 Task: Edit your repository's settings for customizations.
Action: Mouse moved to (1221, 80)
Screenshot: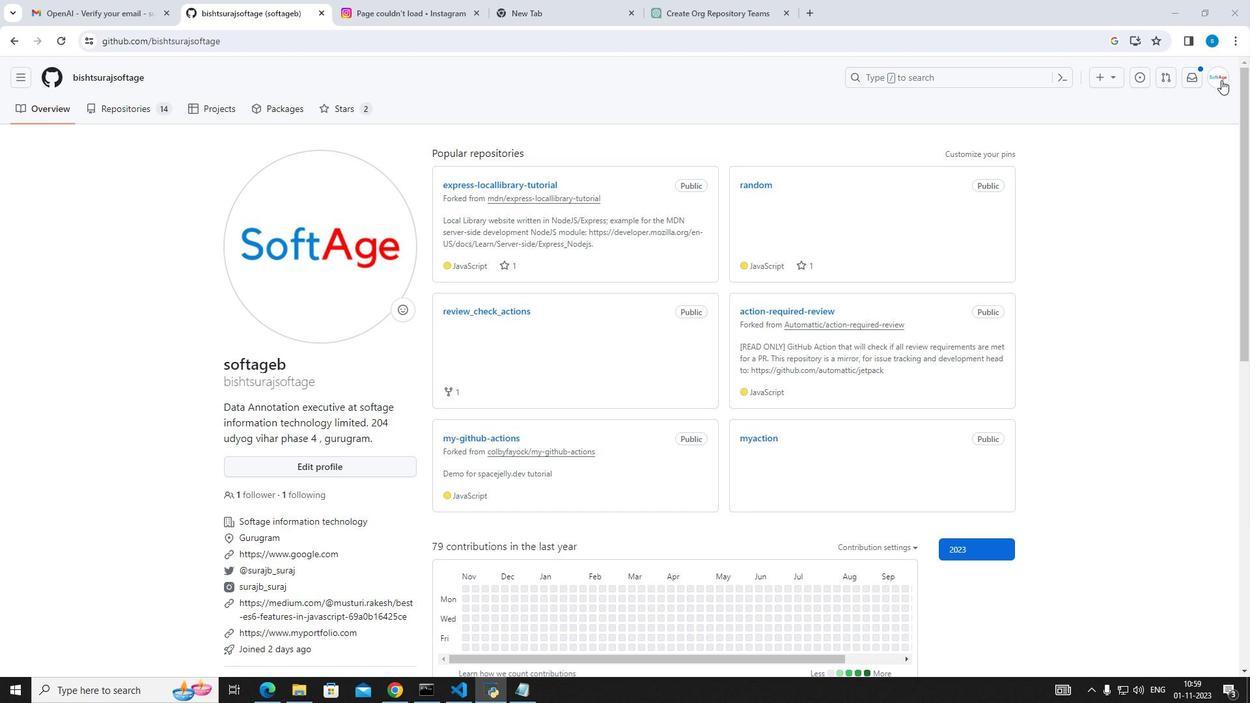 
Action: Mouse pressed left at (1221, 80)
Screenshot: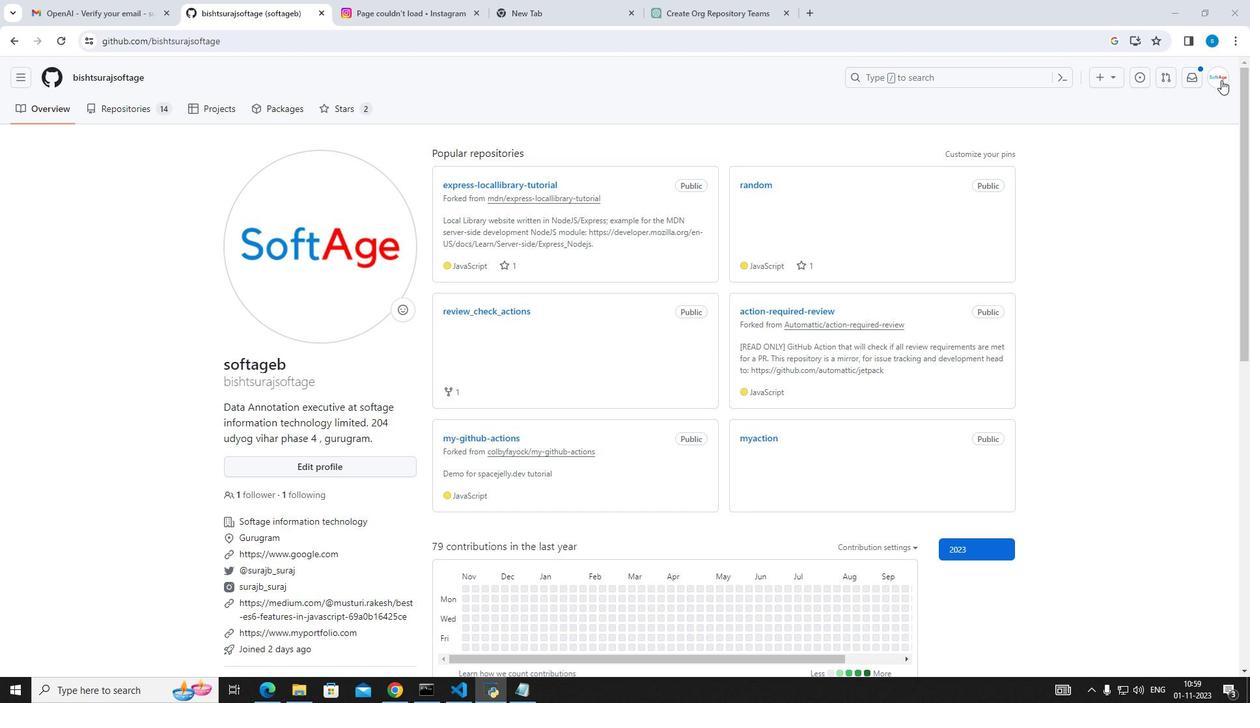 
Action: Mouse moved to (1135, 171)
Screenshot: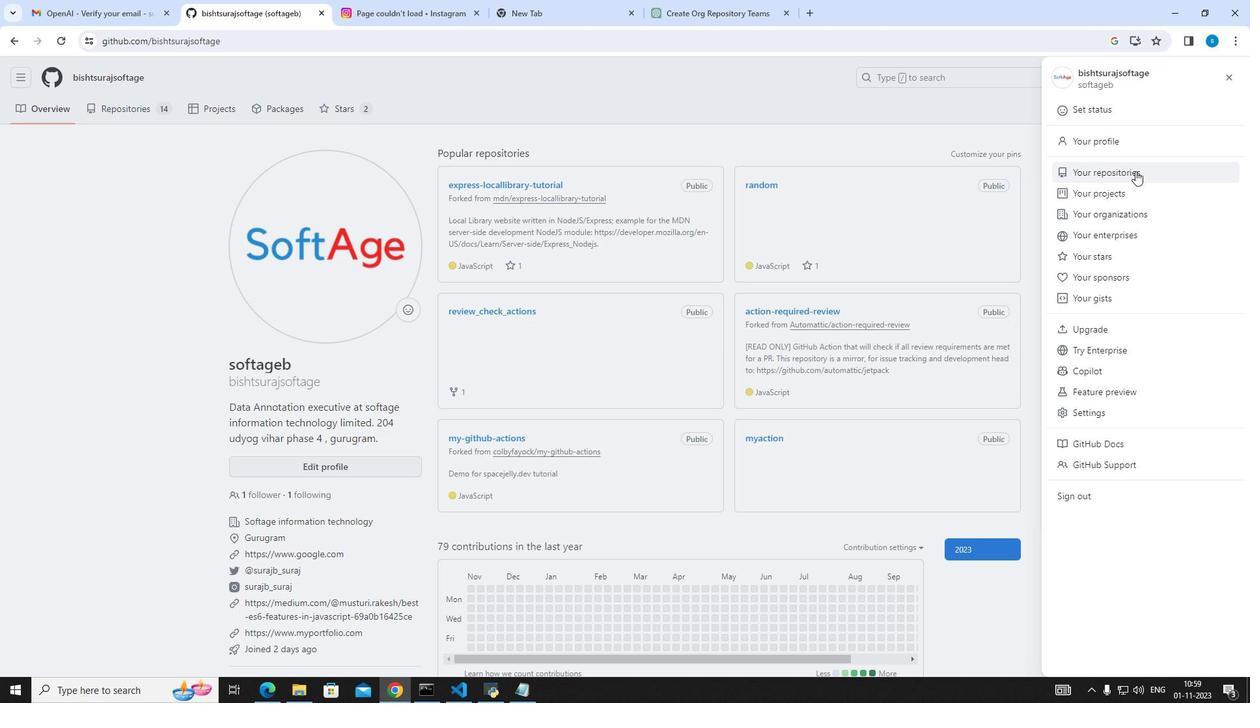 
Action: Mouse pressed left at (1135, 171)
Screenshot: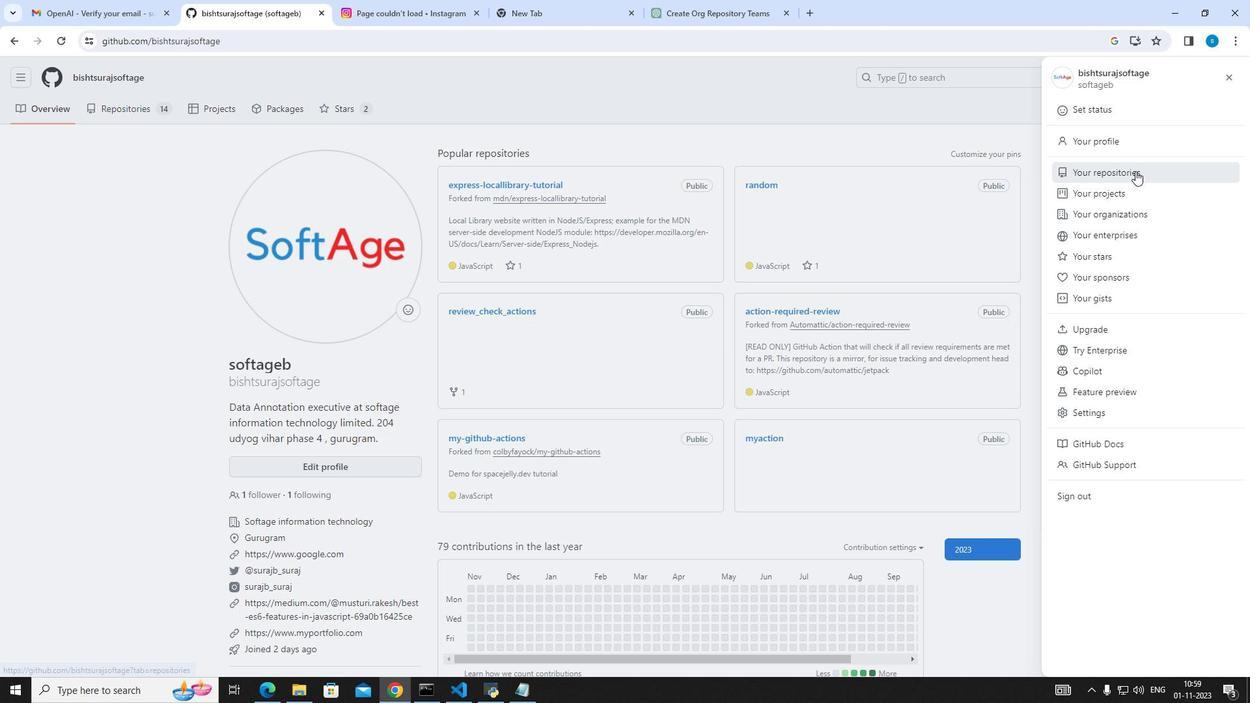 
Action: Mouse moved to (445, 350)
Screenshot: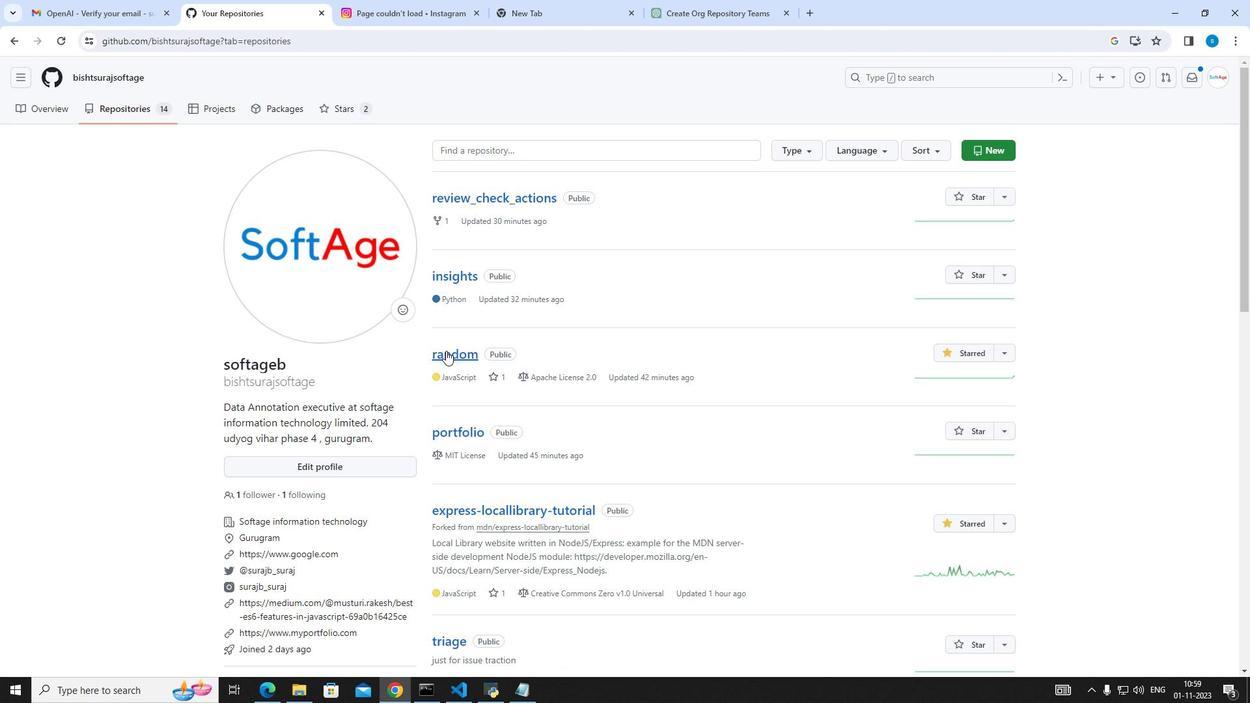 
Action: Mouse pressed left at (445, 350)
Screenshot: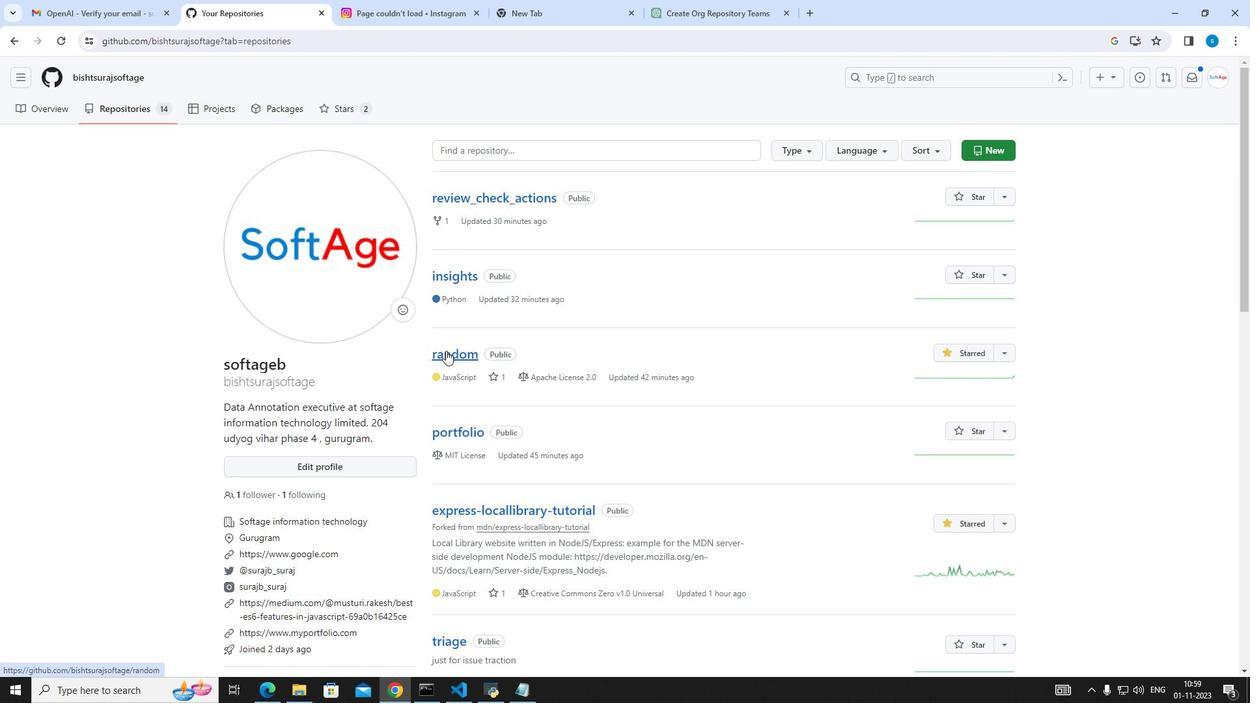 
Action: Mouse moved to (626, 117)
Screenshot: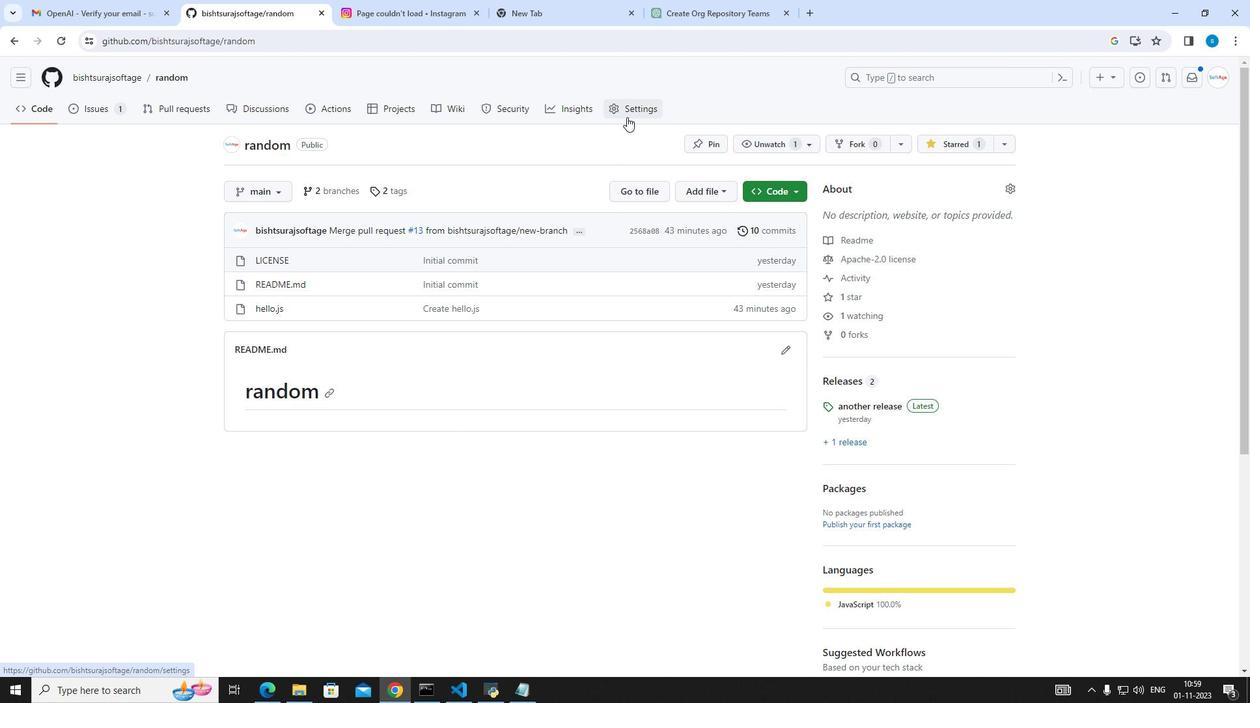 
Action: Mouse pressed left at (626, 117)
Screenshot: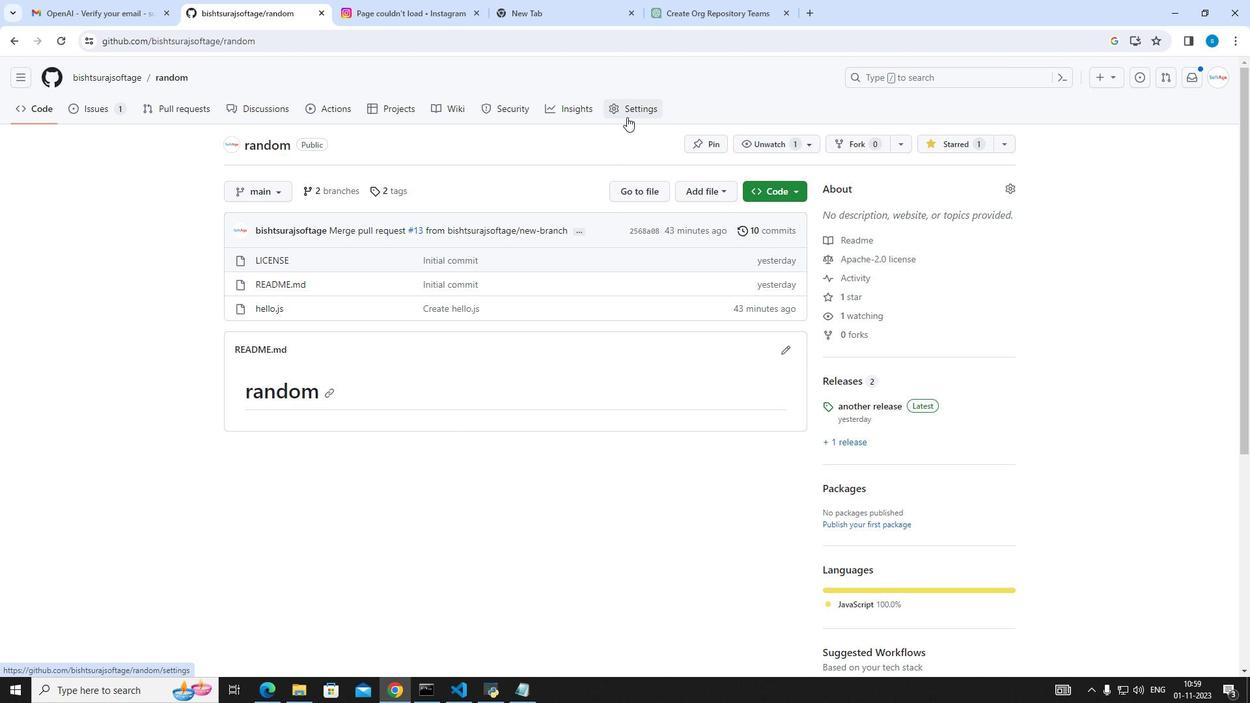 
Action: Mouse moved to (557, 204)
Screenshot: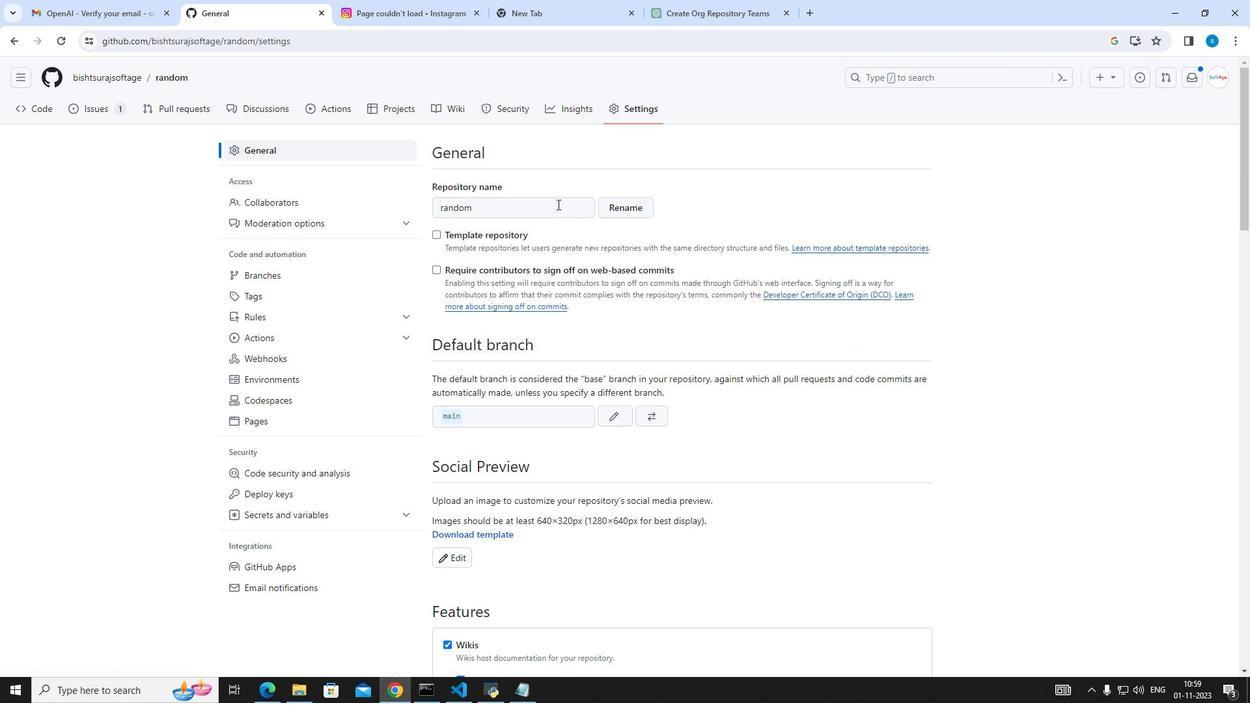 
Action: Mouse pressed left at (557, 204)
Screenshot: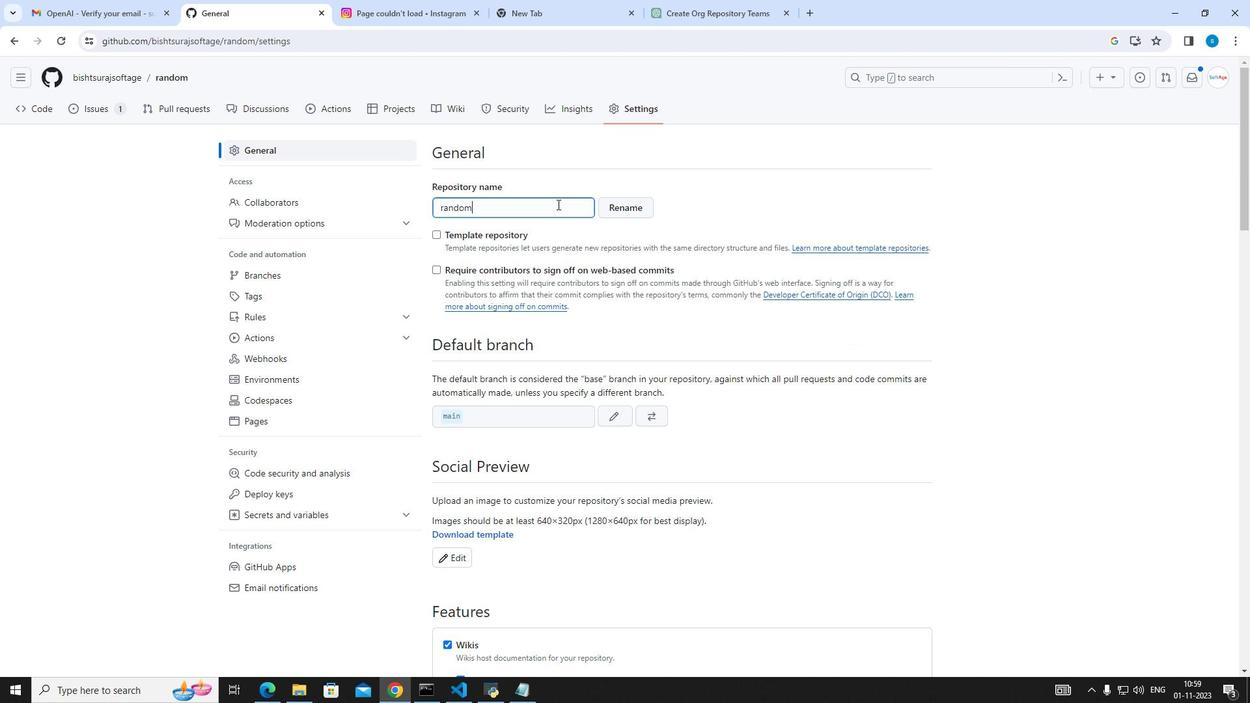 
Action: Key pressed <Key.shift_r>_updated
Screenshot: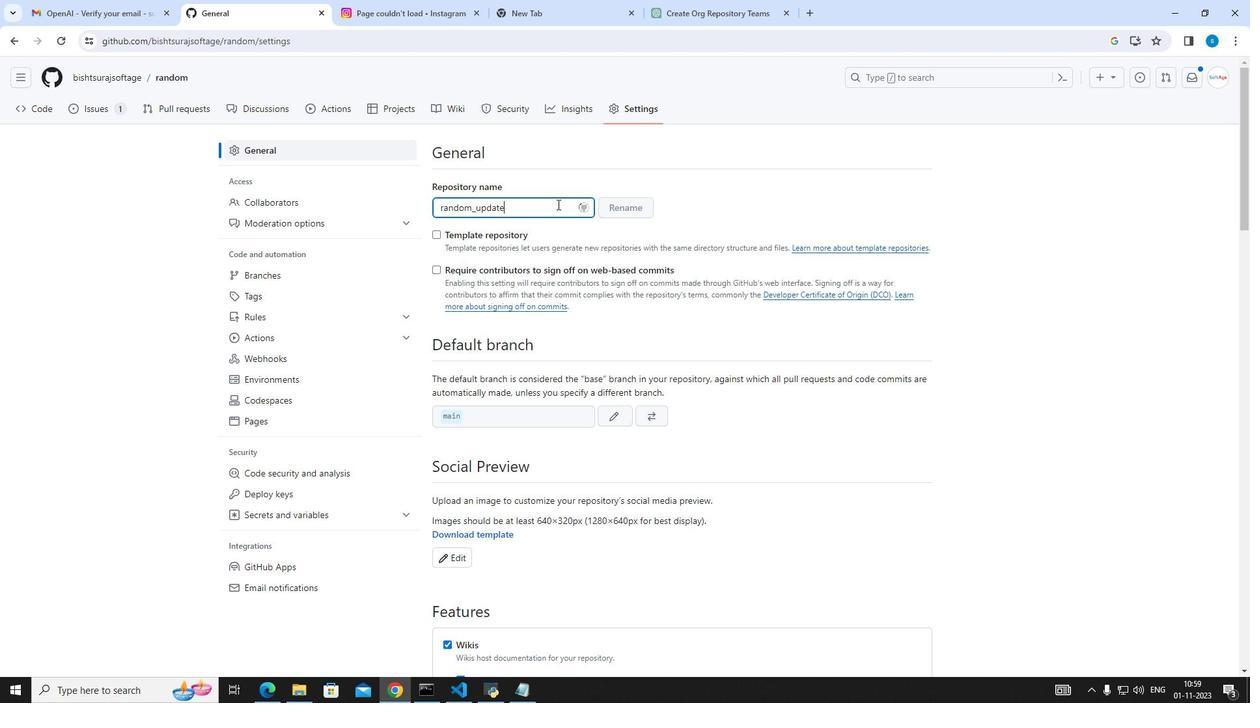 
Action: Mouse moved to (438, 273)
Screenshot: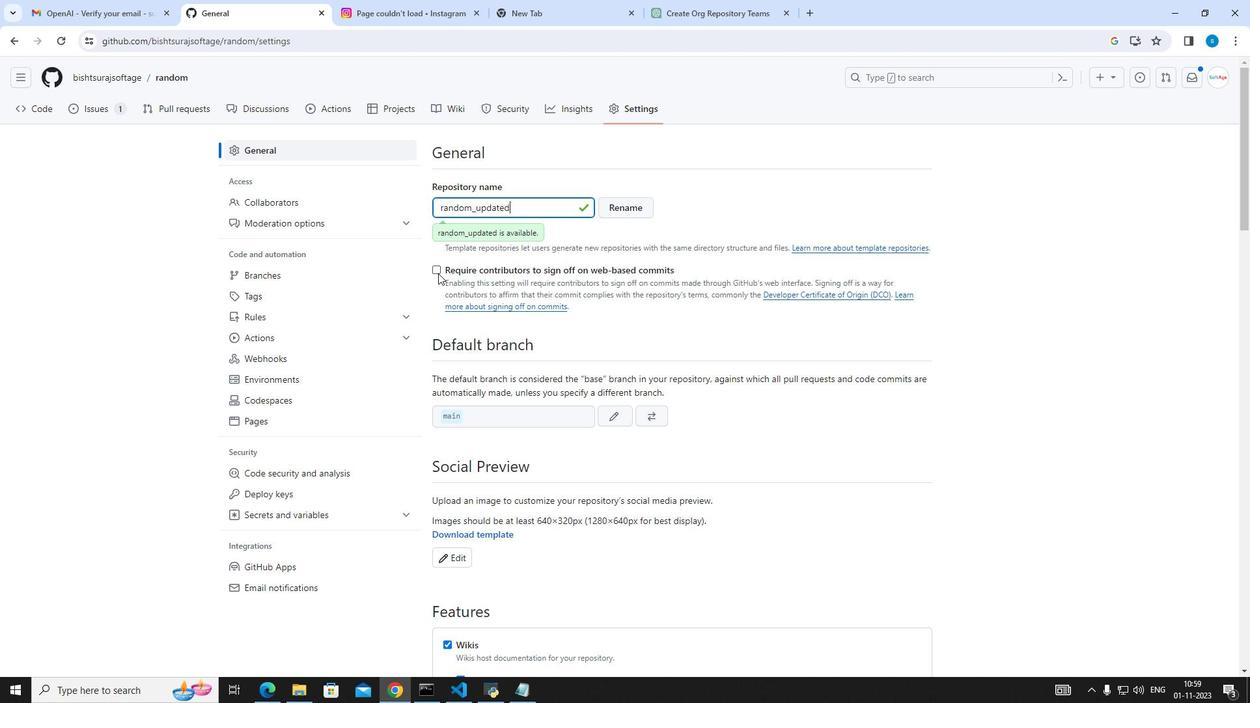 
Action: Mouse scrolled (438, 272) with delta (0, 0)
Screenshot: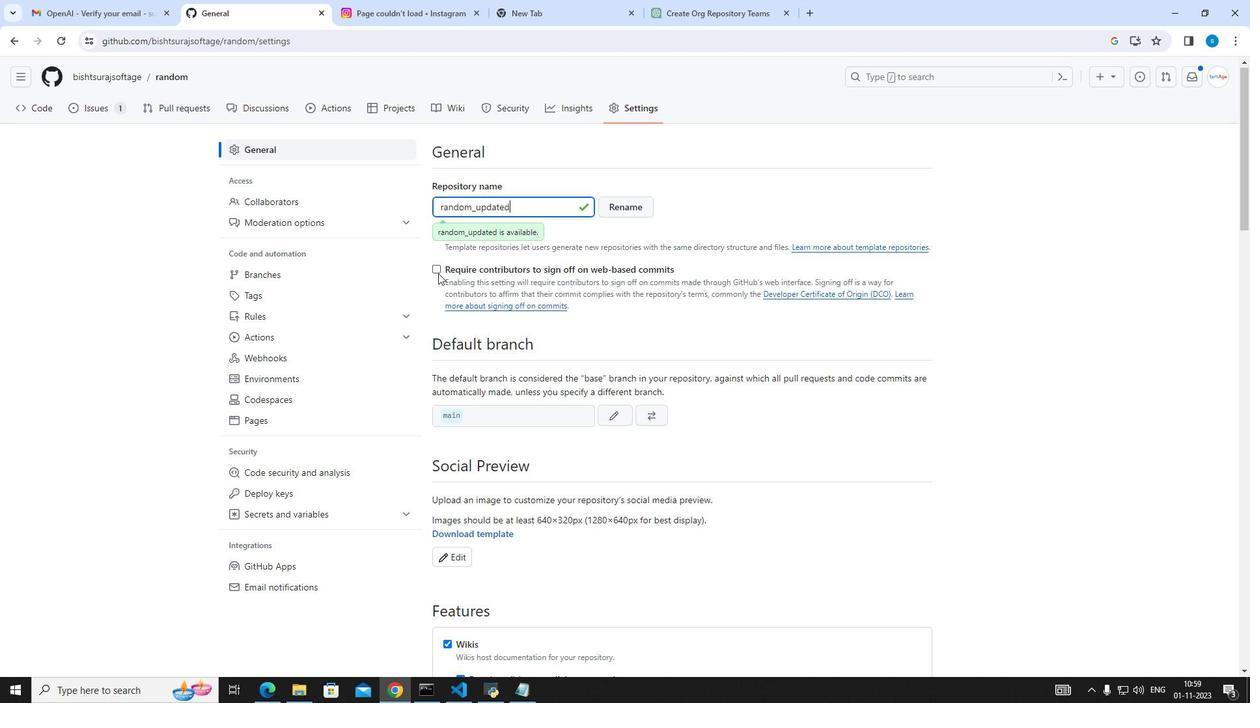 
Action: Mouse scrolled (438, 272) with delta (0, 0)
Screenshot: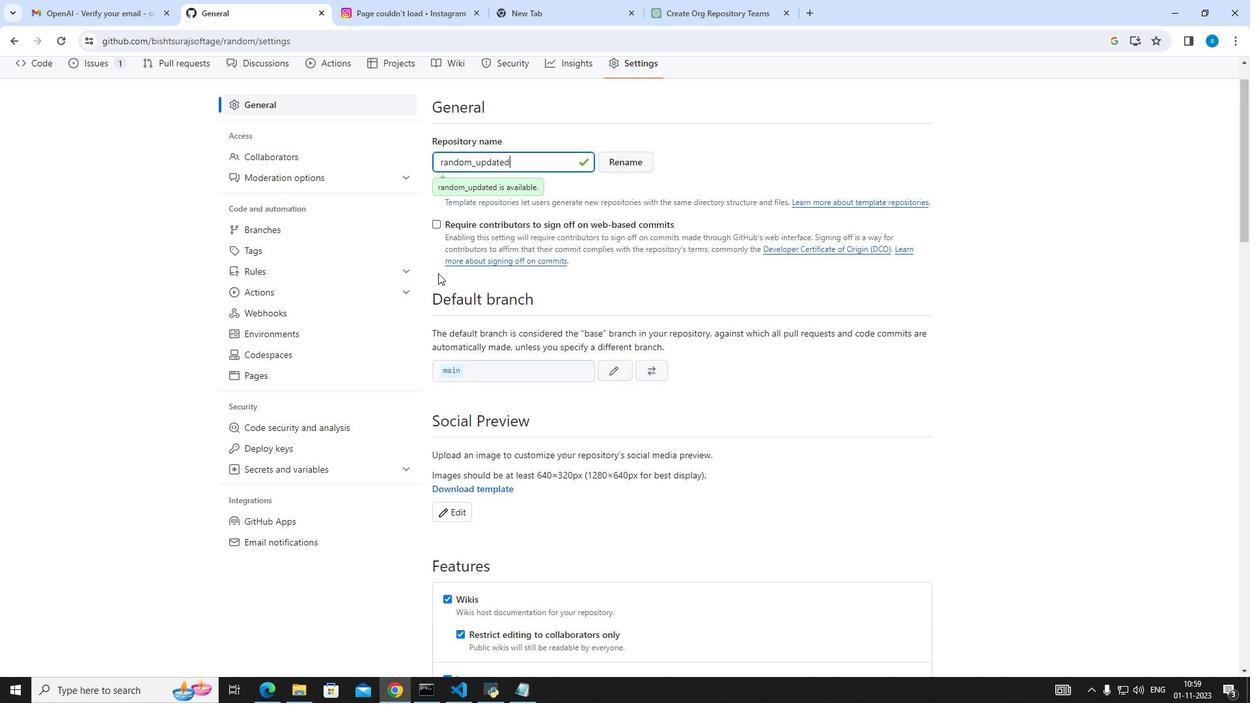 
Action: Mouse moved to (474, 379)
Screenshot: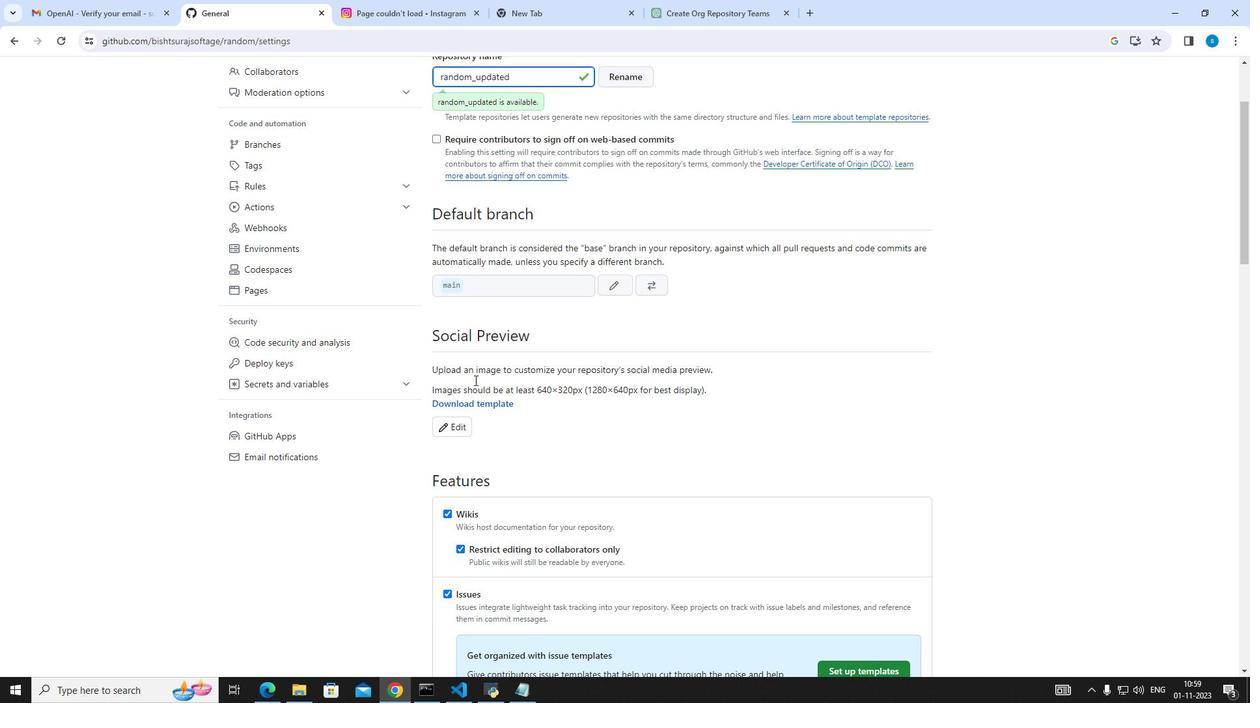 
Action: Mouse scrolled (474, 378) with delta (0, 0)
Screenshot: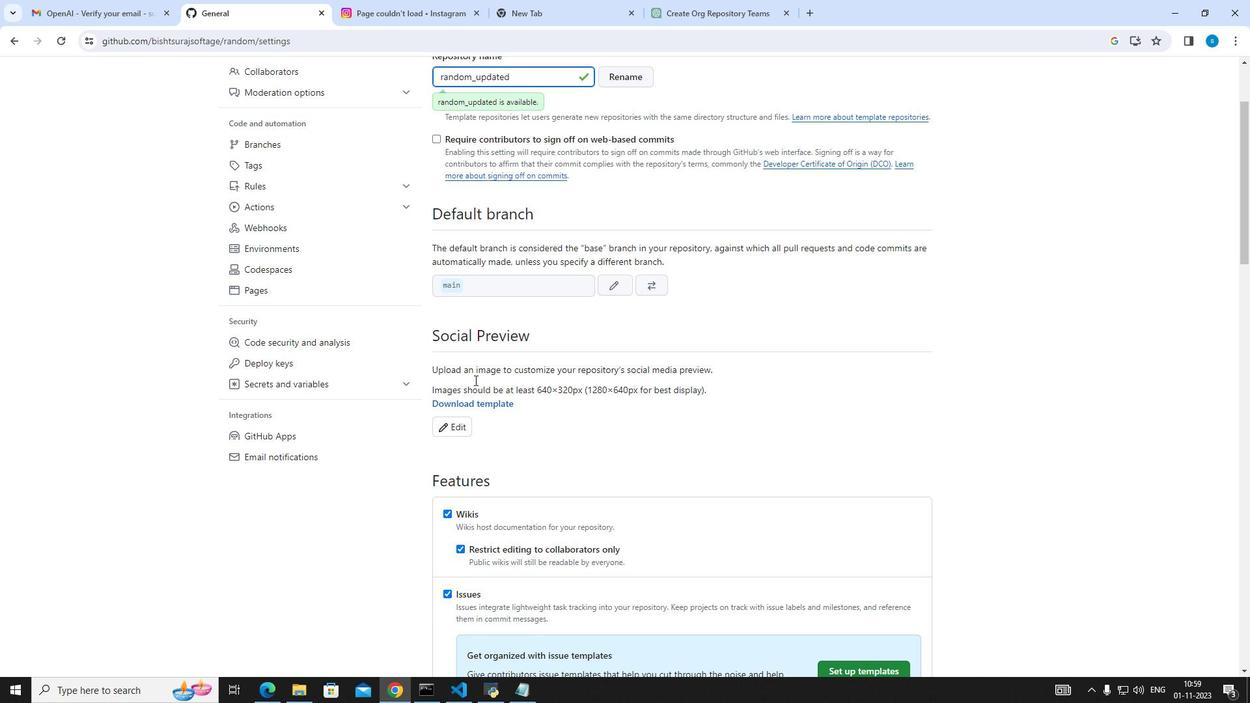 
Action: Mouse moved to (457, 372)
Screenshot: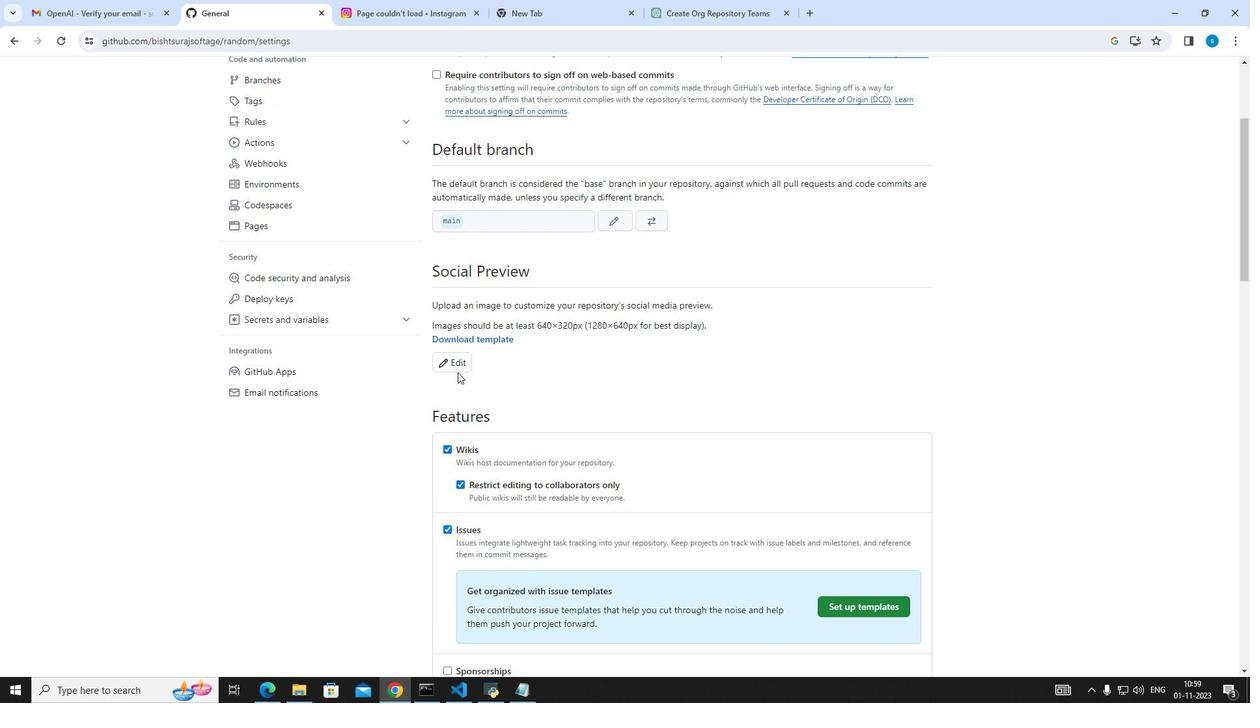 
Action: Mouse scrolled (457, 371) with delta (0, 0)
Screenshot: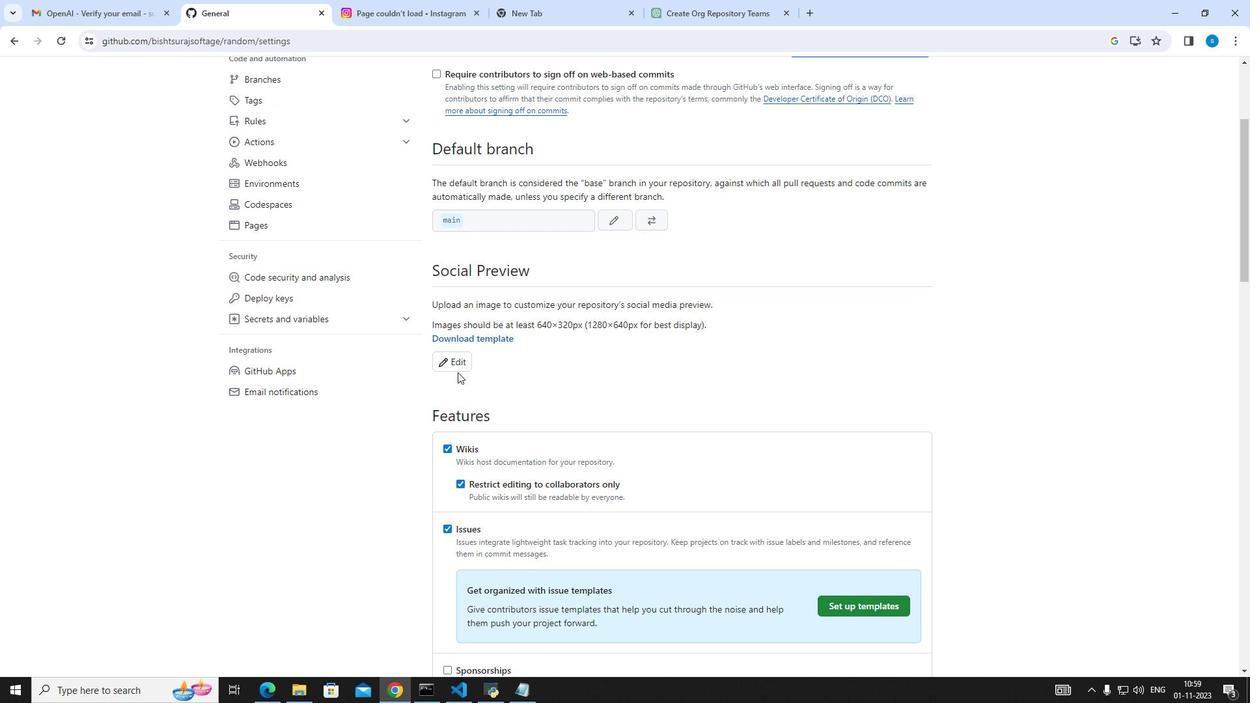 
Action: Mouse scrolled (457, 371) with delta (0, 0)
Screenshot: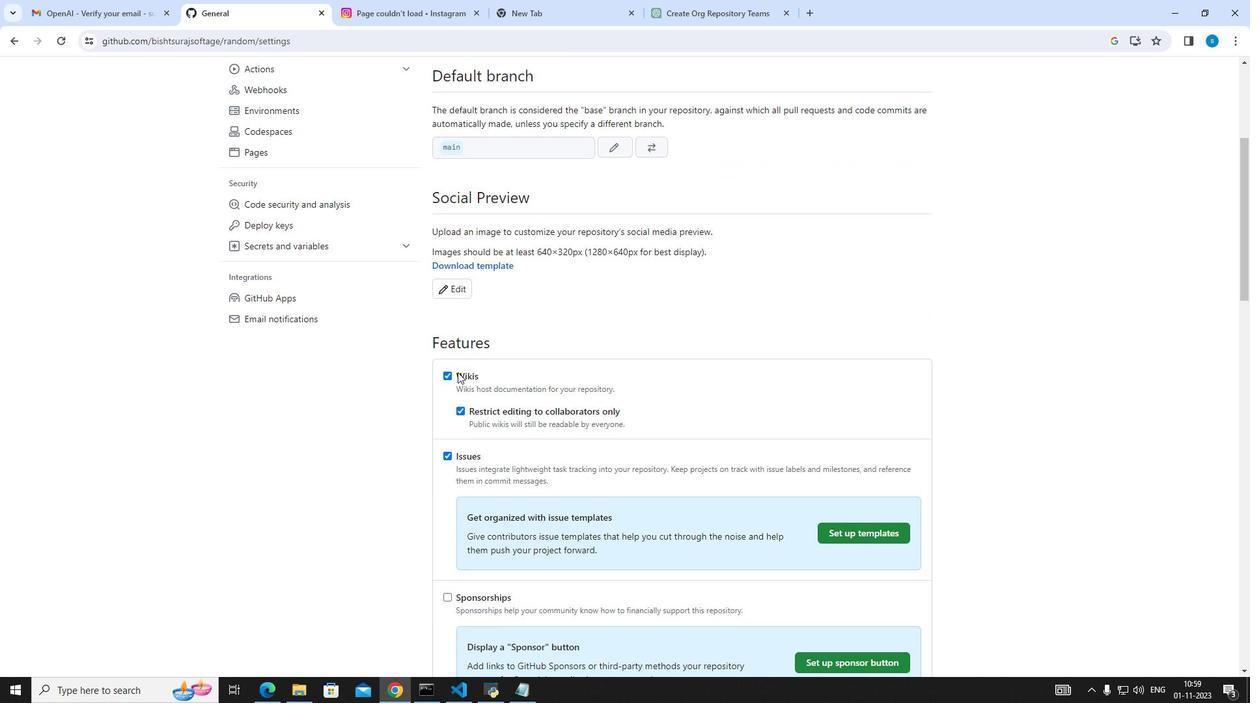 
Action: Mouse scrolled (457, 371) with delta (0, 0)
Screenshot: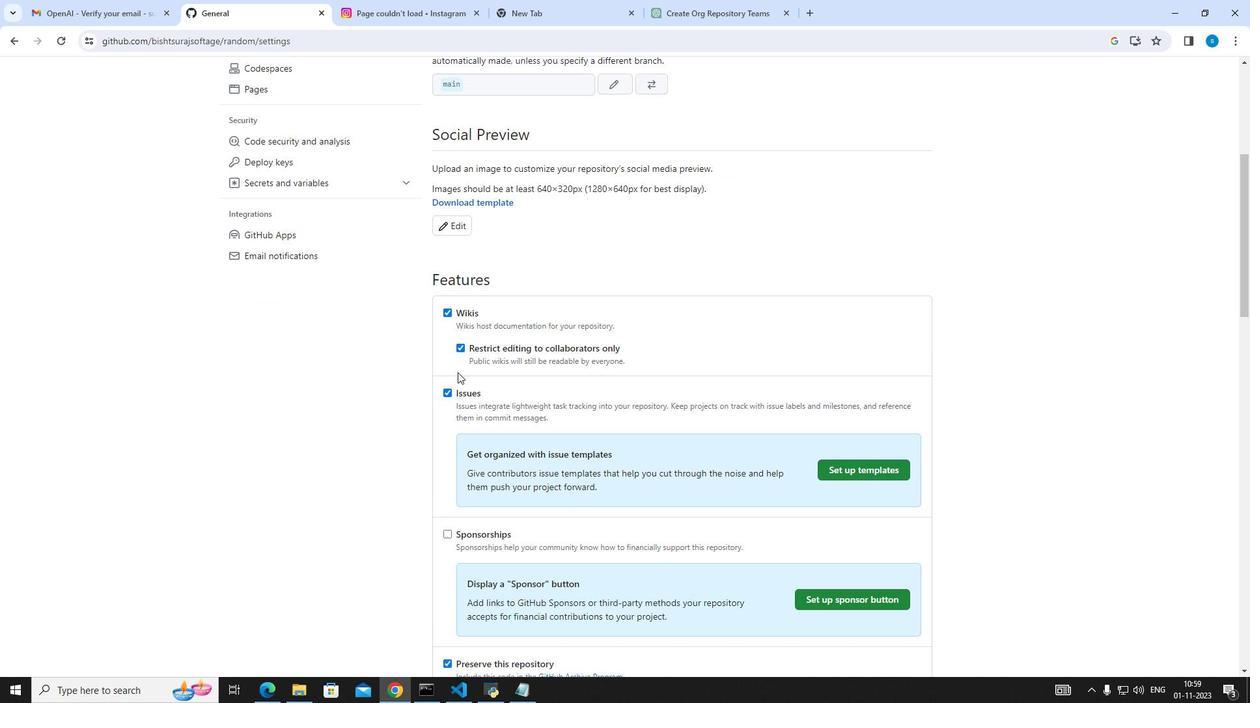 
Action: Mouse moved to (449, 253)
Screenshot: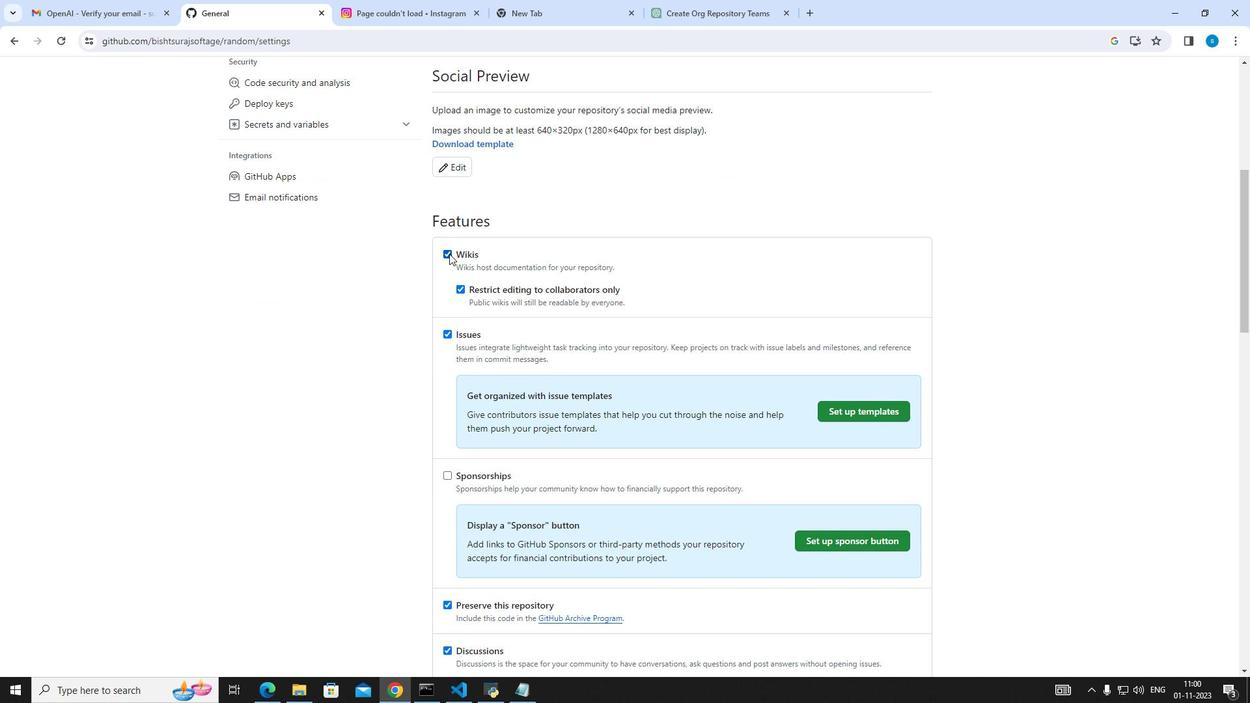
Action: Mouse pressed left at (449, 253)
Screenshot: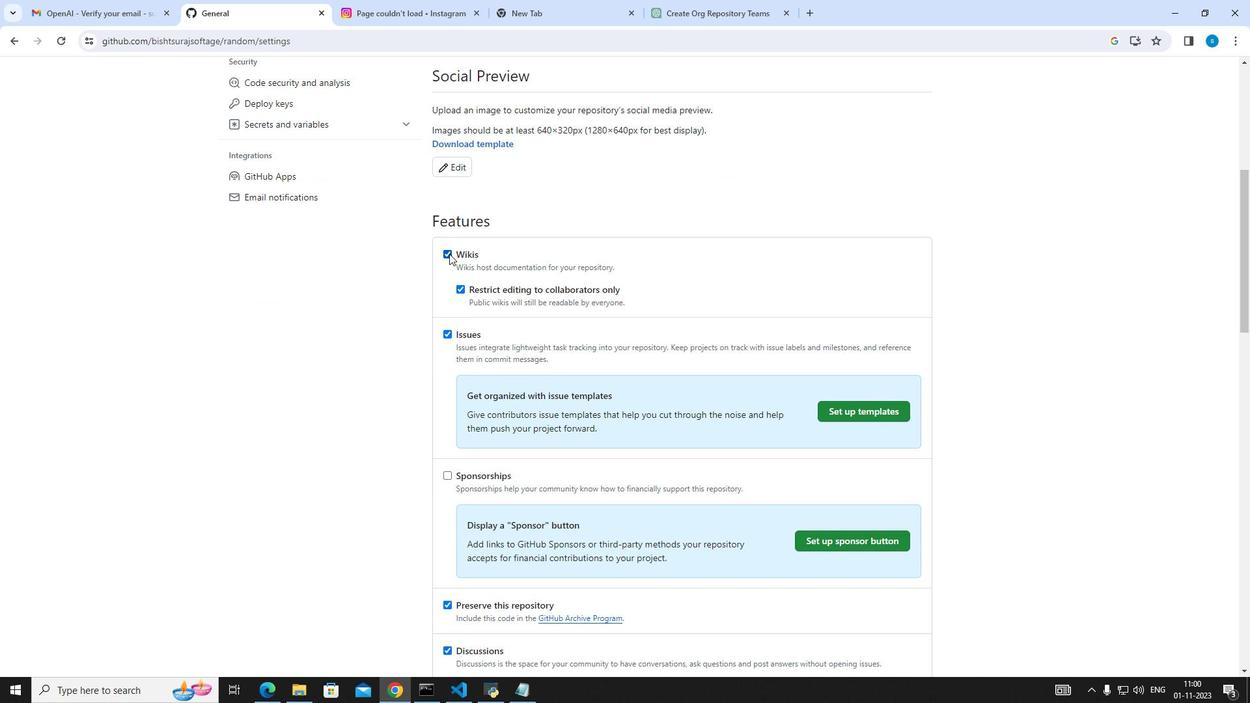 
Action: Mouse moved to (449, 302)
Screenshot: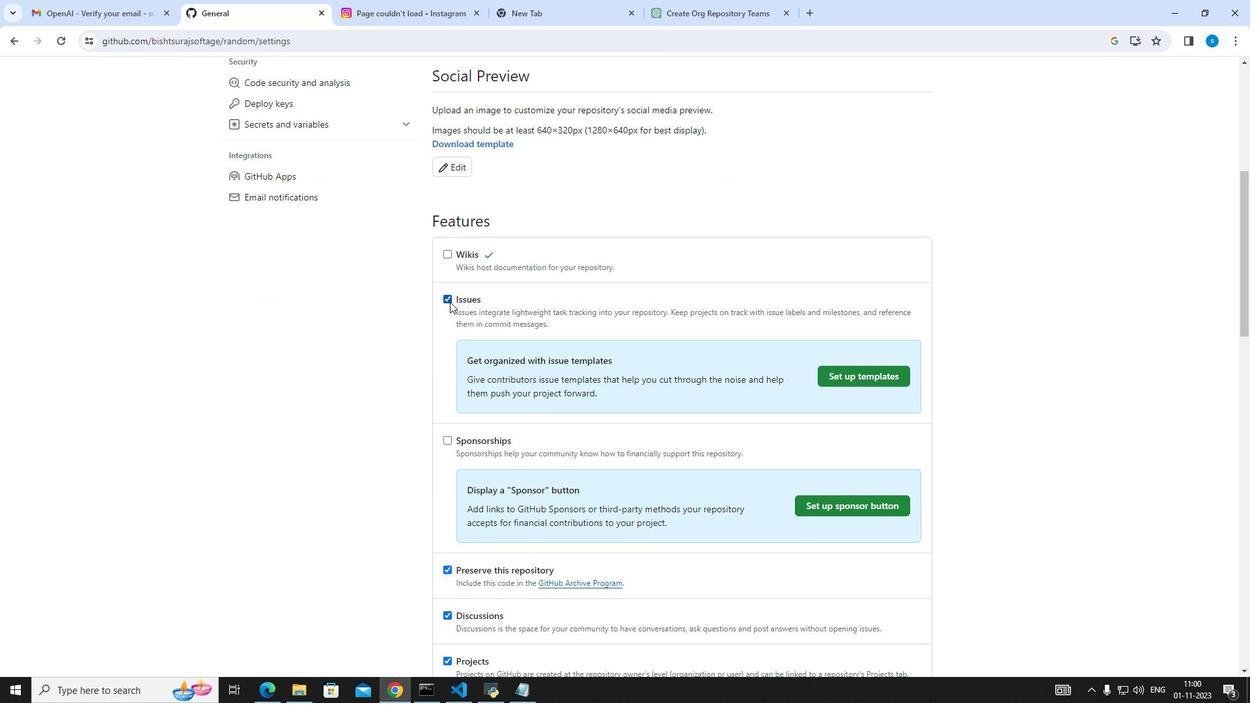 
Action: Mouse pressed left at (449, 302)
Screenshot: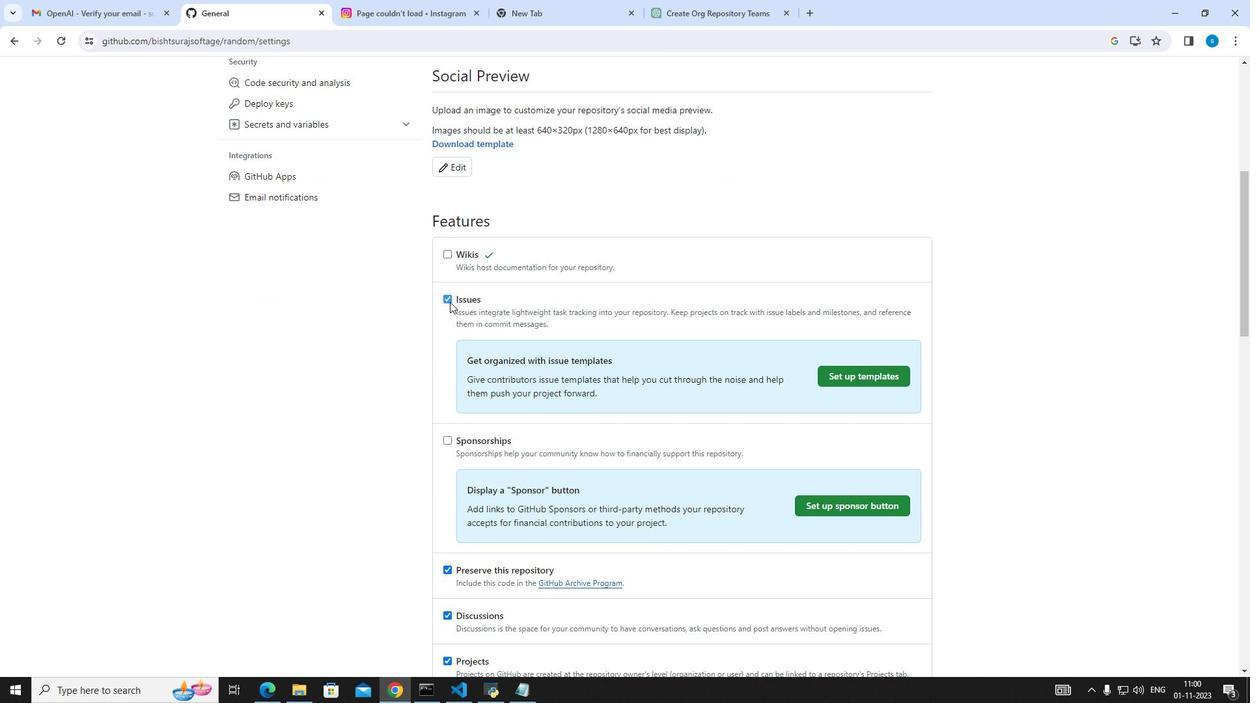 
Action: Mouse pressed left at (449, 302)
Screenshot: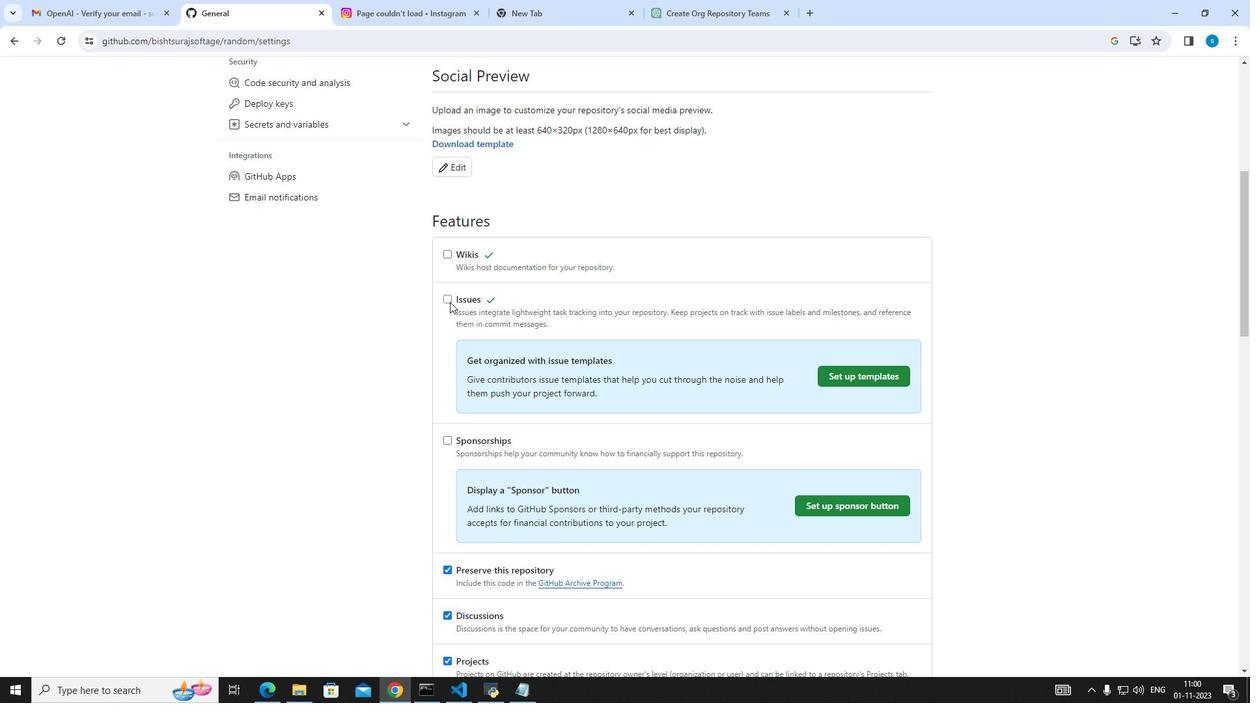 
Action: Mouse scrolled (449, 301) with delta (0, 0)
Screenshot: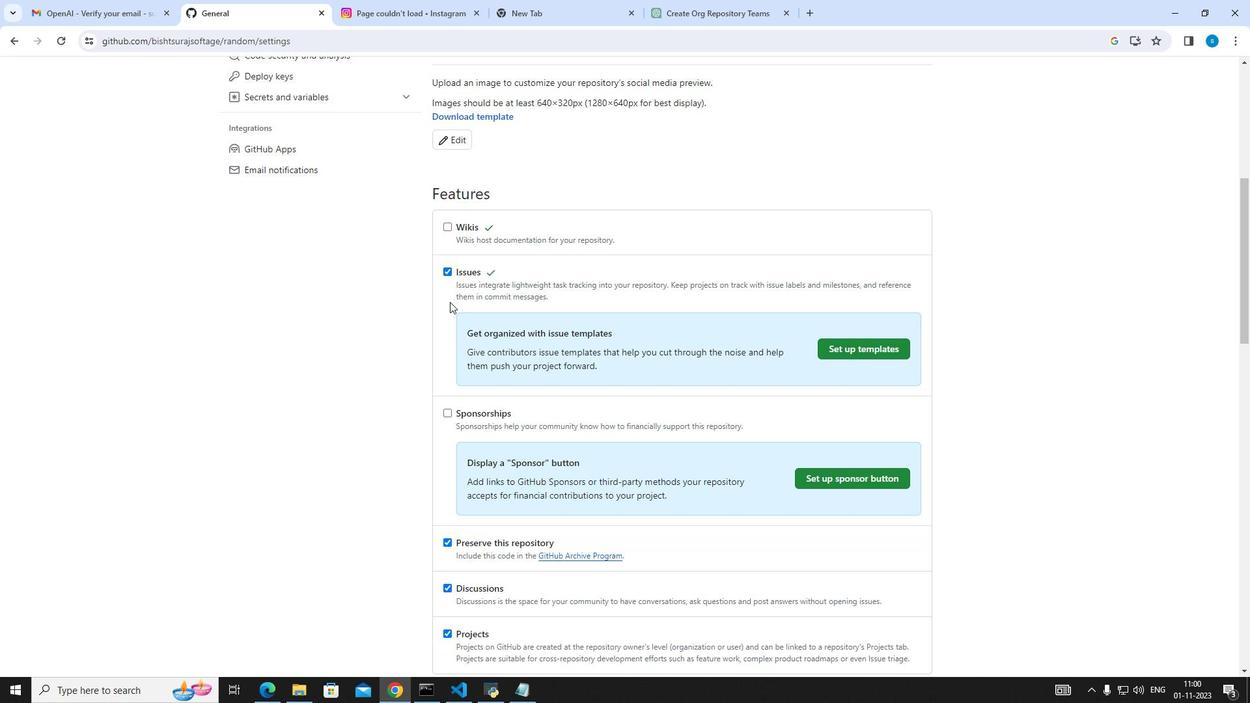 
Action: Mouse scrolled (449, 301) with delta (0, 0)
Screenshot: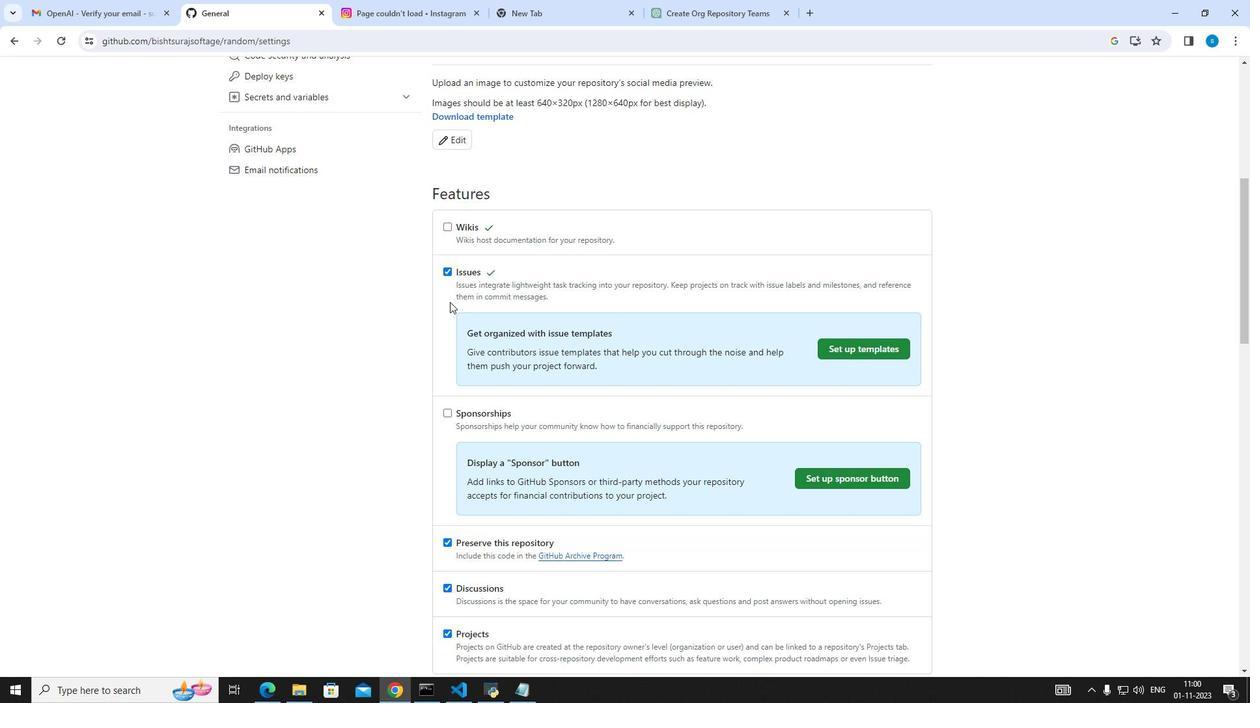 
Action: Mouse scrolled (449, 301) with delta (0, 0)
Screenshot: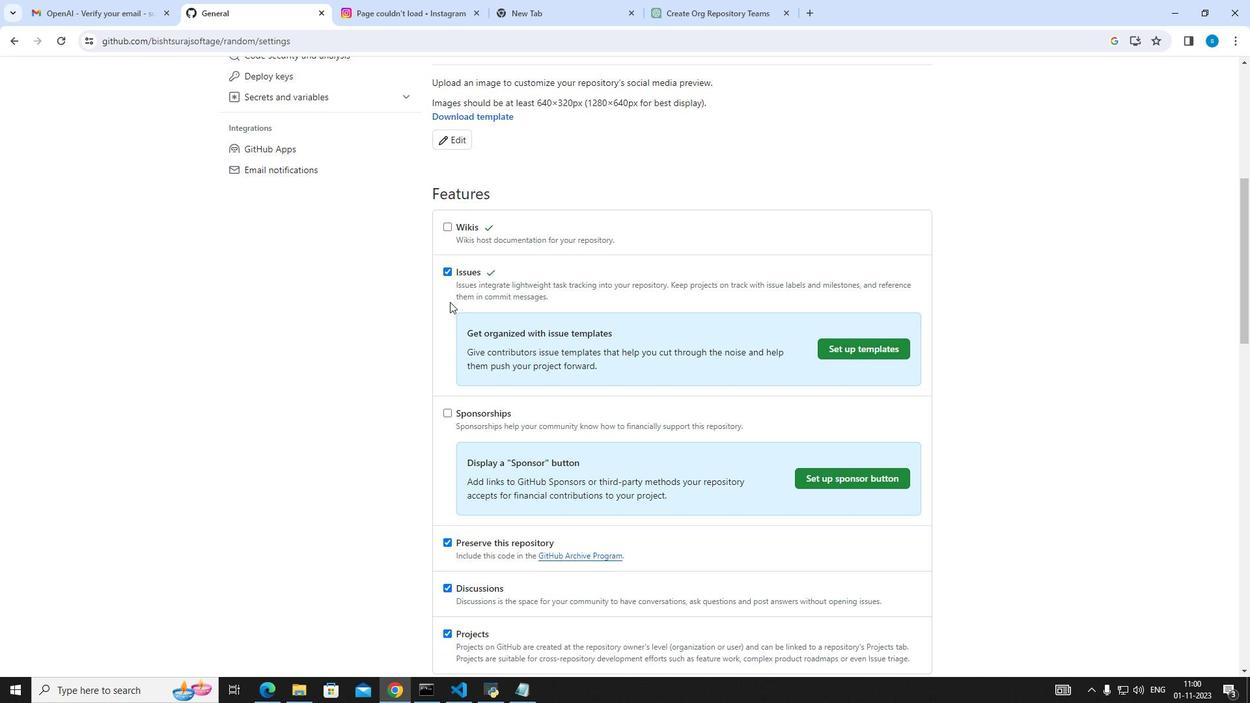 
Action: Mouse scrolled (449, 301) with delta (0, 0)
Screenshot: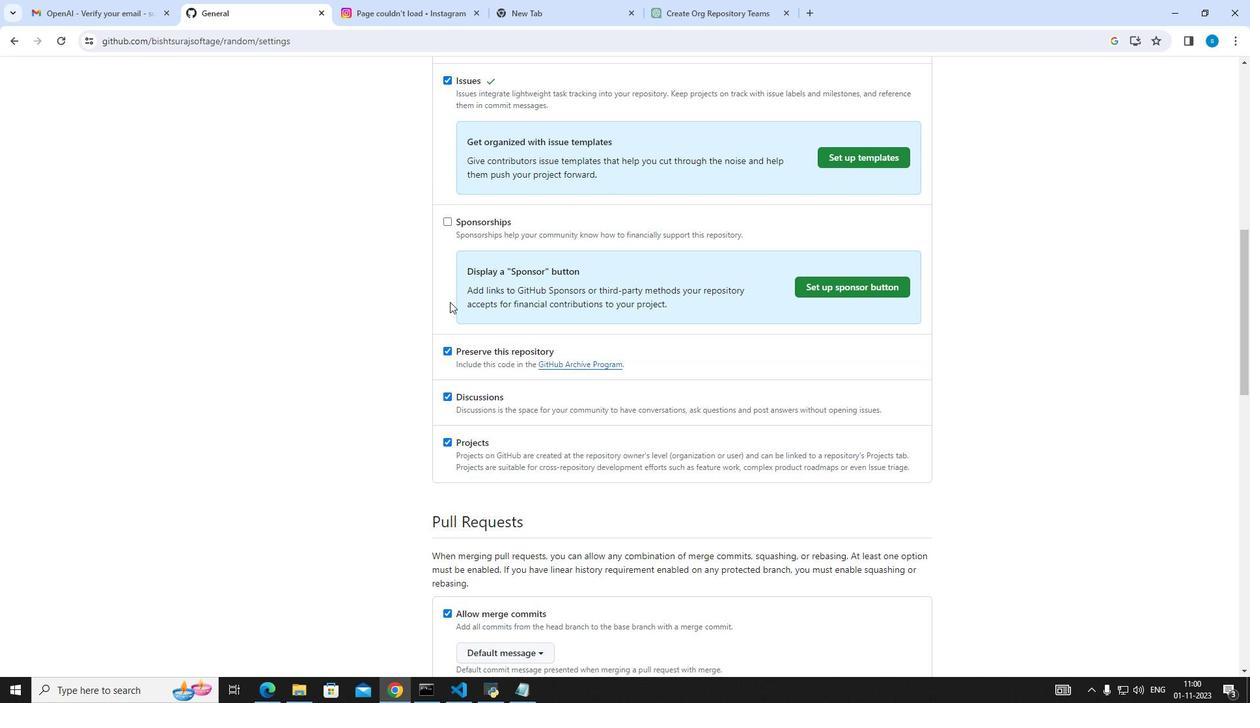 
Action: Mouse scrolled (449, 301) with delta (0, 0)
Screenshot: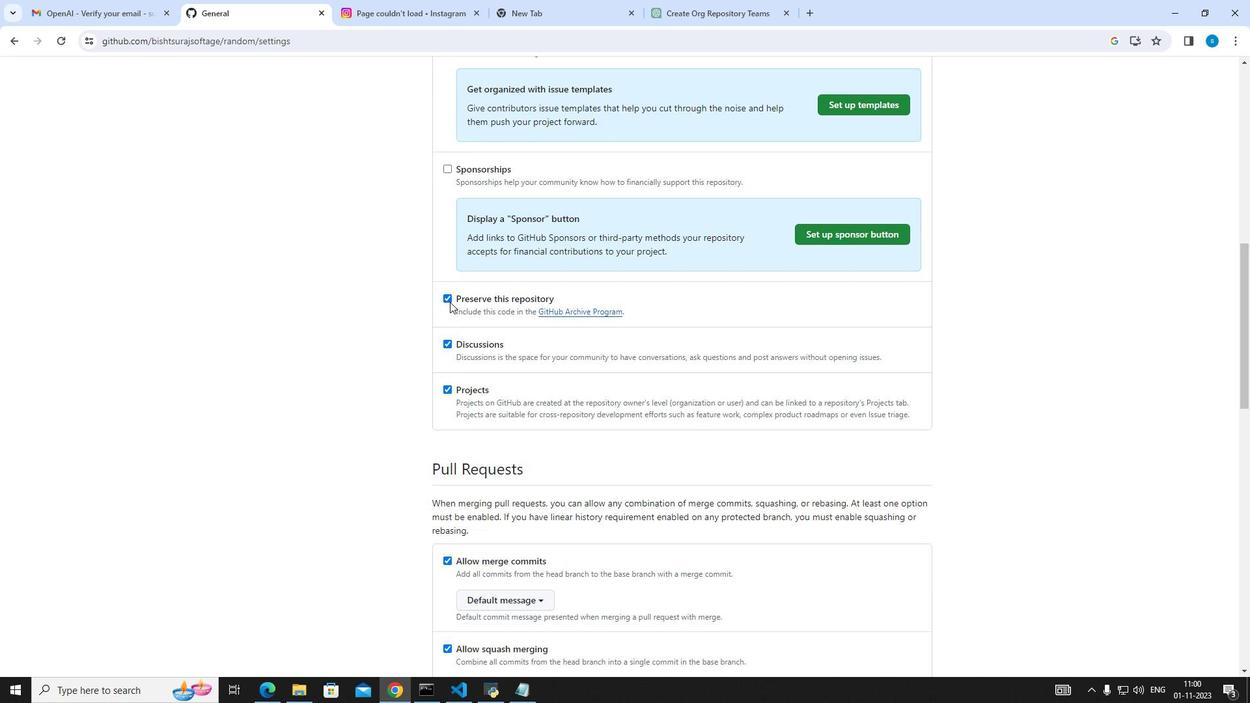 
Action: Mouse moved to (447, 289)
Screenshot: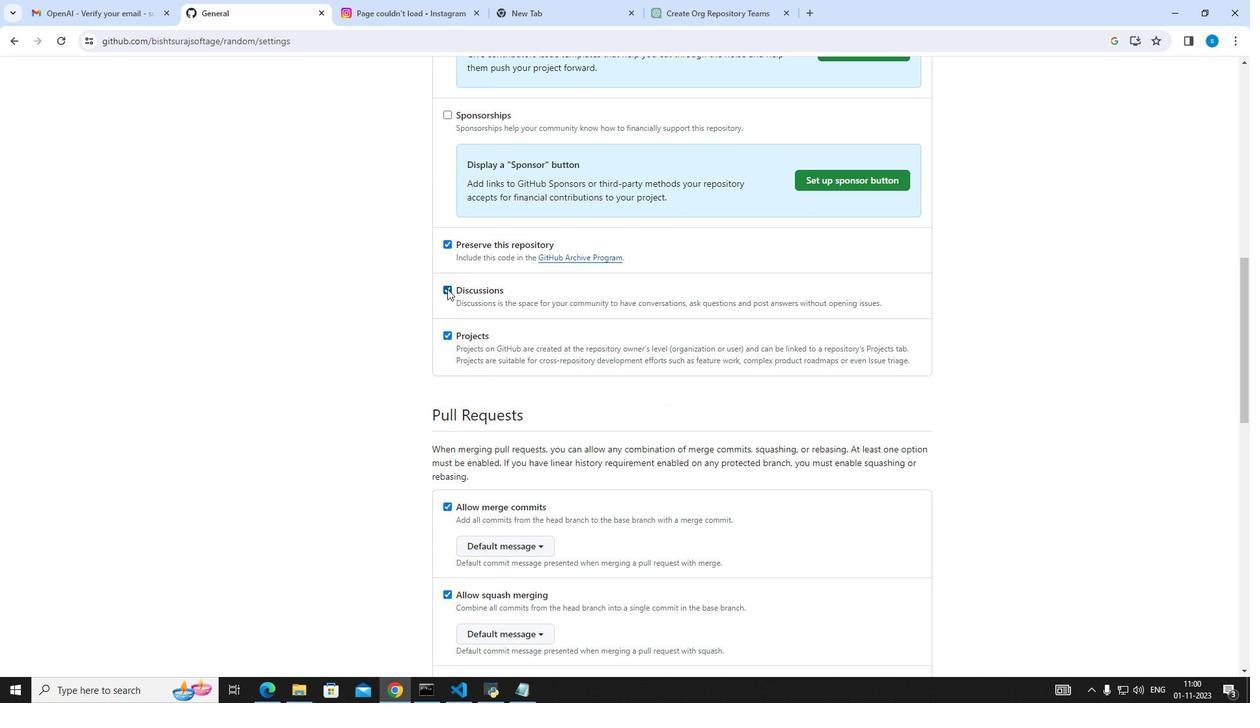 
Action: Mouse pressed left at (447, 289)
Screenshot: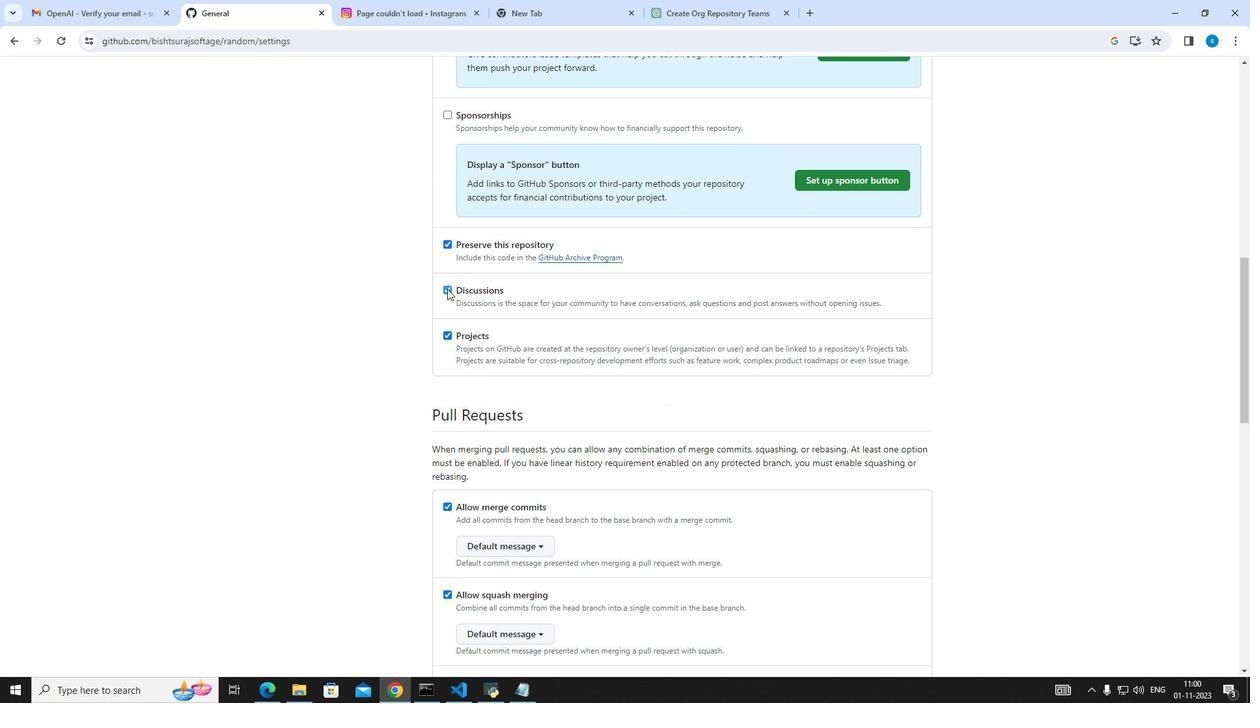 
Action: Mouse moved to (447, 332)
Screenshot: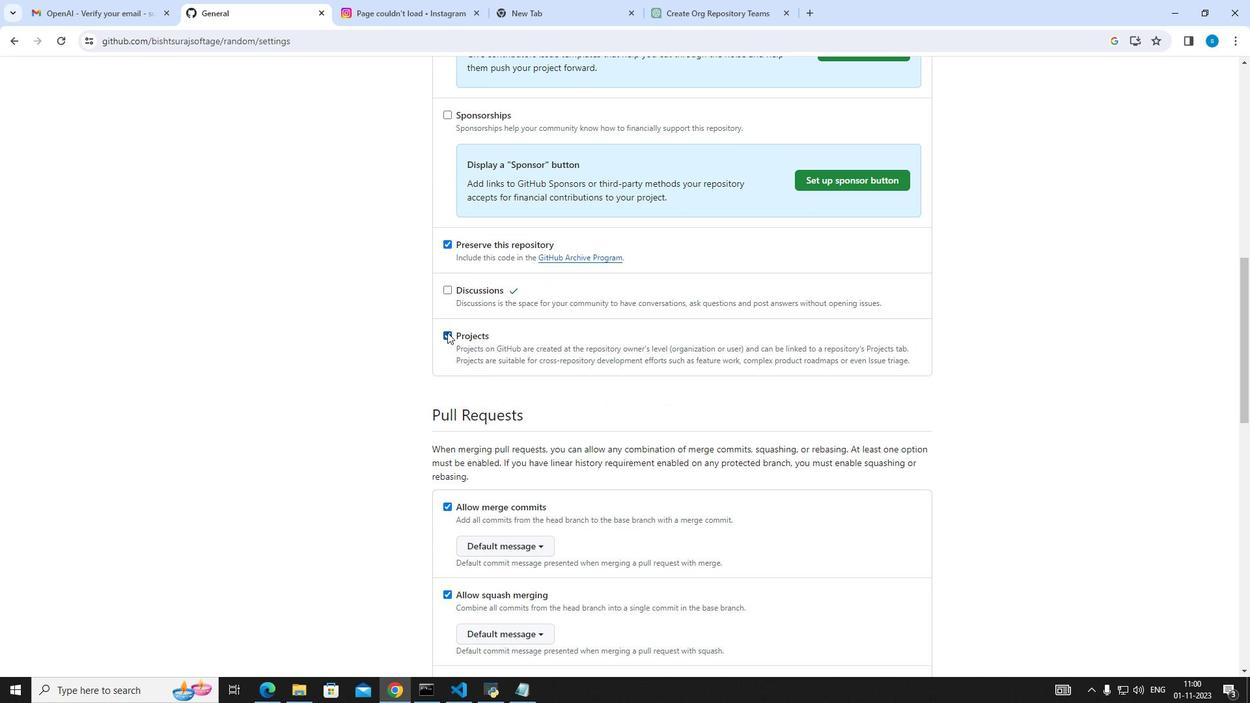 
Action: Mouse pressed left at (447, 332)
Screenshot: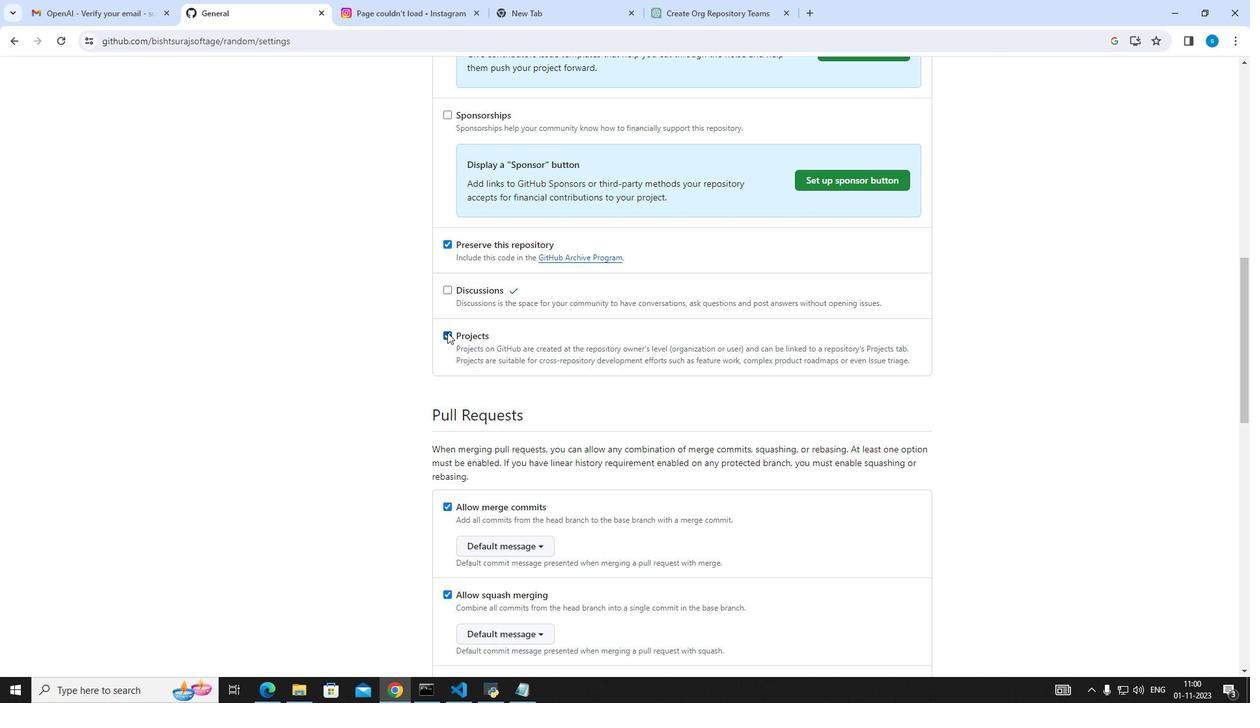 
Action: Mouse scrolled (447, 332) with delta (0, 0)
Screenshot: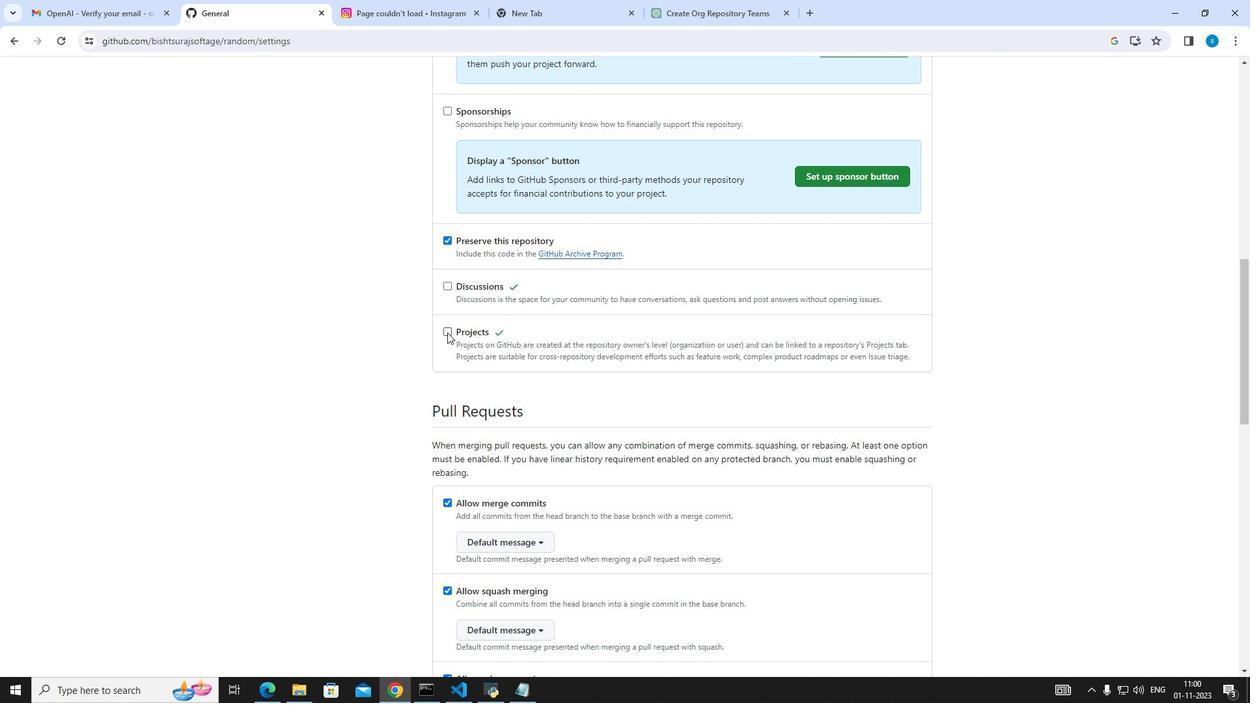 
Action: Mouse scrolled (447, 332) with delta (0, 0)
Screenshot: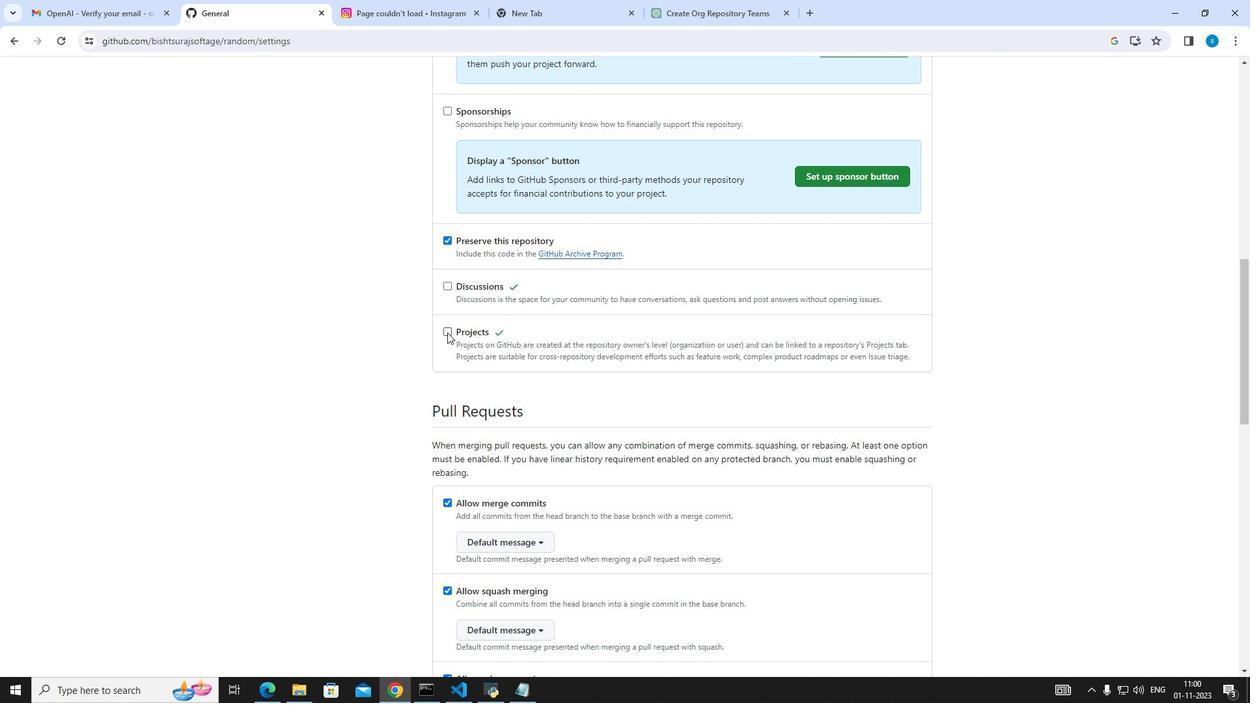 
Action: Mouse scrolled (447, 332) with delta (0, 0)
Screenshot: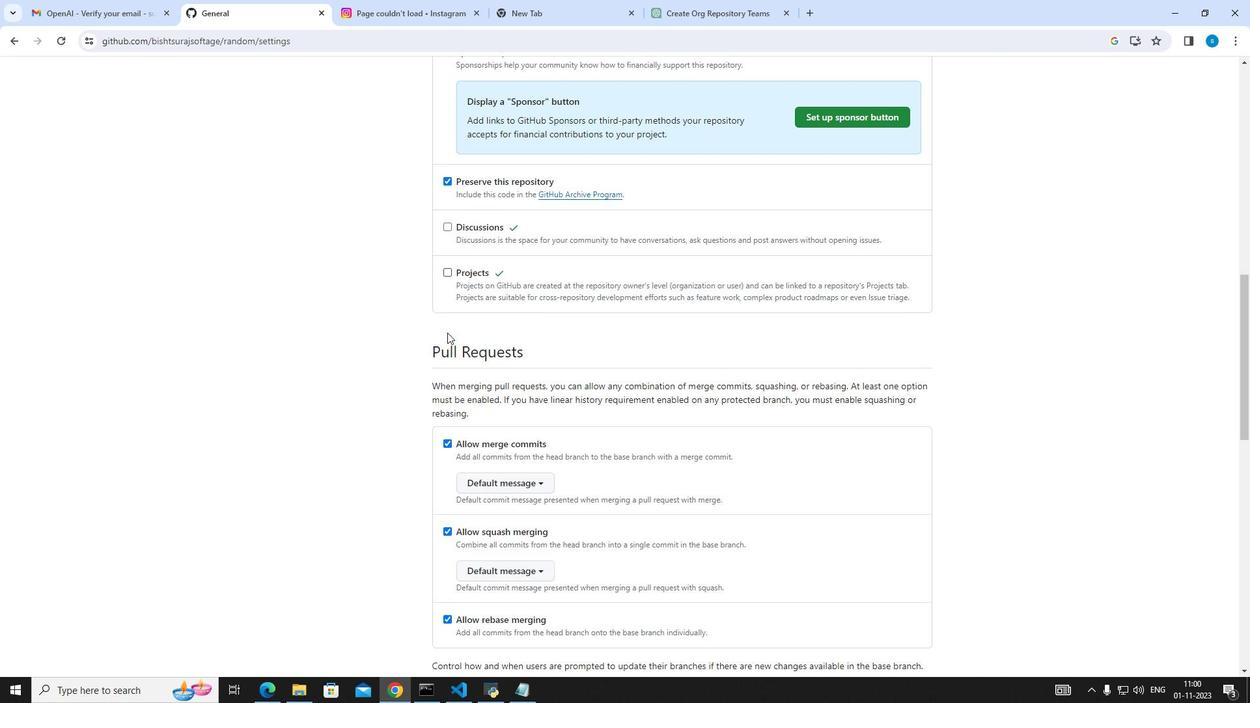 
Action: Mouse moved to (440, 139)
Screenshot: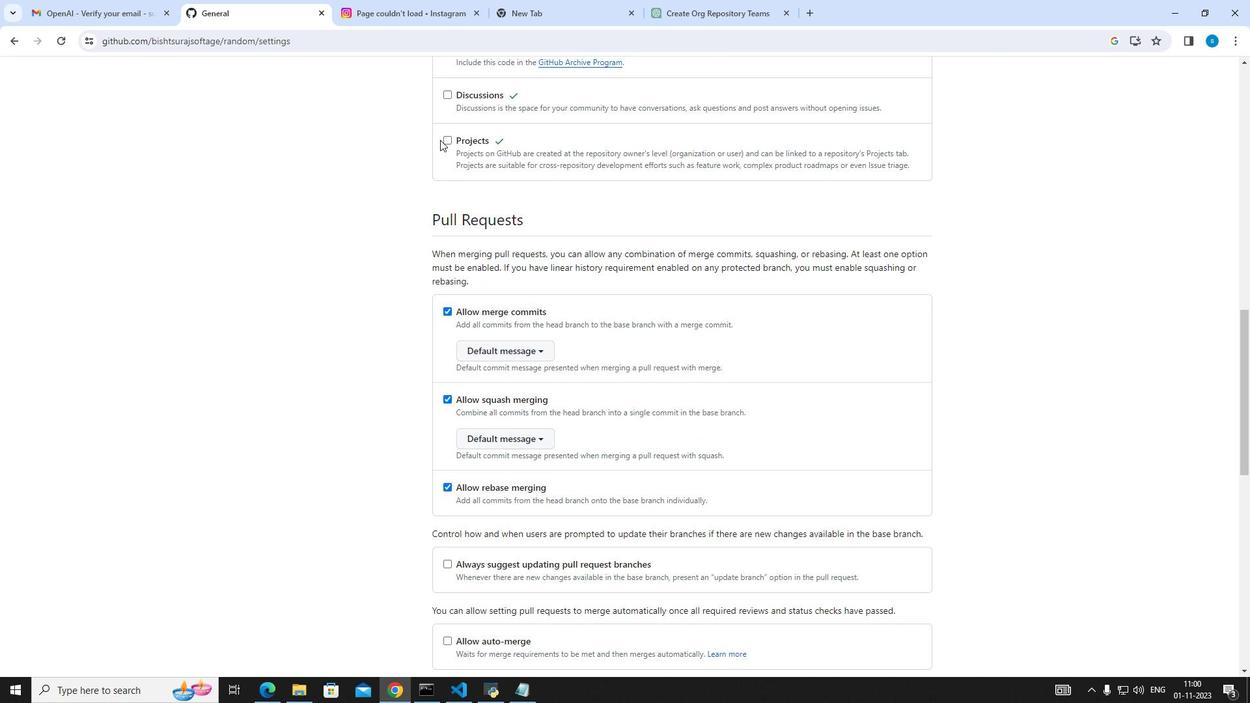 
Action: Mouse pressed left at (440, 139)
Screenshot: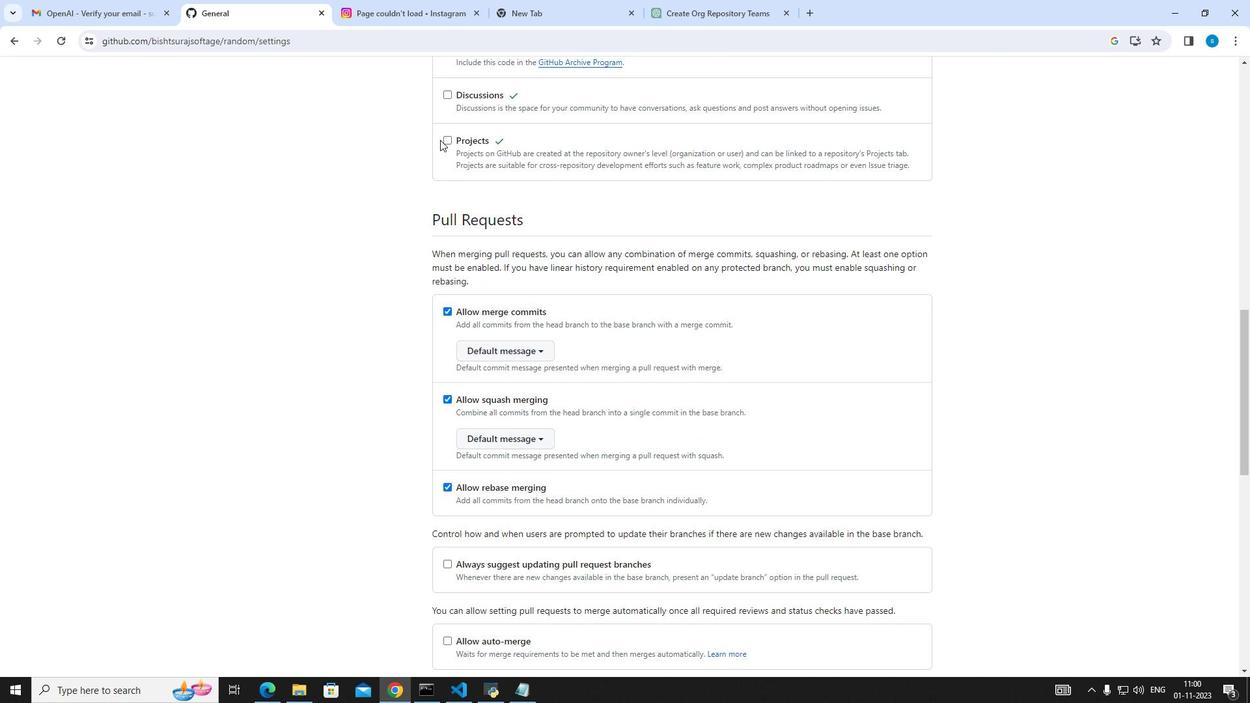 
Action: Mouse moved to (447, 140)
Screenshot: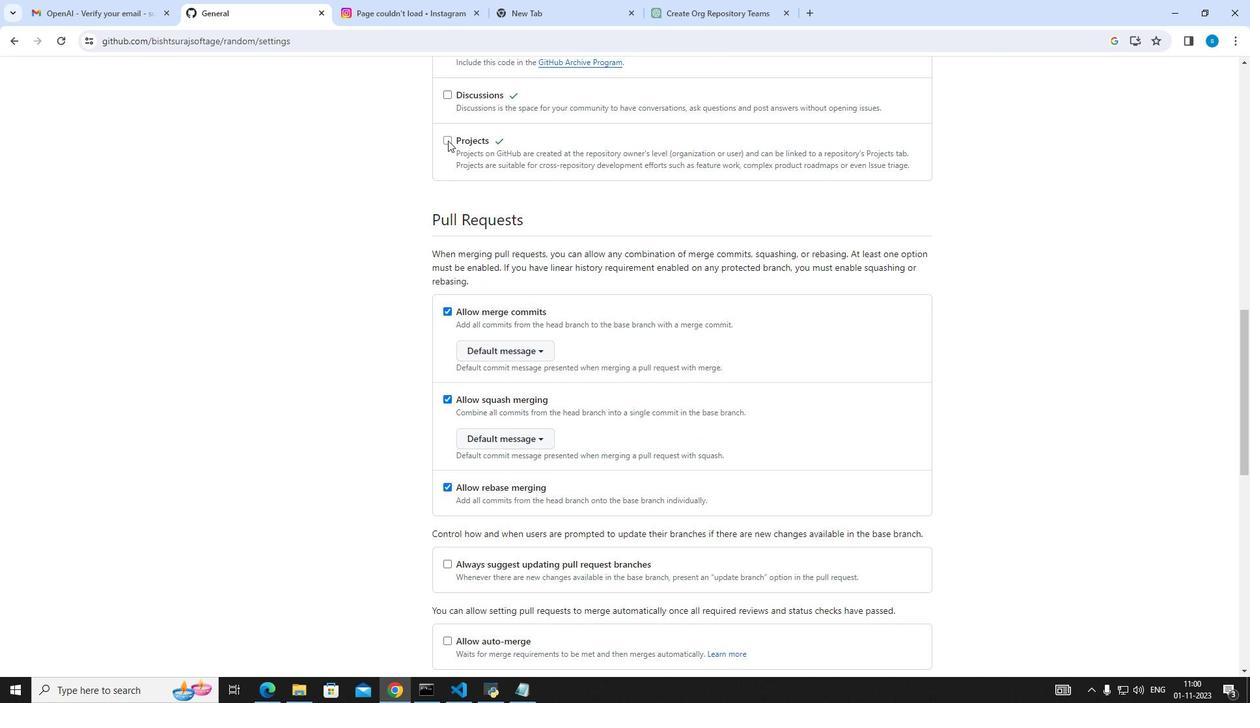 
Action: Mouse pressed left at (447, 140)
Screenshot: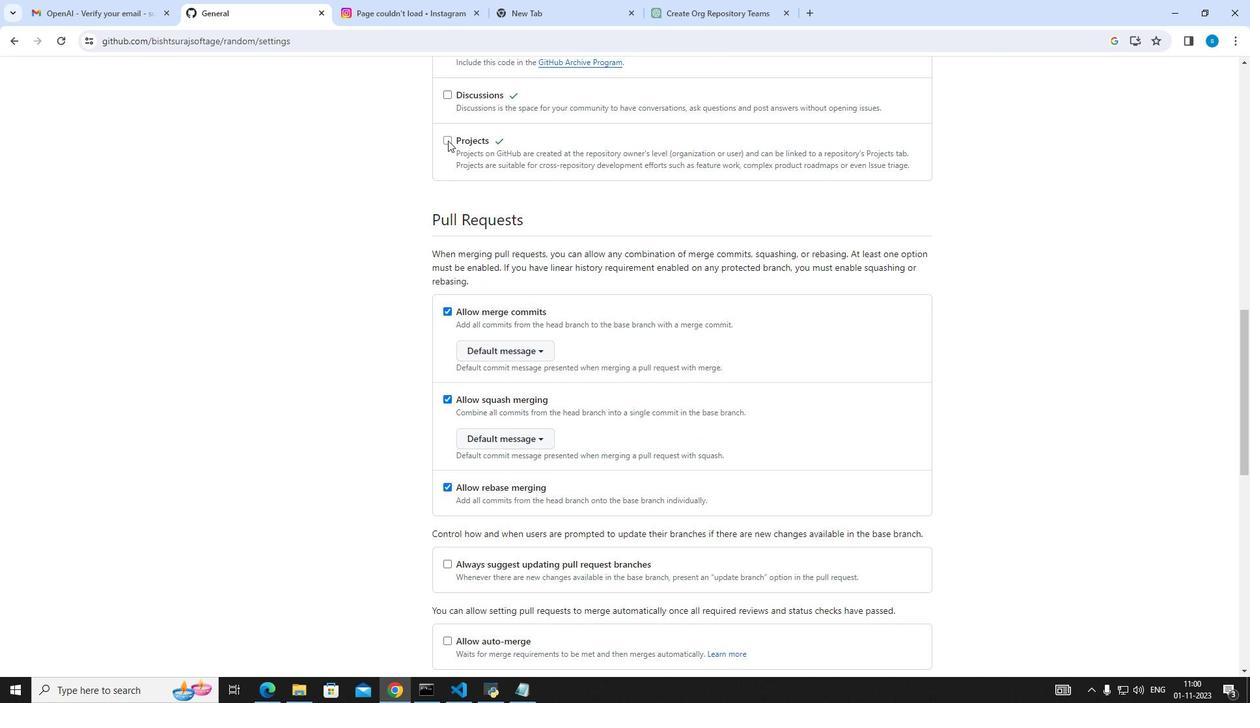 
Action: Mouse moved to (430, 317)
Screenshot: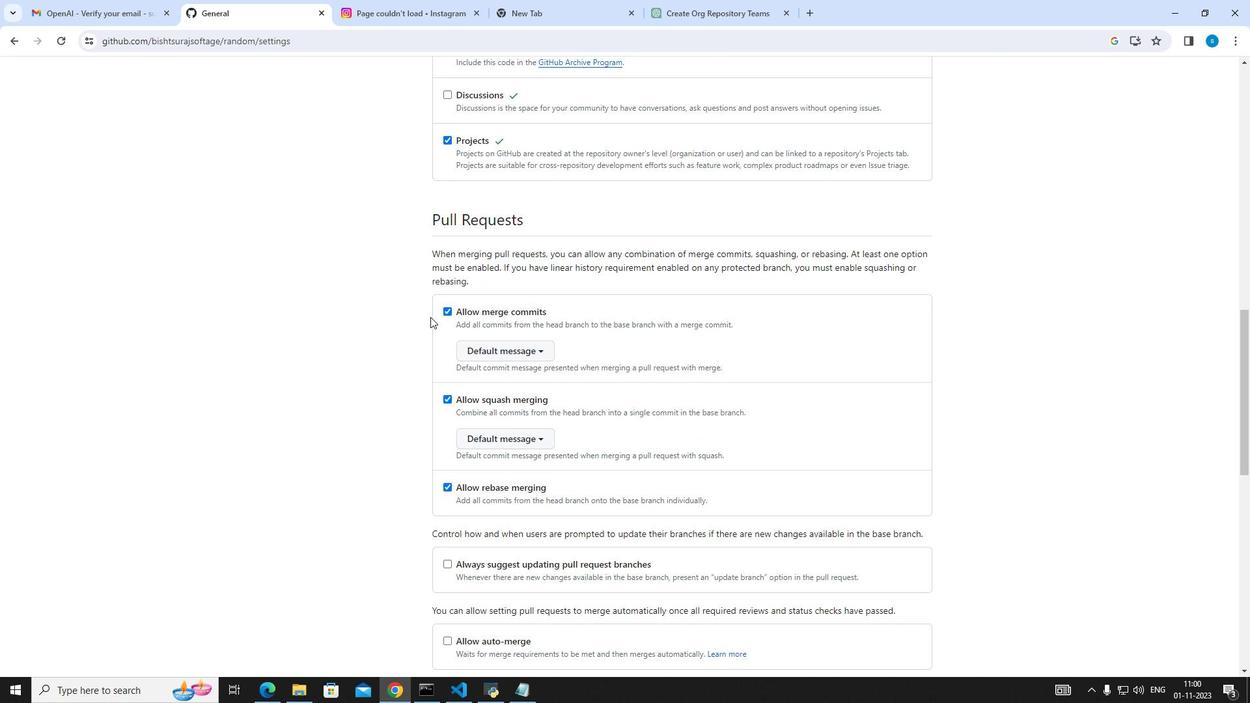 
Action: Mouse scrolled (430, 316) with delta (0, 0)
Screenshot: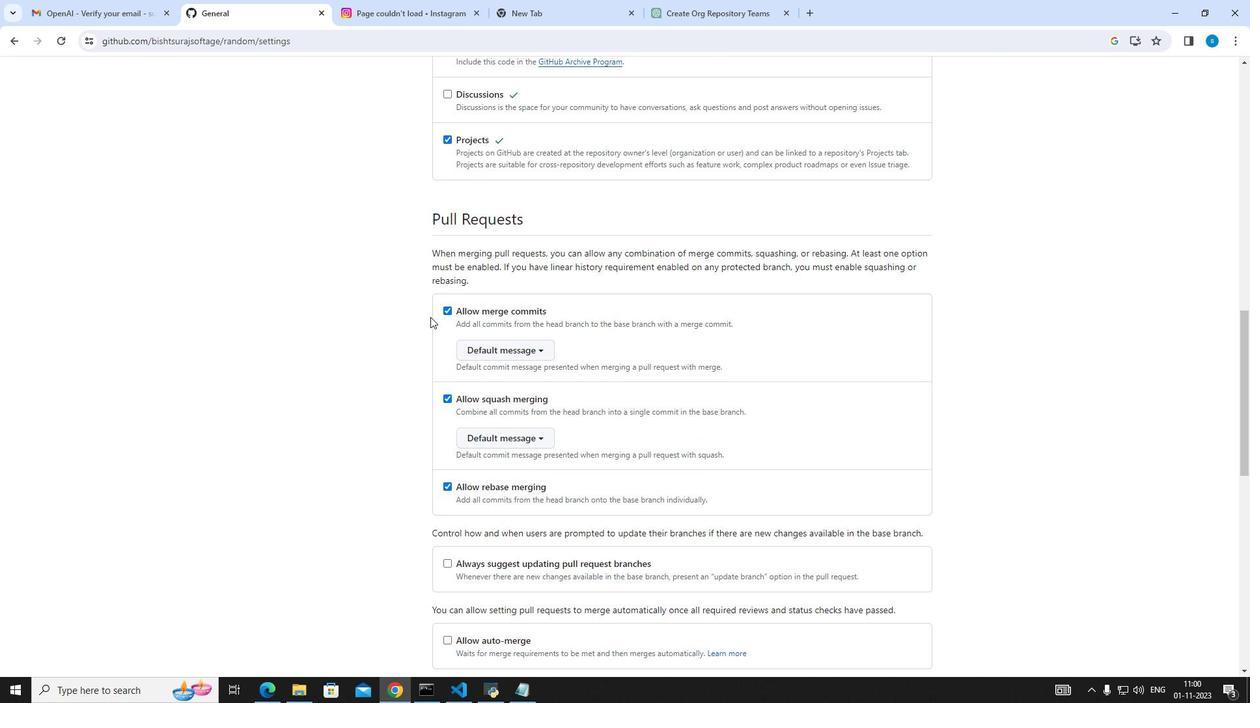 
Action: Mouse moved to (516, 292)
Screenshot: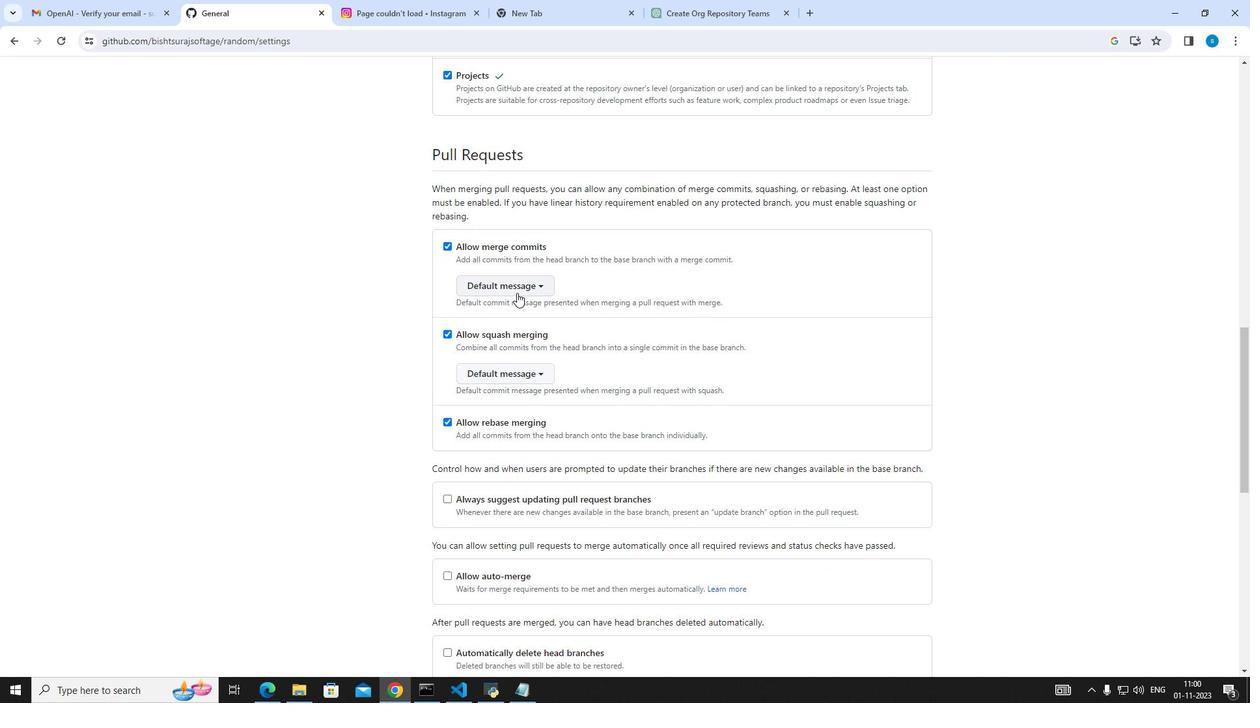 
Action: Mouse scrolled (516, 292) with delta (0, 0)
Screenshot: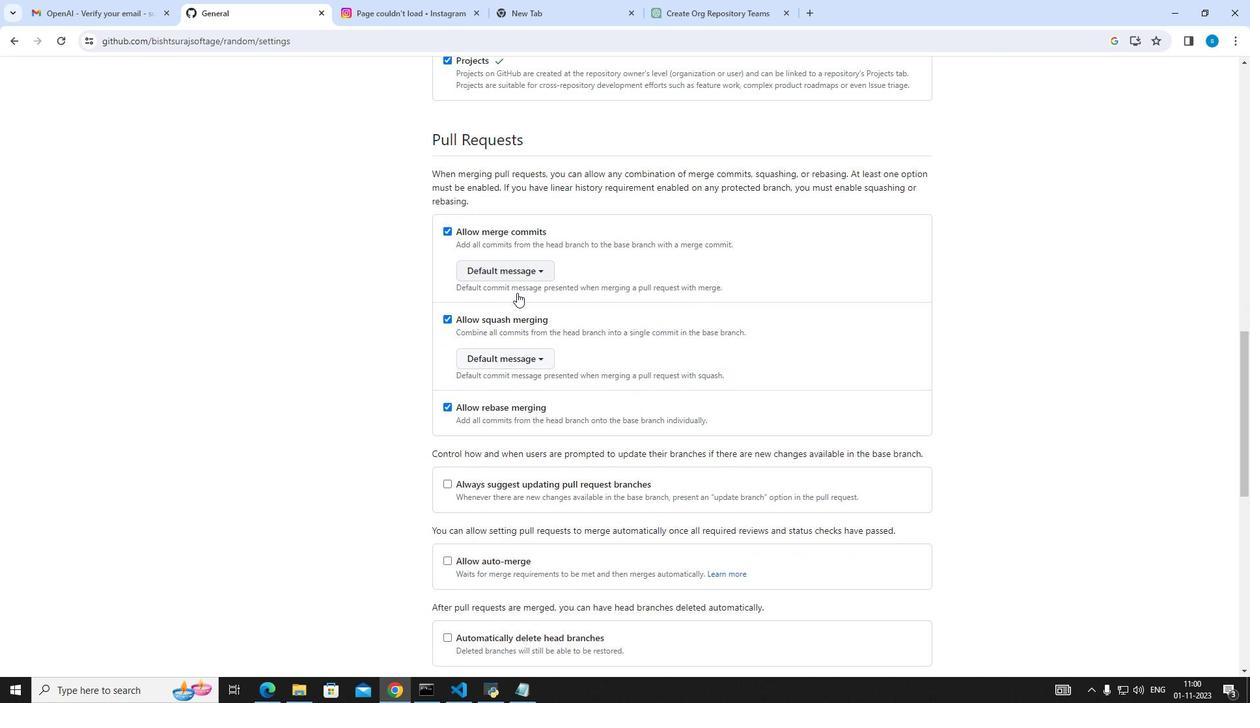 
Action: Mouse scrolled (516, 292) with delta (0, 0)
Screenshot: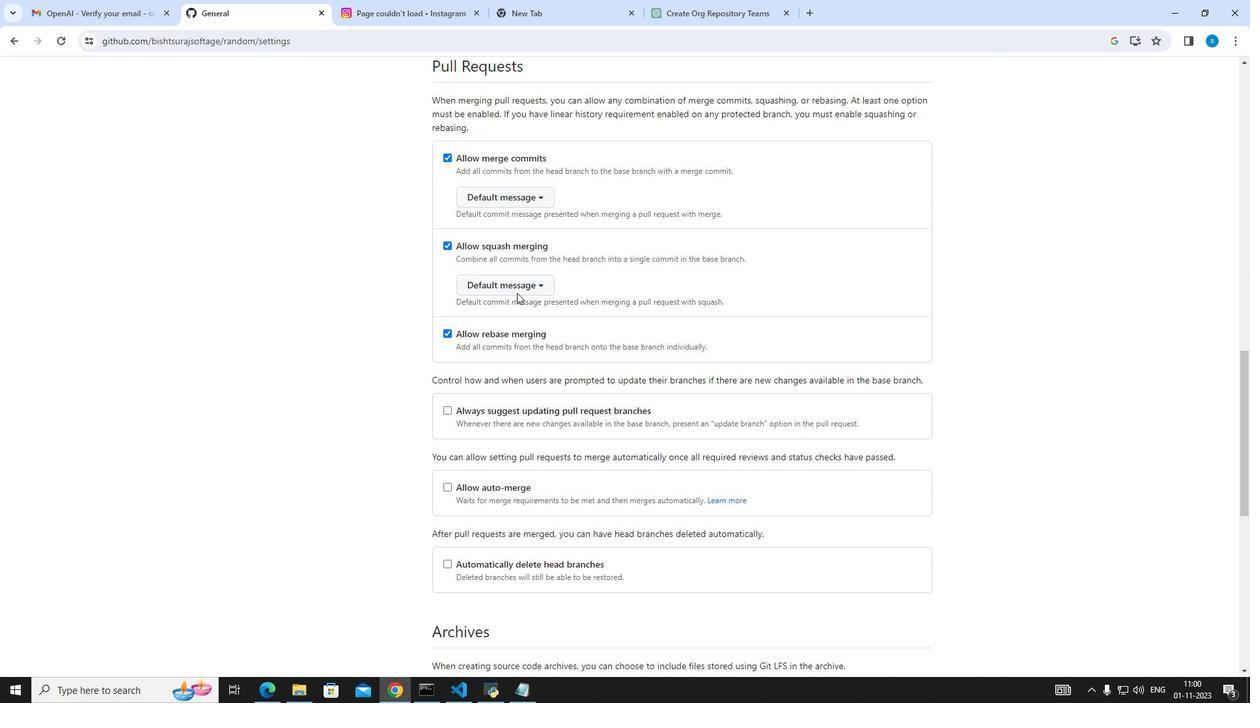 
Action: Mouse moved to (524, 152)
Screenshot: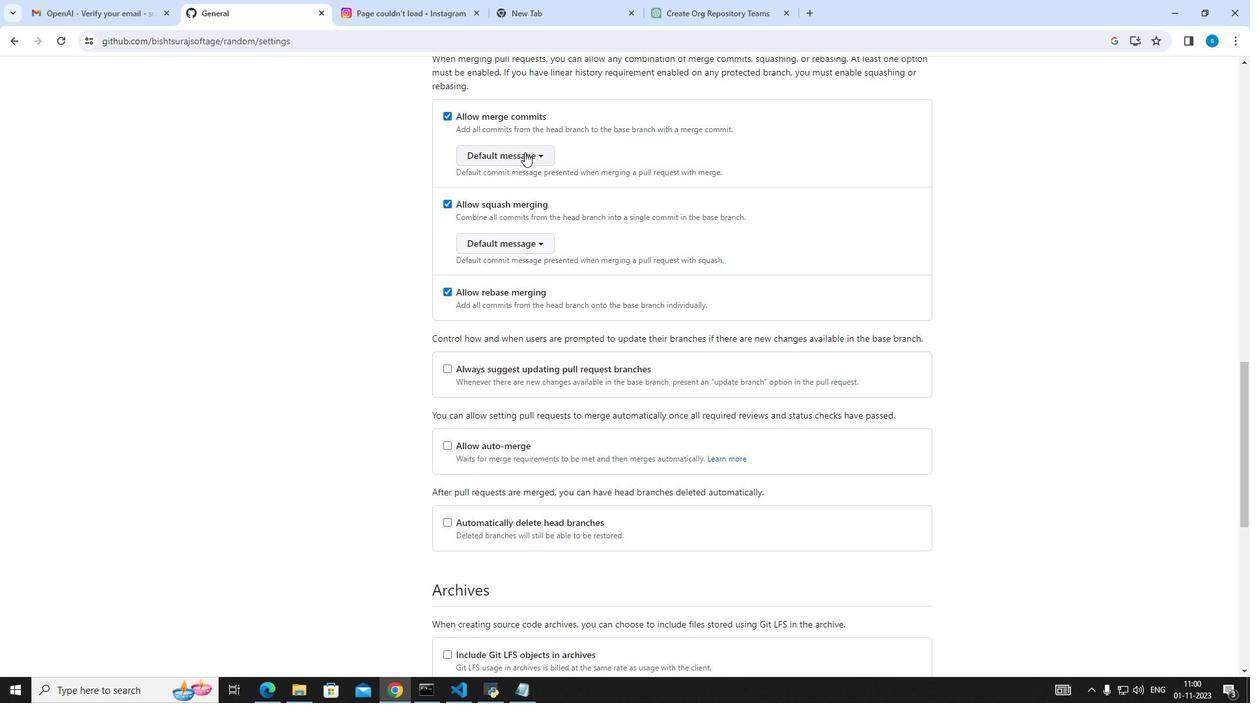 
Action: Mouse pressed left at (524, 152)
Screenshot: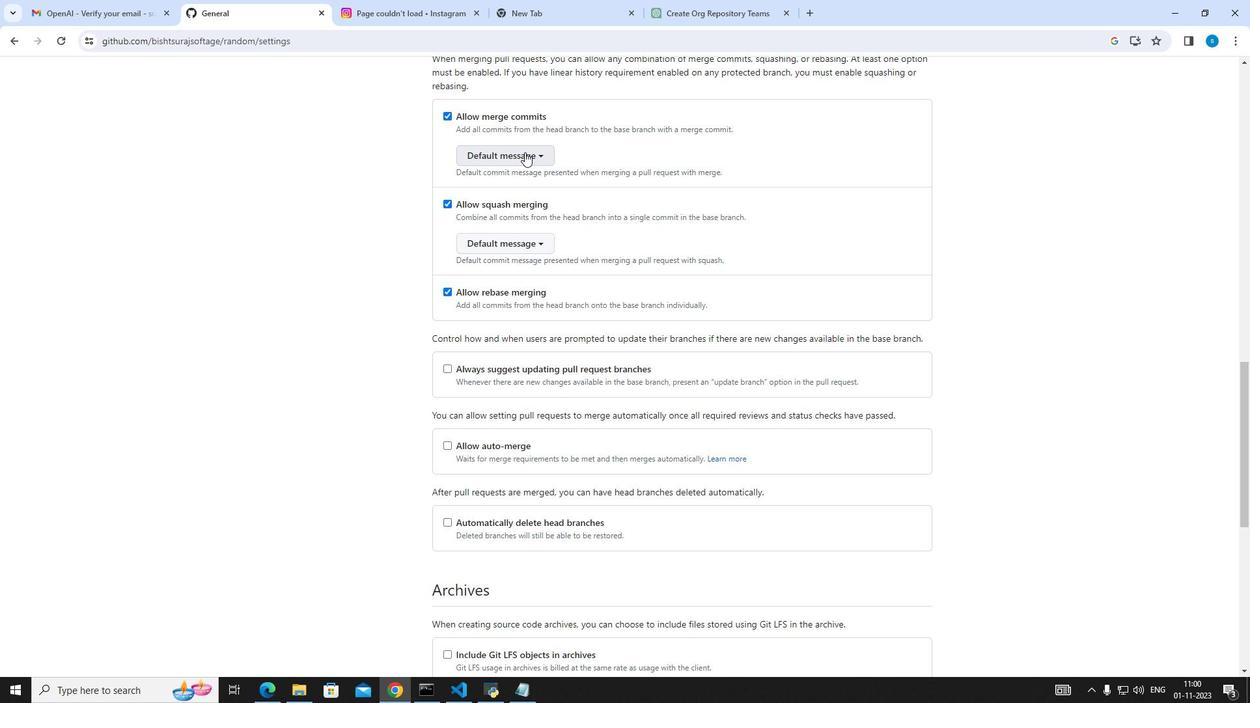 
Action: Mouse moved to (541, 224)
Screenshot: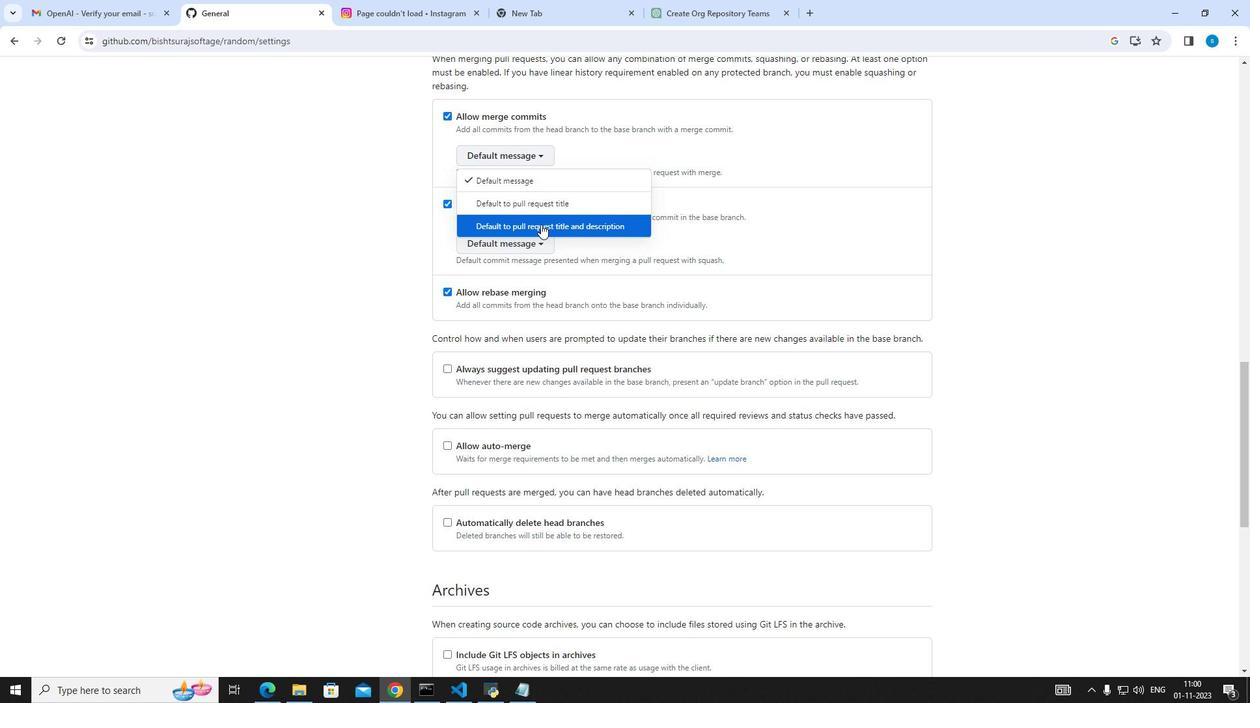 
Action: Mouse pressed left at (541, 224)
Screenshot: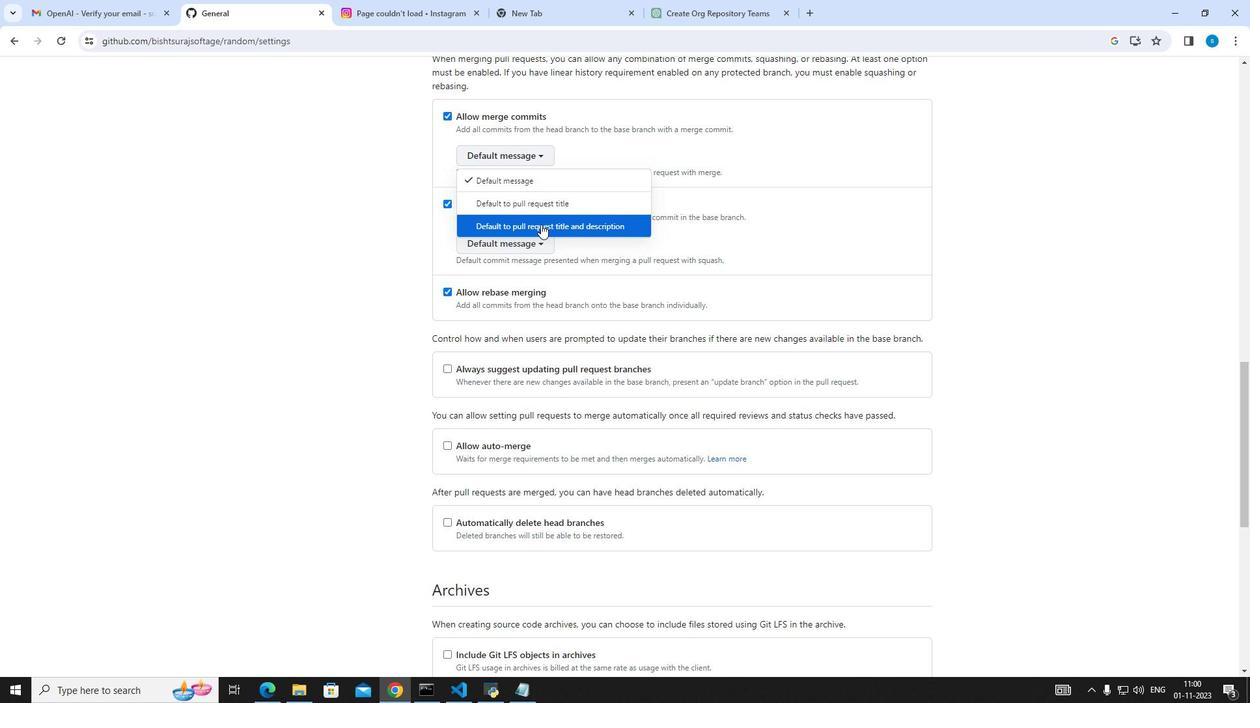 
Action: Mouse moved to (532, 240)
Screenshot: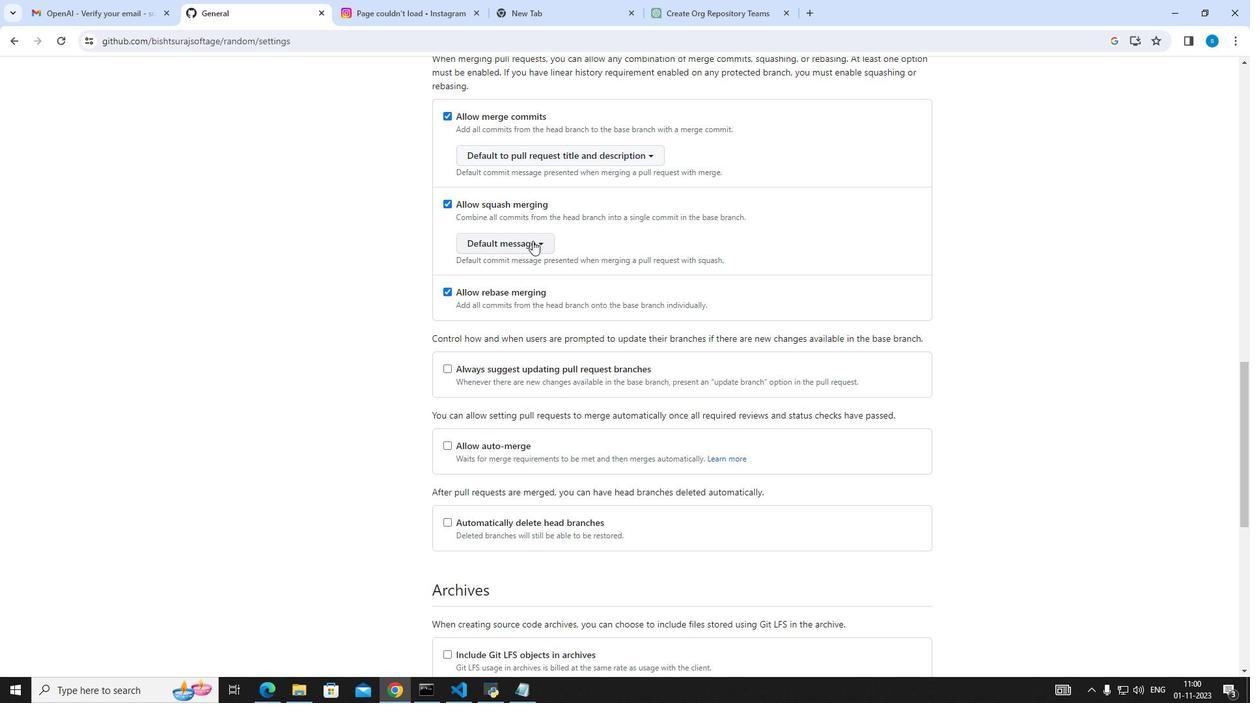 
Action: Mouse pressed left at (532, 240)
Screenshot: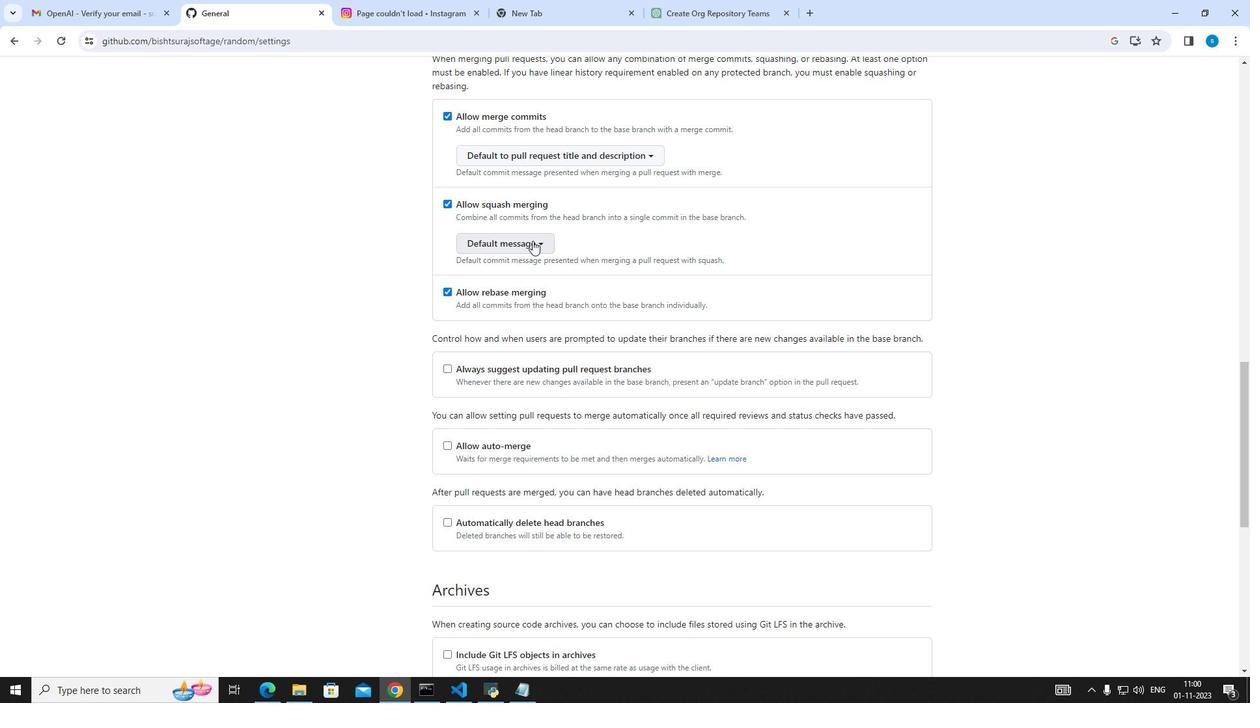 
Action: Mouse moved to (532, 310)
Screenshot: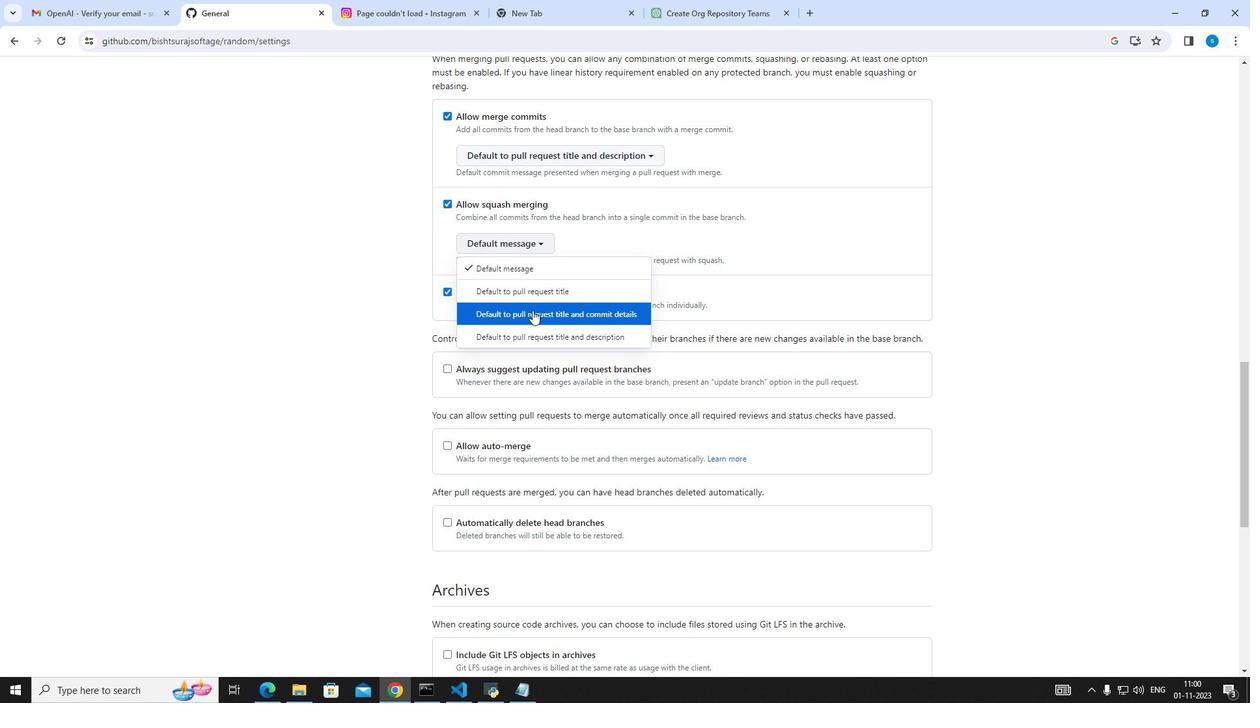 
Action: Mouse pressed left at (532, 310)
Screenshot: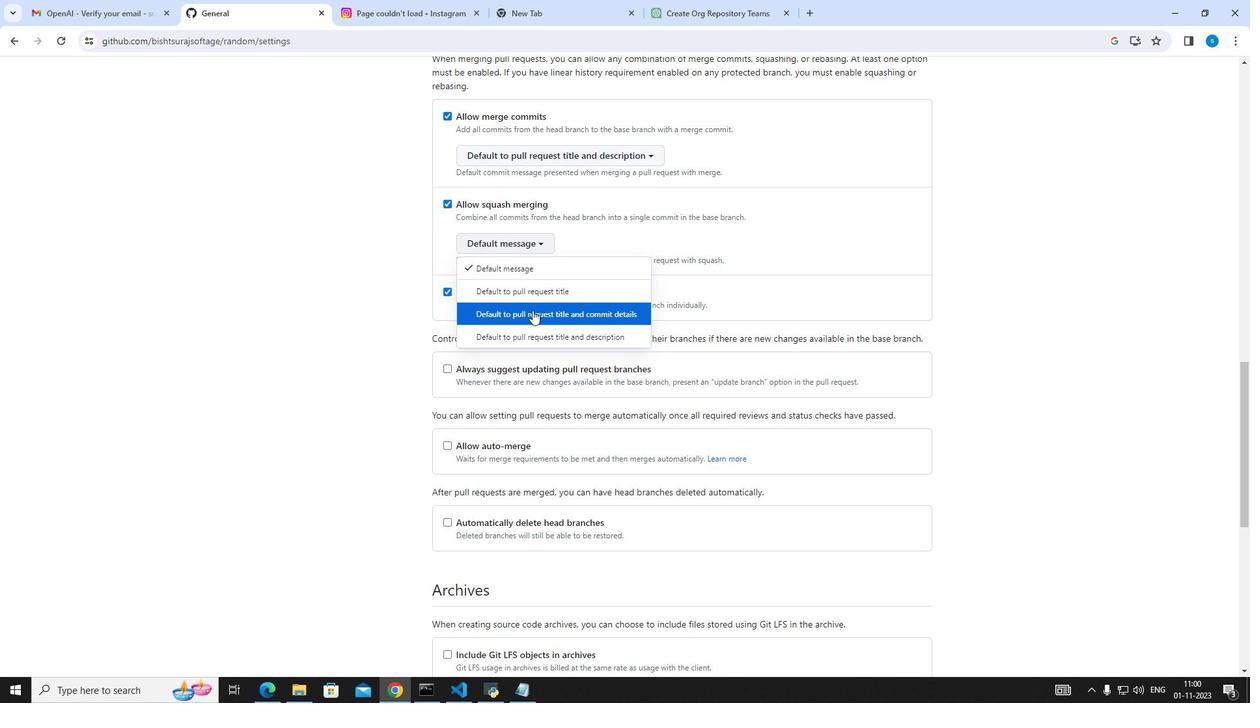 
Action: Mouse moved to (533, 310)
Screenshot: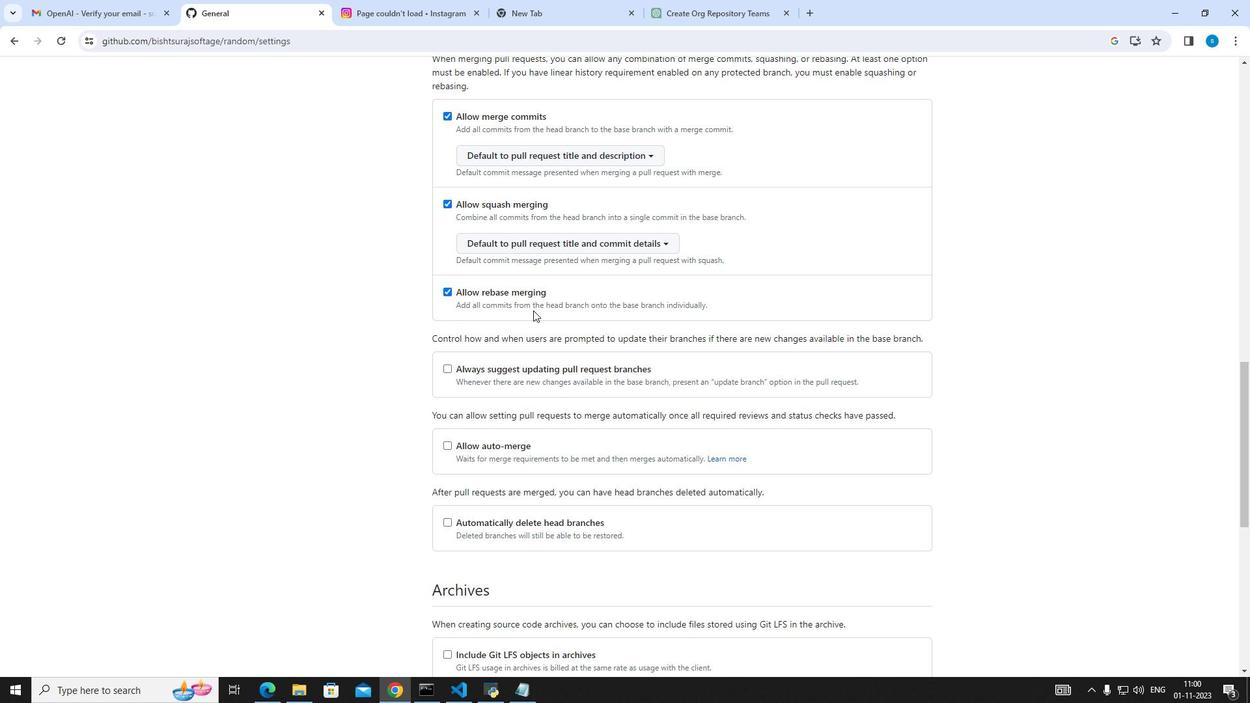 
Action: Mouse scrolled (533, 309) with delta (0, 0)
Screenshot: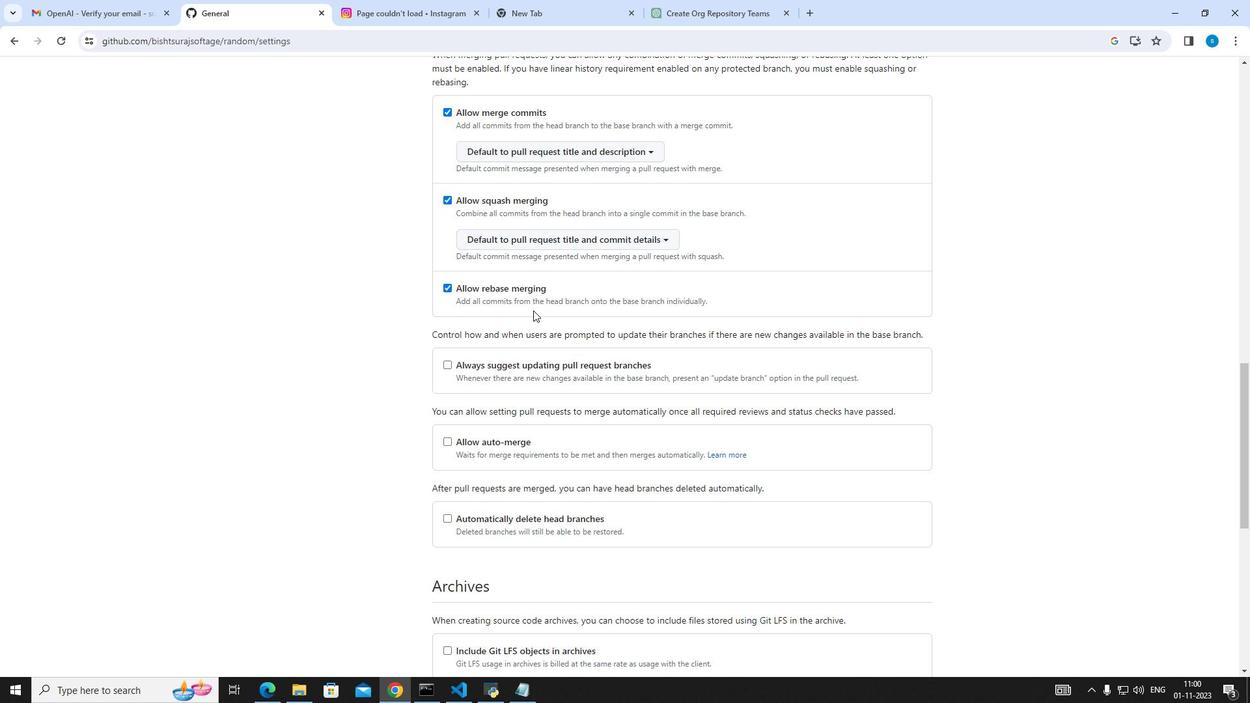 
Action: Mouse moved to (454, 382)
Screenshot: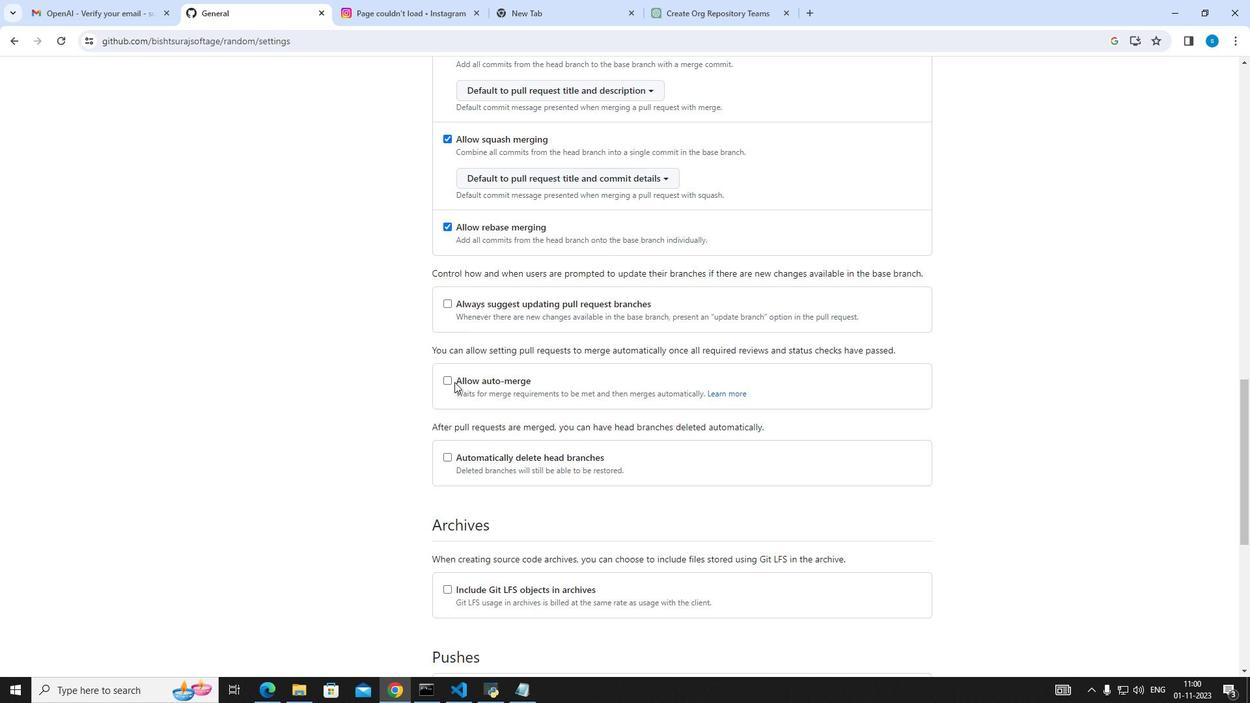 
Action: Mouse scrolled (454, 381) with delta (0, 0)
Screenshot: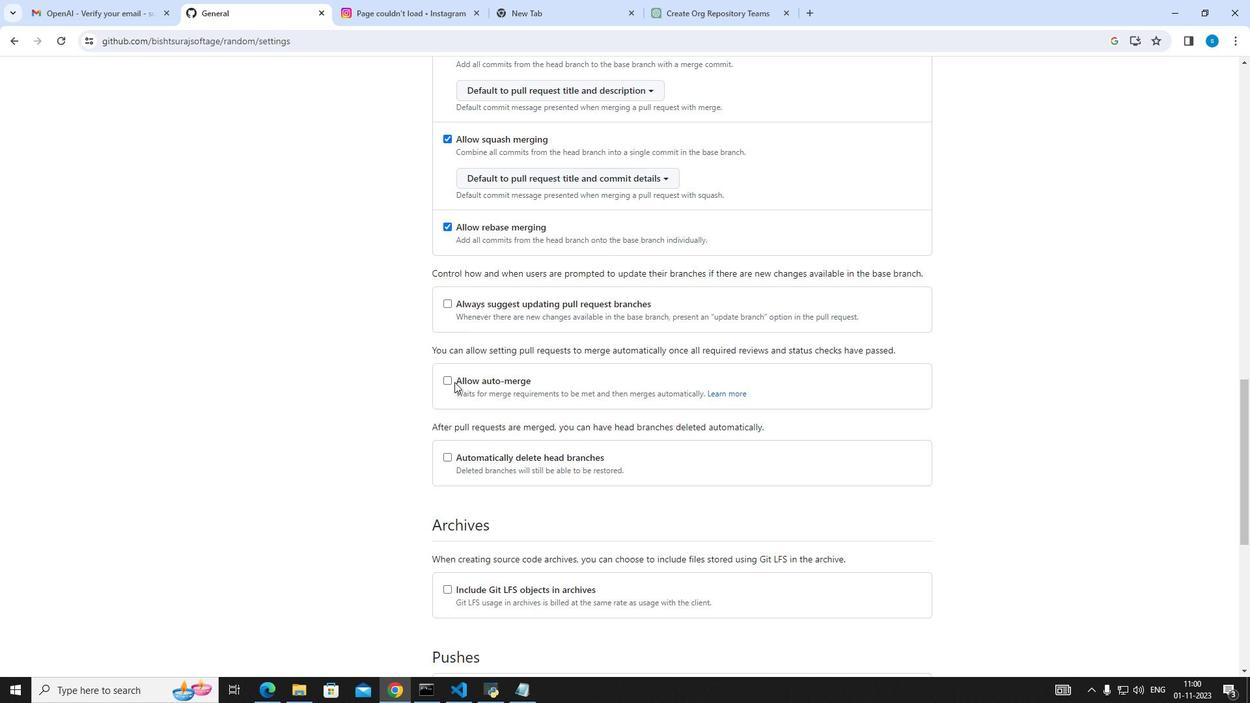 
Action: Mouse moved to (445, 395)
Screenshot: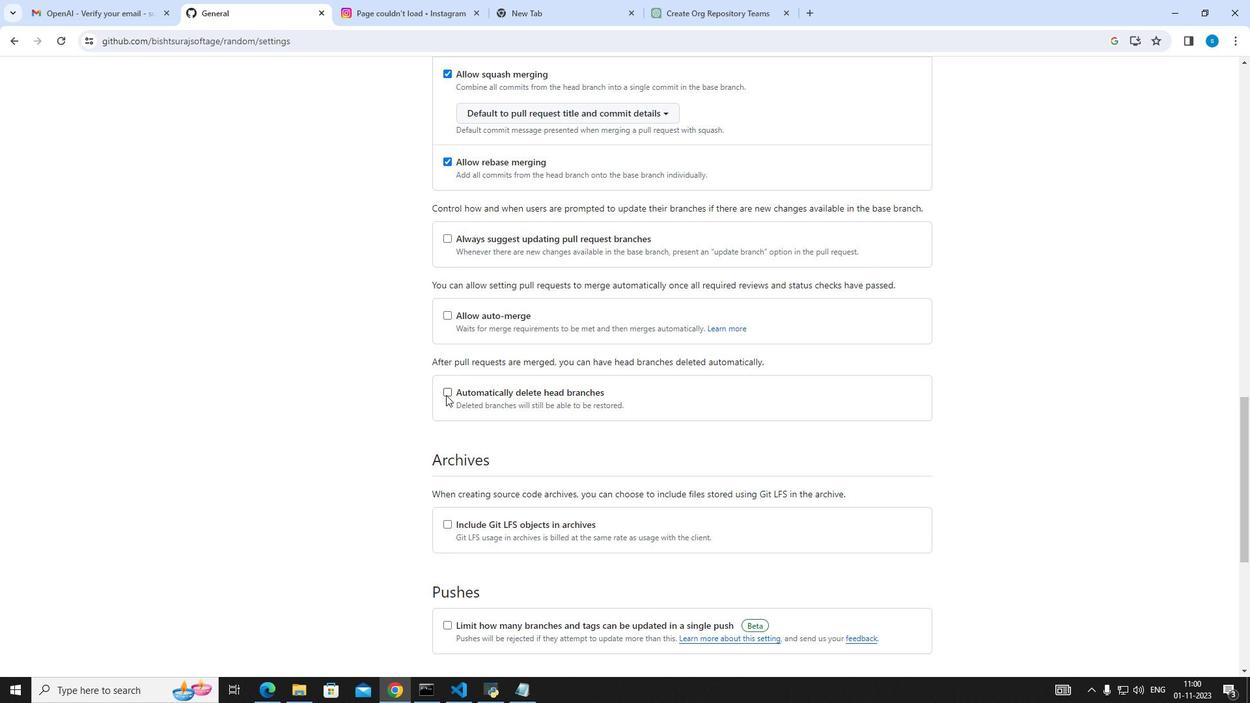 
Action: Mouse scrolled (445, 394) with delta (0, 0)
Screenshot: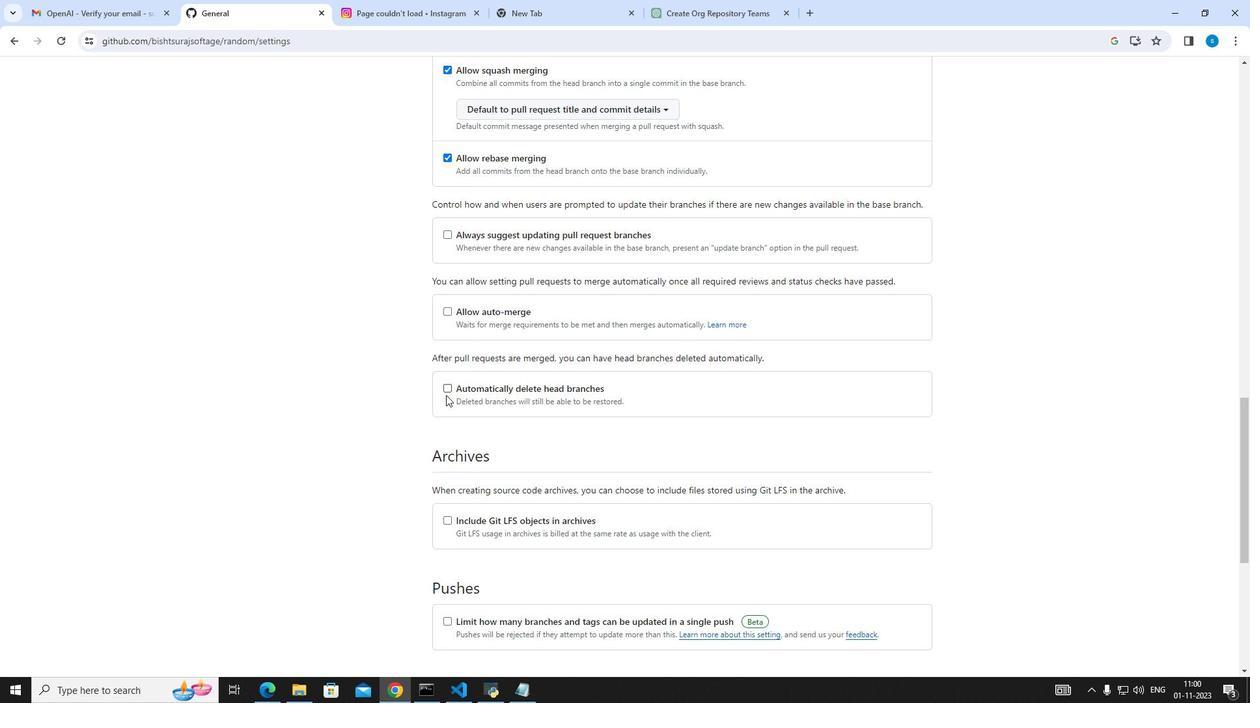 
Action: Mouse scrolled (445, 394) with delta (0, 0)
Screenshot: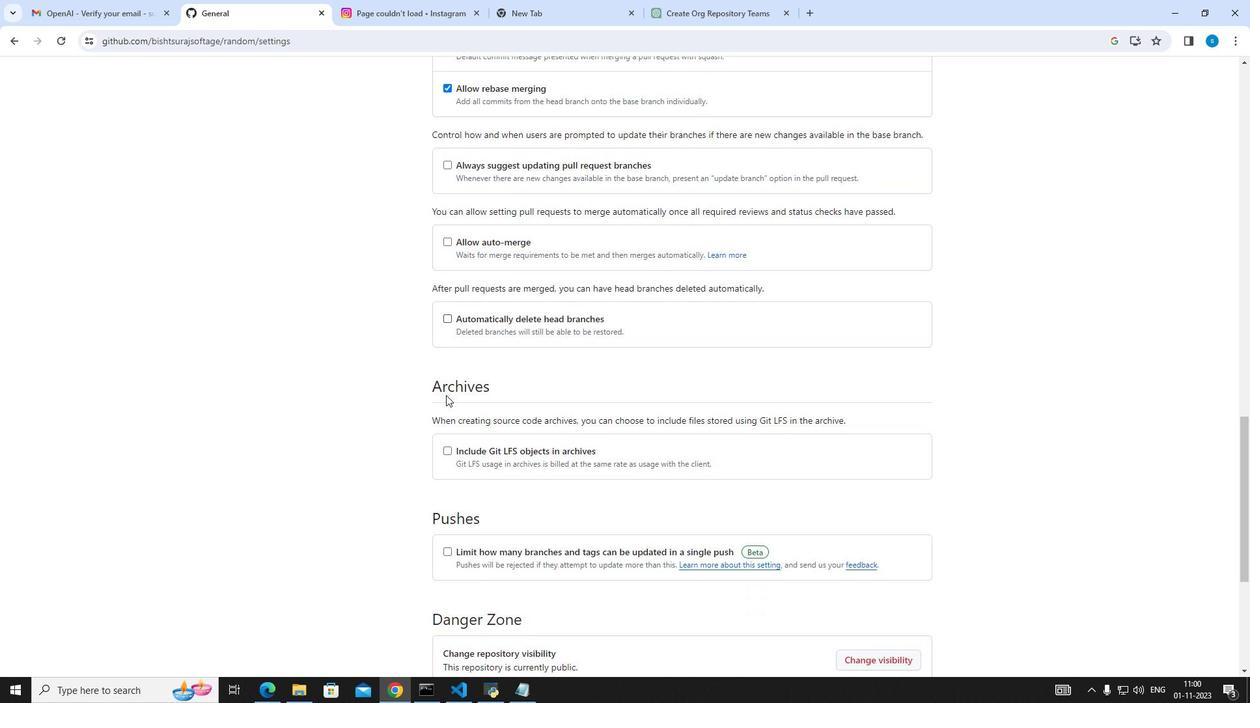 
Action: Mouse moved to (447, 391)
Screenshot: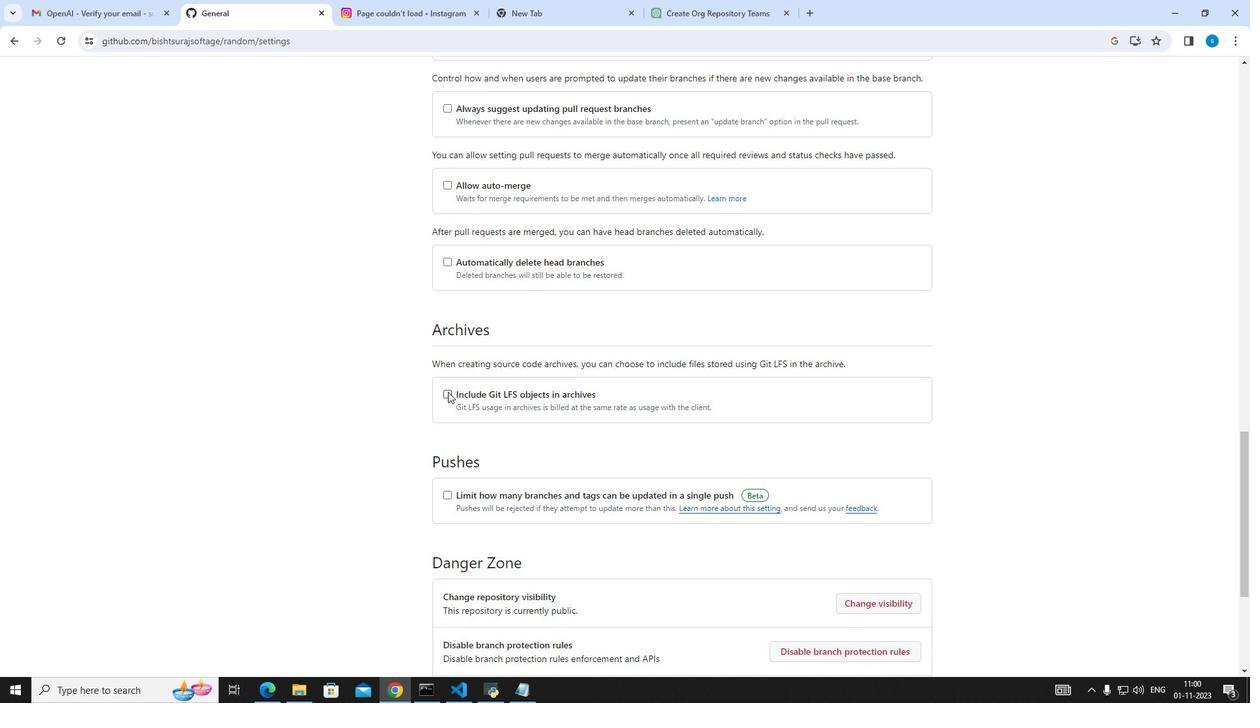 
Action: Mouse scrolled (447, 391) with delta (0, 0)
Screenshot: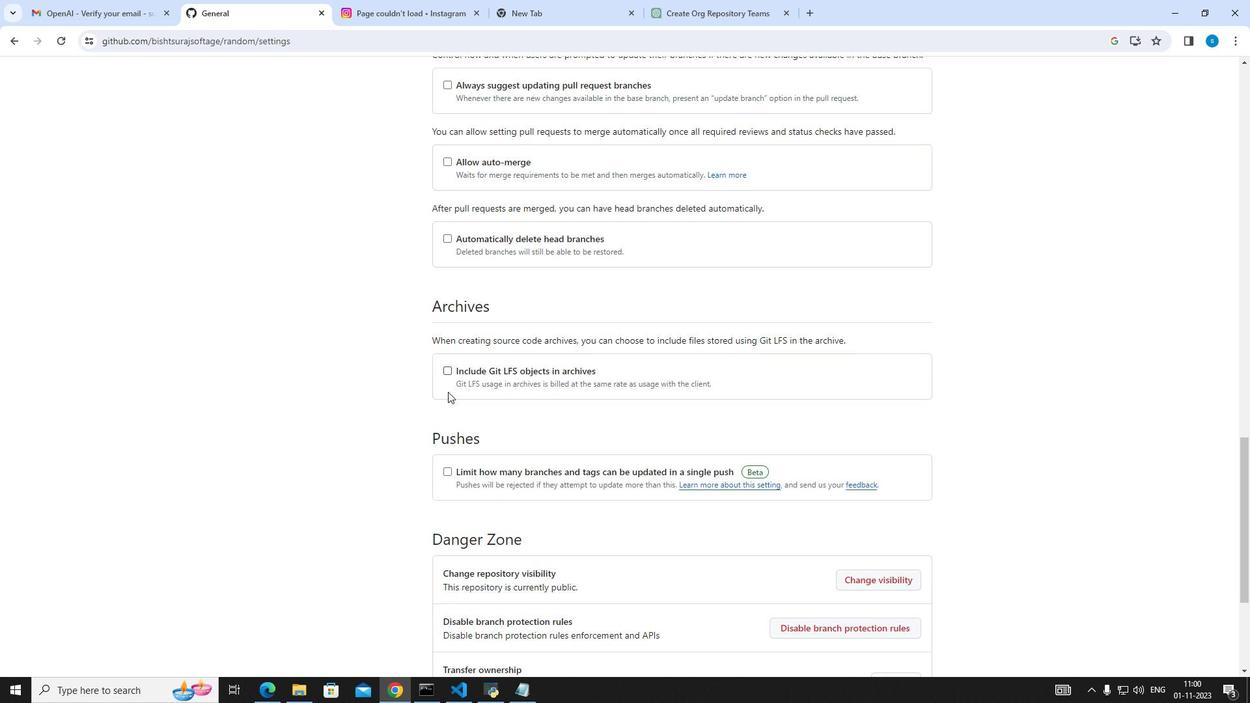 
Action: Mouse scrolled (447, 391) with delta (0, 0)
Screenshot: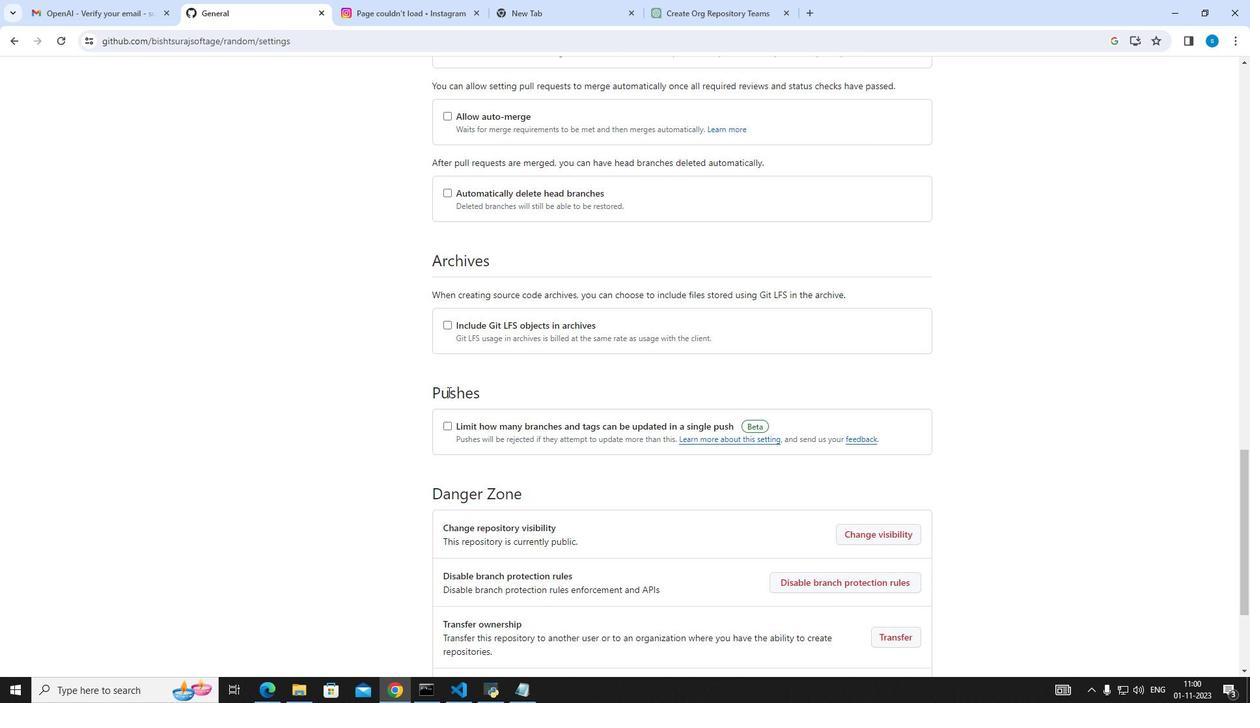 
Action: Mouse scrolled (447, 391) with delta (0, 0)
Screenshot: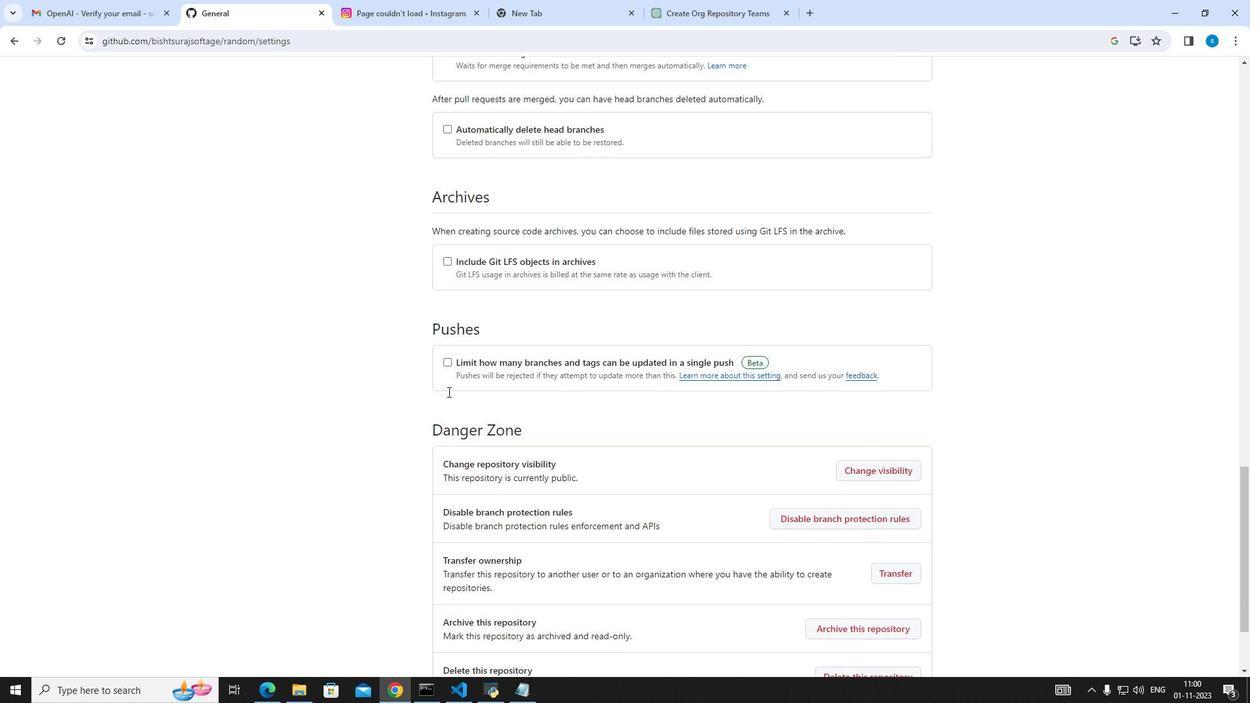 
Action: Mouse moved to (447, 302)
Screenshot: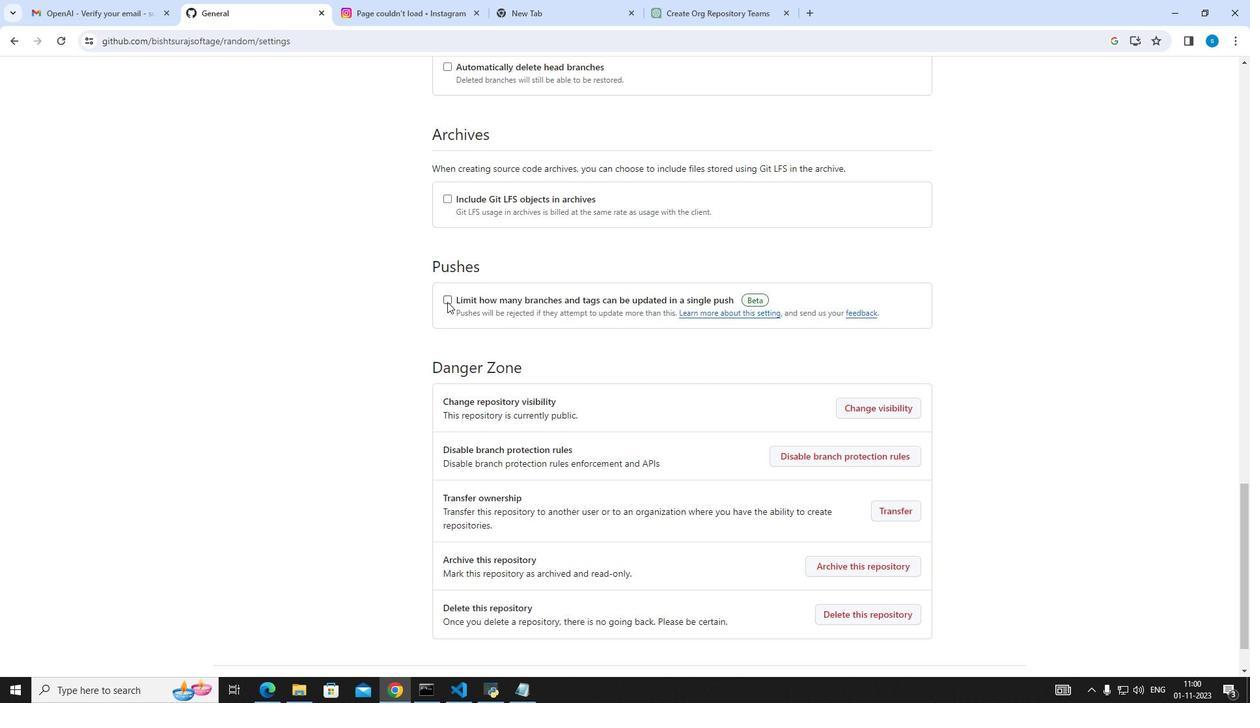
Action: Mouse pressed left at (447, 302)
Screenshot: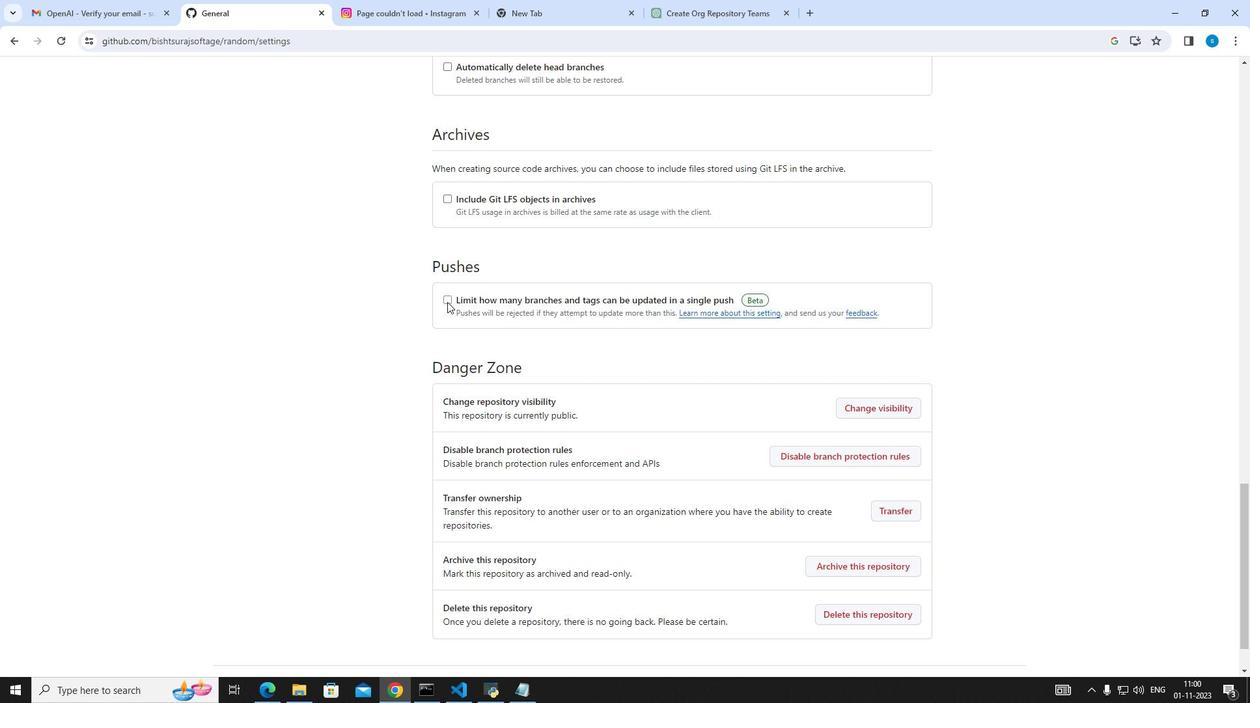 
Action: Mouse moved to (401, 360)
Screenshot: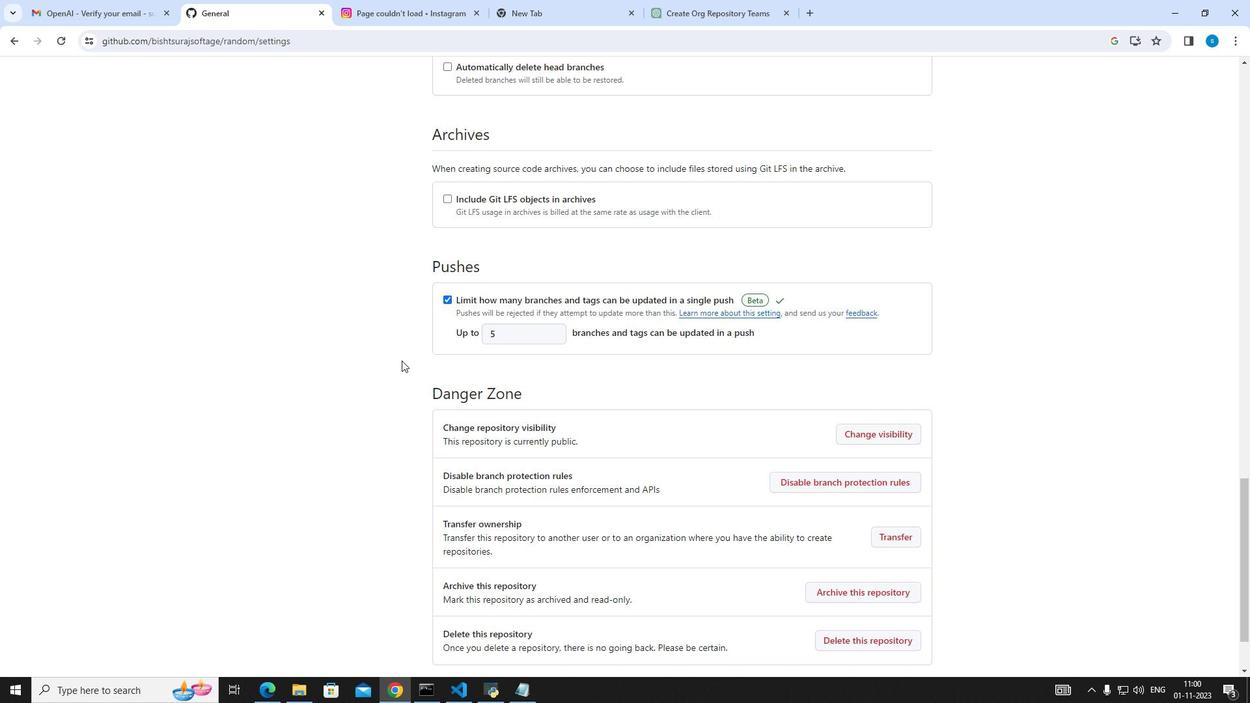 
Action: Mouse scrolled (401, 360) with delta (0, 0)
Screenshot: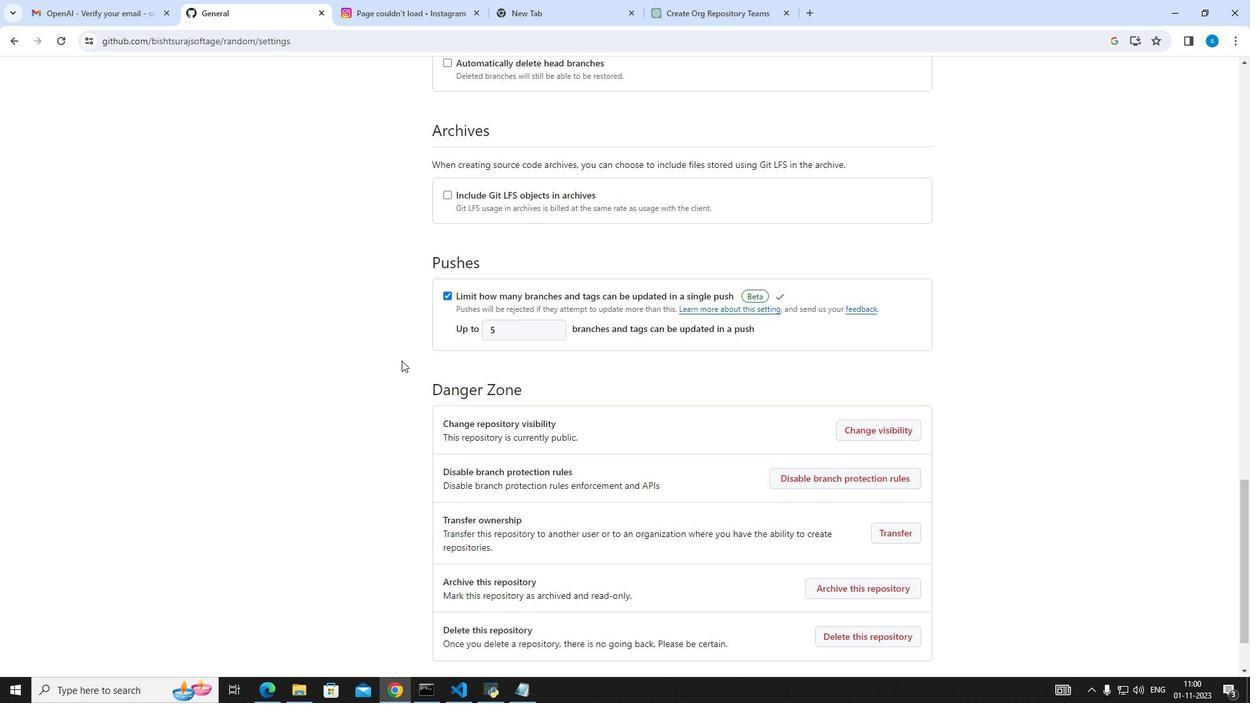 
Action: Mouse scrolled (401, 360) with delta (0, 0)
Screenshot: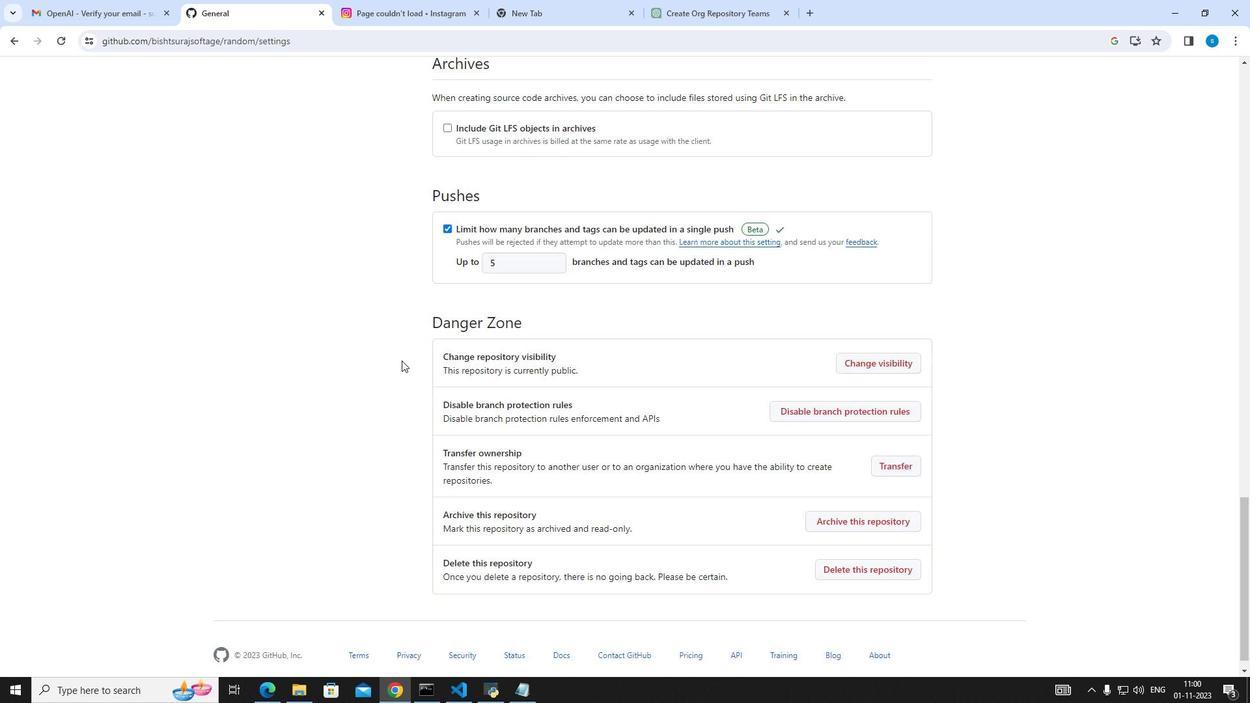 
Action: Mouse moved to (863, 345)
Screenshot: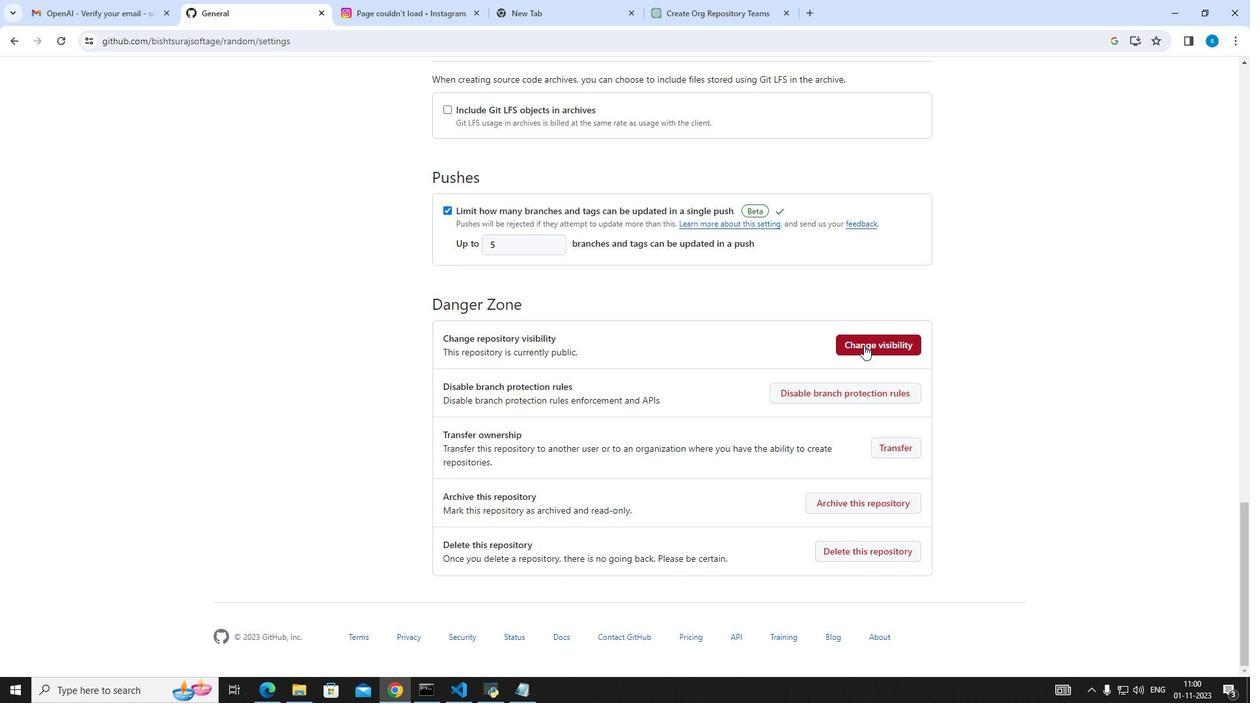 
Action: Mouse pressed left at (863, 345)
Screenshot: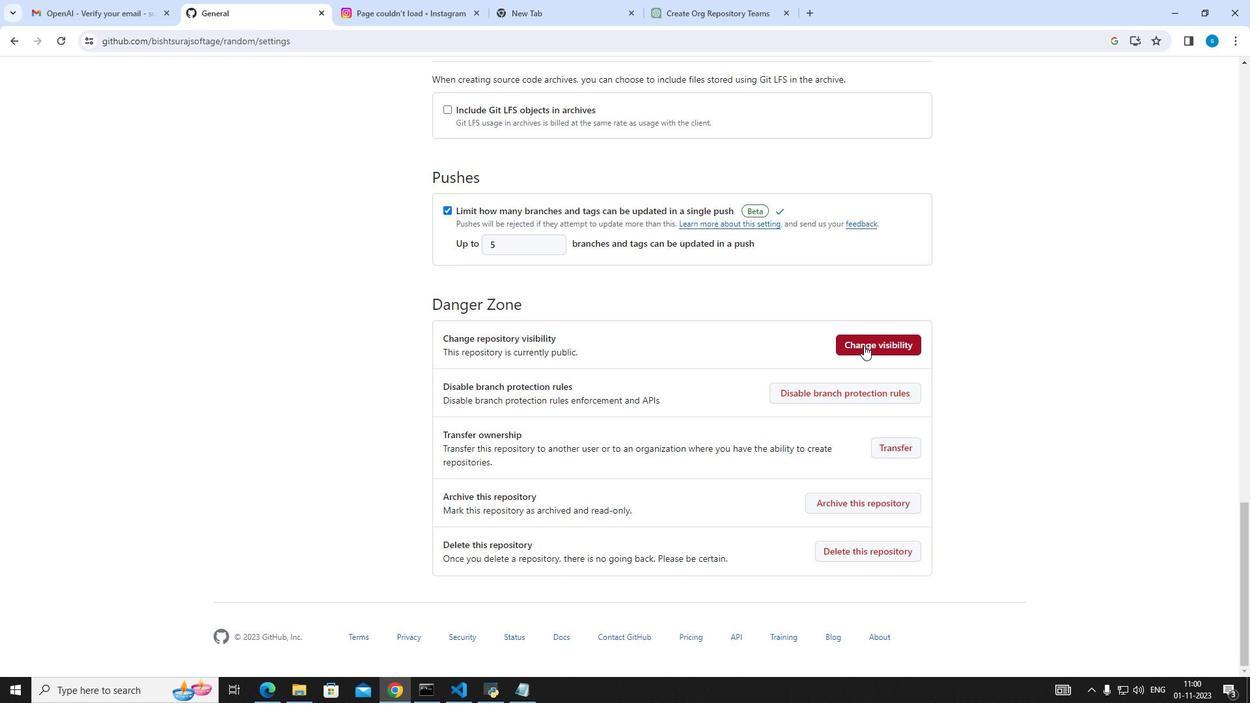 
Action: Mouse moved to (861, 363)
Screenshot: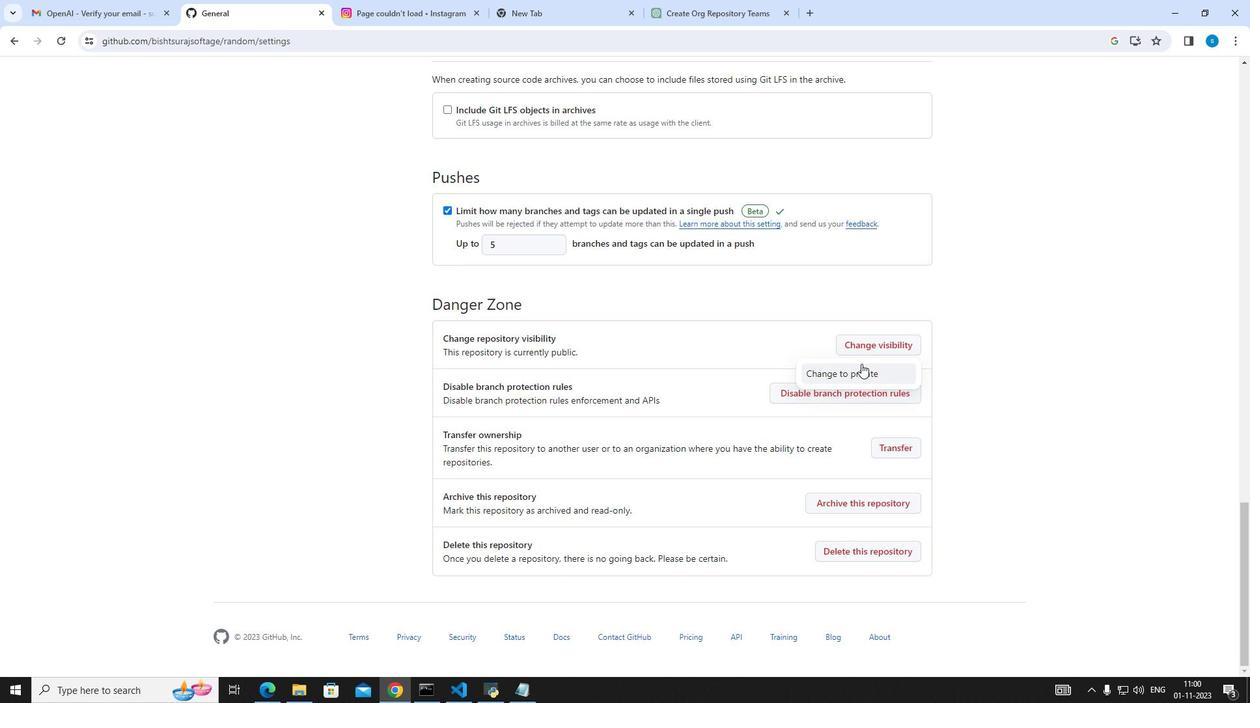 
Action: Mouse pressed left at (861, 363)
Screenshot: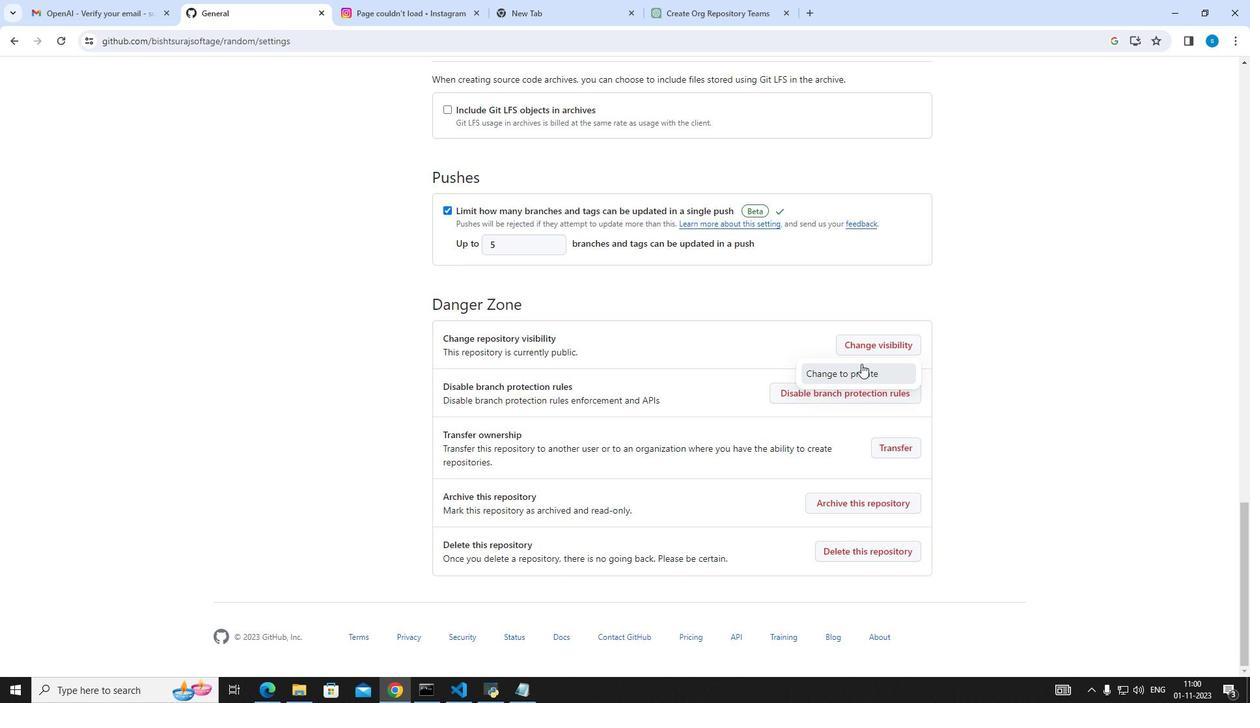 
Action: Mouse moved to (761, 302)
Screenshot: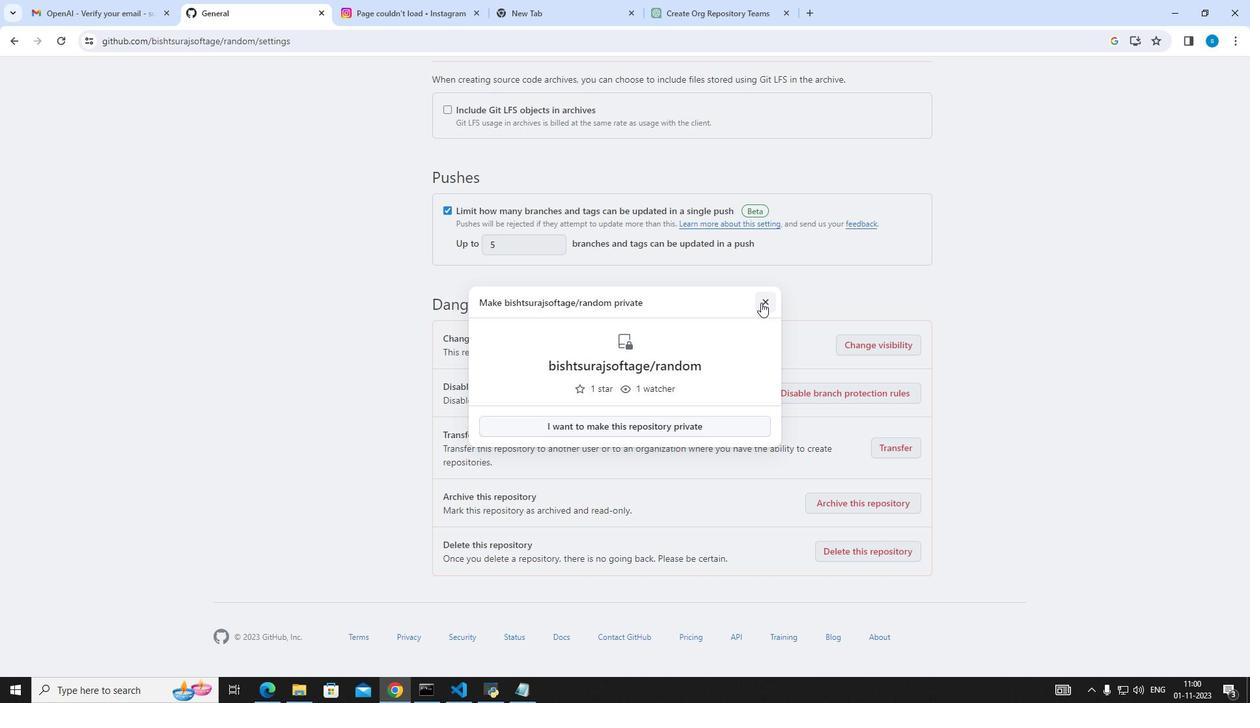 
Action: Mouse pressed left at (761, 302)
Screenshot: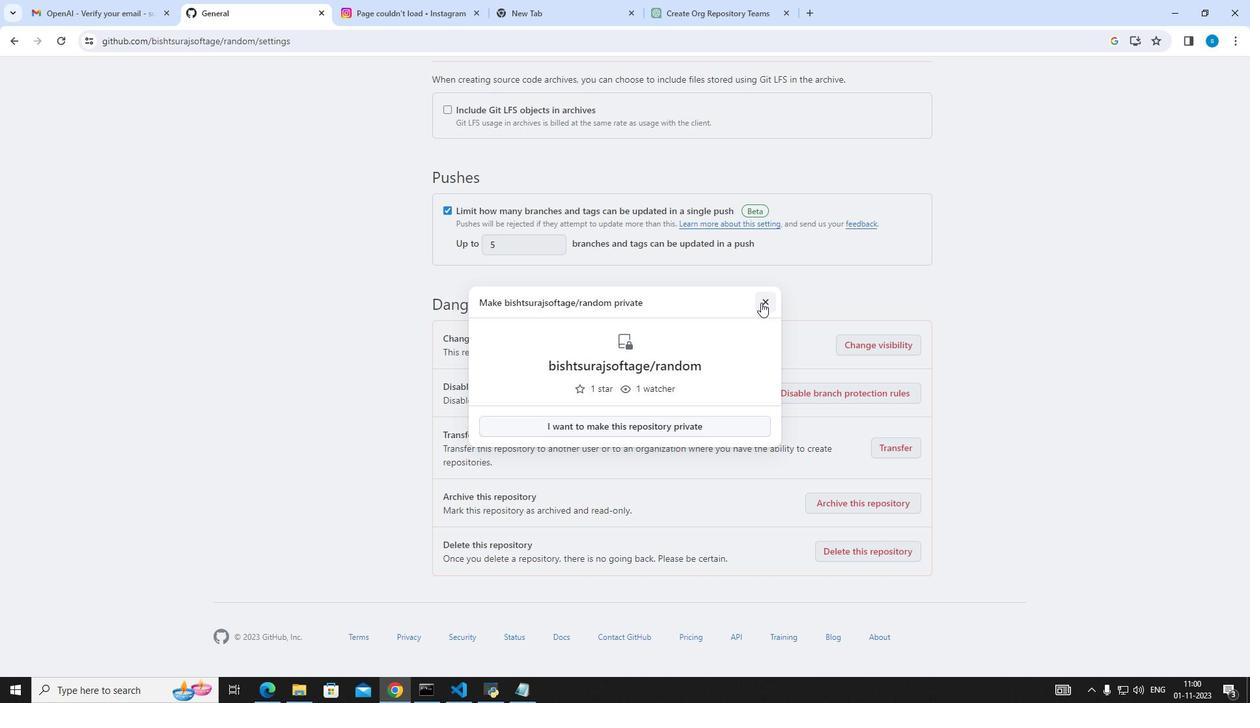 
Action: Mouse moved to (923, 403)
Screenshot: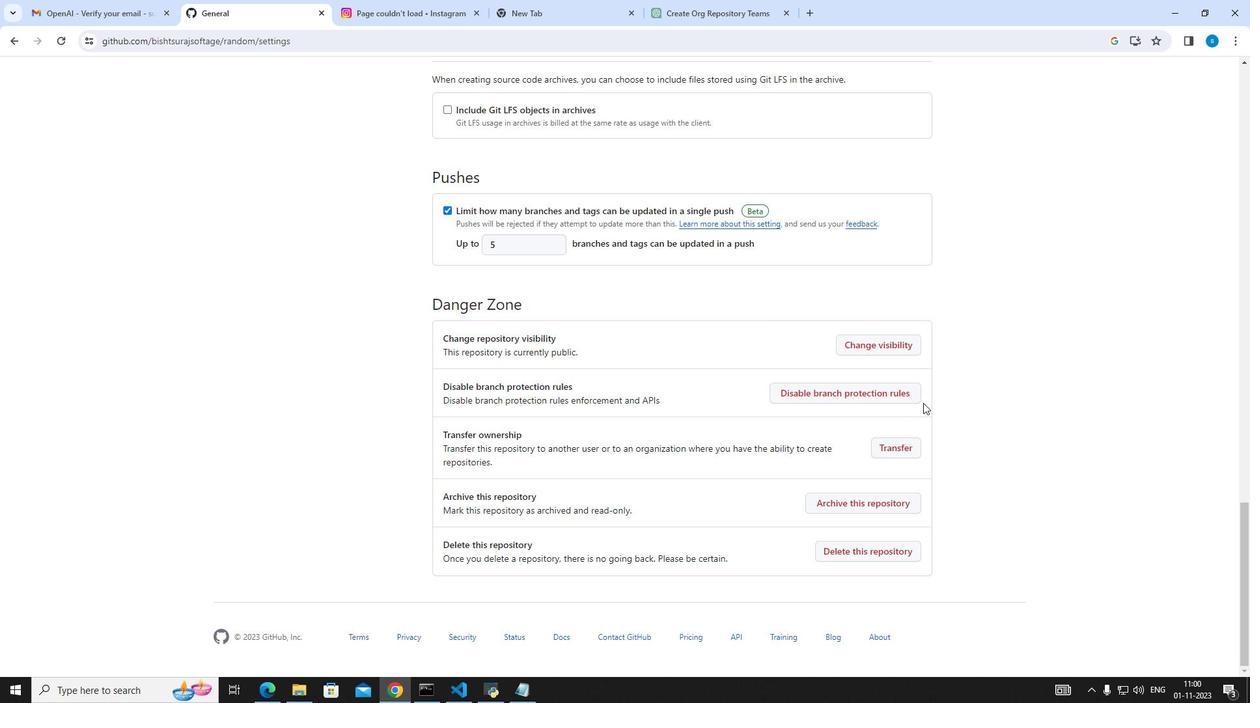 
Action: Mouse scrolled (923, 403) with delta (0, 0)
Screenshot: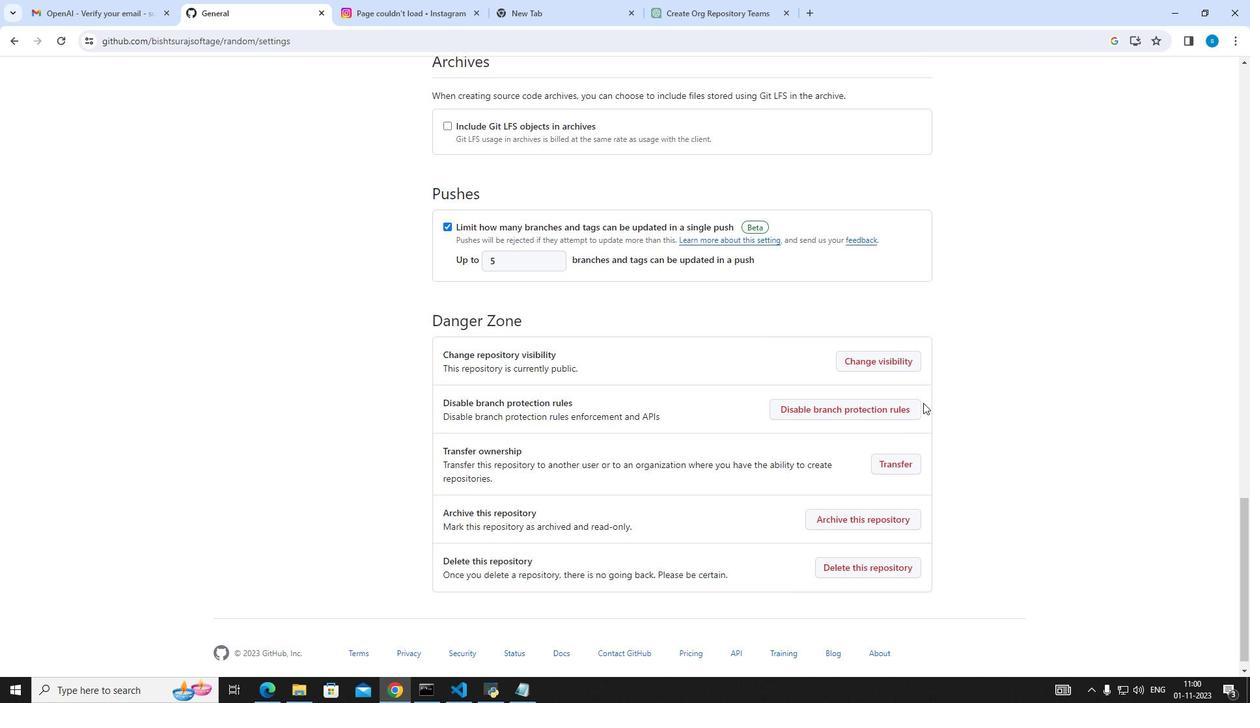 
Action: Mouse scrolled (923, 403) with delta (0, 0)
Screenshot: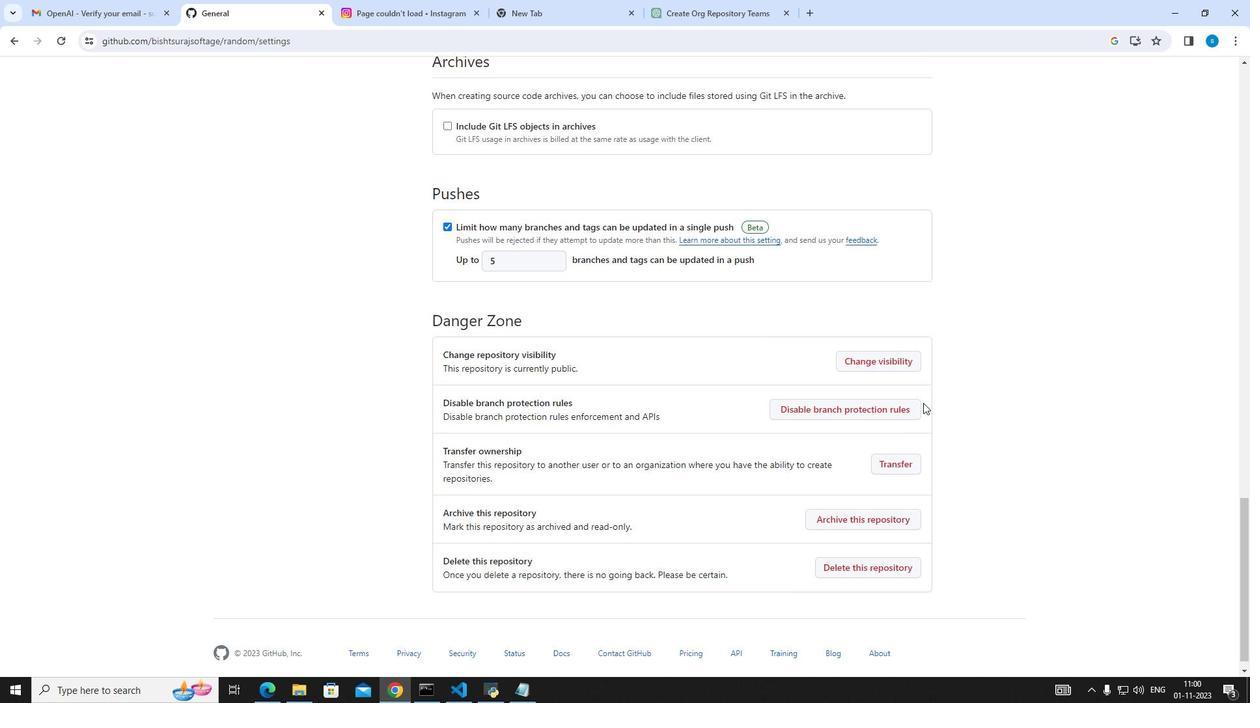 
Action: Mouse scrolled (923, 403) with delta (0, 0)
Screenshot: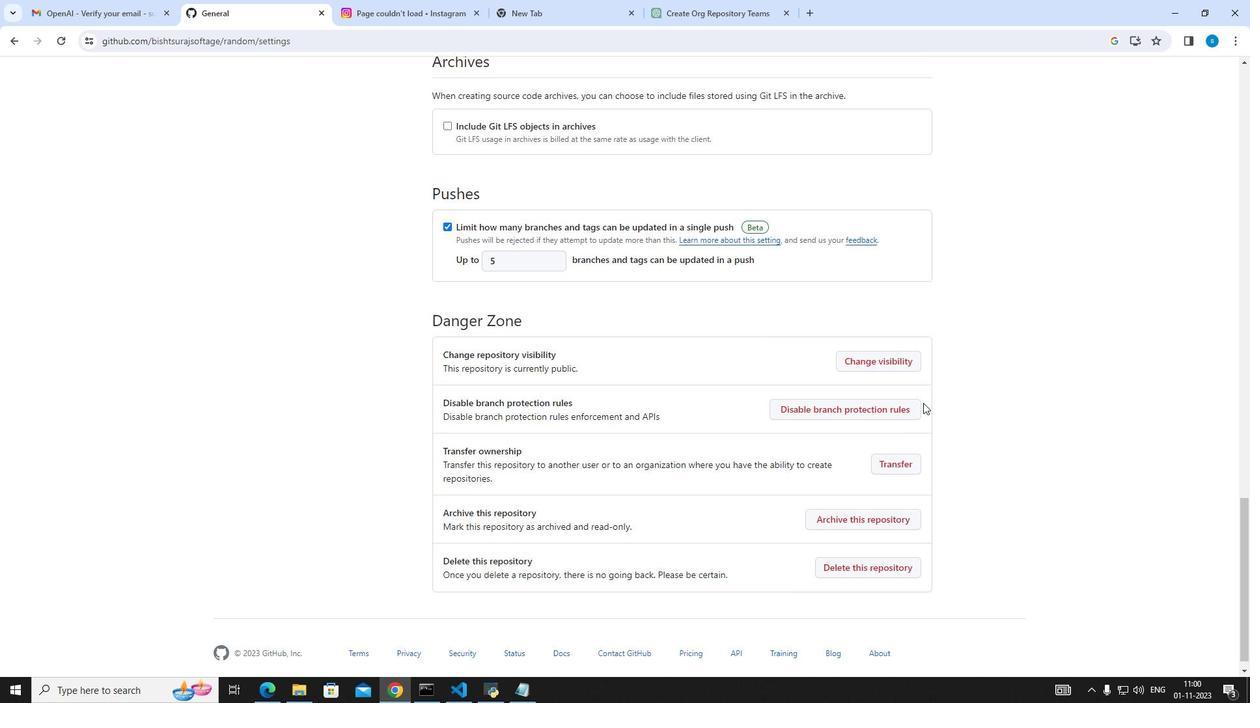 
Action: Mouse scrolled (923, 403) with delta (0, 0)
Screenshot: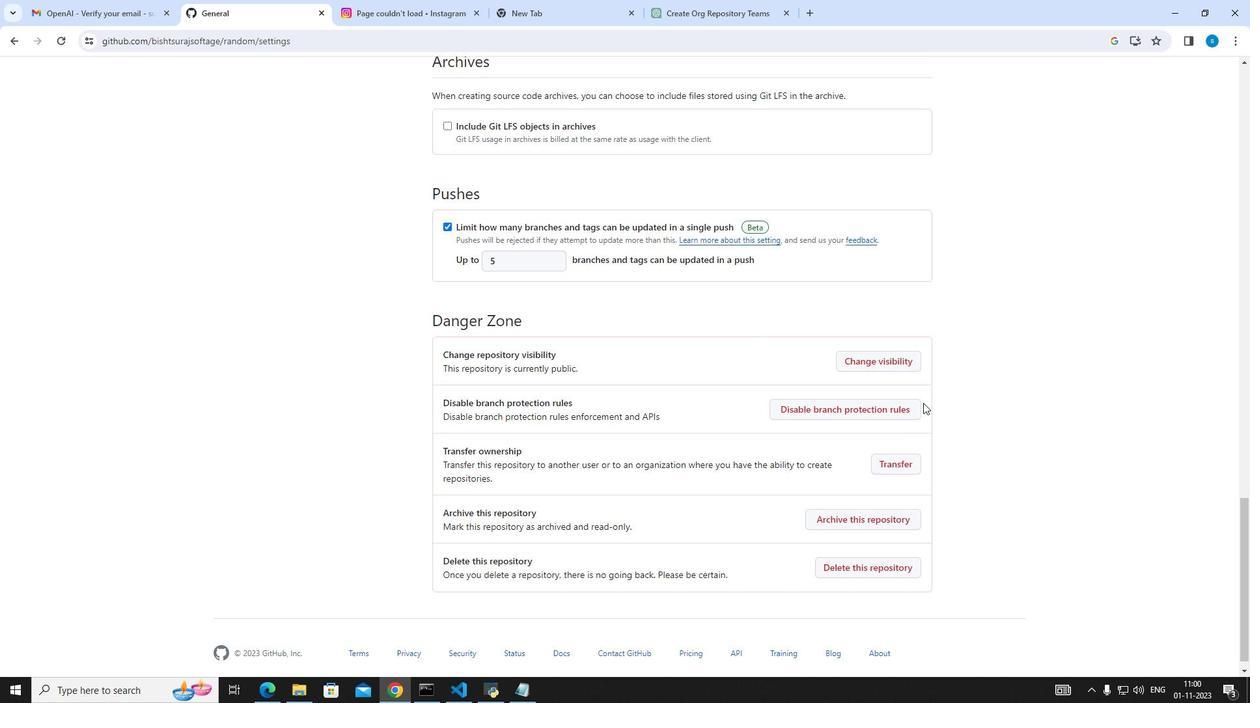 
Action: Mouse scrolled (923, 403) with delta (0, 0)
Screenshot: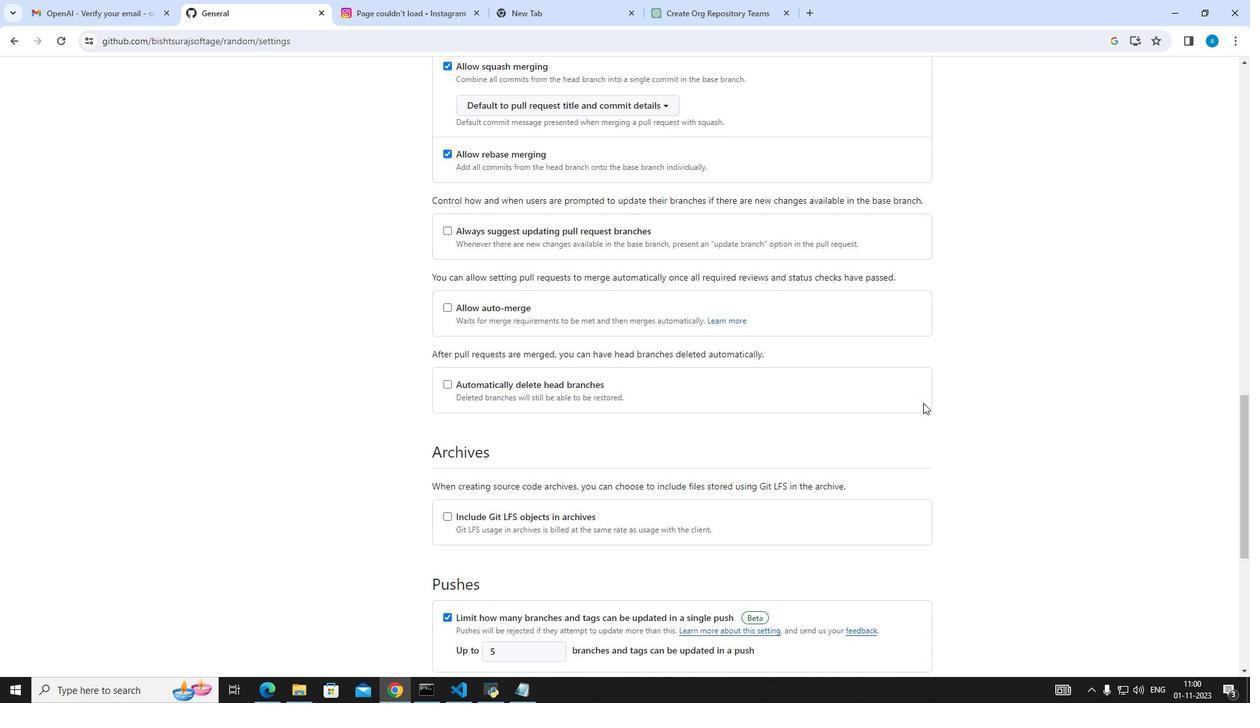 
Action: Mouse scrolled (923, 403) with delta (0, 0)
Screenshot: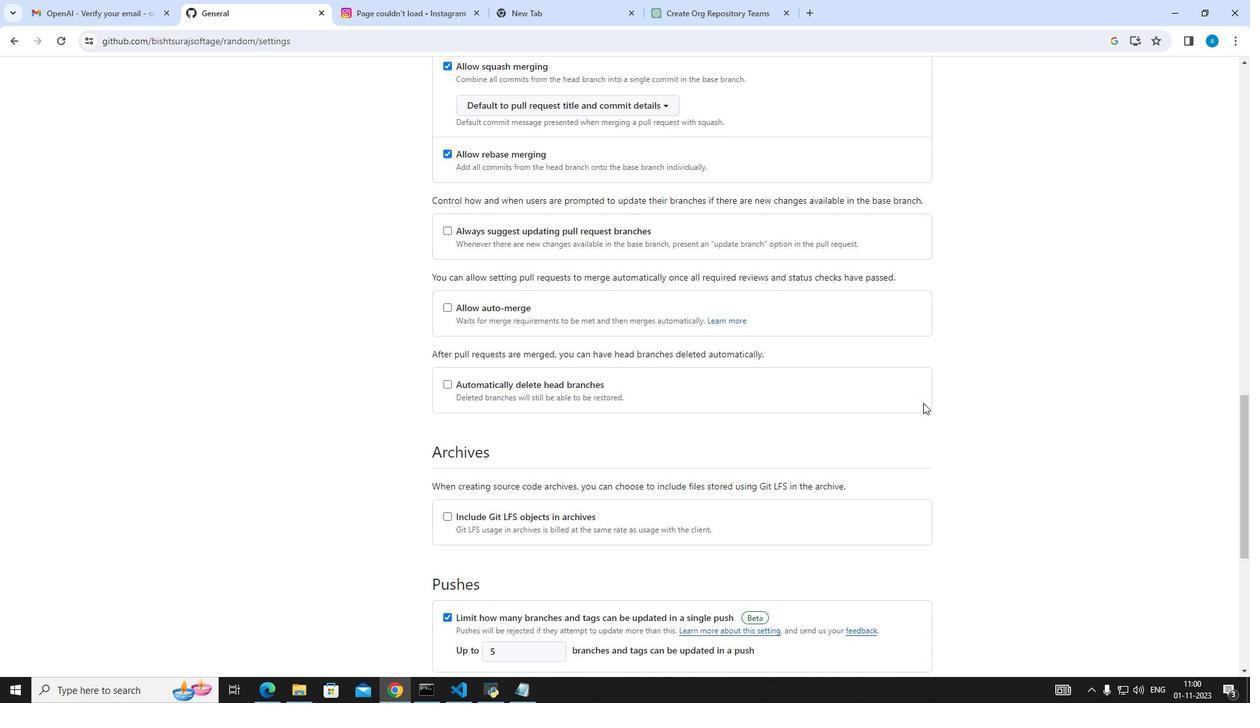 
Action: Mouse scrolled (923, 403) with delta (0, 0)
Screenshot: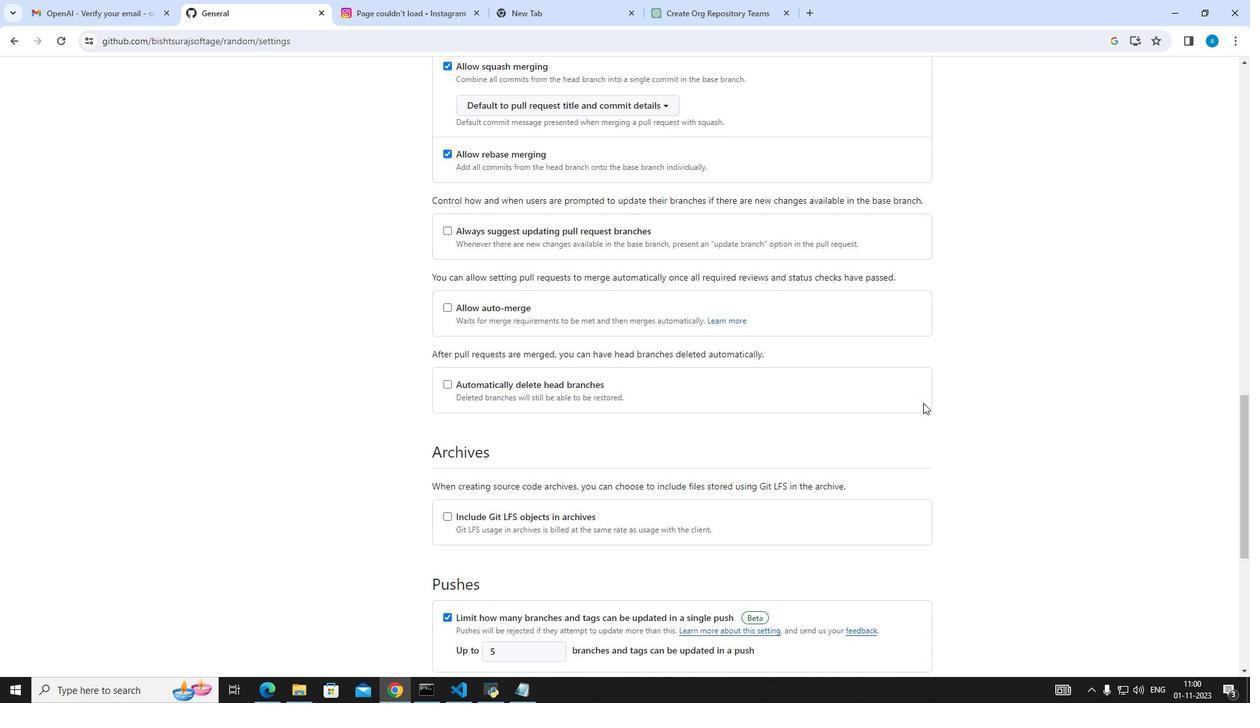 
Action: Mouse scrolled (923, 403) with delta (0, 0)
Screenshot: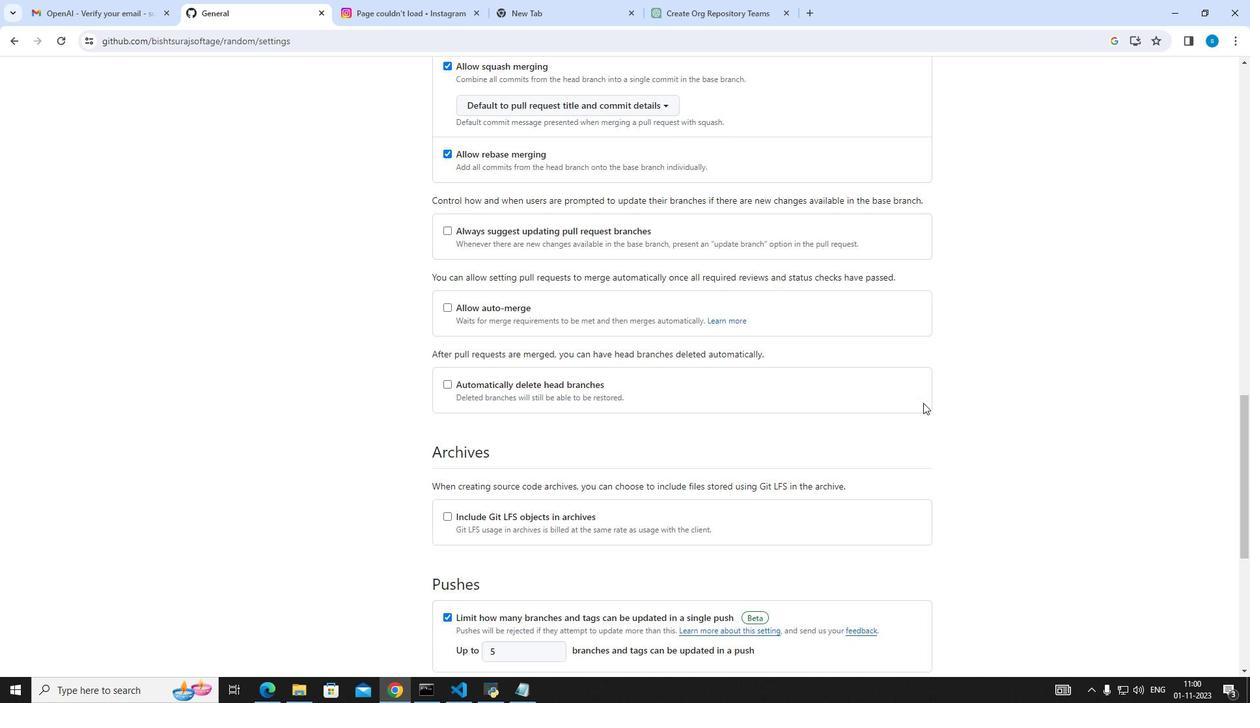 
Action: Mouse scrolled (923, 403) with delta (0, 0)
Screenshot: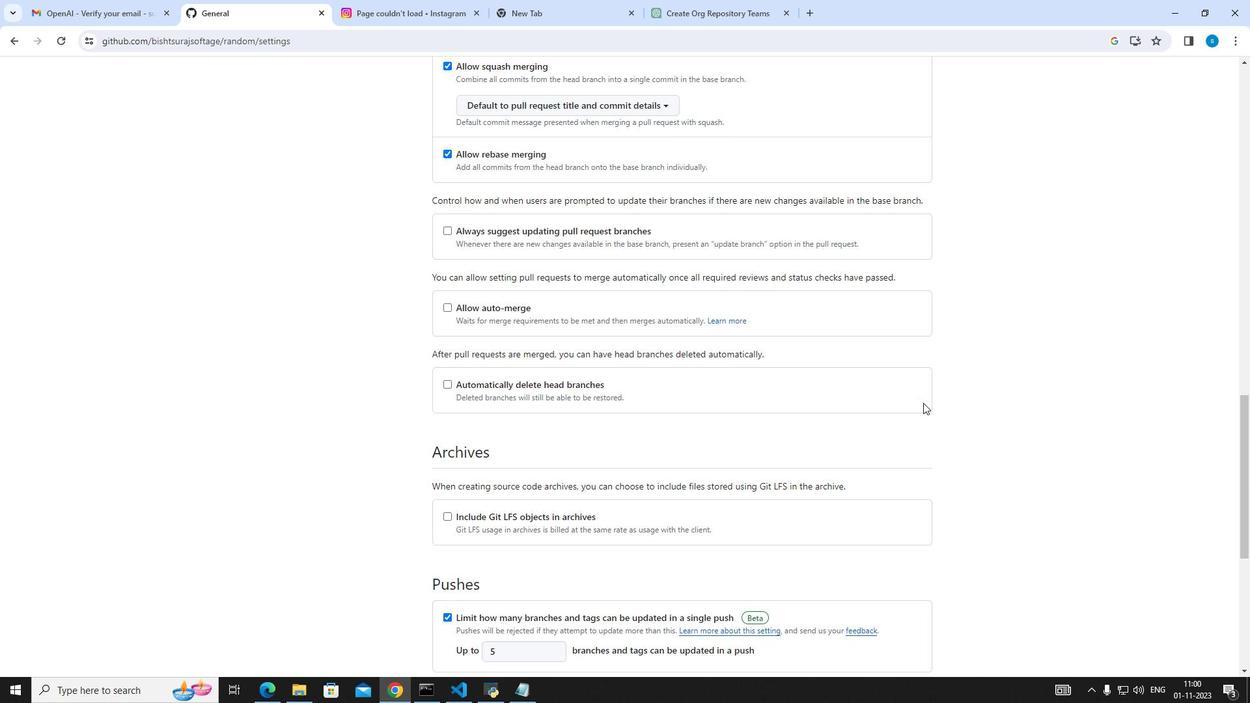 
Action: Mouse scrolled (923, 403) with delta (0, 0)
Screenshot: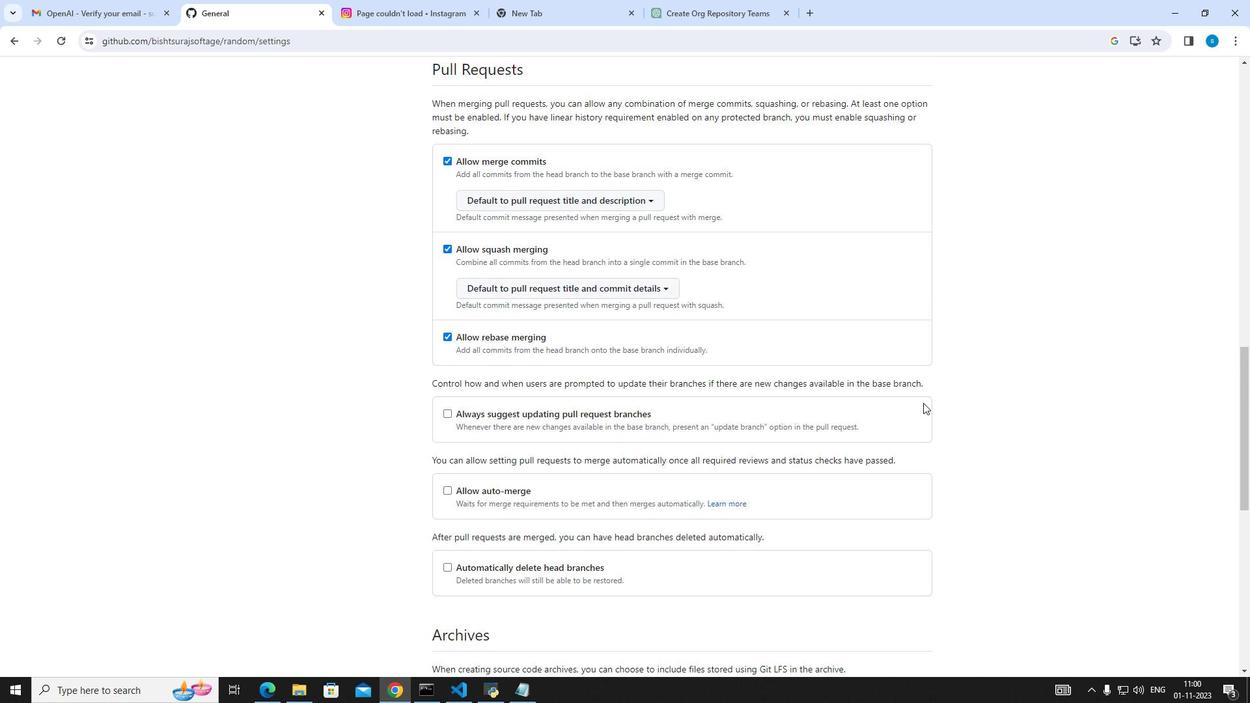 
Action: Mouse scrolled (923, 403) with delta (0, 0)
Screenshot: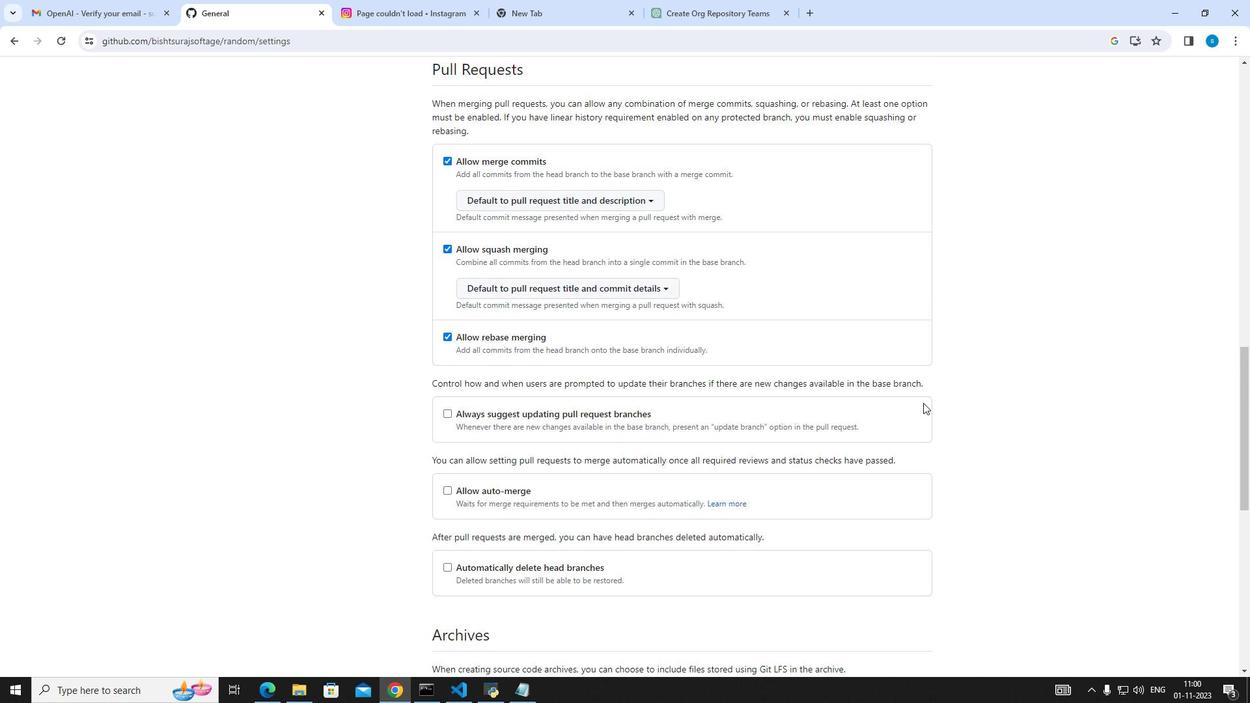 
Action: Mouse scrolled (923, 403) with delta (0, 0)
Screenshot: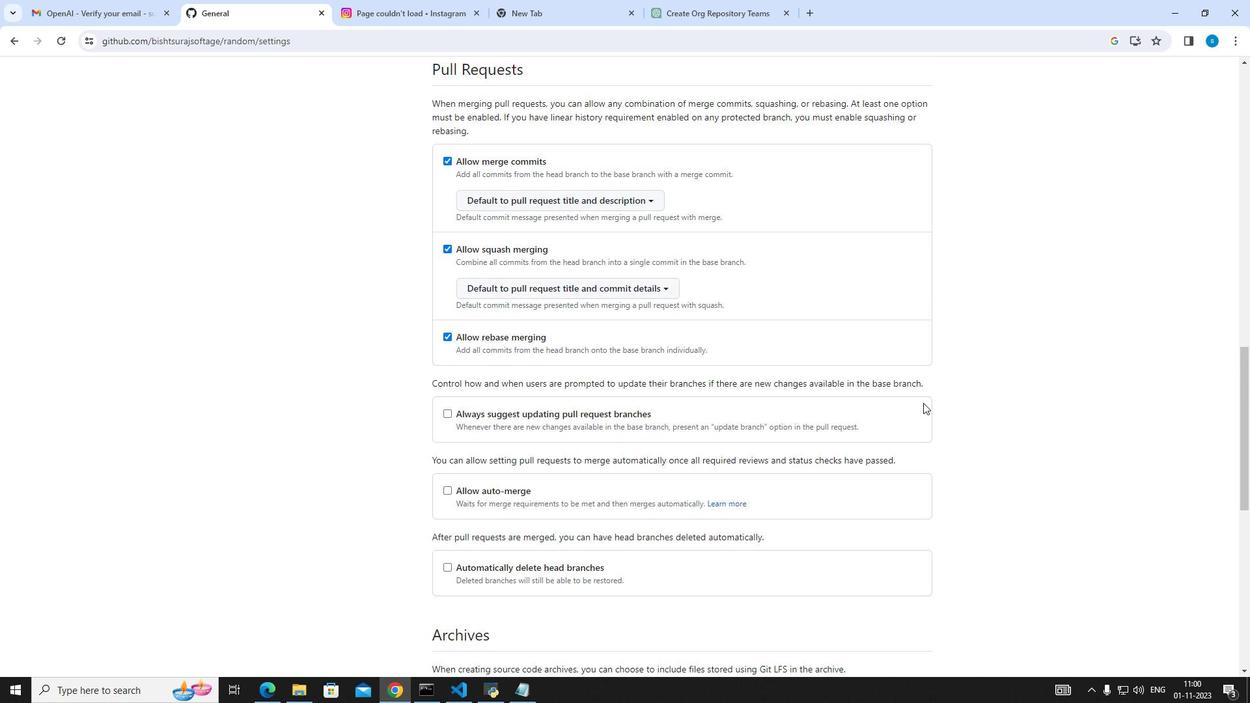 
Action: Mouse scrolled (923, 403) with delta (0, 0)
Screenshot: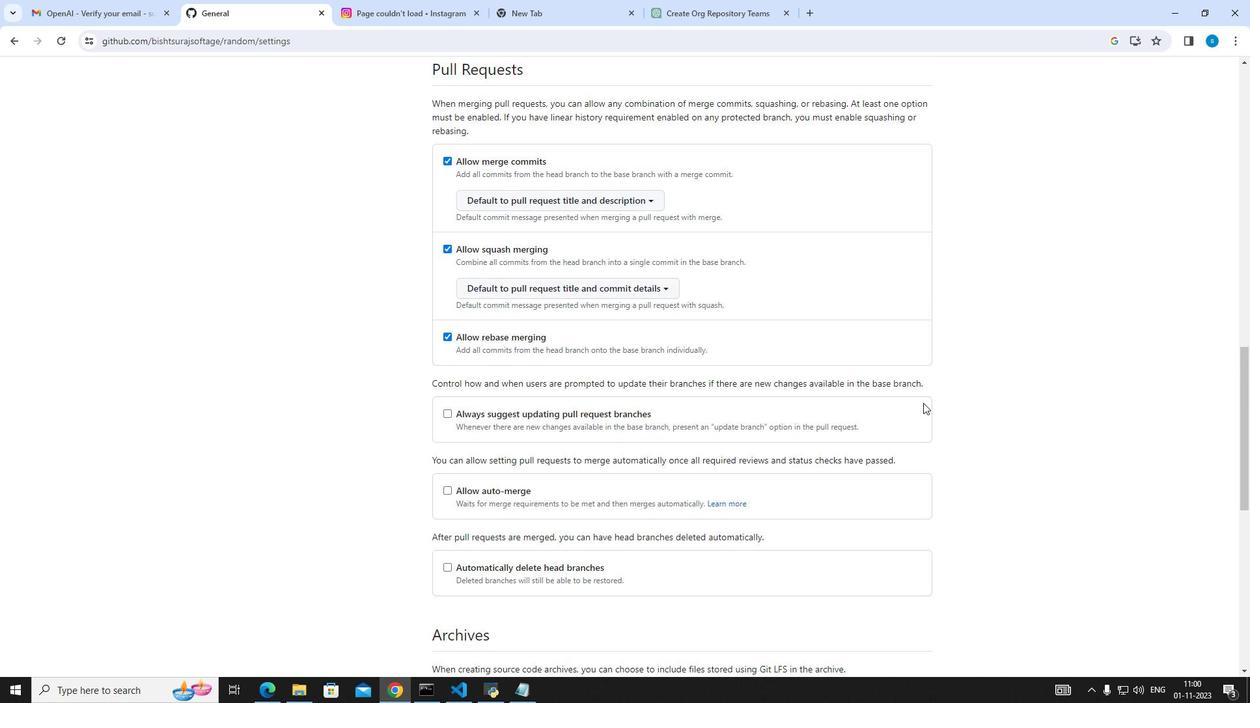 
Action: Mouse scrolled (923, 403) with delta (0, 0)
Screenshot: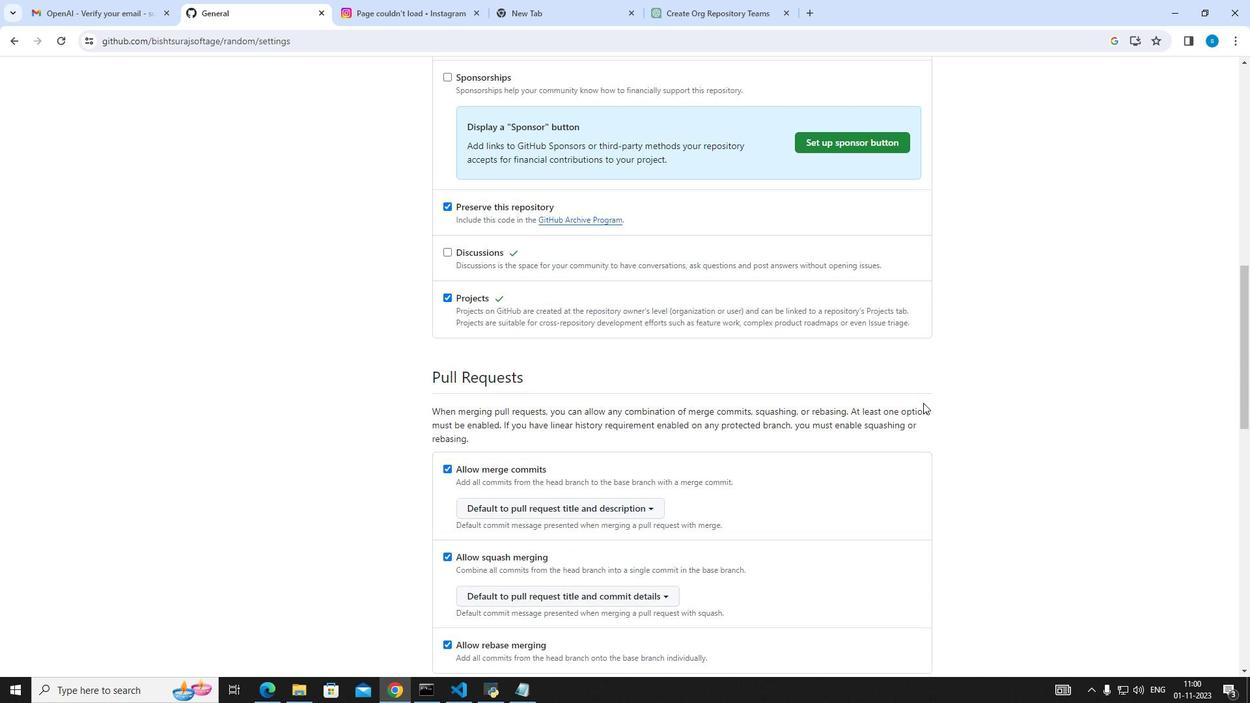 
Action: Mouse scrolled (923, 403) with delta (0, 0)
Screenshot: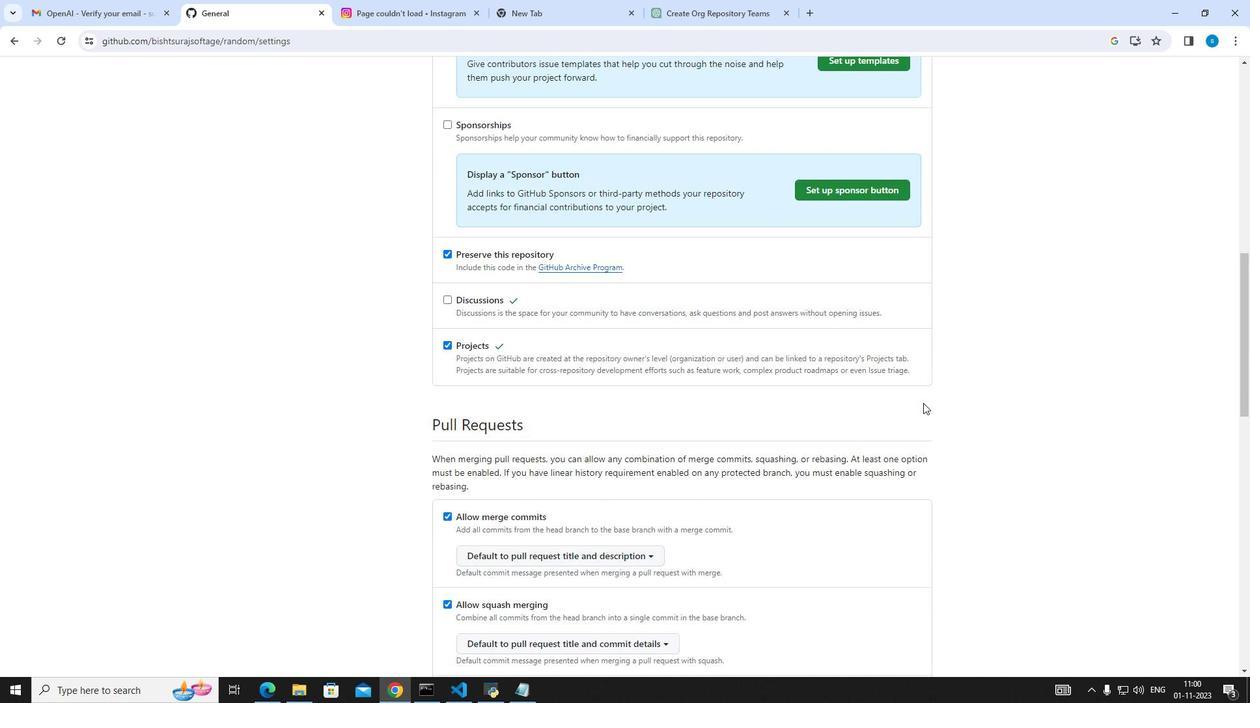
Action: Mouse scrolled (923, 403) with delta (0, 0)
Screenshot: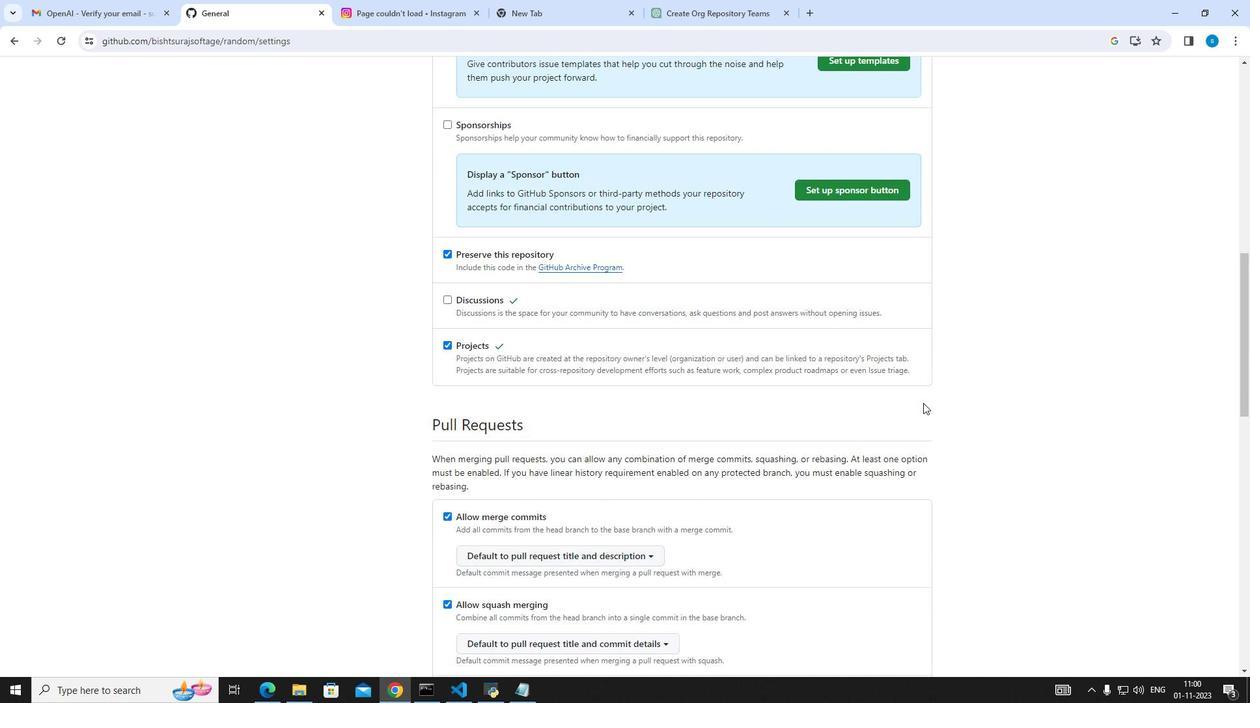 
Action: Mouse scrolled (923, 403) with delta (0, 0)
Screenshot: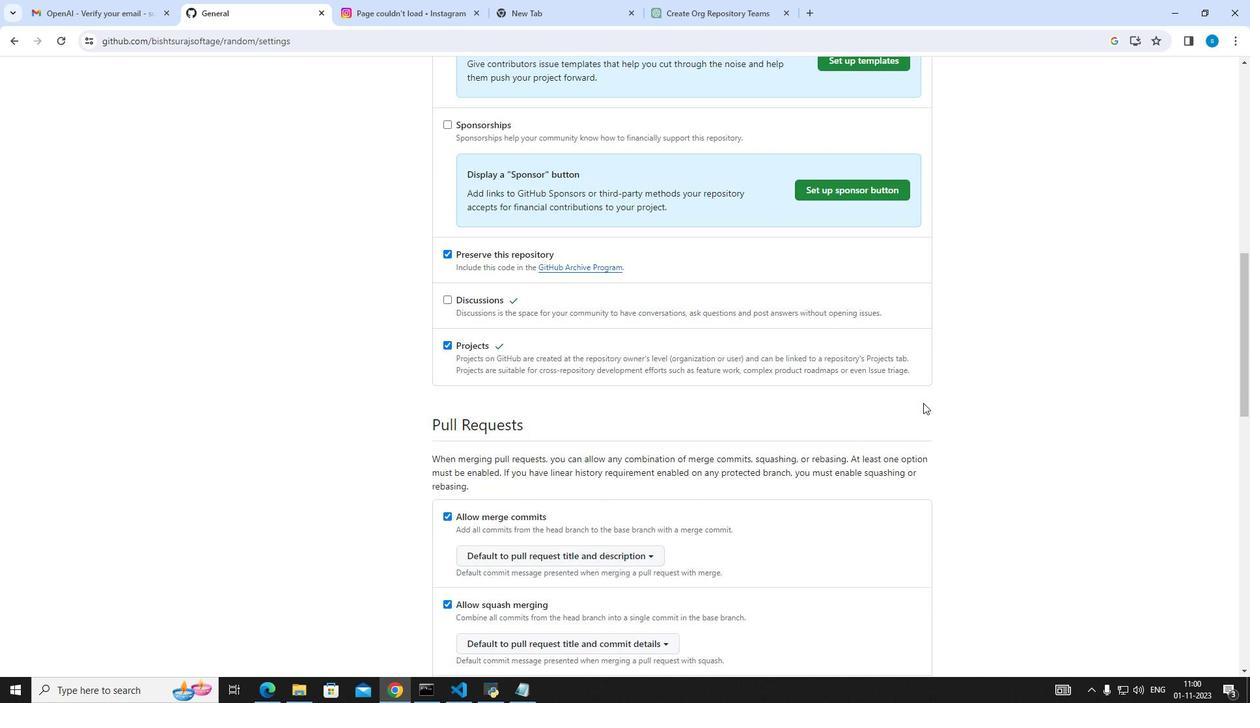 
Action: Mouse scrolled (923, 403) with delta (0, 0)
Screenshot: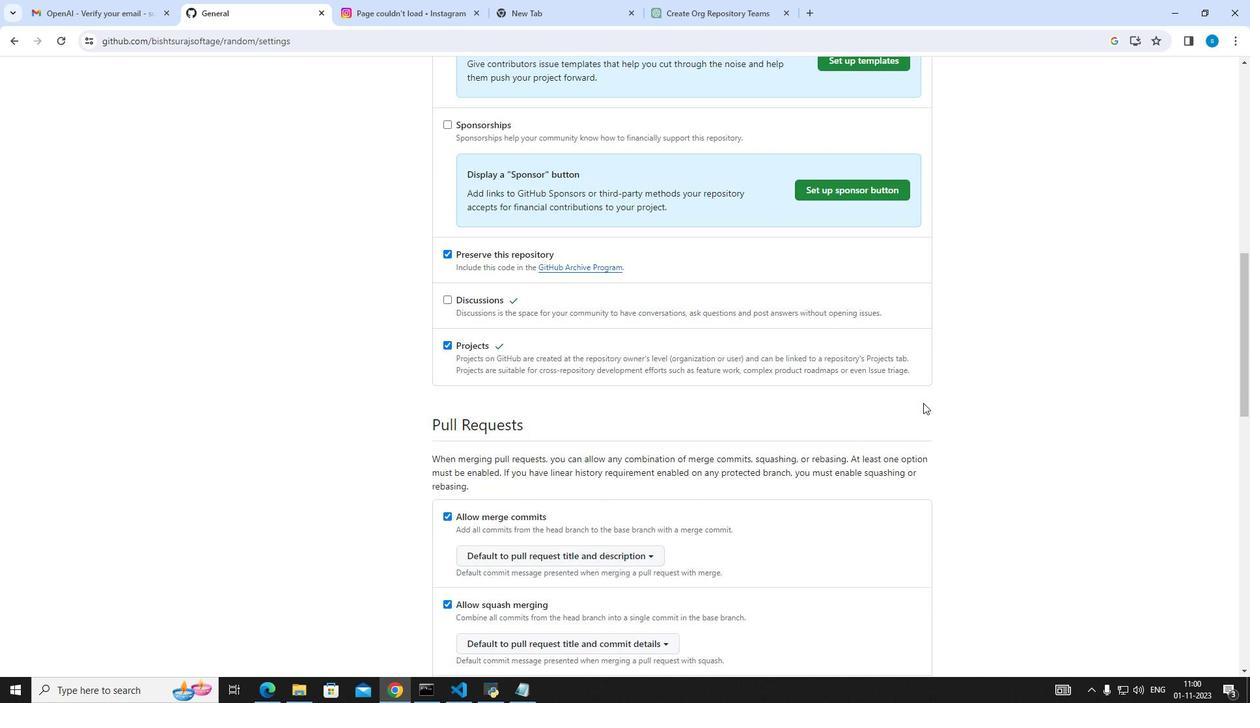 
Action: Mouse scrolled (923, 403) with delta (0, 0)
Screenshot: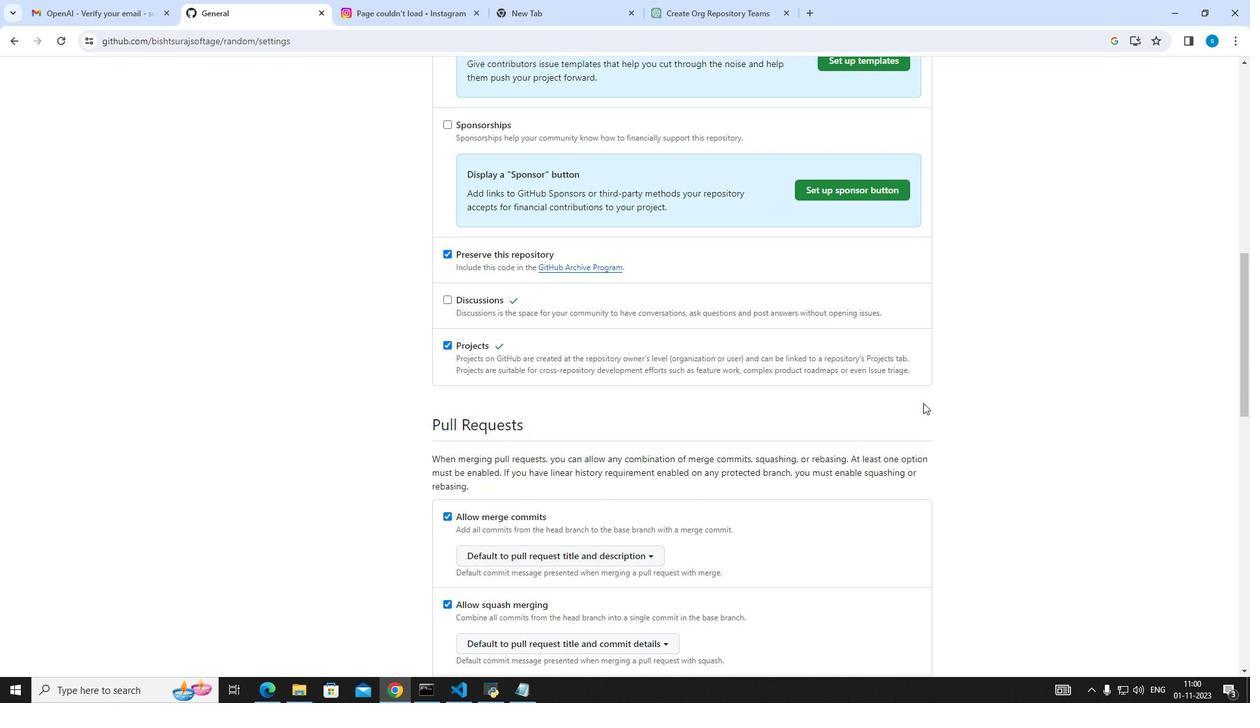 
Action: Mouse scrolled (923, 403) with delta (0, 0)
Screenshot: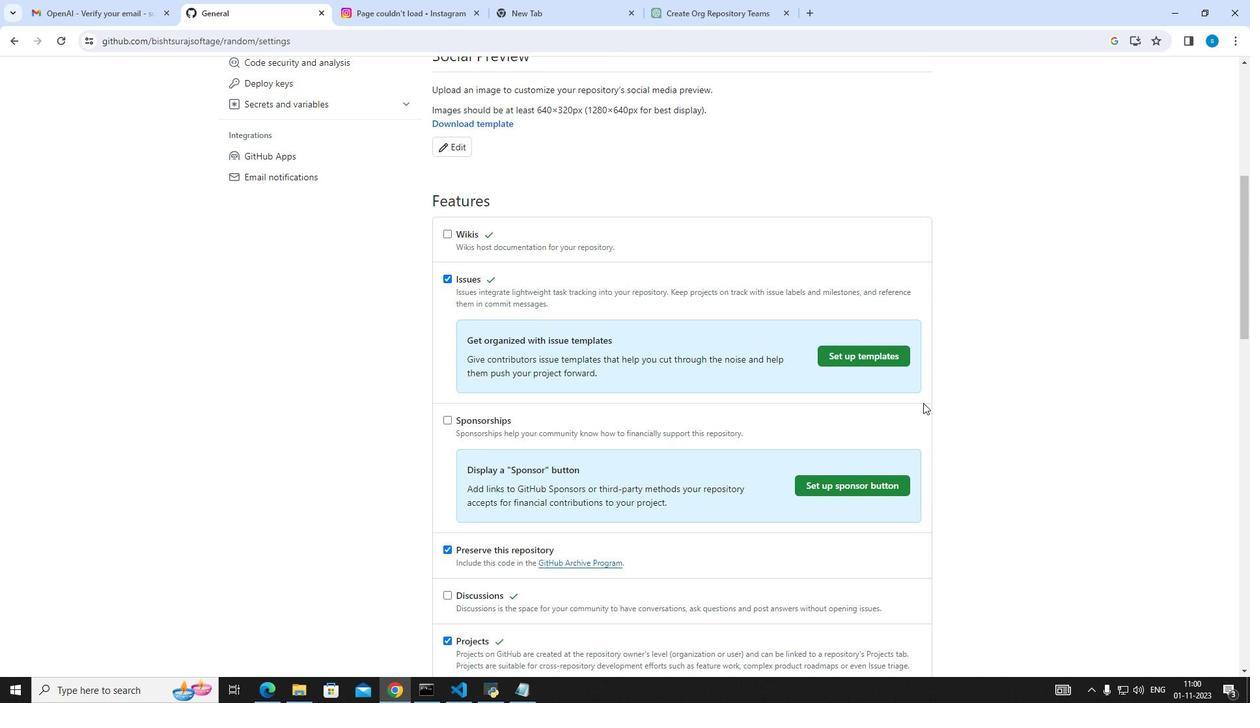 
Action: Mouse scrolled (923, 403) with delta (0, 0)
Screenshot: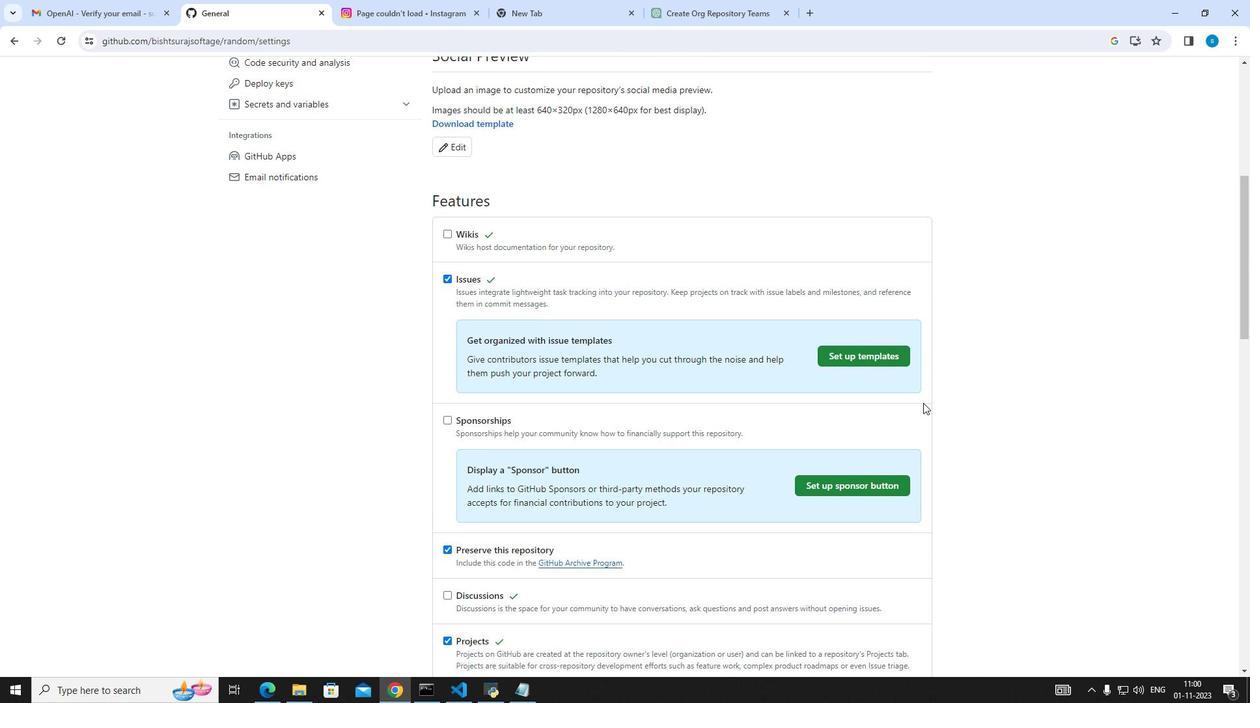 
Action: Mouse scrolled (923, 403) with delta (0, 0)
Screenshot: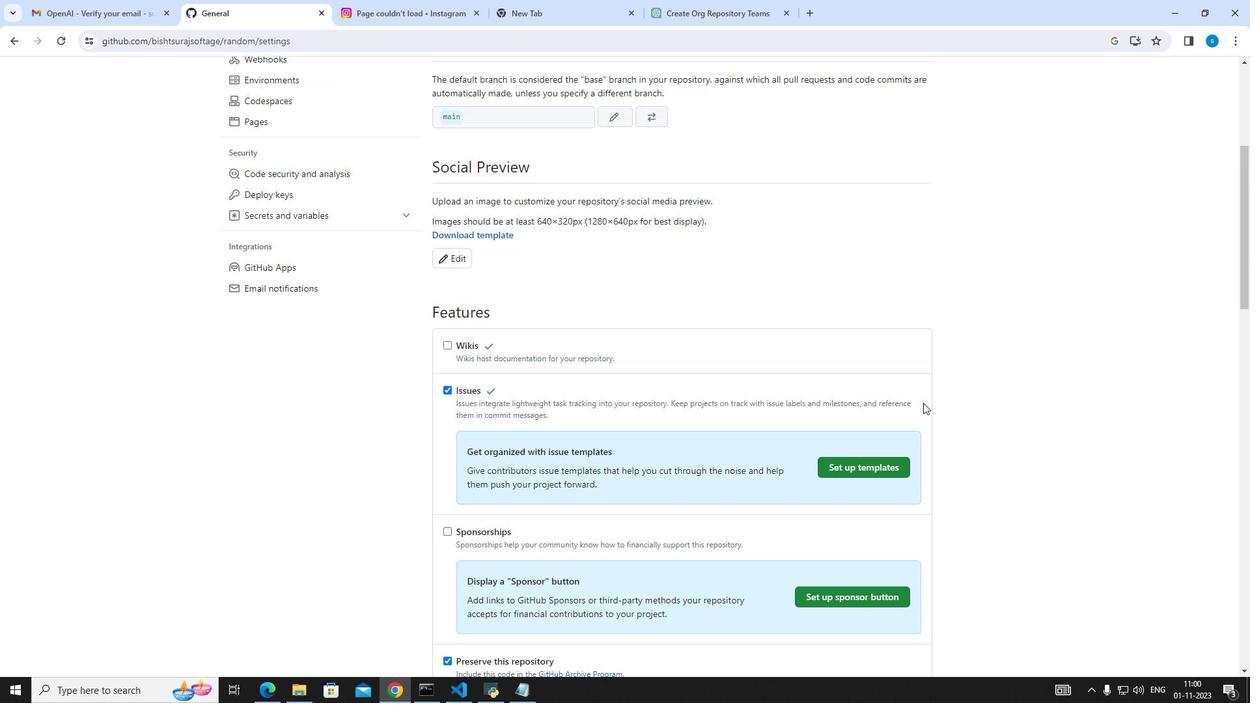 
Action: Mouse scrolled (923, 403) with delta (0, 0)
Screenshot: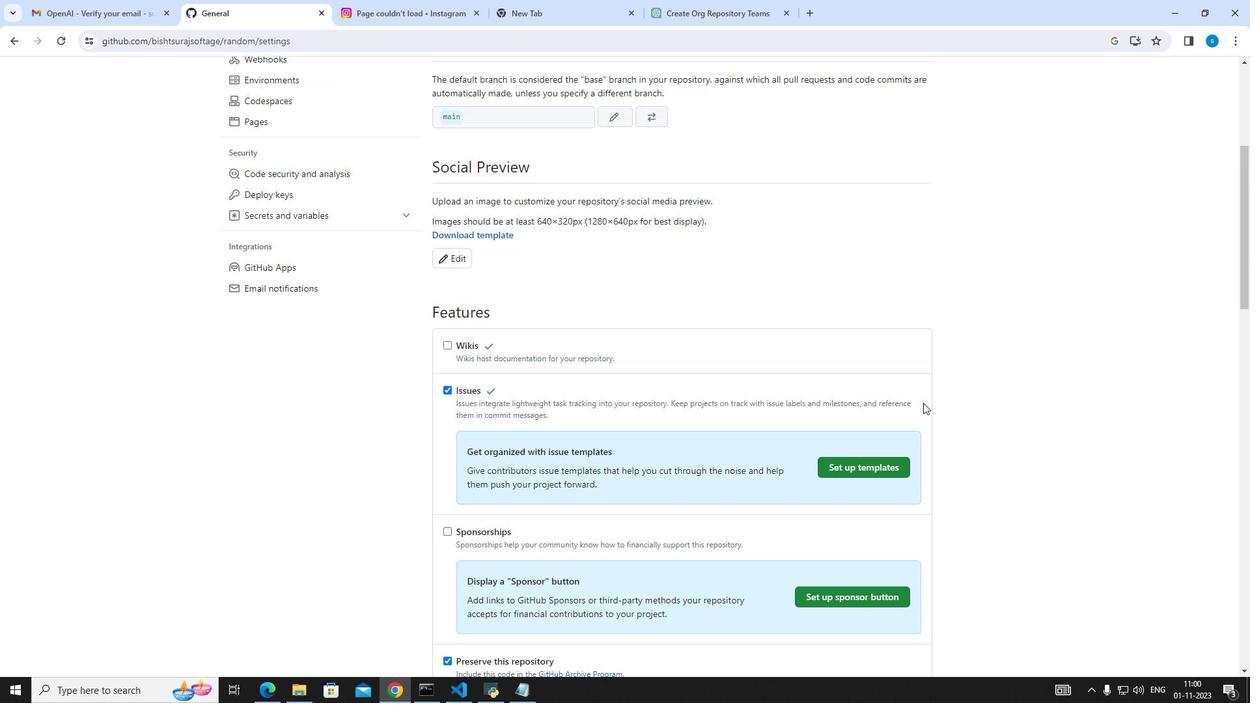
Action: Mouse scrolled (923, 403) with delta (0, 0)
Screenshot: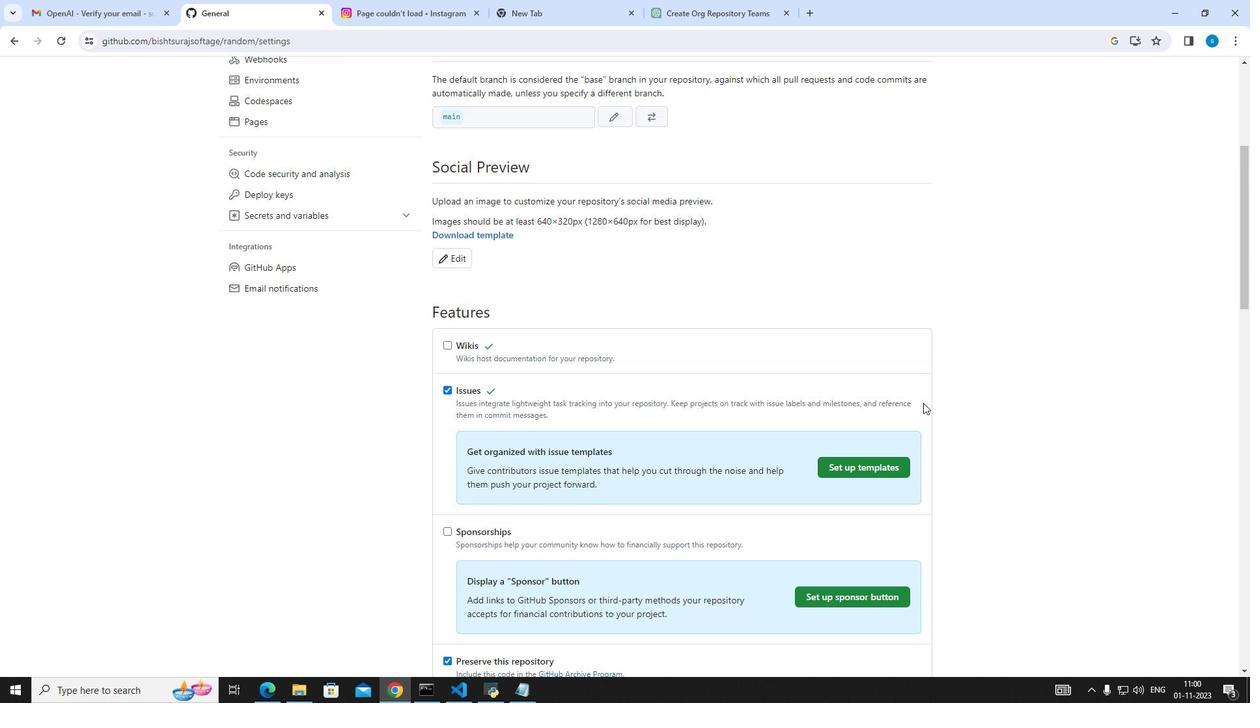 
Action: Mouse scrolled (923, 403) with delta (0, 0)
Screenshot: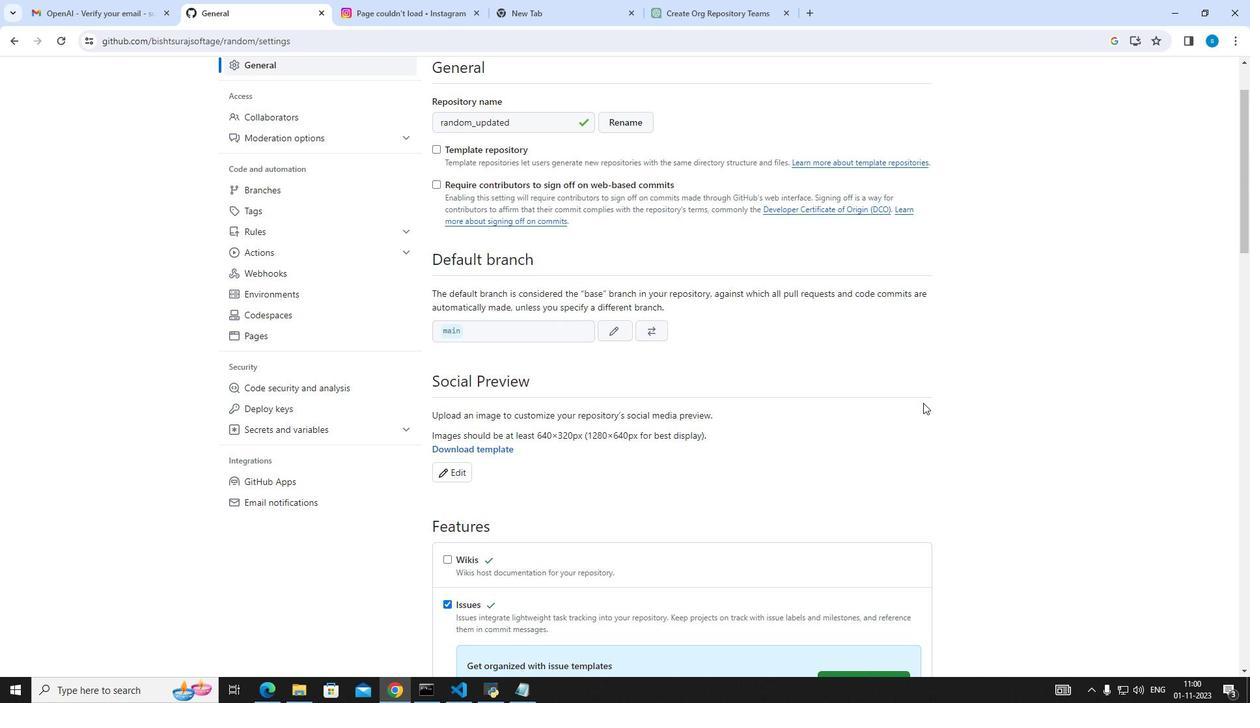 
Action: Mouse scrolled (923, 403) with delta (0, 0)
Screenshot: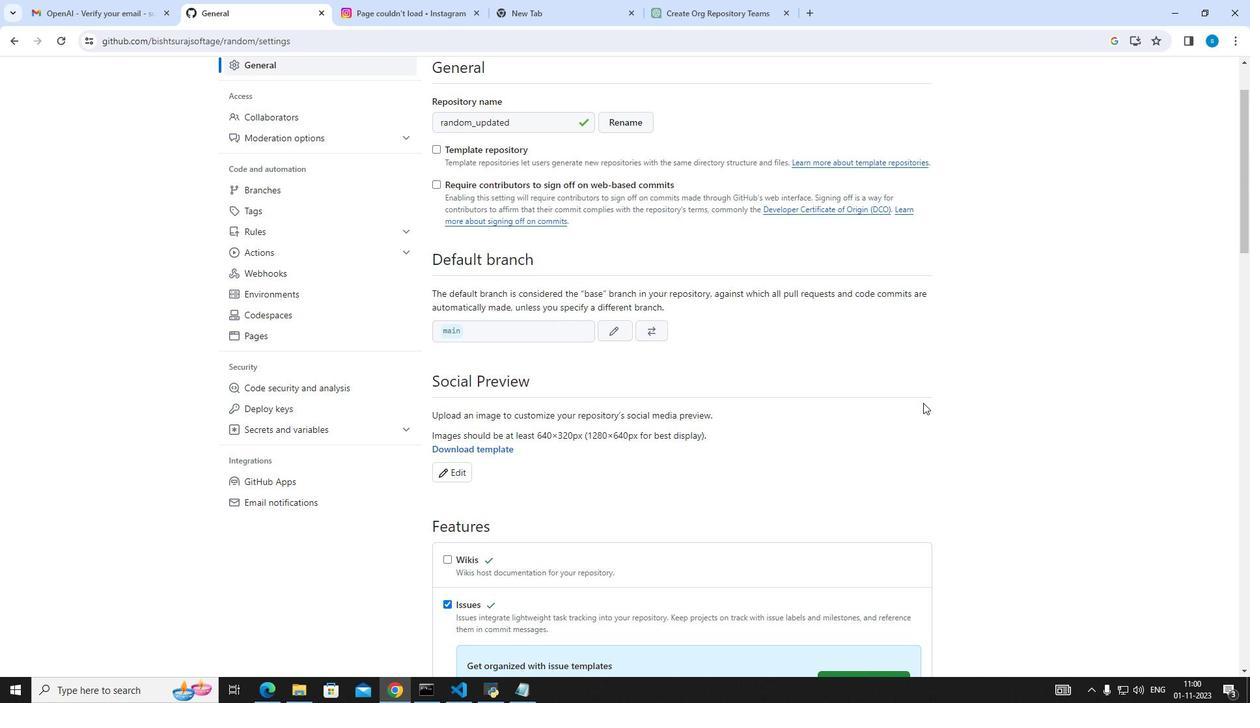 
Action: Mouse scrolled (923, 403) with delta (0, 0)
Screenshot: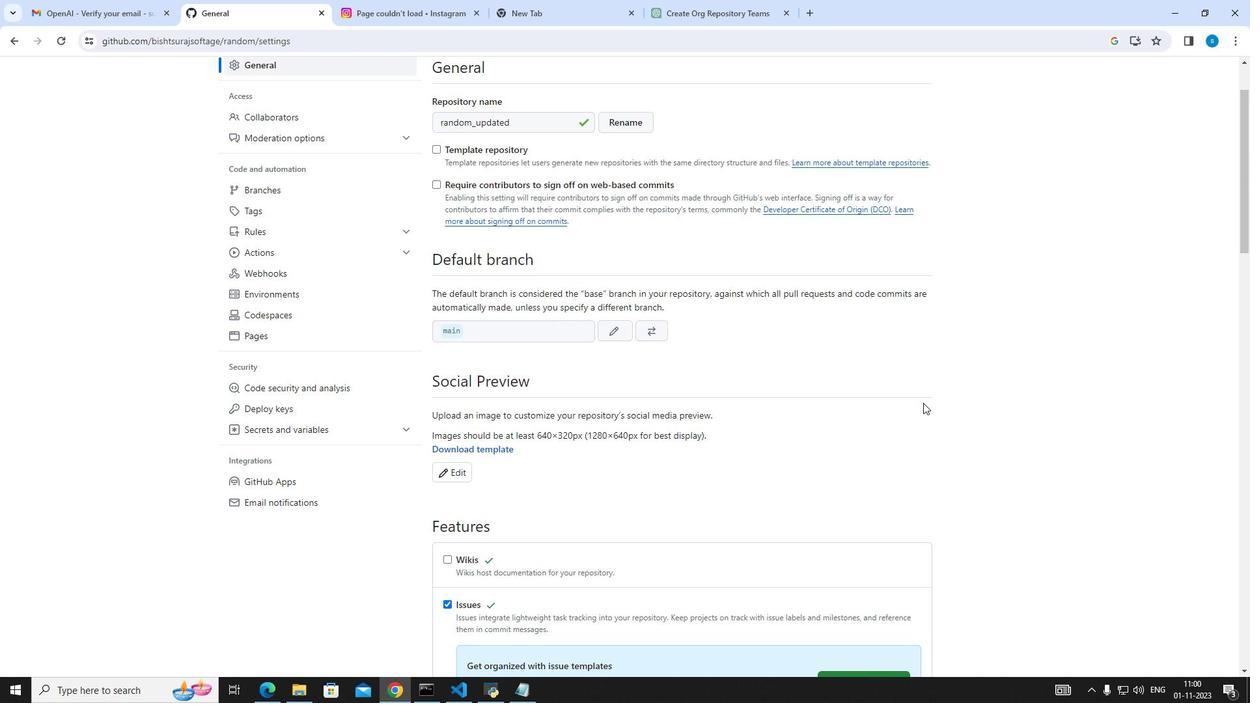 
Action: Mouse scrolled (923, 403) with delta (0, 0)
Screenshot: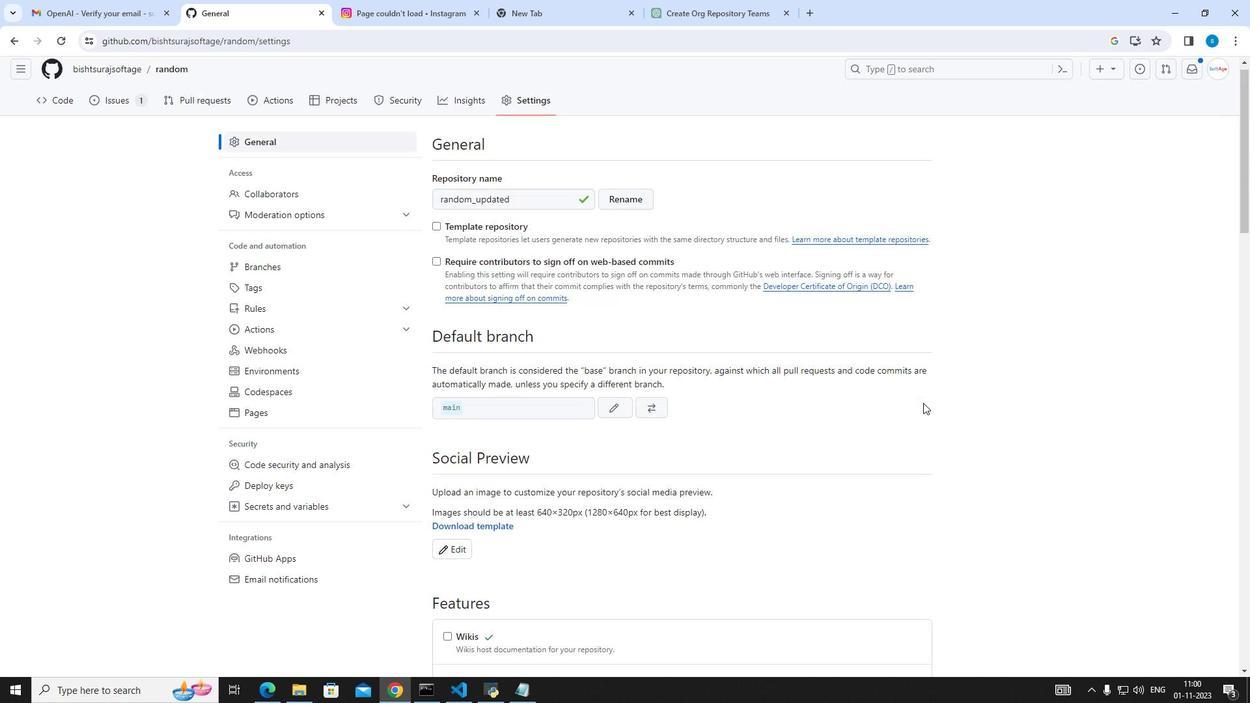 
Action: Mouse moved to (304, 276)
Screenshot: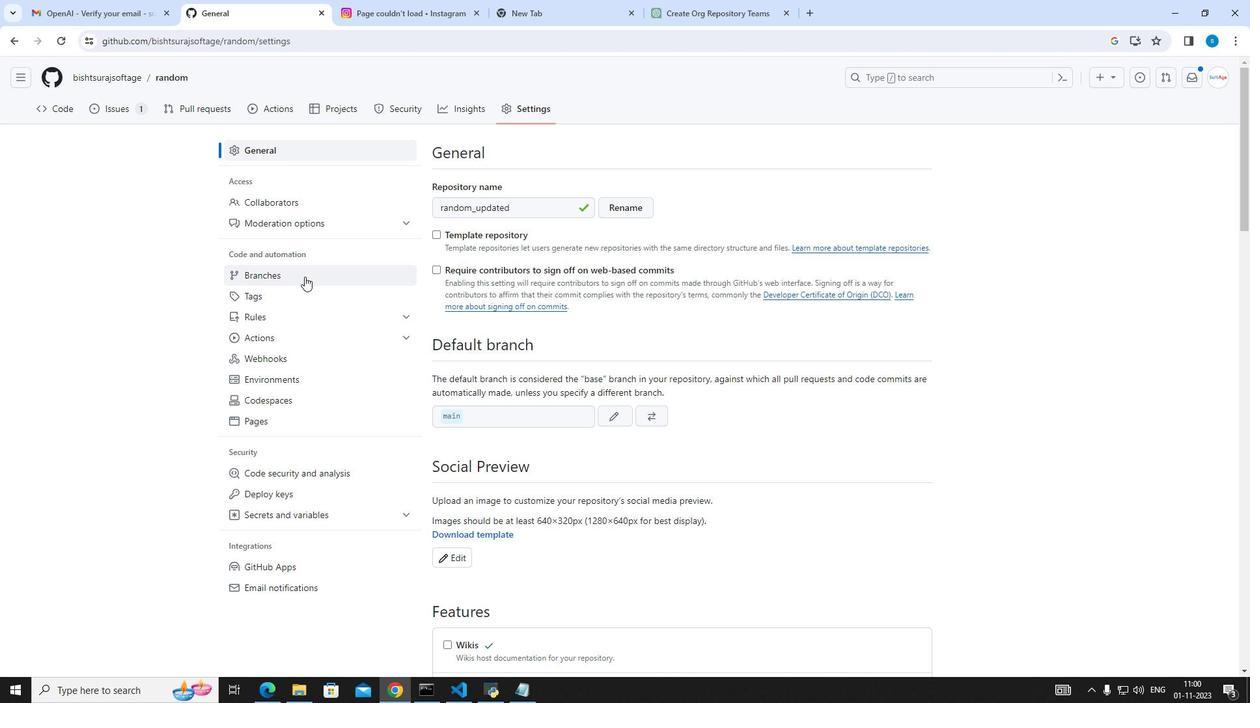 
Action: Mouse pressed left at (304, 276)
Screenshot: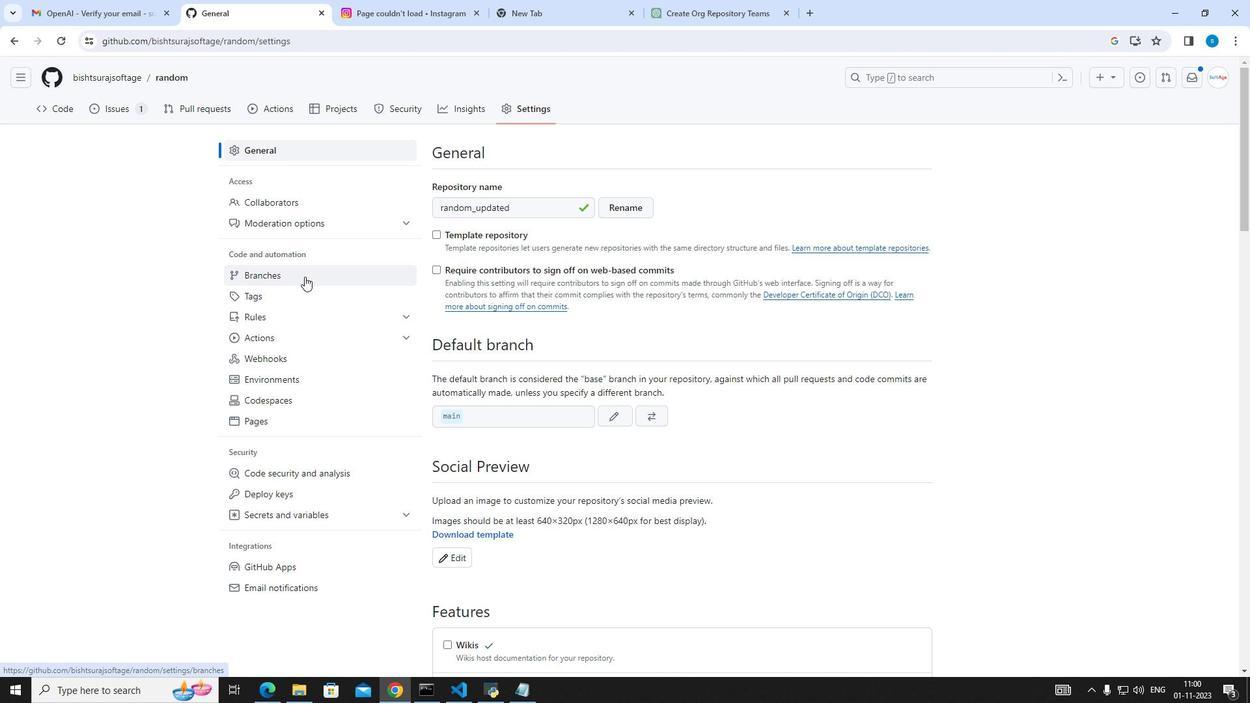 
Action: Mouse moved to (503, 239)
Screenshot: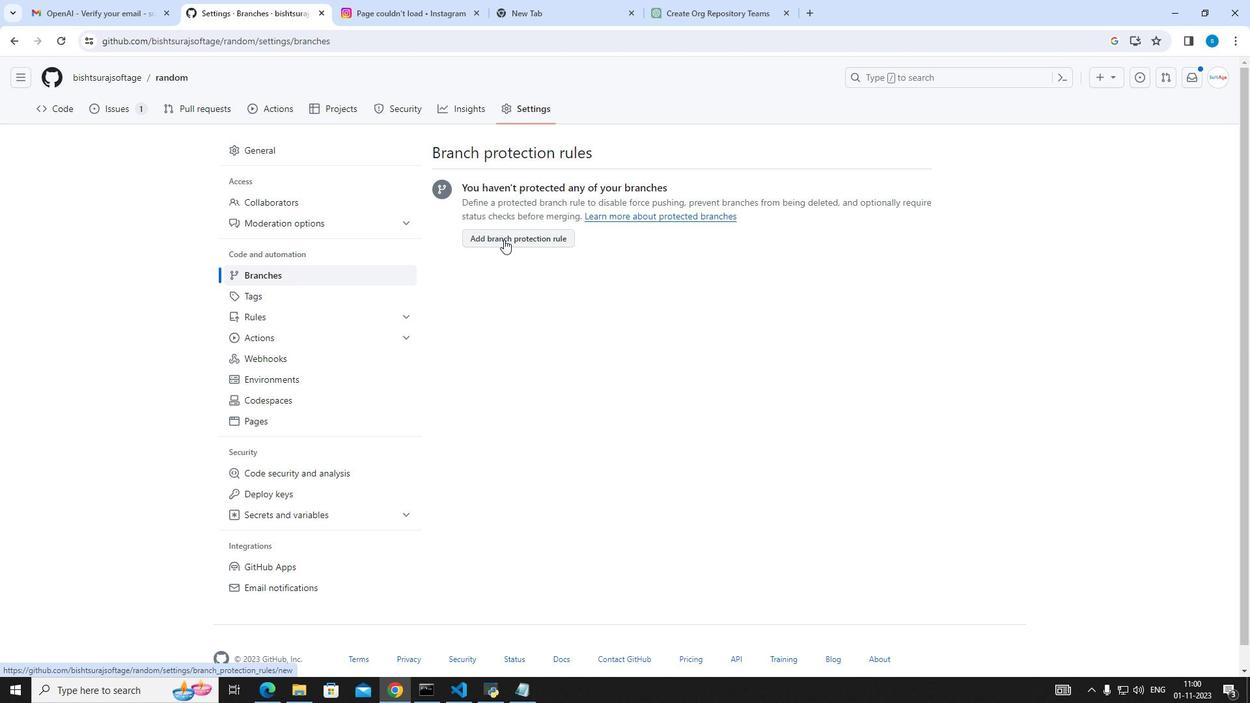
Action: Mouse pressed left at (503, 239)
Screenshot: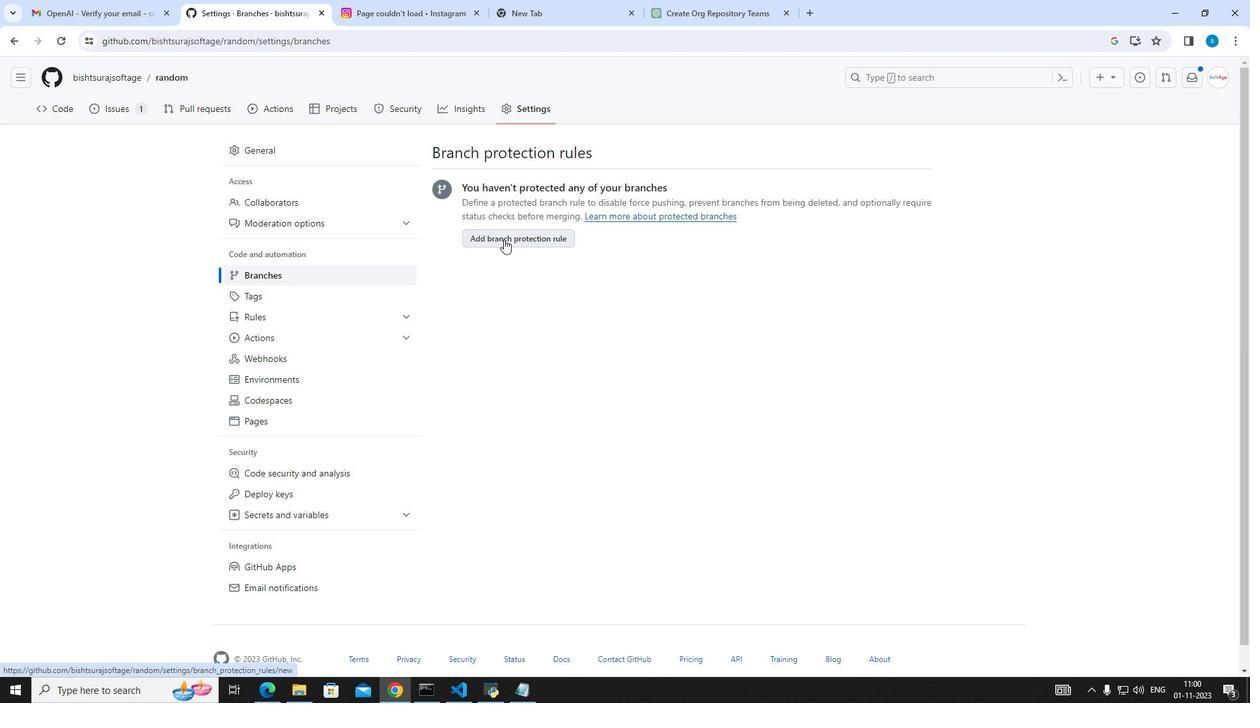 
Action: Mouse moved to (509, 348)
Screenshot: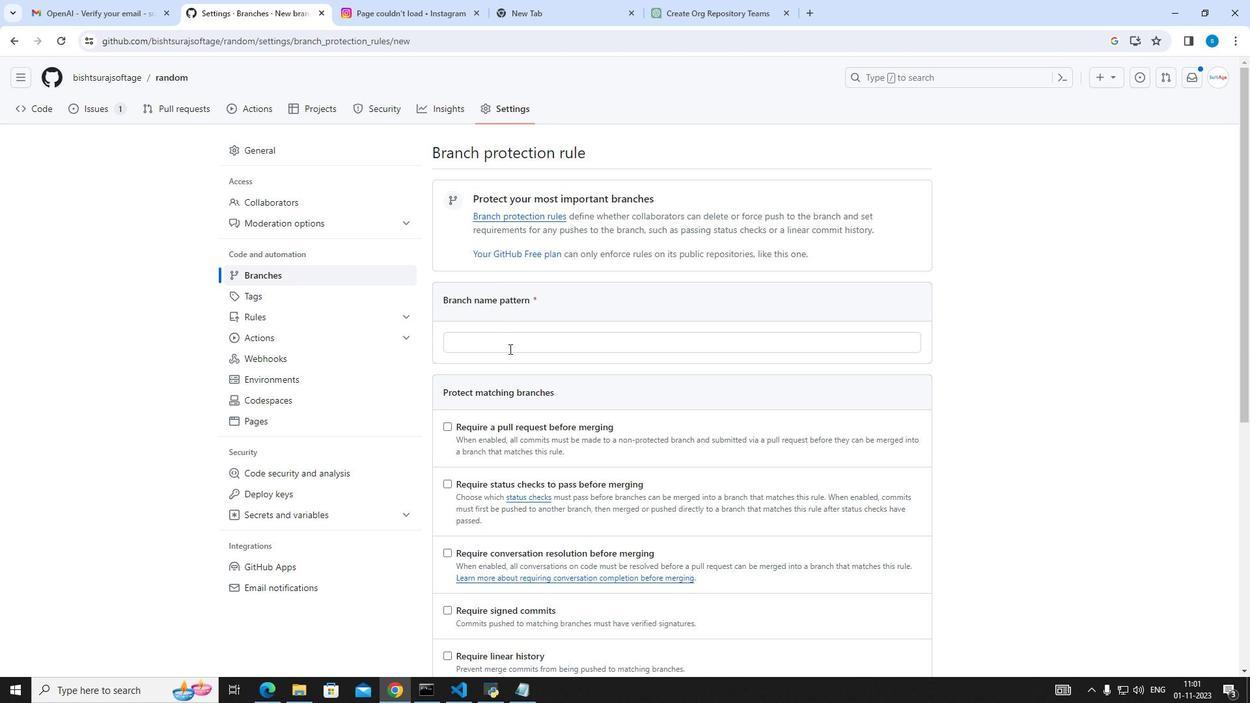 
Action: Mouse scrolled (509, 348) with delta (0, 0)
Screenshot: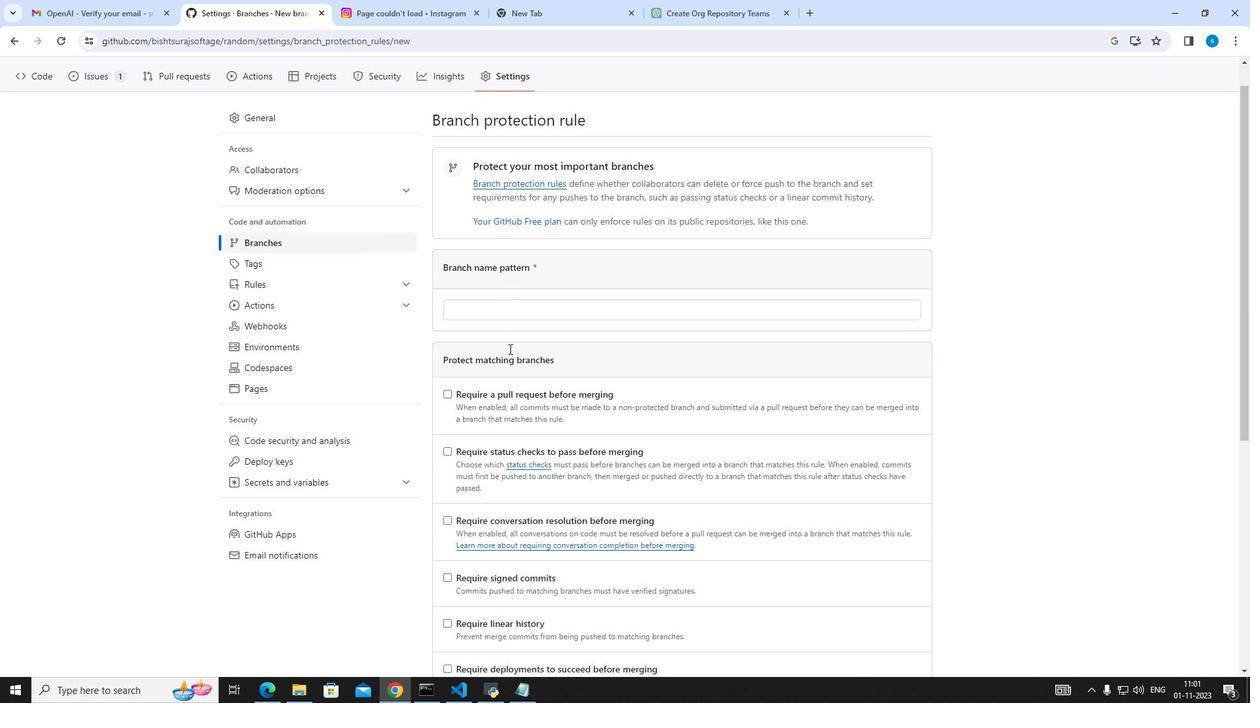 
Action: Mouse moved to (443, 363)
Screenshot: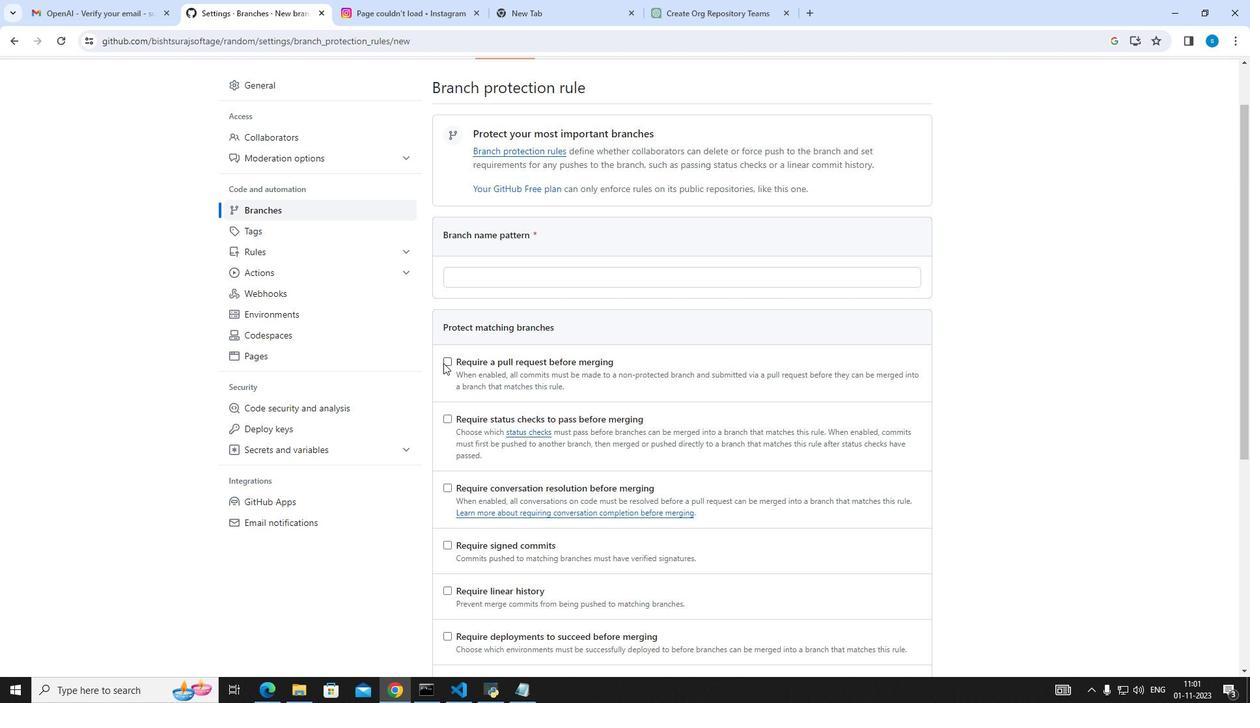 
Action: Mouse pressed left at (443, 363)
Screenshot: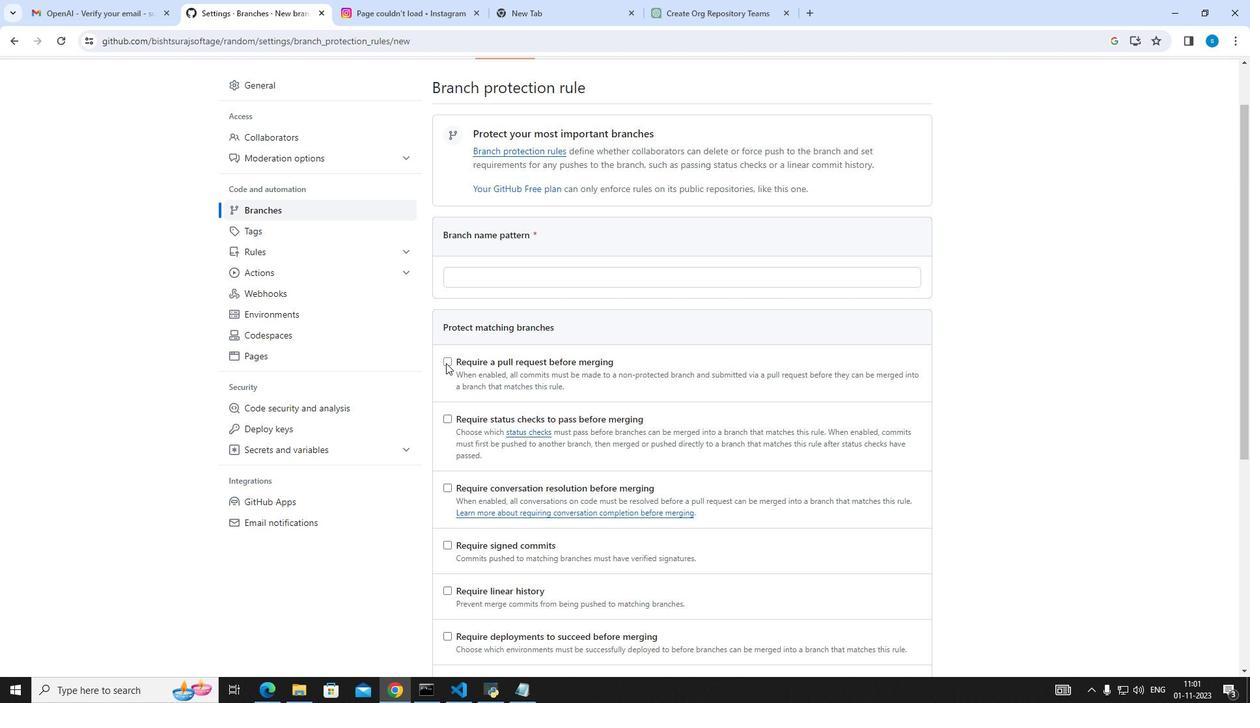 
Action: Mouse moved to (449, 360)
Screenshot: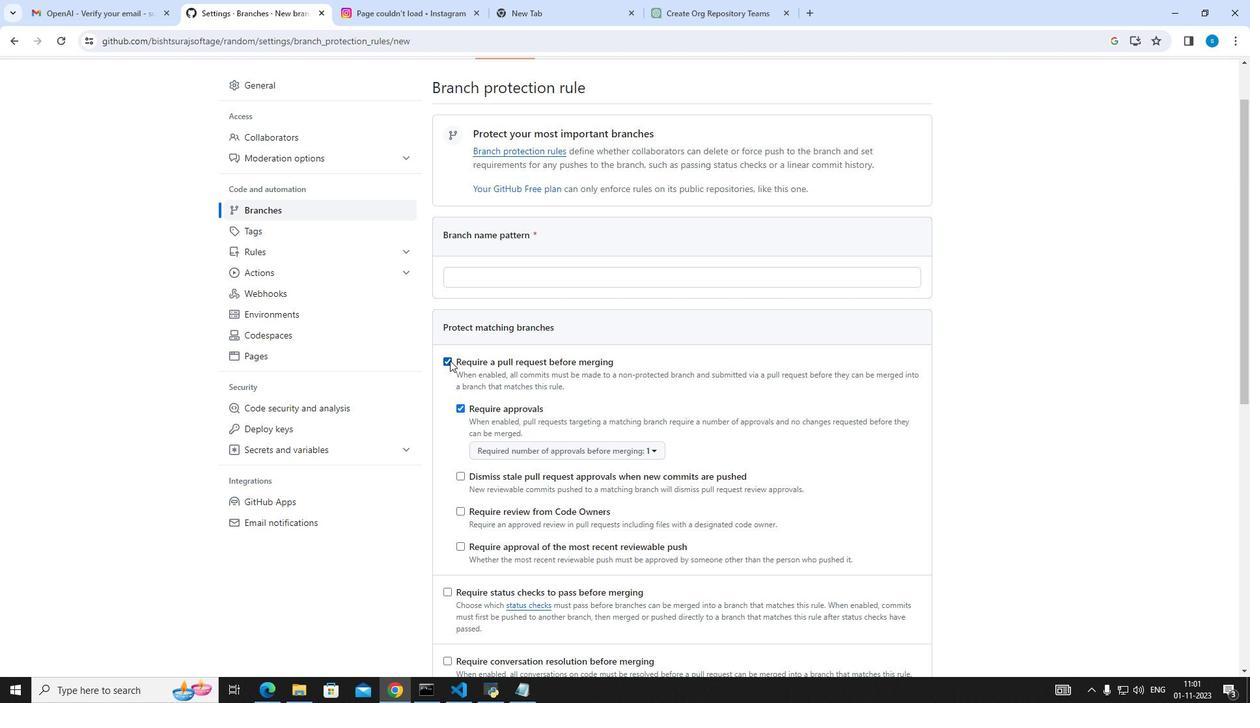
Action: Mouse scrolled (449, 360) with delta (0, 0)
Screenshot: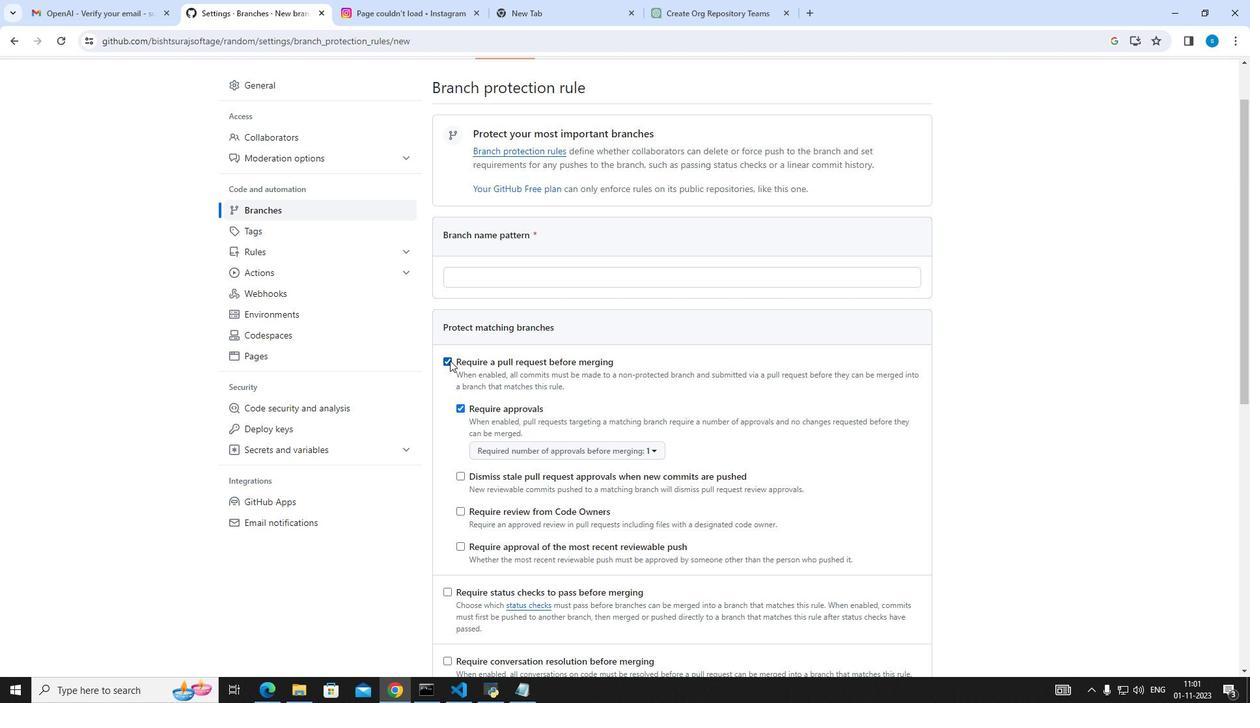 
Action: Mouse scrolled (449, 360) with delta (0, 0)
Screenshot: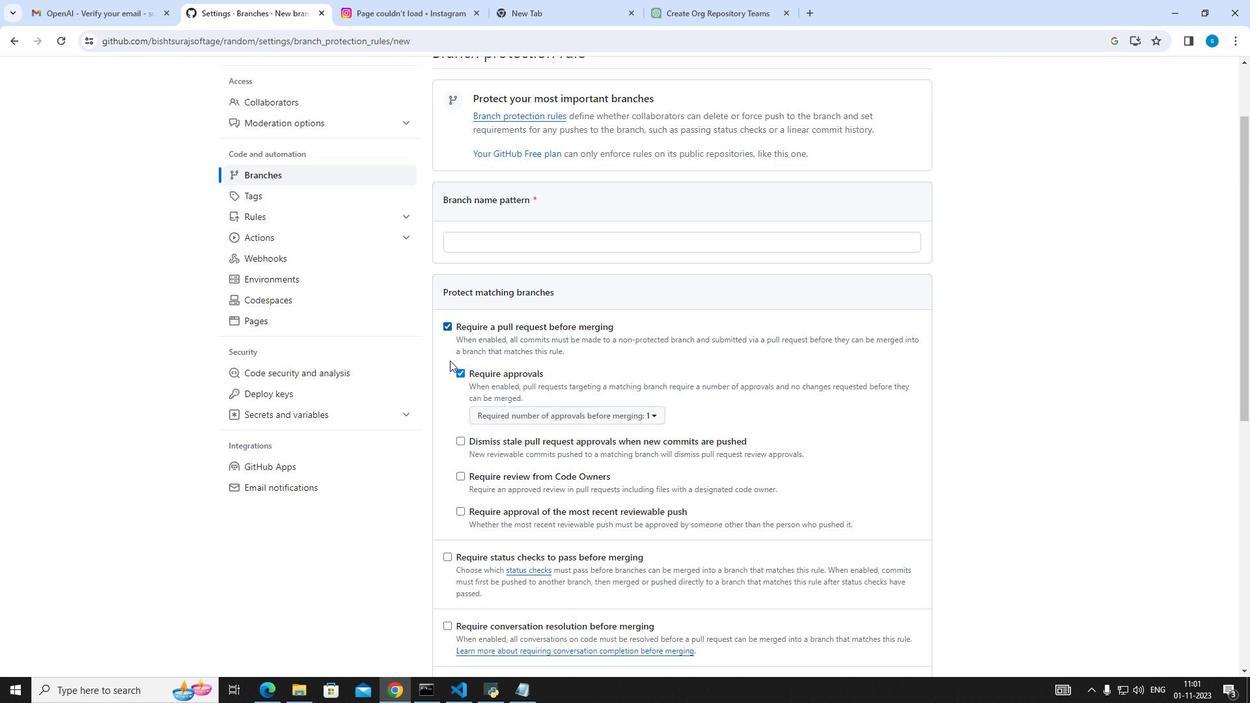 
Action: Mouse scrolled (449, 360) with delta (0, 0)
Screenshot: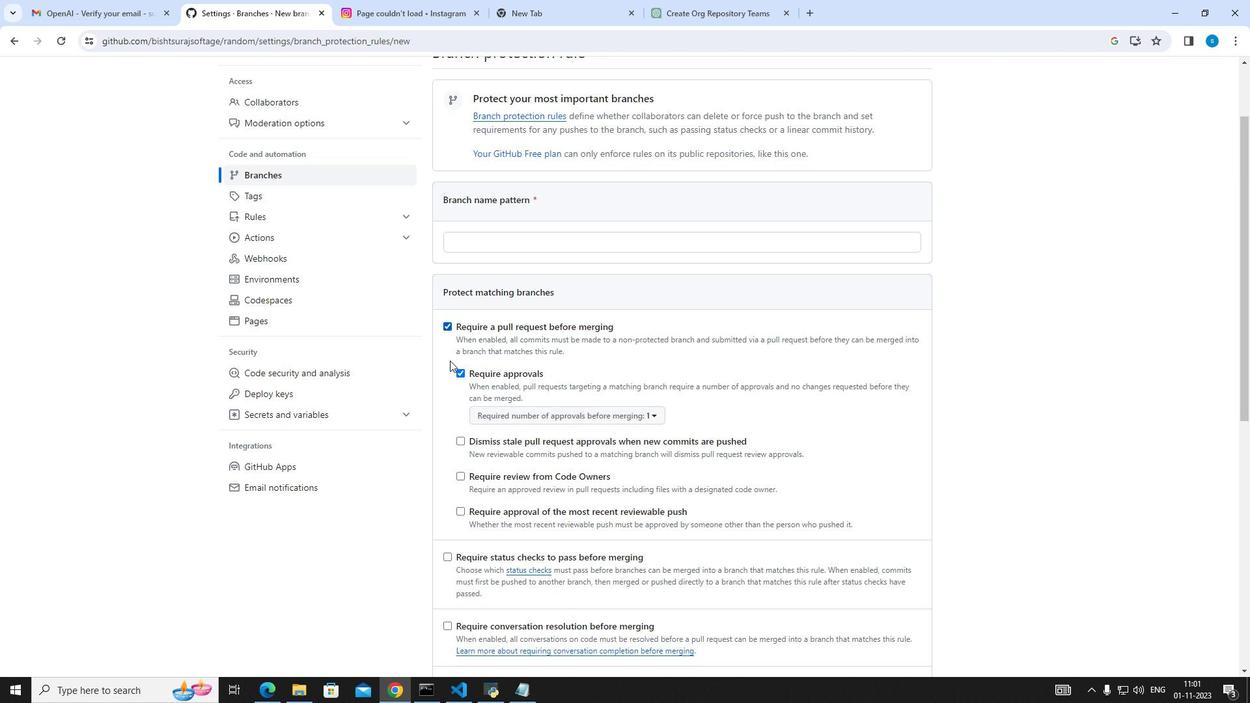 
Action: Mouse scrolled (449, 360) with delta (0, 0)
Screenshot: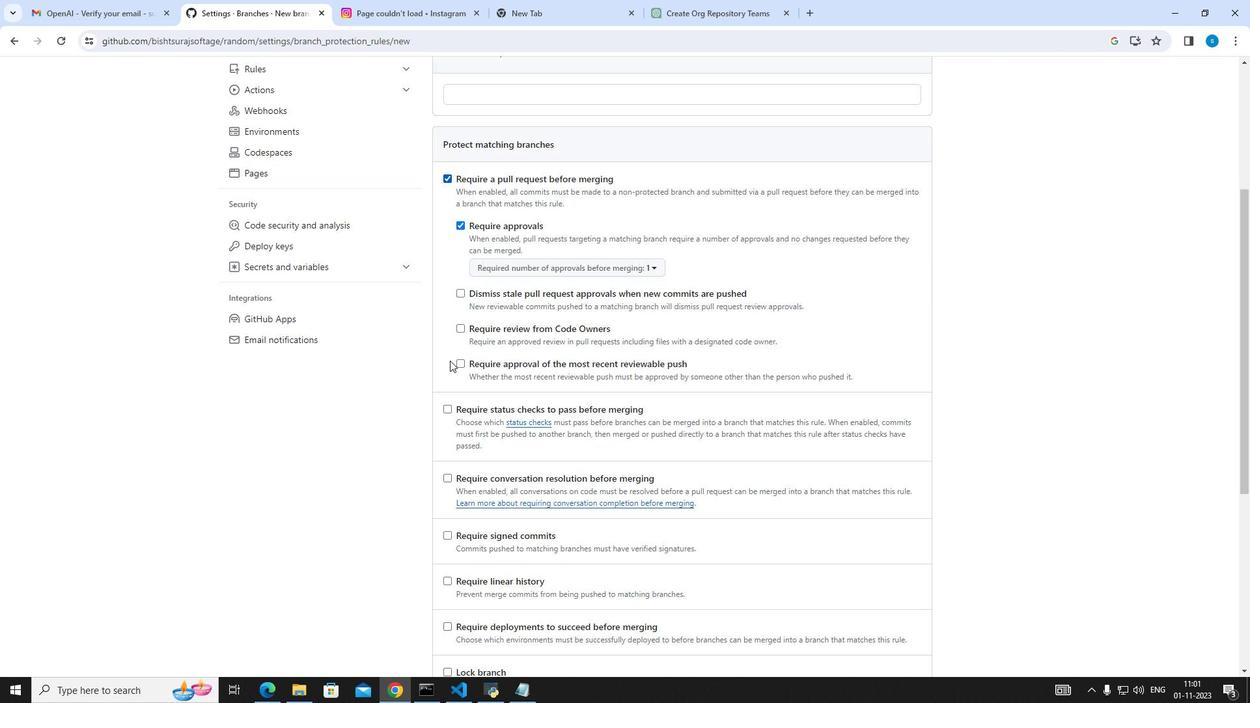 
Action: Mouse scrolled (449, 360) with delta (0, 0)
Screenshot: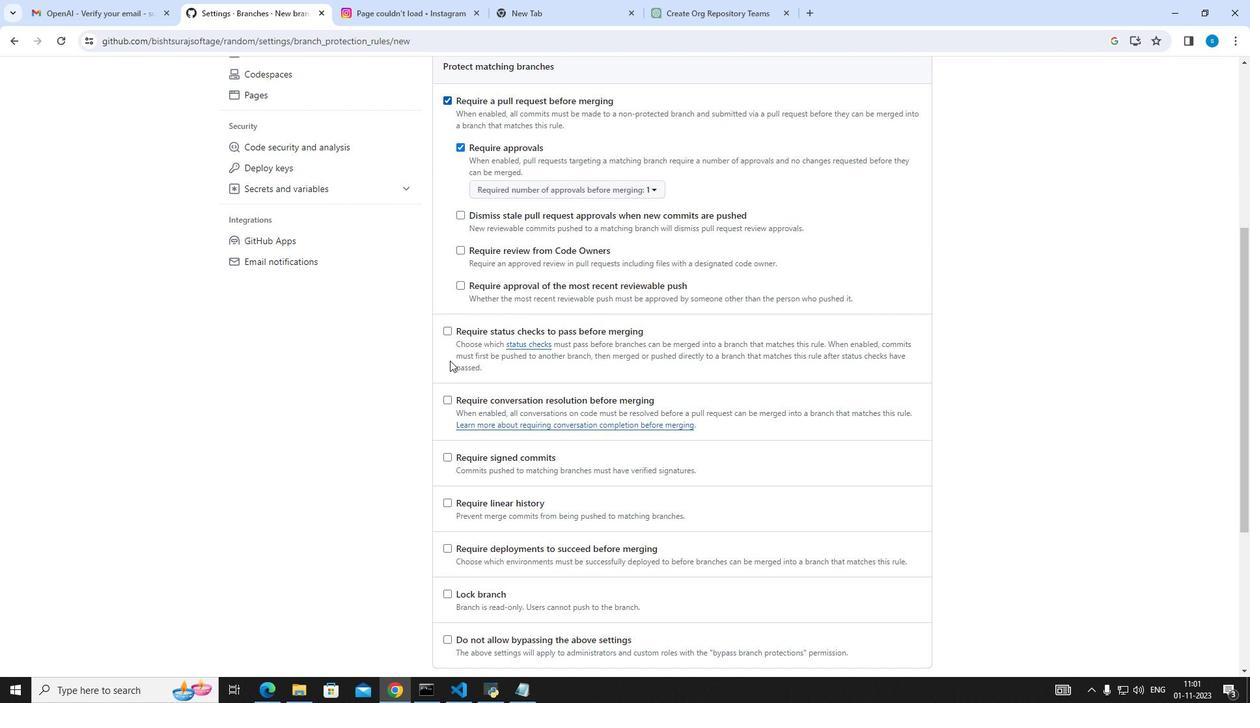 
Action: Mouse scrolled (449, 360) with delta (0, 0)
Screenshot: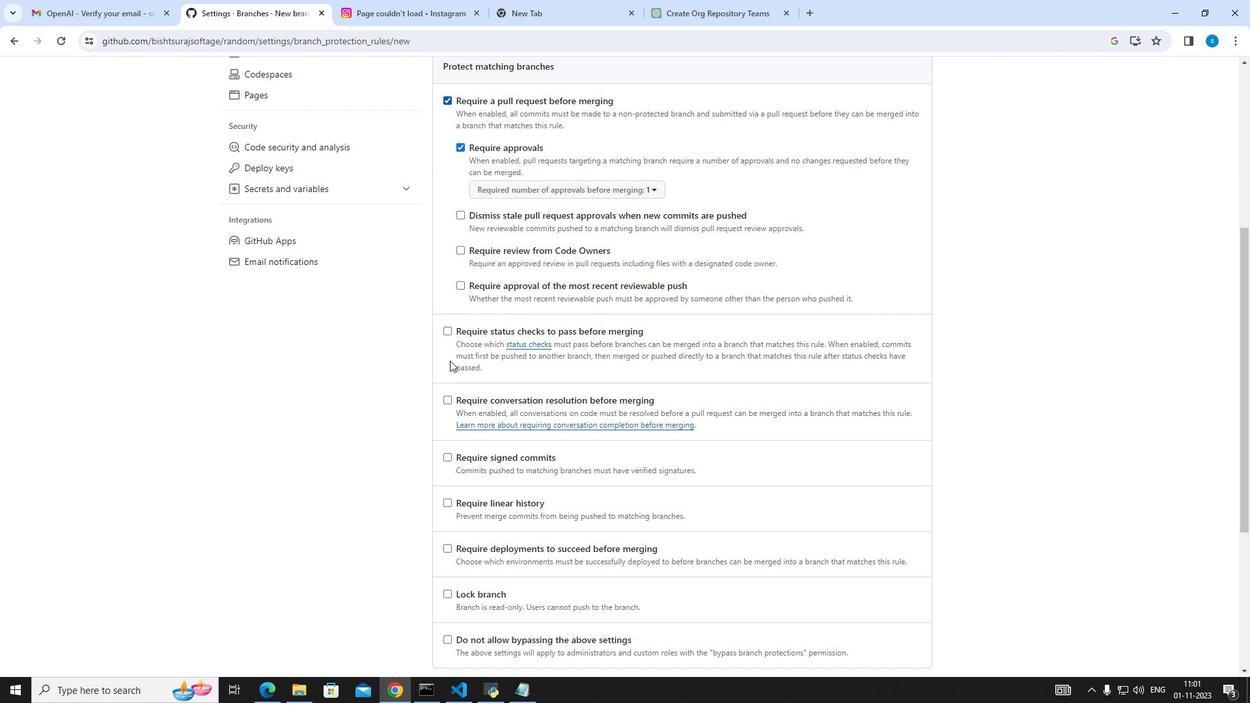 
Action: Mouse scrolled (449, 360) with delta (0, 0)
Screenshot: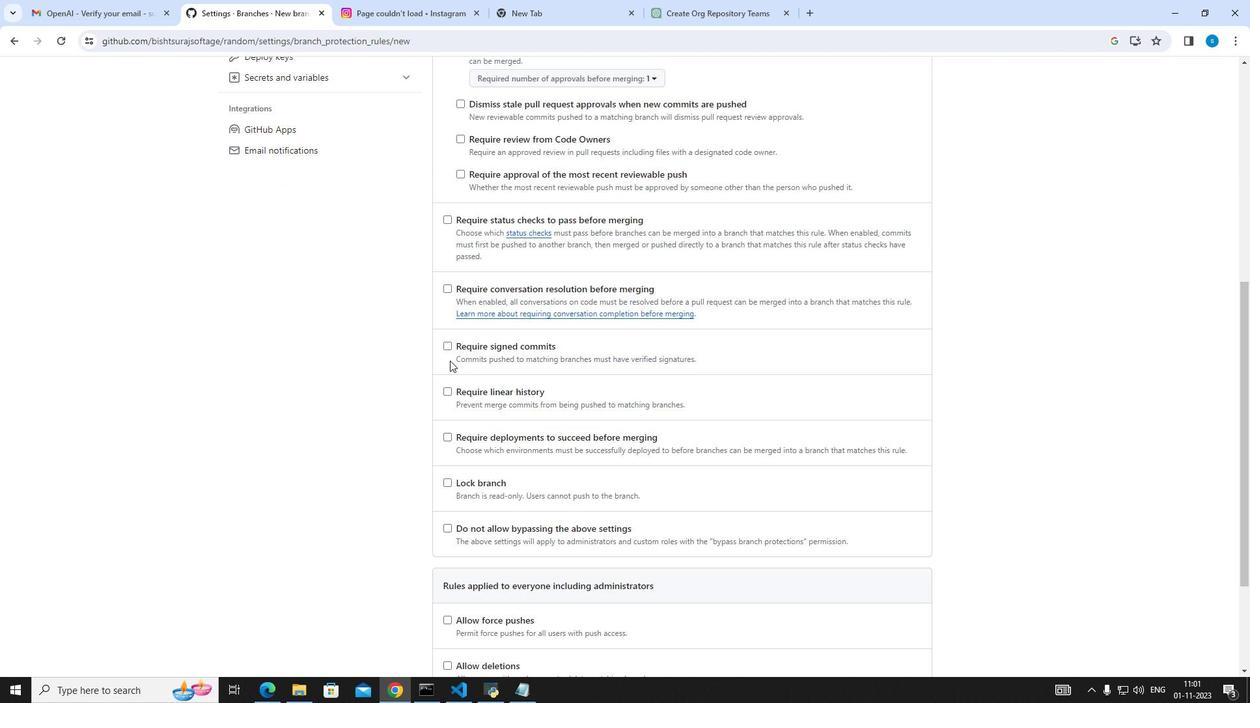 
Action: Mouse moved to (449, 313)
Screenshot: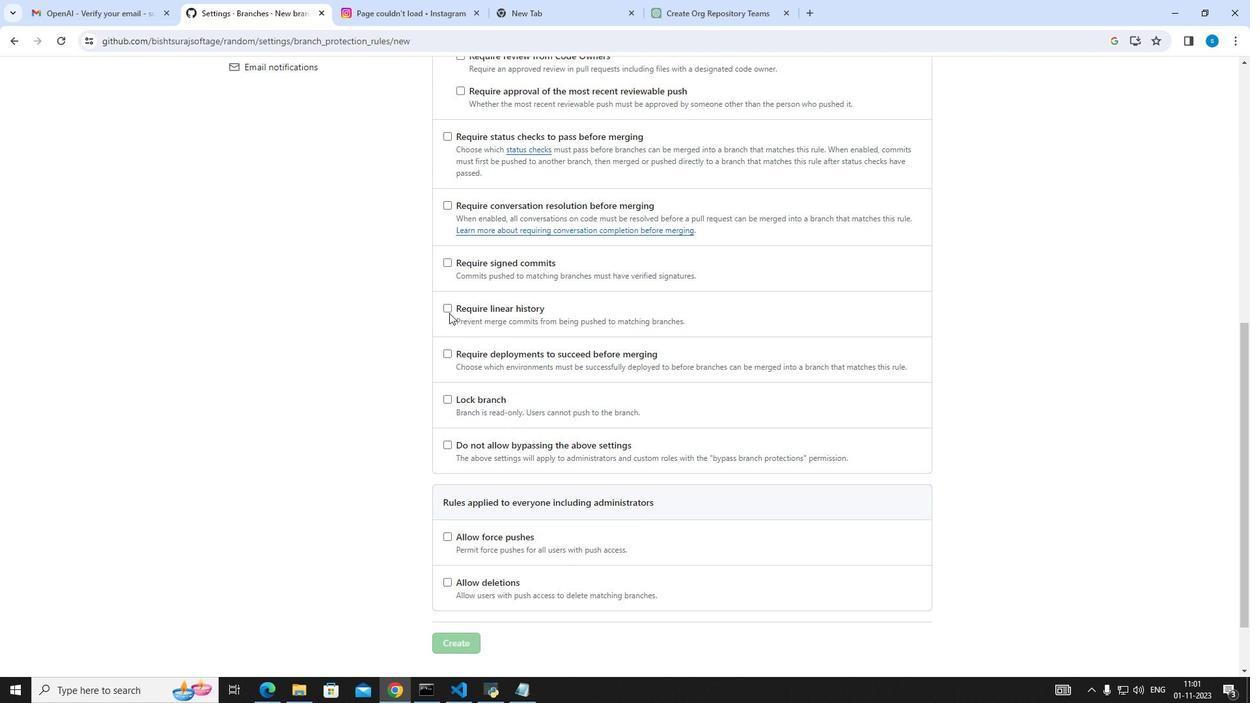 
Action: Mouse pressed left at (449, 313)
Screenshot: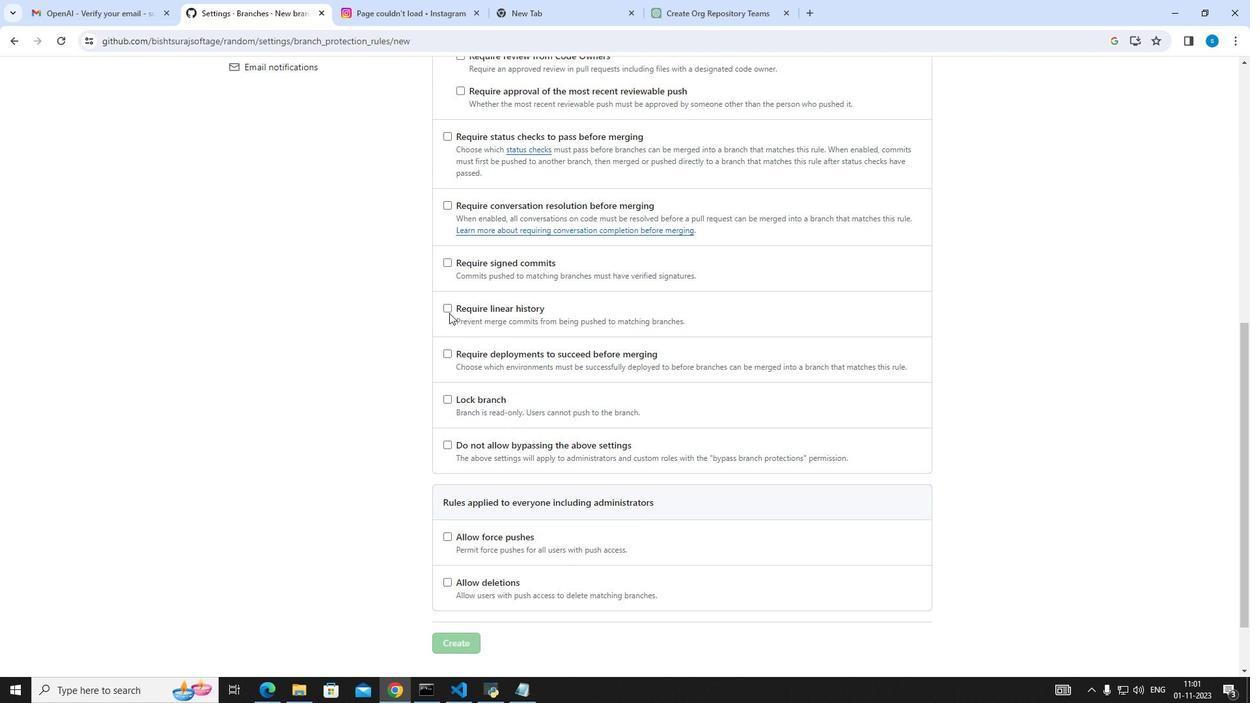 
Action: Mouse moved to (452, 265)
Screenshot: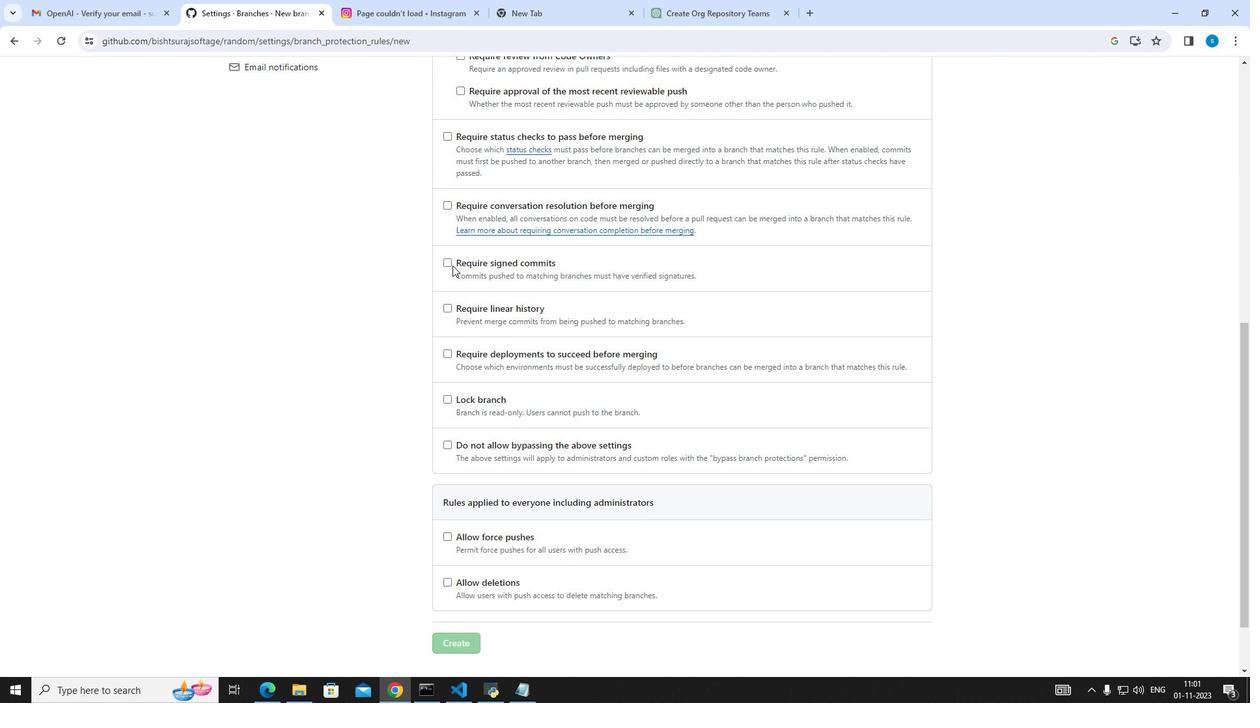 
Action: Mouse pressed left at (452, 265)
Screenshot: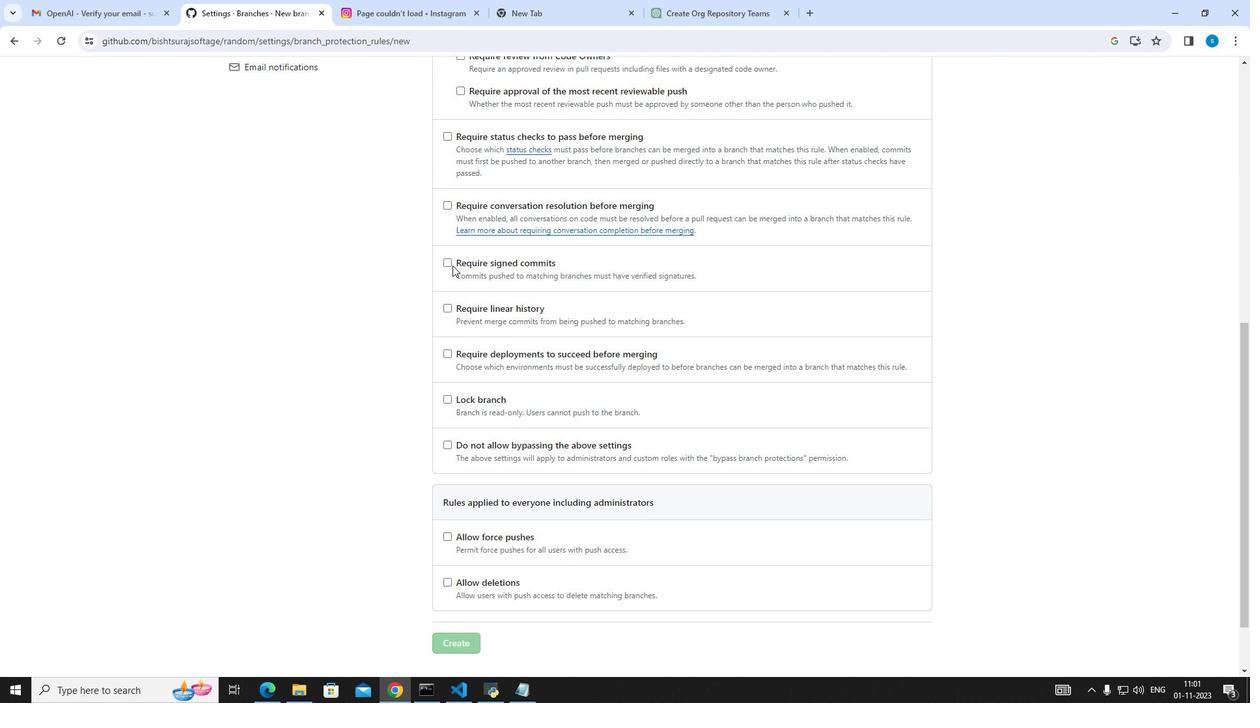 
Action: Mouse moved to (448, 308)
Screenshot: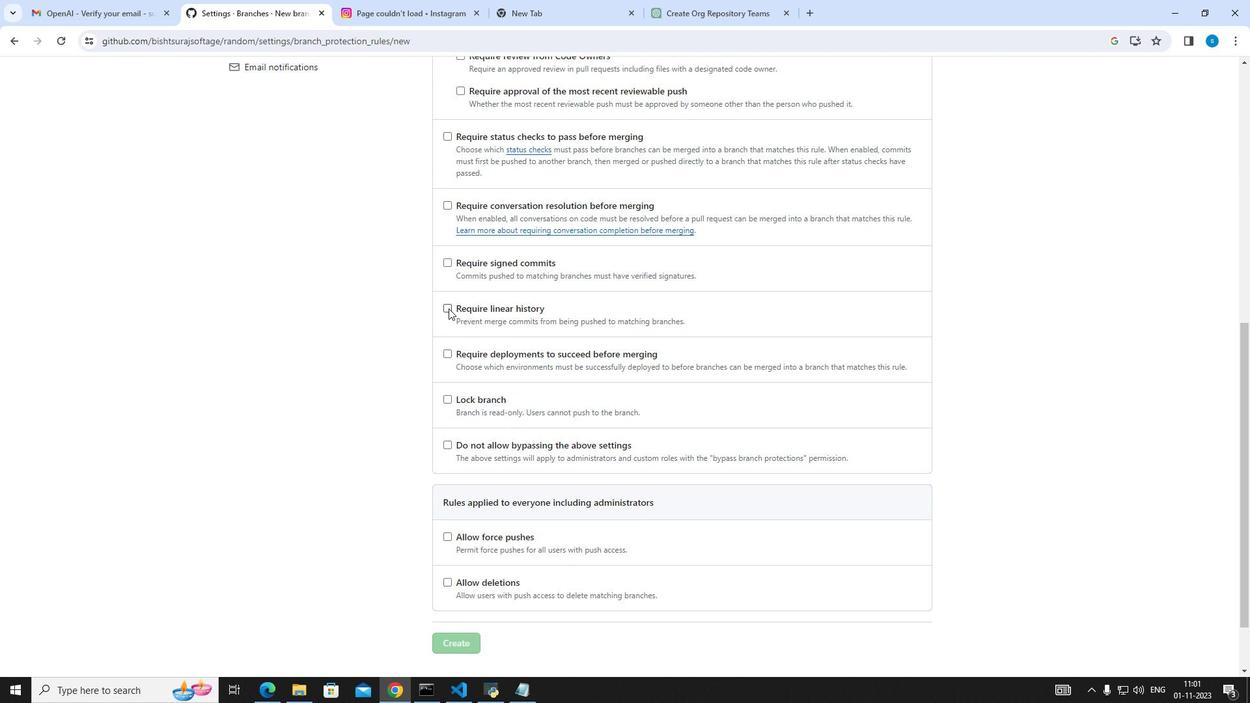 
Action: Mouse pressed left at (448, 308)
Screenshot: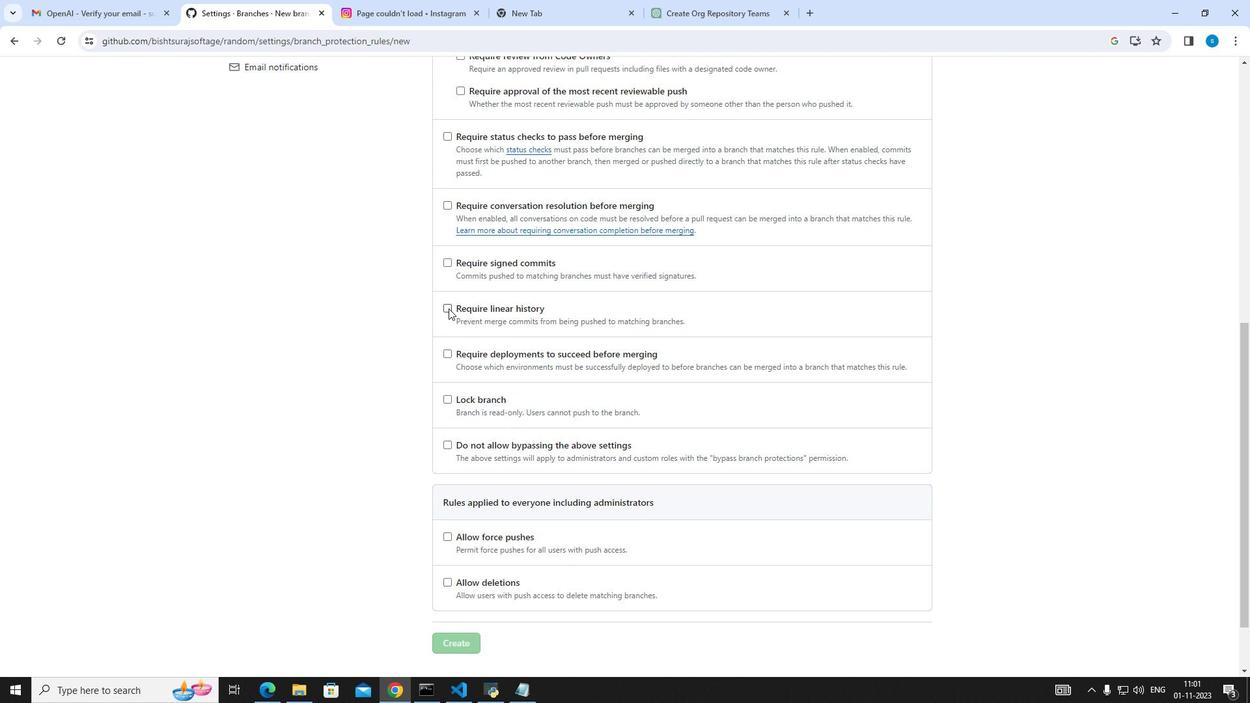 
Action: Mouse moved to (449, 404)
Screenshot: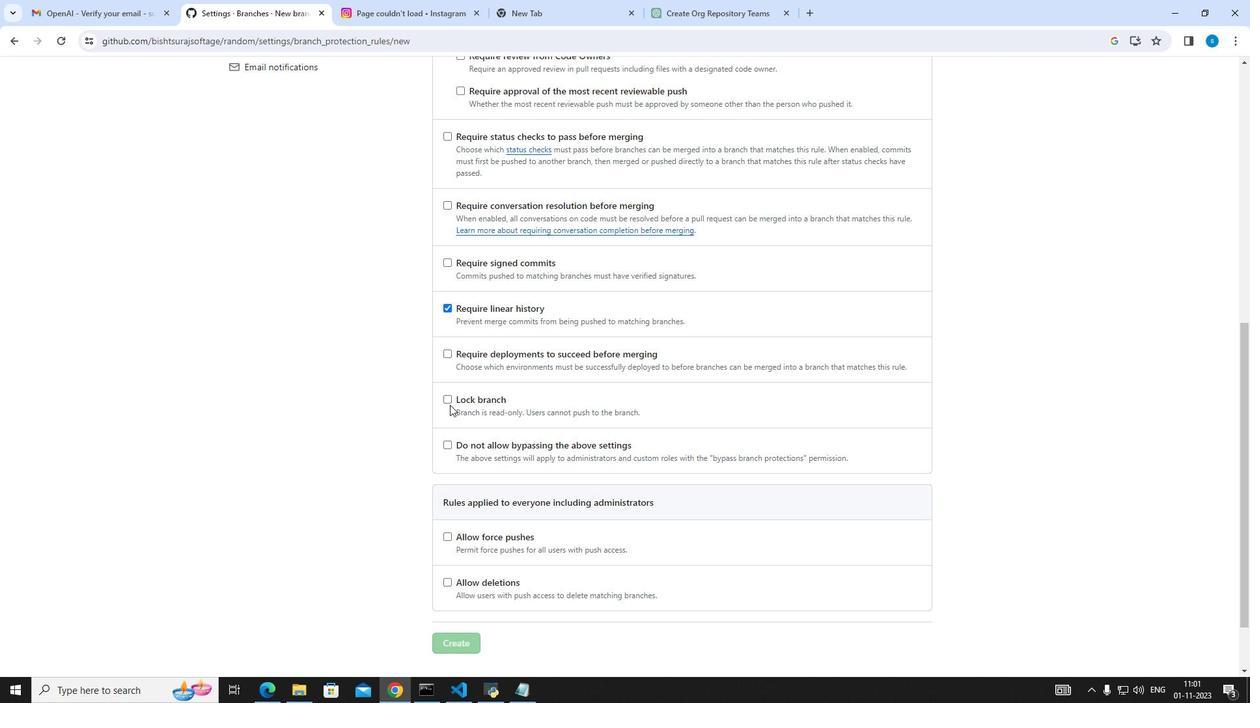 
Action: Mouse scrolled (449, 404) with delta (0, 0)
Screenshot: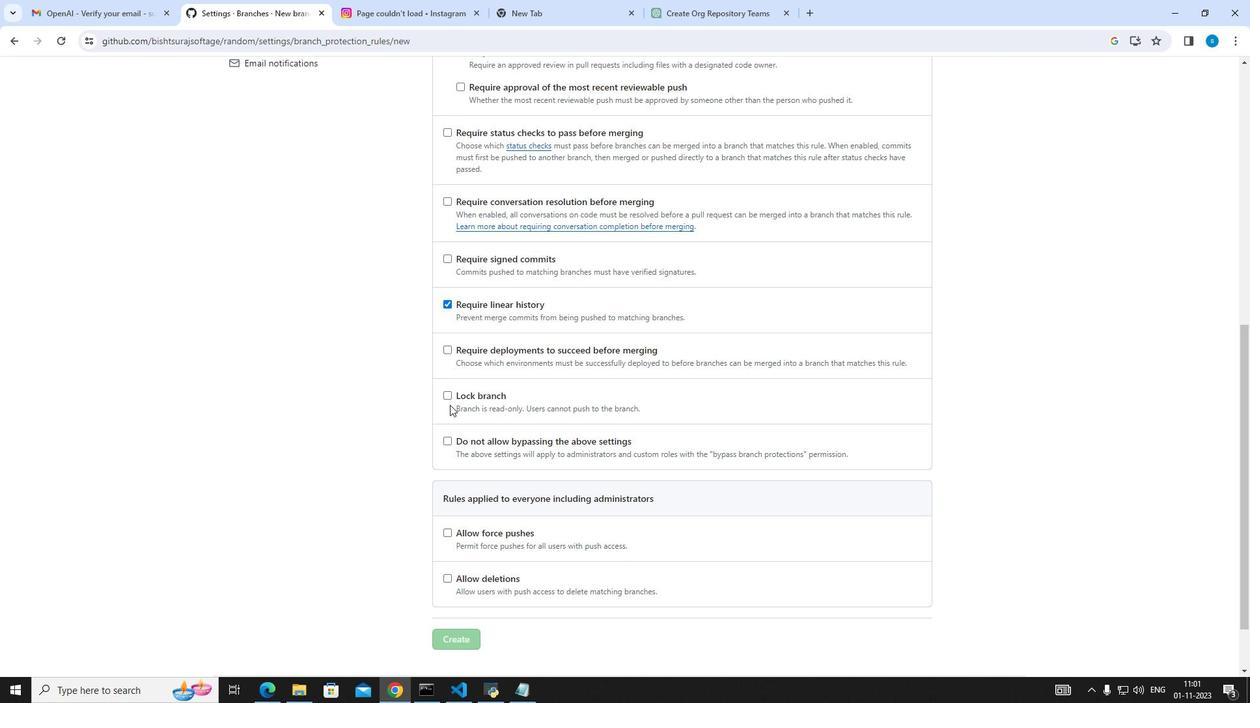 
Action: Mouse moved to (444, 474)
Screenshot: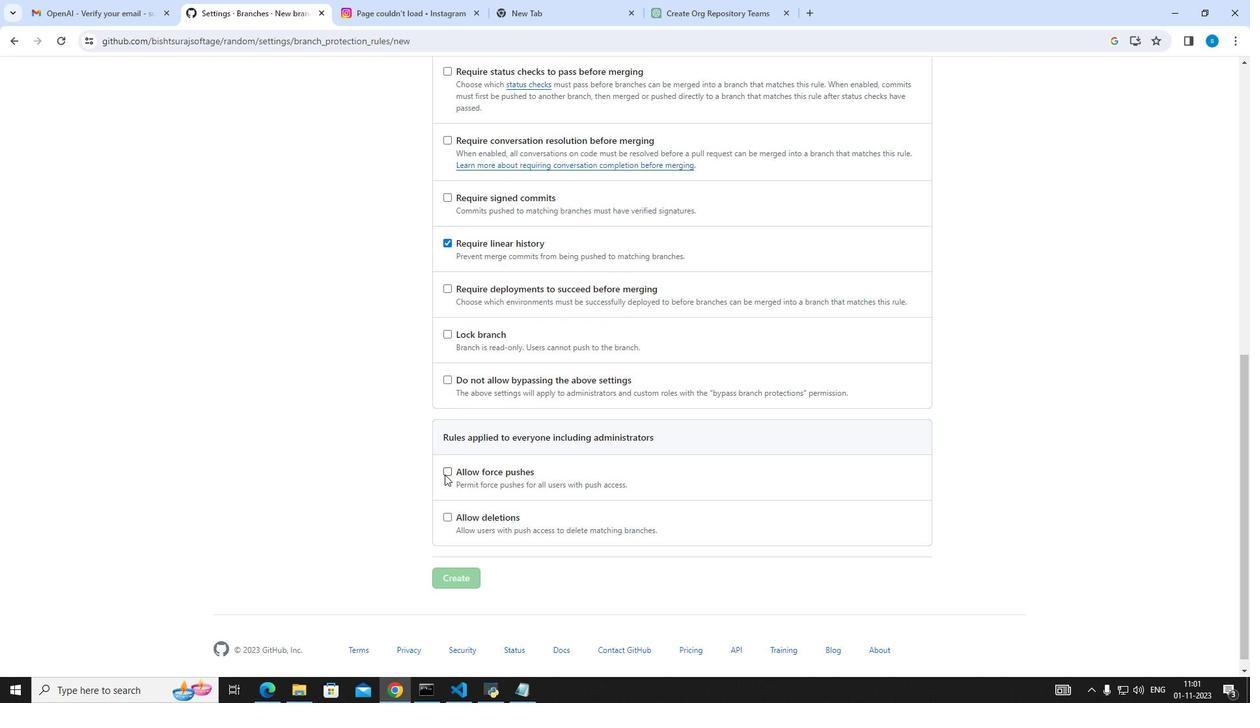 
Action: Mouse pressed left at (444, 474)
Screenshot: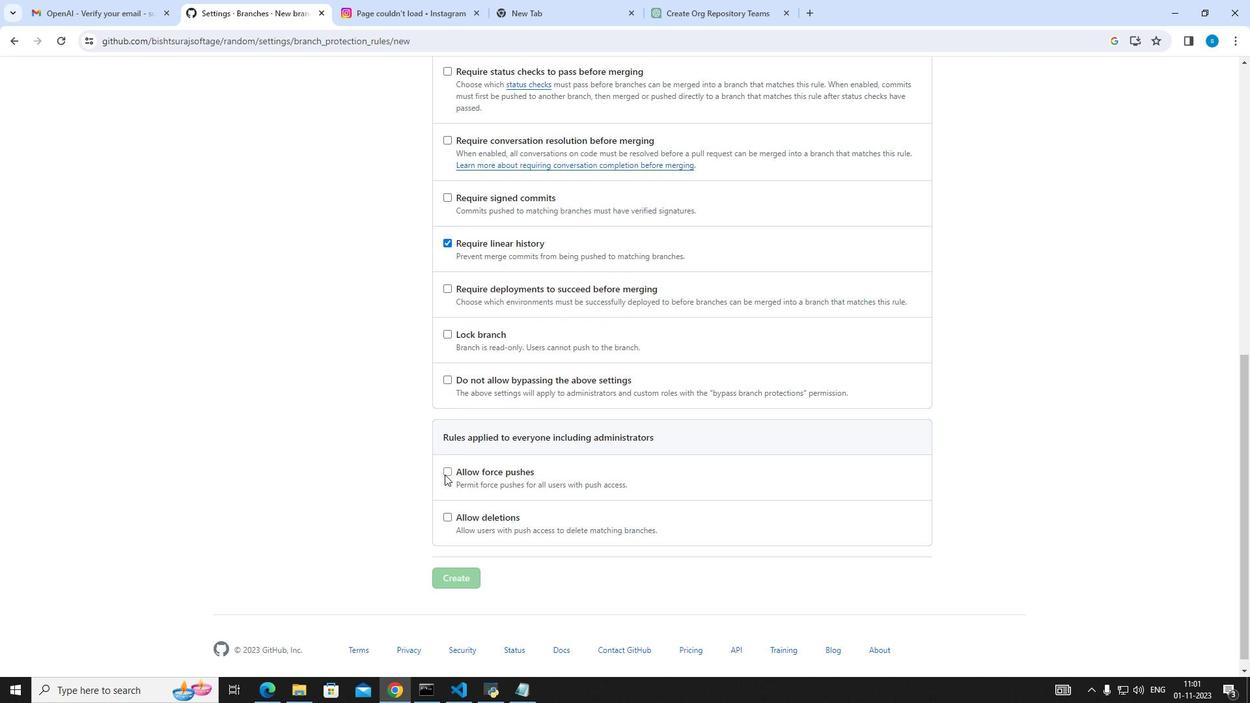 
Action: Mouse moved to (429, 414)
Screenshot: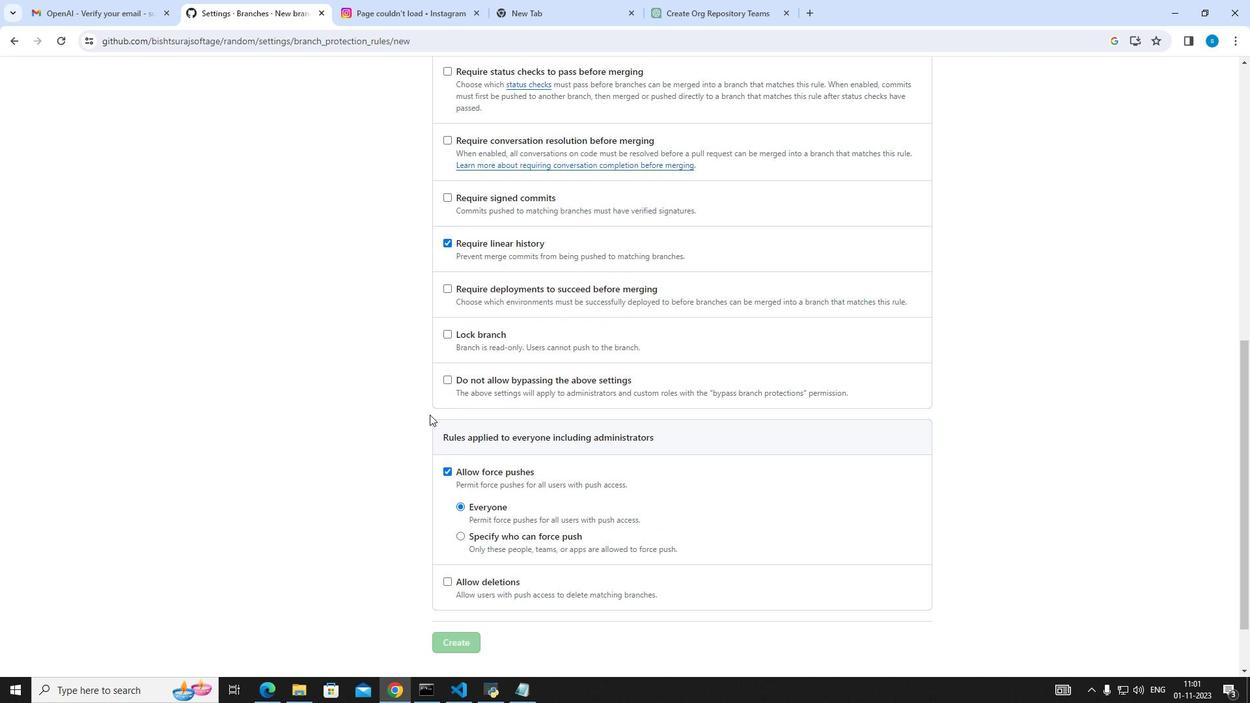 
Action: Mouse scrolled (429, 415) with delta (0, 0)
Screenshot: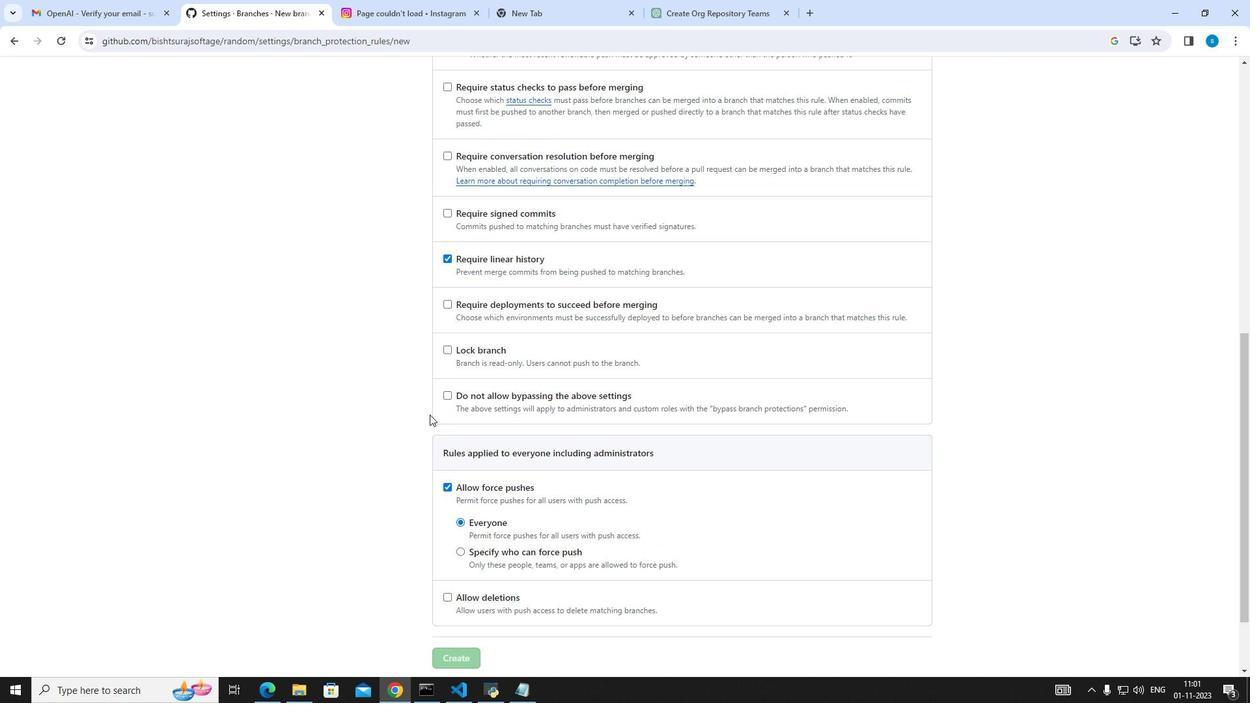 
Action: Mouse scrolled (429, 415) with delta (0, 0)
Screenshot: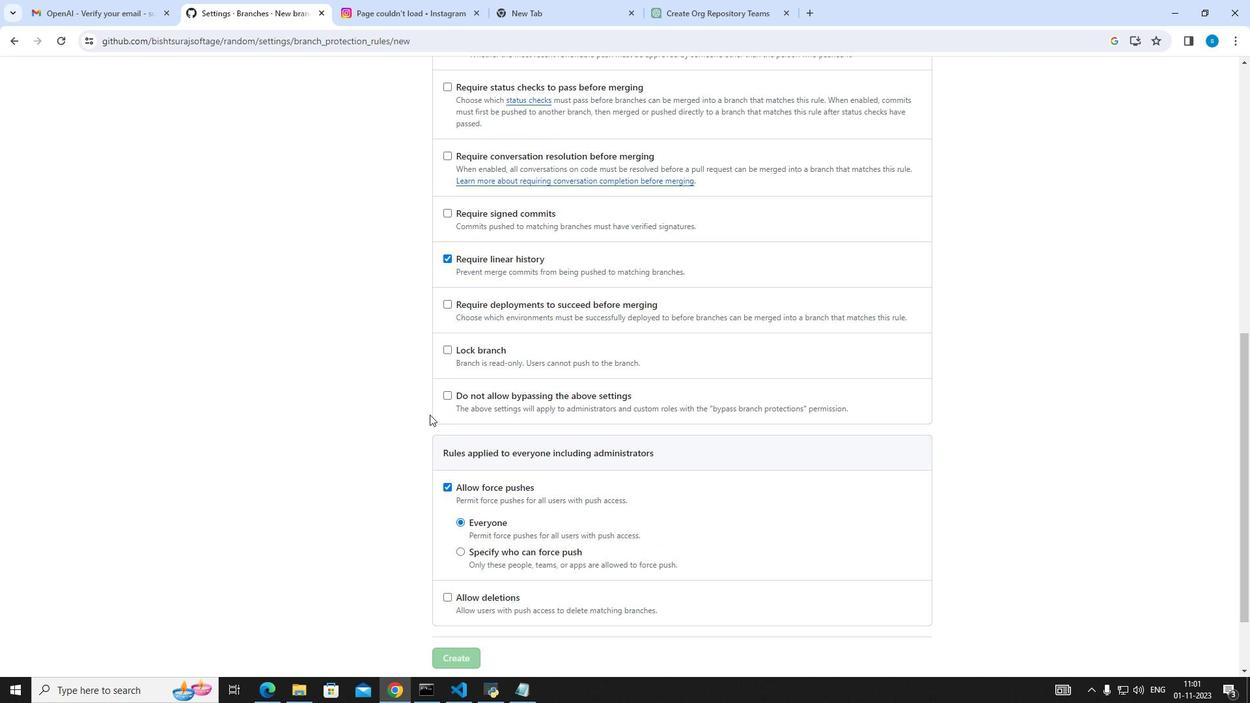 
Action: Mouse scrolled (429, 415) with delta (0, 0)
Screenshot: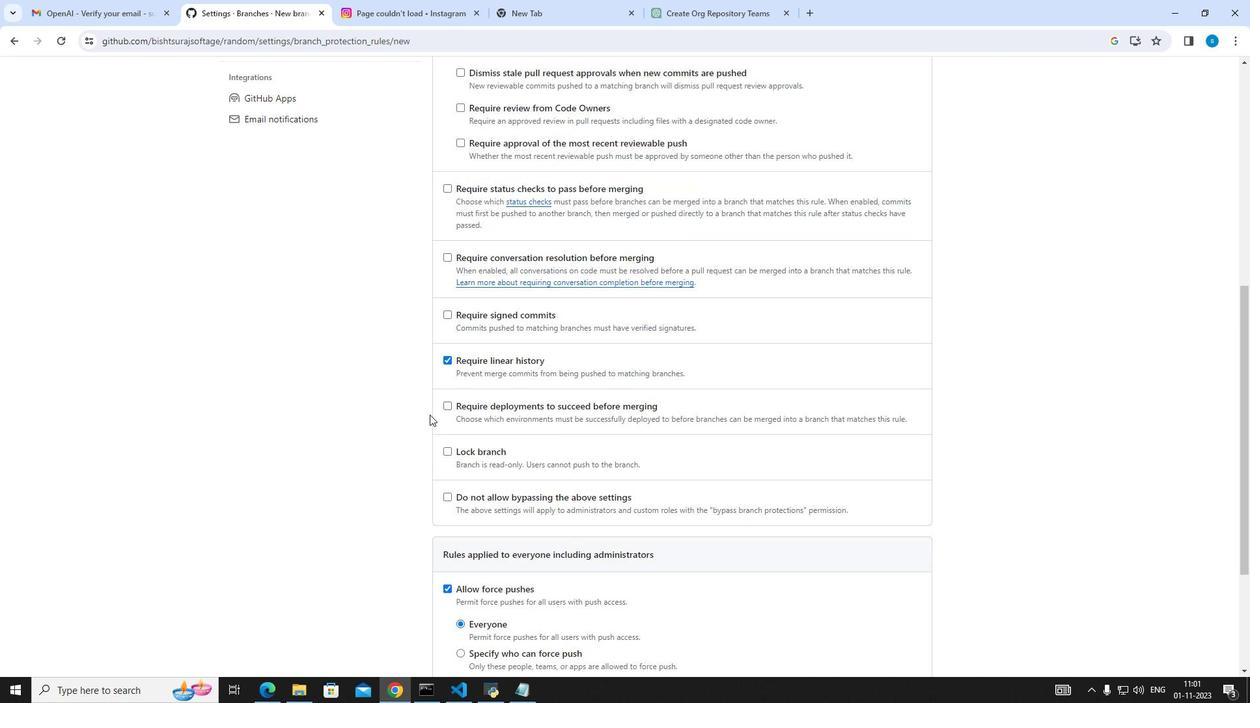 
Action: Mouse scrolled (429, 415) with delta (0, 0)
Screenshot: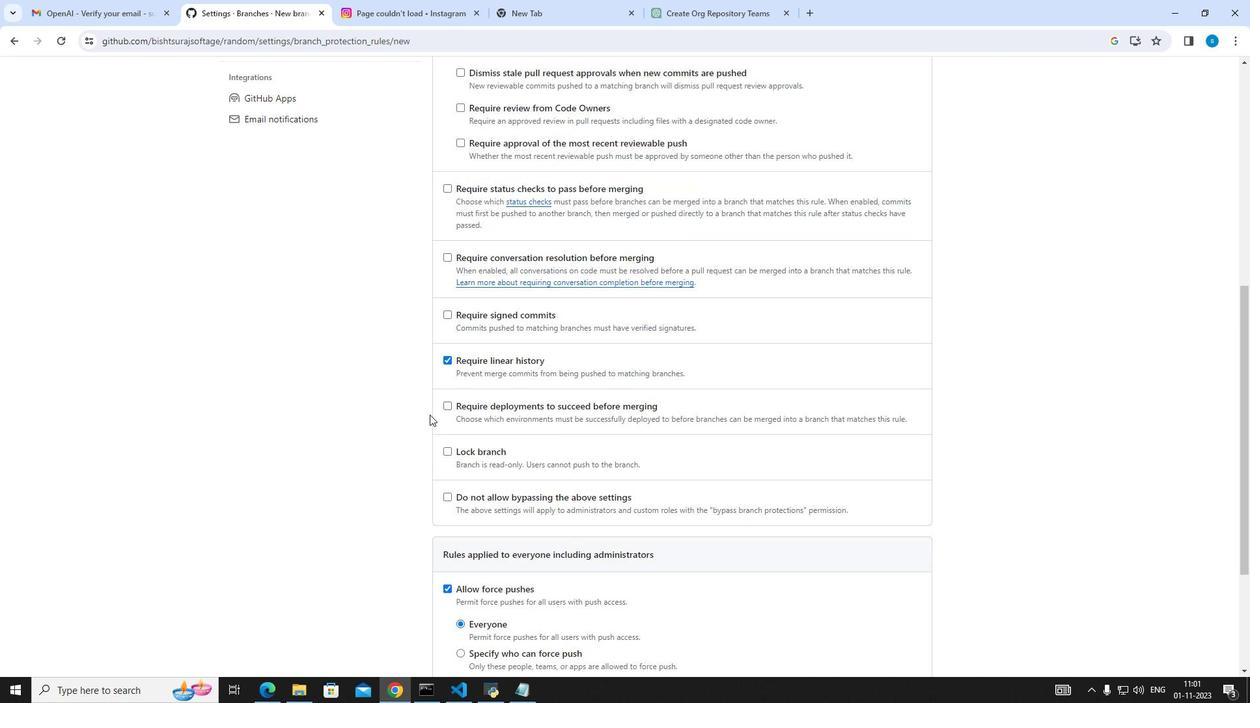 
Action: Mouse scrolled (429, 415) with delta (0, 0)
Screenshot: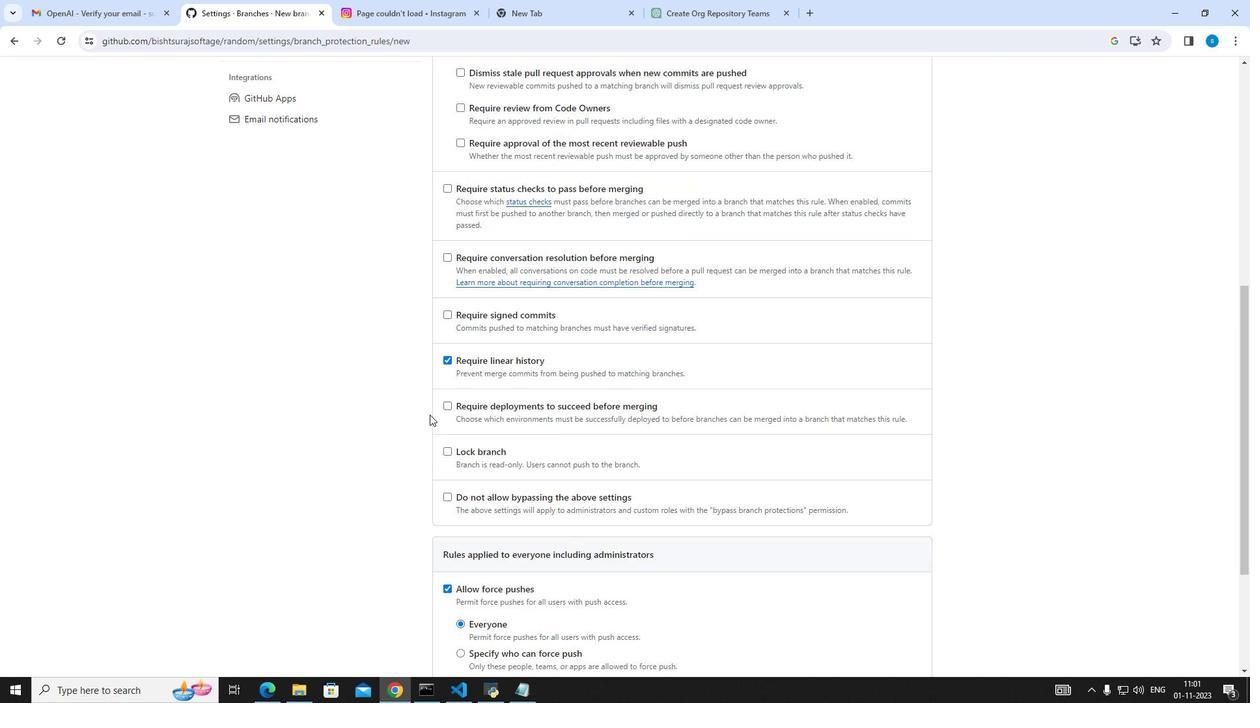 
Action: Mouse scrolled (429, 415) with delta (0, 0)
Screenshot: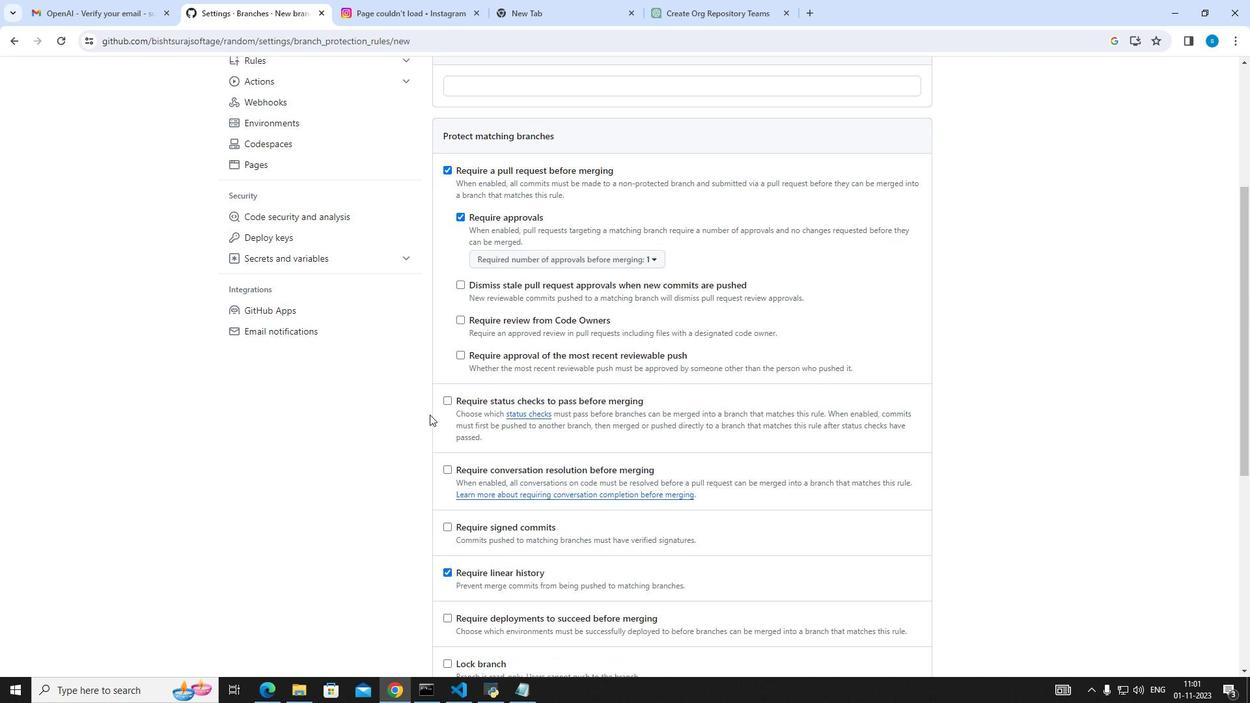 
Action: Mouse scrolled (429, 415) with delta (0, 0)
Screenshot: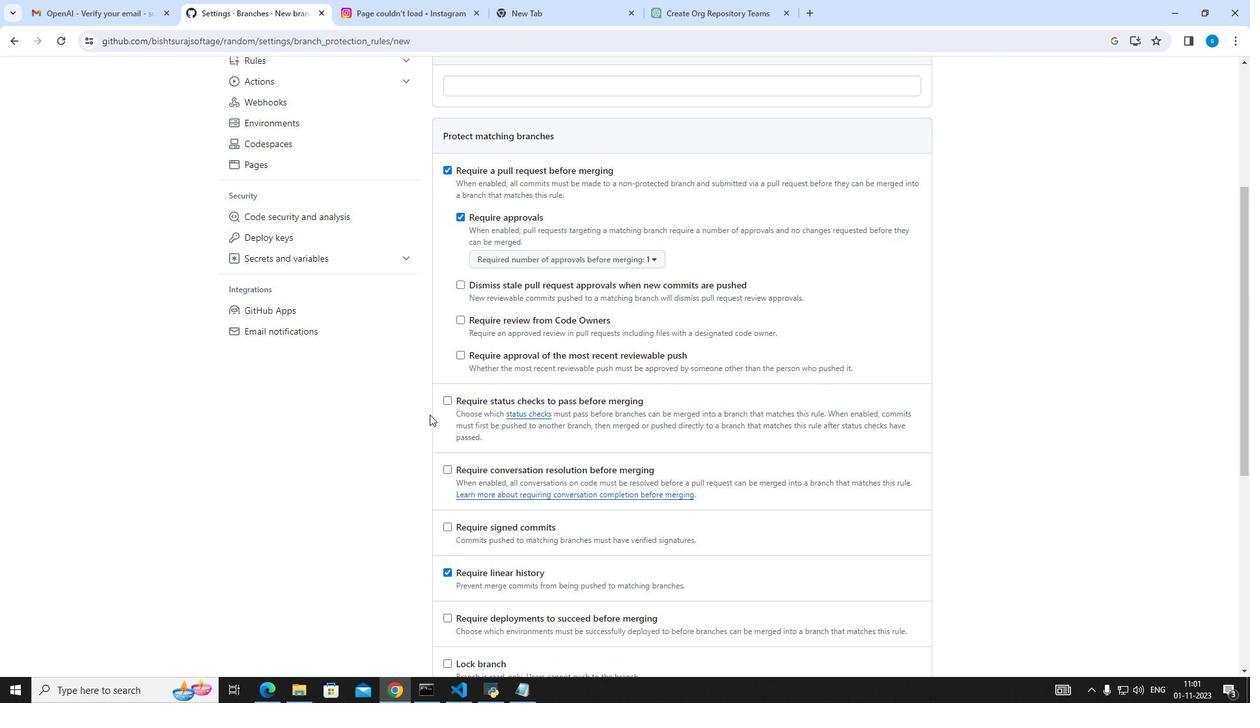 
Action: Mouse scrolled (429, 415) with delta (0, 0)
Screenshot: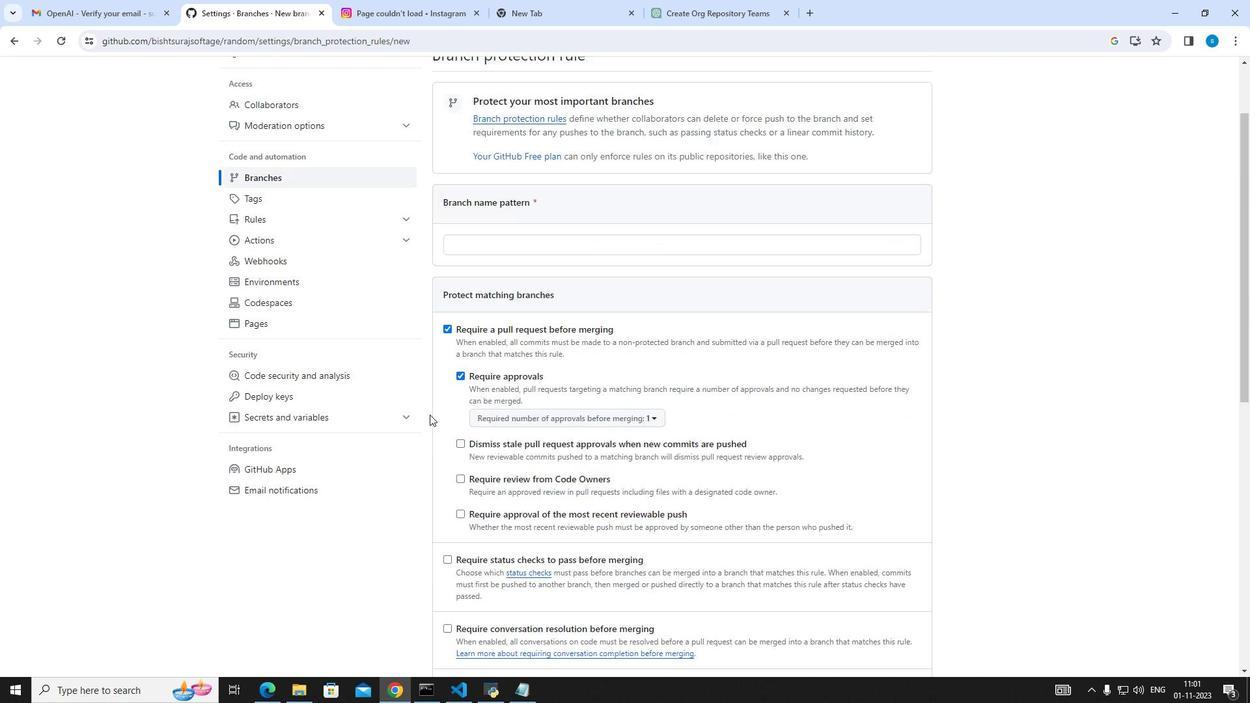 
Action: Mouse scrolled (429, 415) with delta (0, 0)
Screenshot: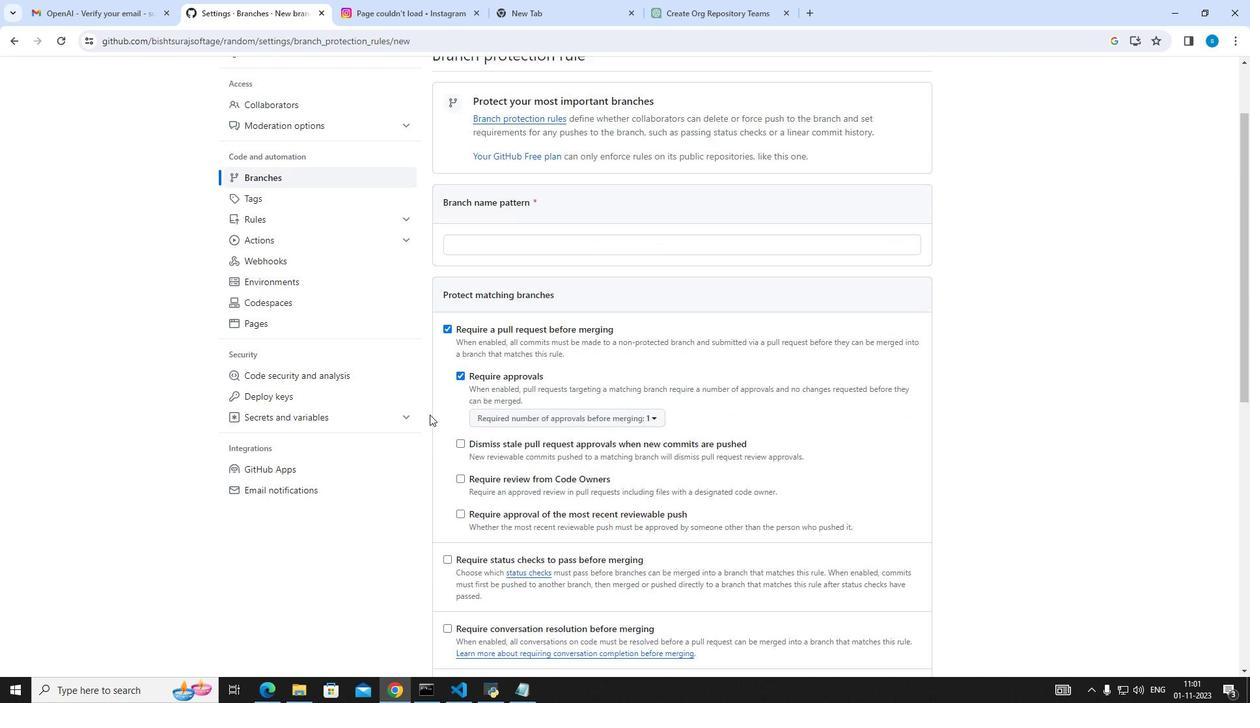 
Action: Mouse moved to (310, 469)
Screenshot: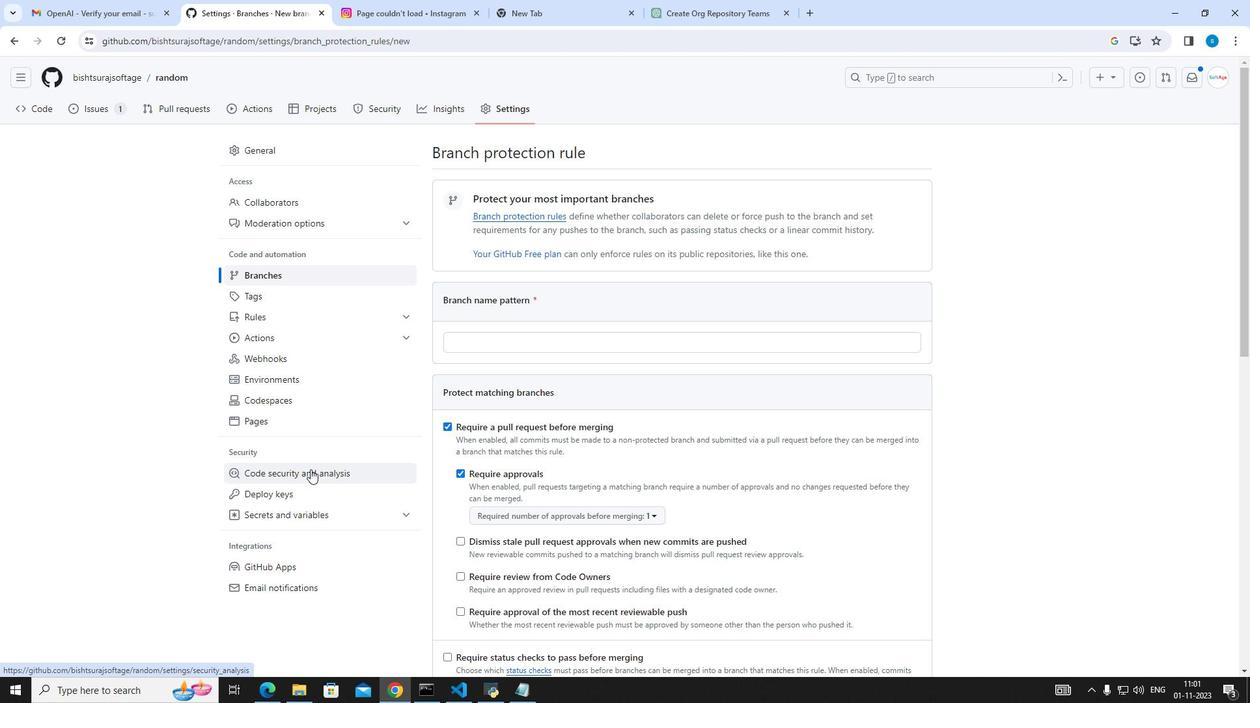 
Action: Mouse pressed left at (310, 469)
Screenshot: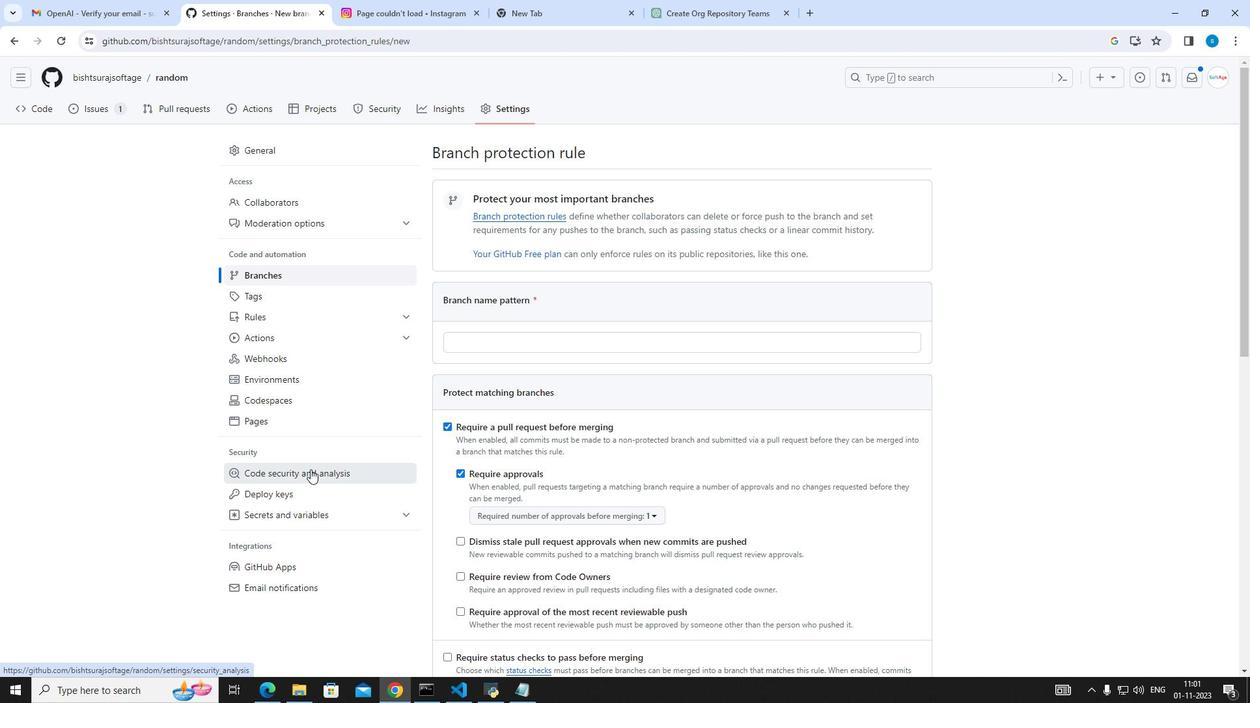 
Action: Mouse moved to (899, 249)
Screenshot: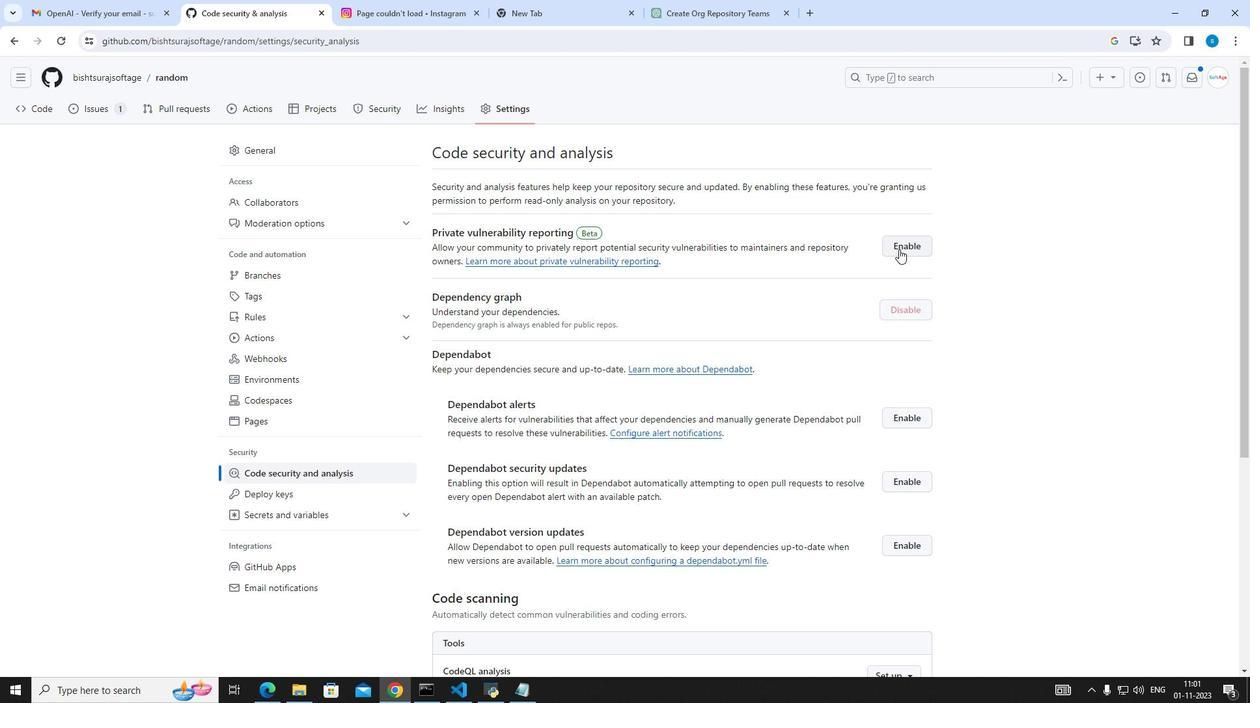 
Action: Mouse pressed left at (899, 249)
Screenshot: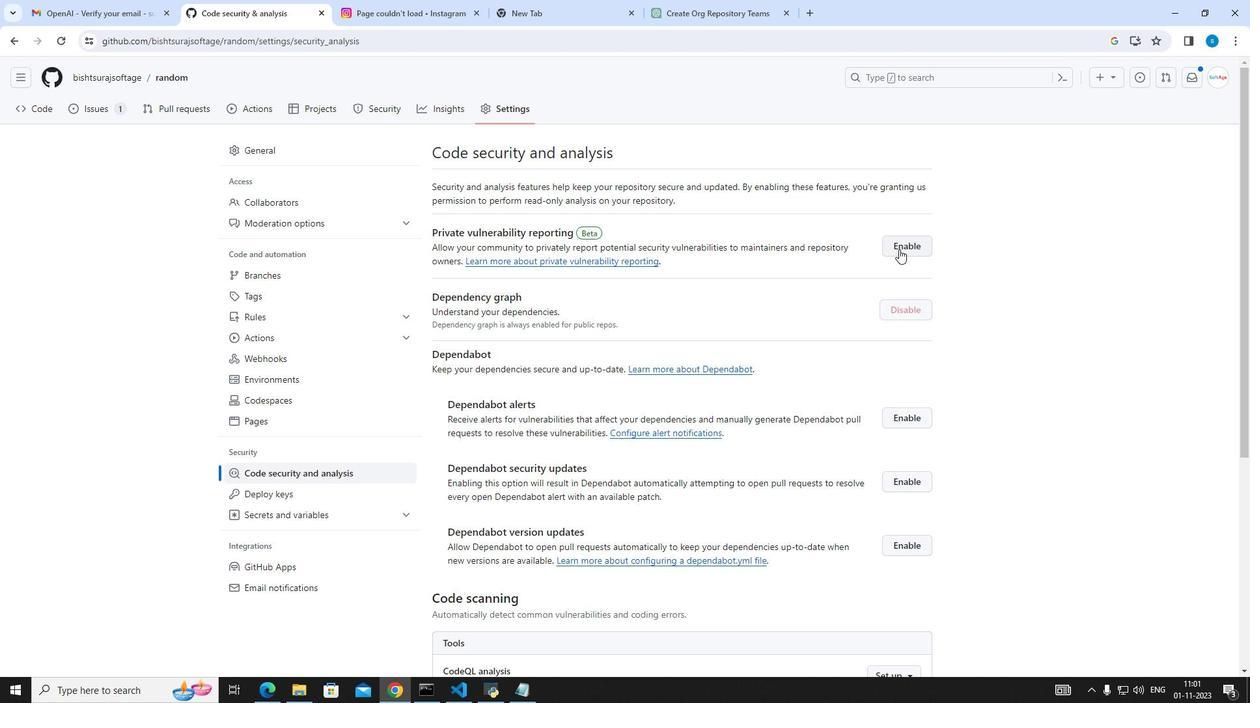 
Action: Mouse moved to (848, 348)
Screenshot: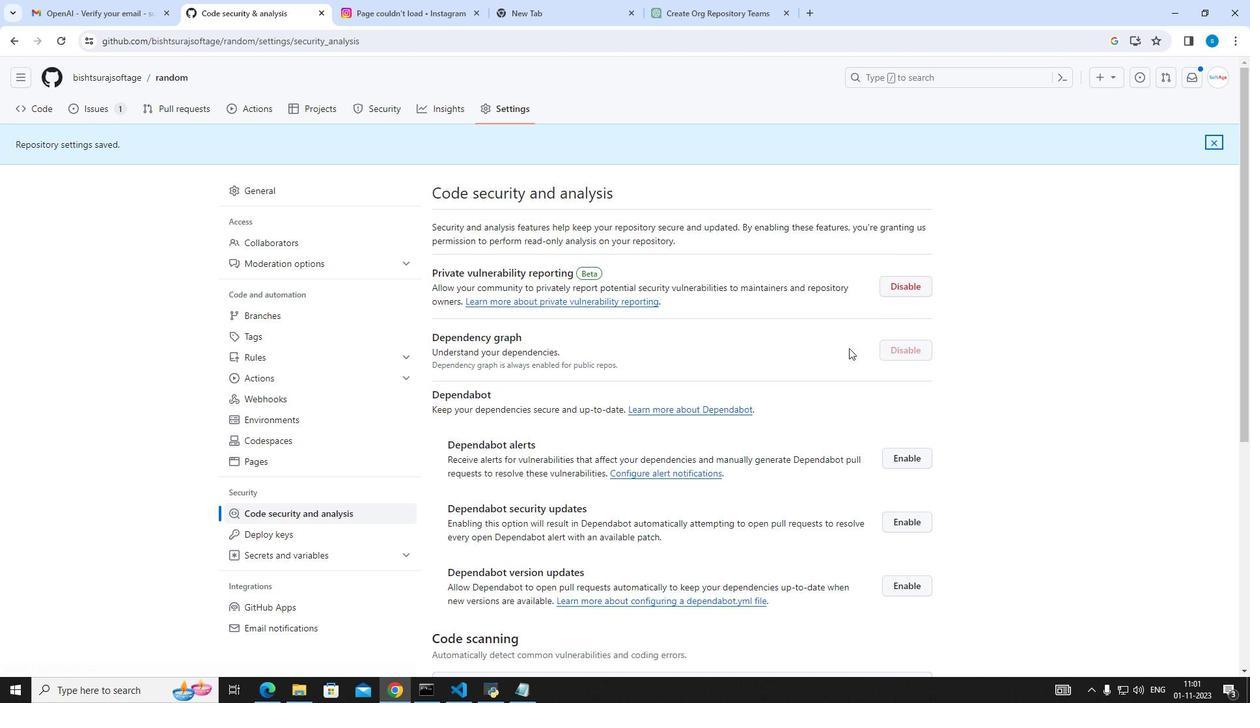 
Action: Mouse scrolled (848, 347) with delta (0, 0)
Screenshot: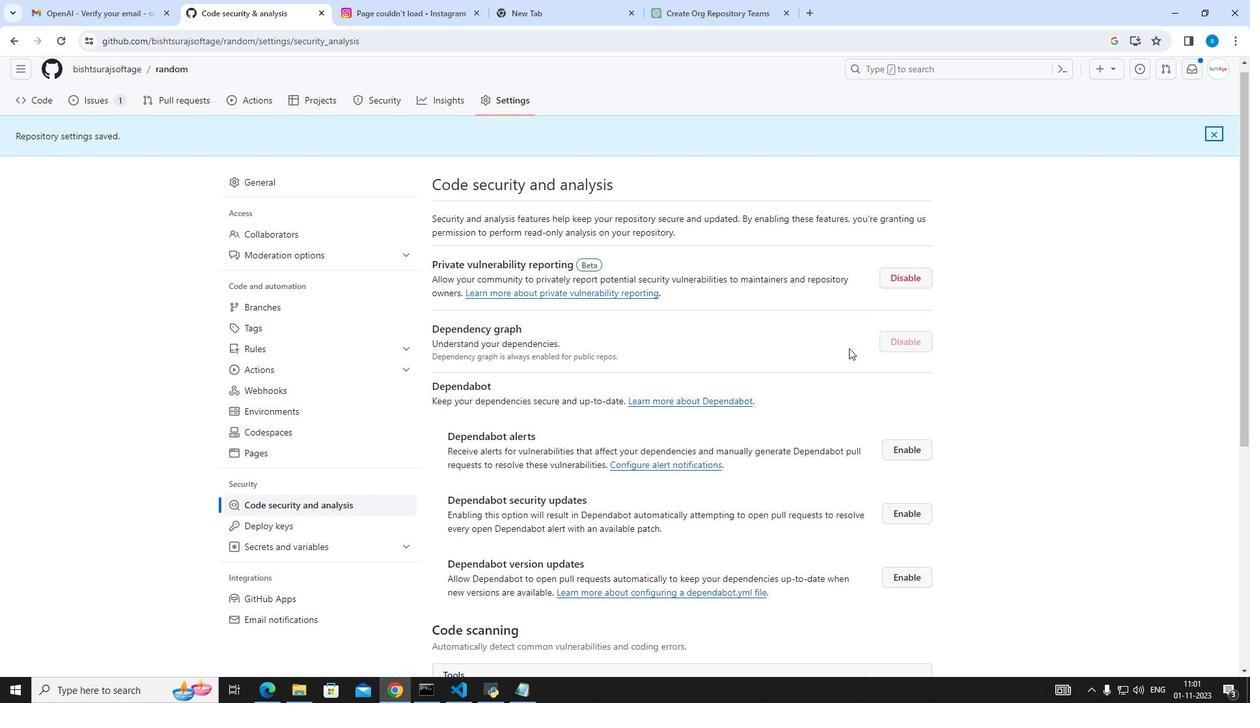 
Action: Mouse scrolled (848, 347) with delta (0, 0)
Screenshot: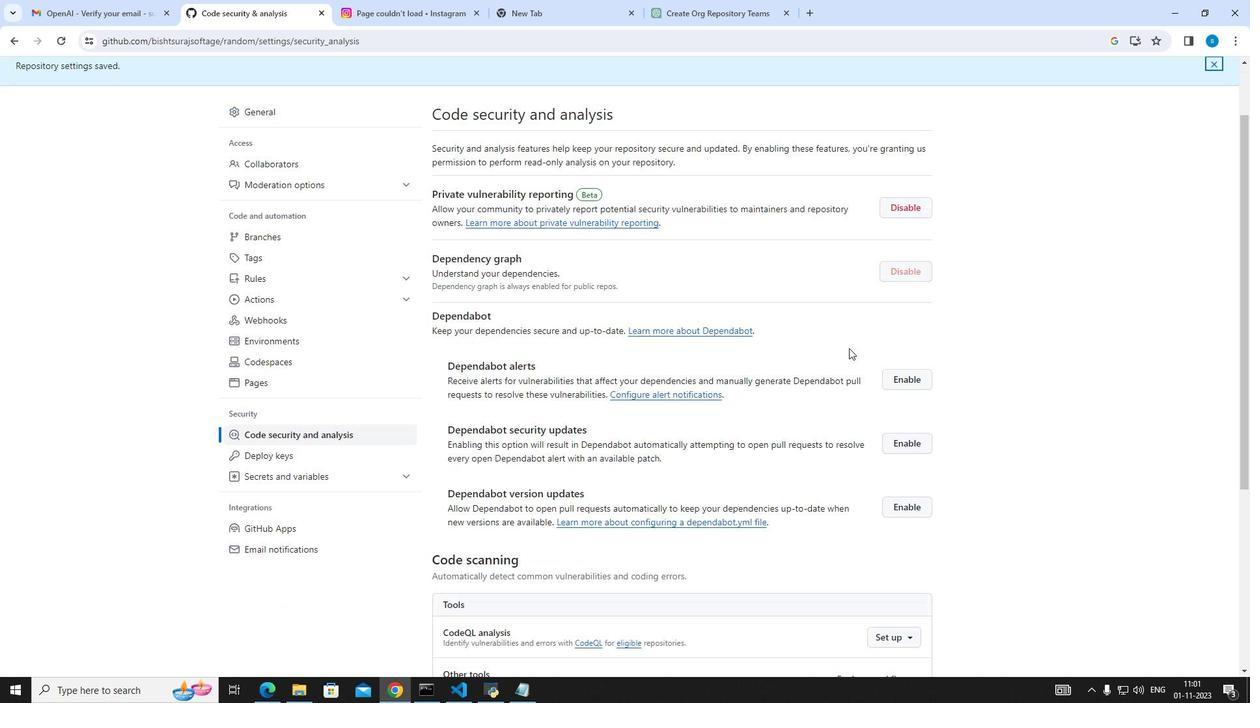 
Action: Mouse scrolled (848, 347) with delta (0, 0)
Screenshot: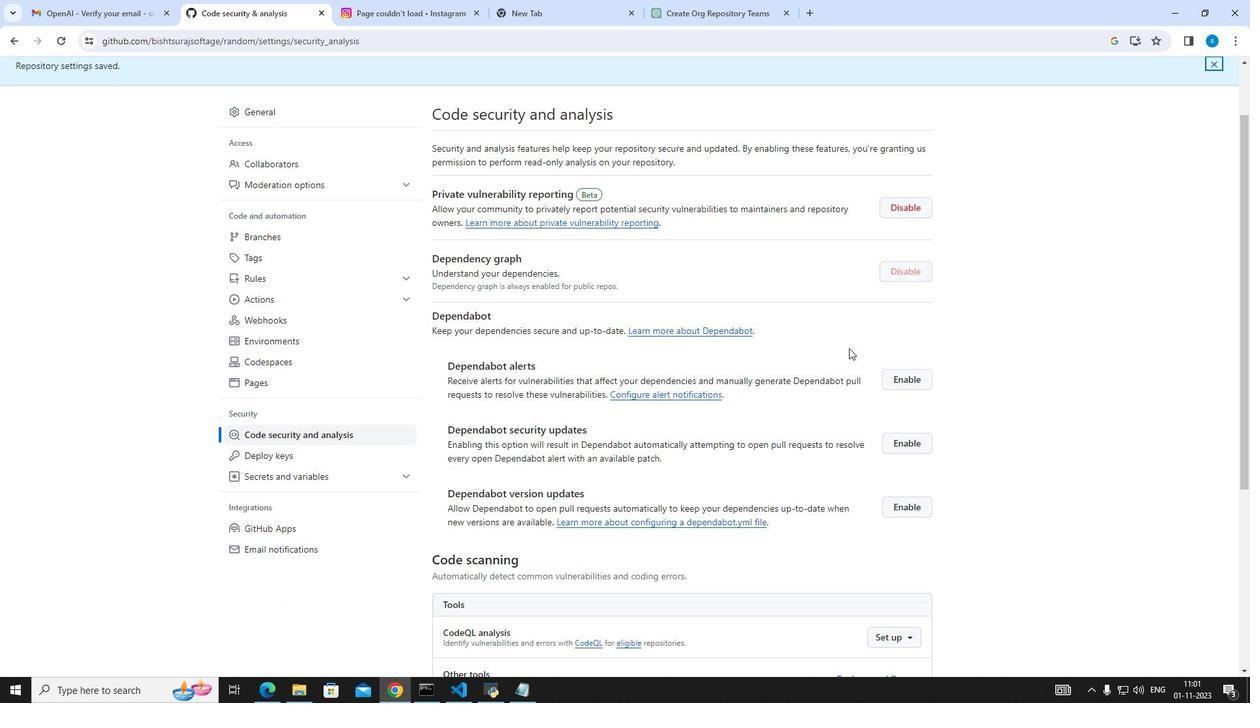 
Action: Mouse moved to (920, 264)
Screenshot: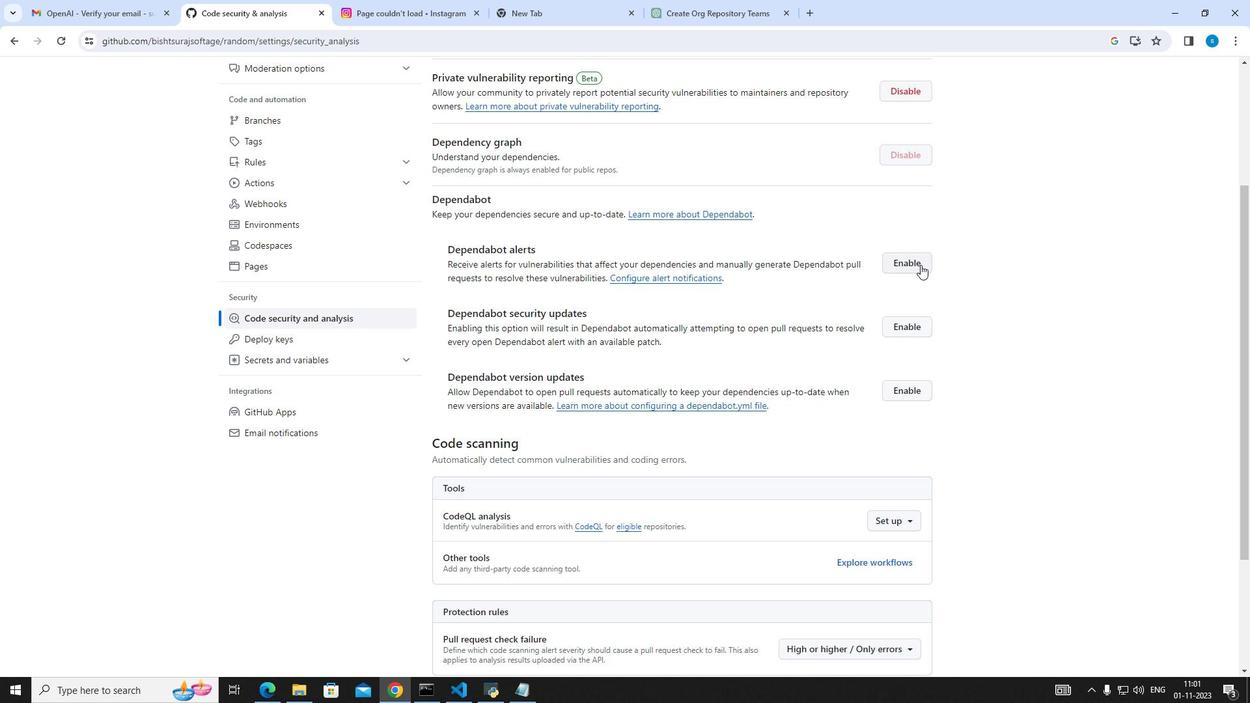 
Action: Mouse pressed left at (920, 264)
Screenshot: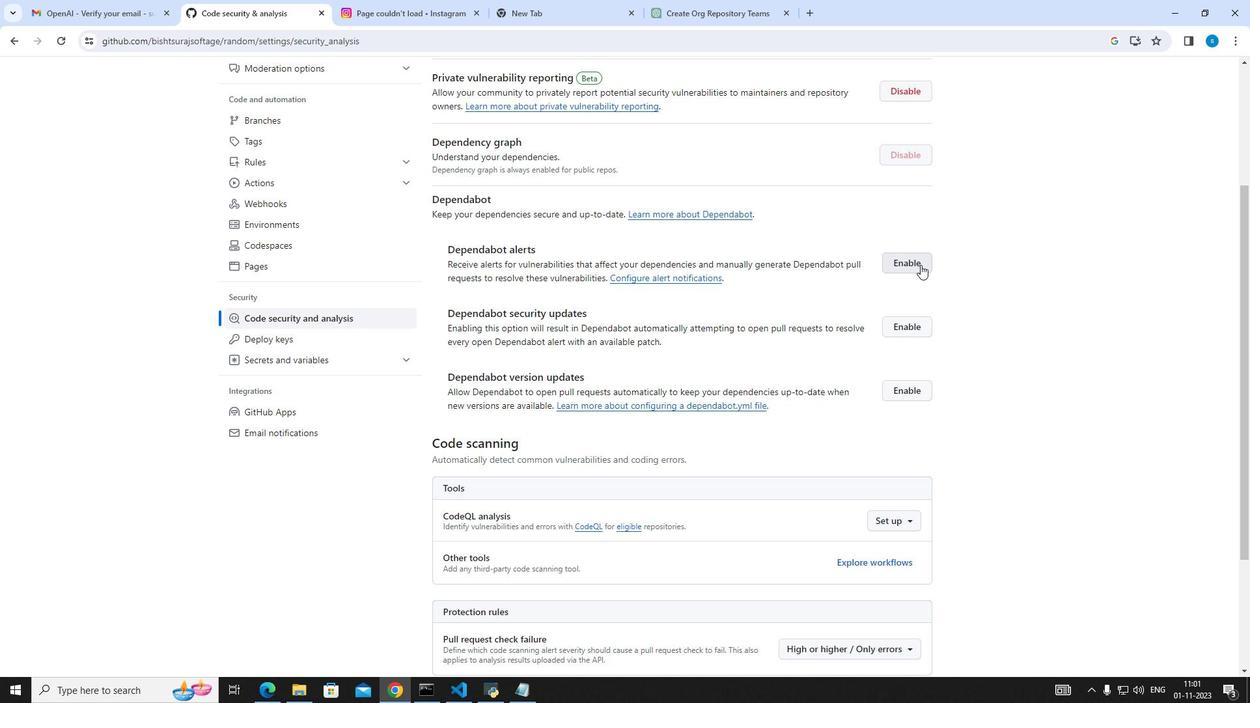 
Action: Mouse moved to (904, 347)
Screenshot: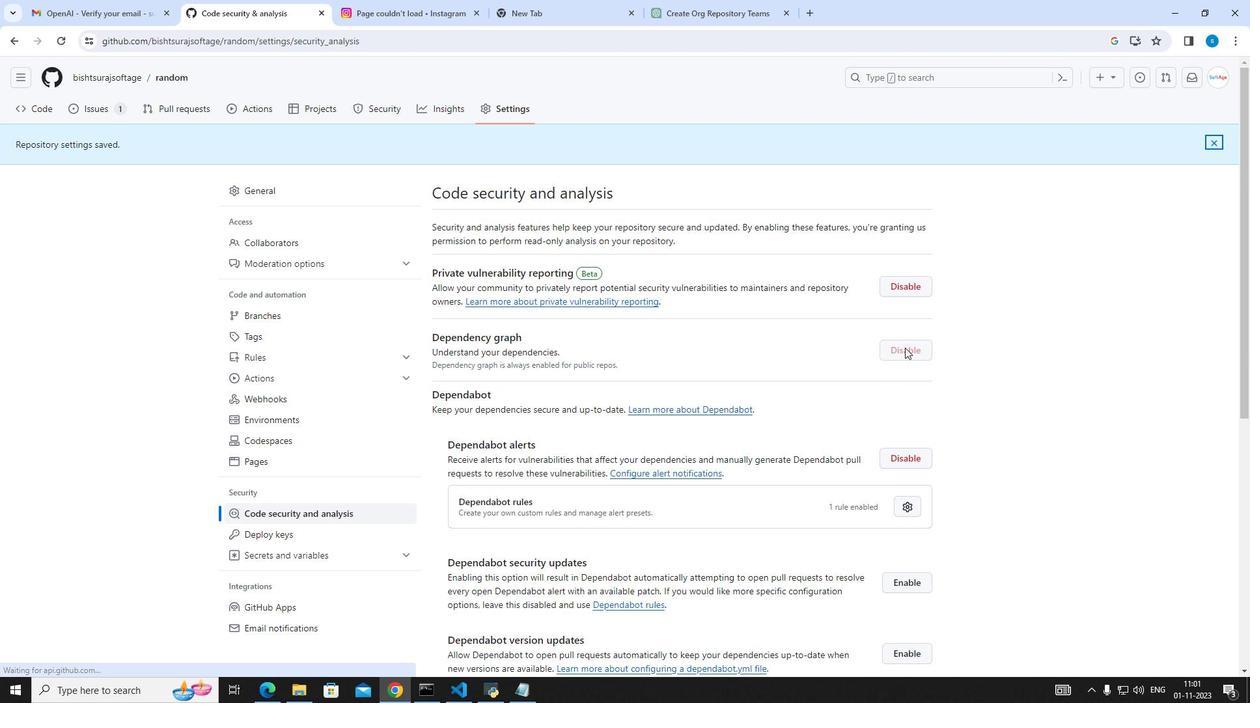 
Action: Mouse scrolled (904, 347) with delta (0, 0)
Screenshot: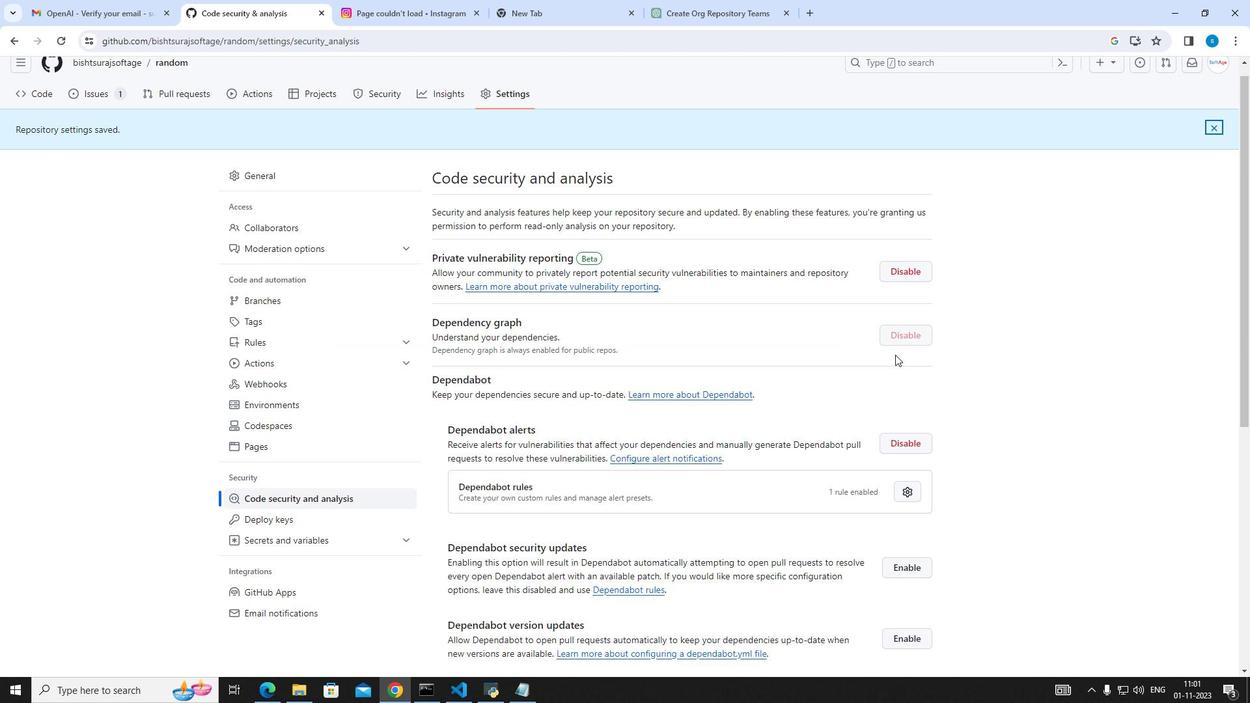 
Action: Mouse moved to (904, 347)
Screenshot: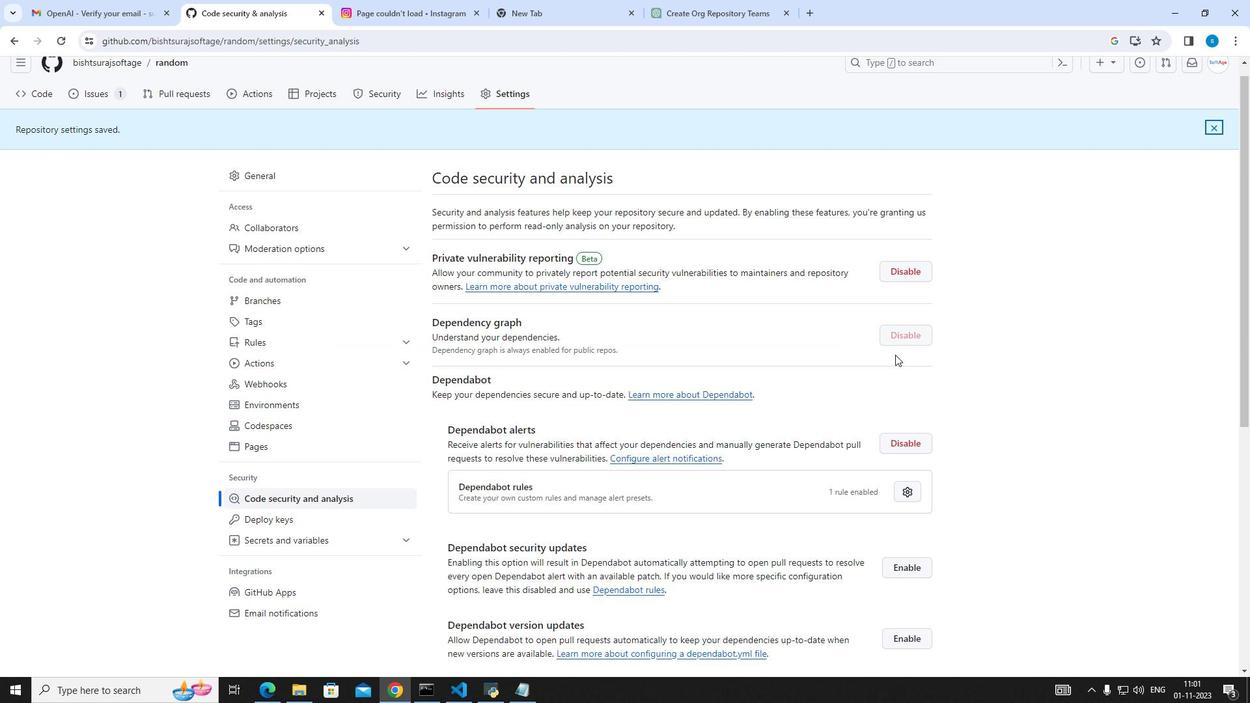 
Action: Mouse scrolled (904, 346) with delta (0, 0)
Screenshot: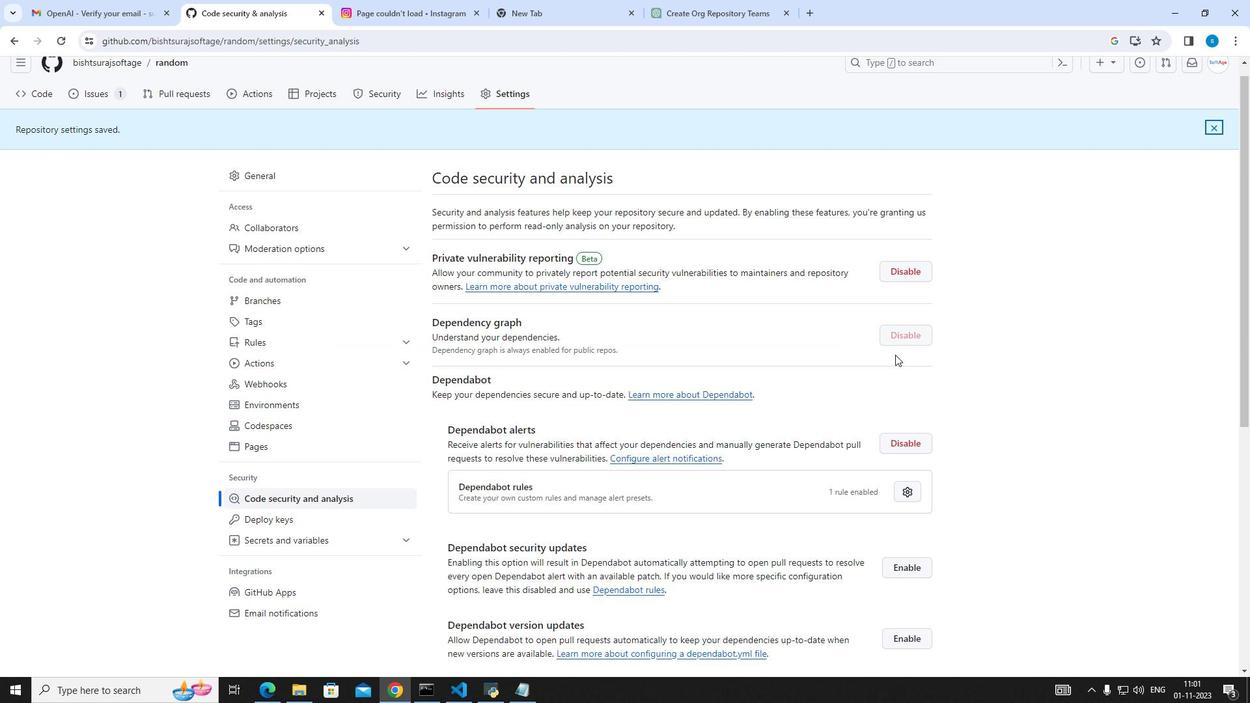 
Action: Mouse moved to (897, 352)
Screenshot: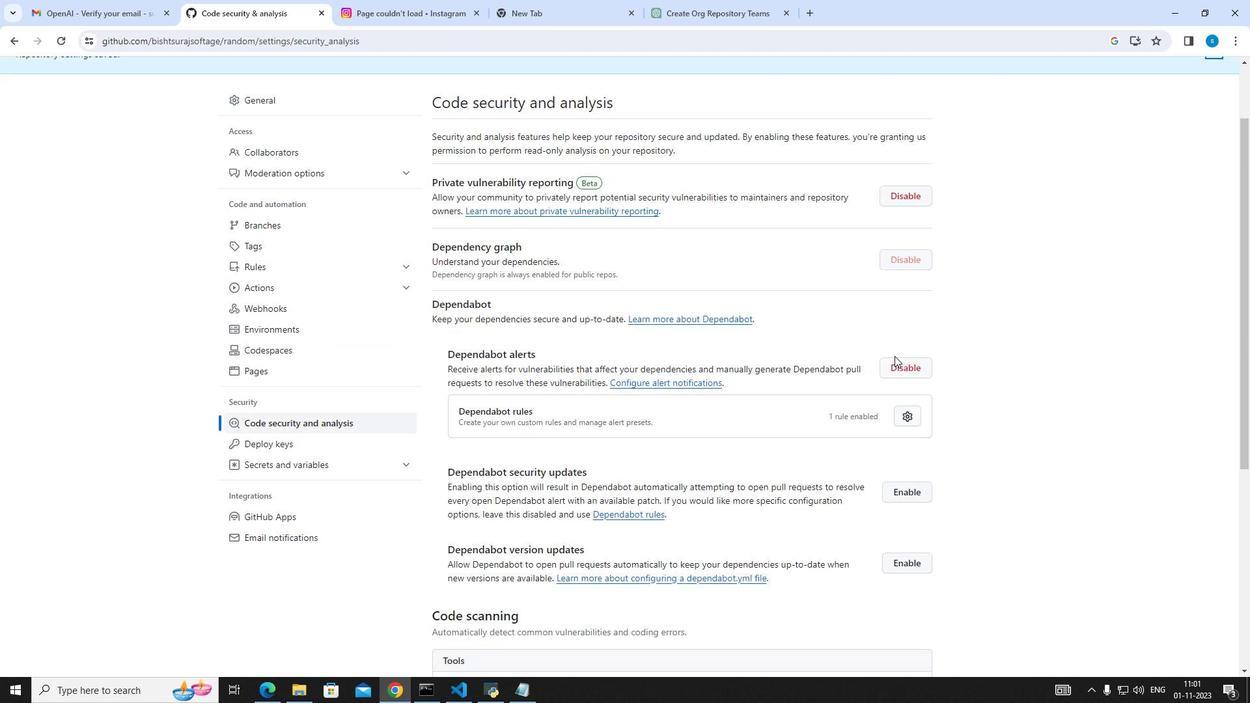 
Action: Mouse scrolled (897, 351) with delta (0, 0)
Screenshot: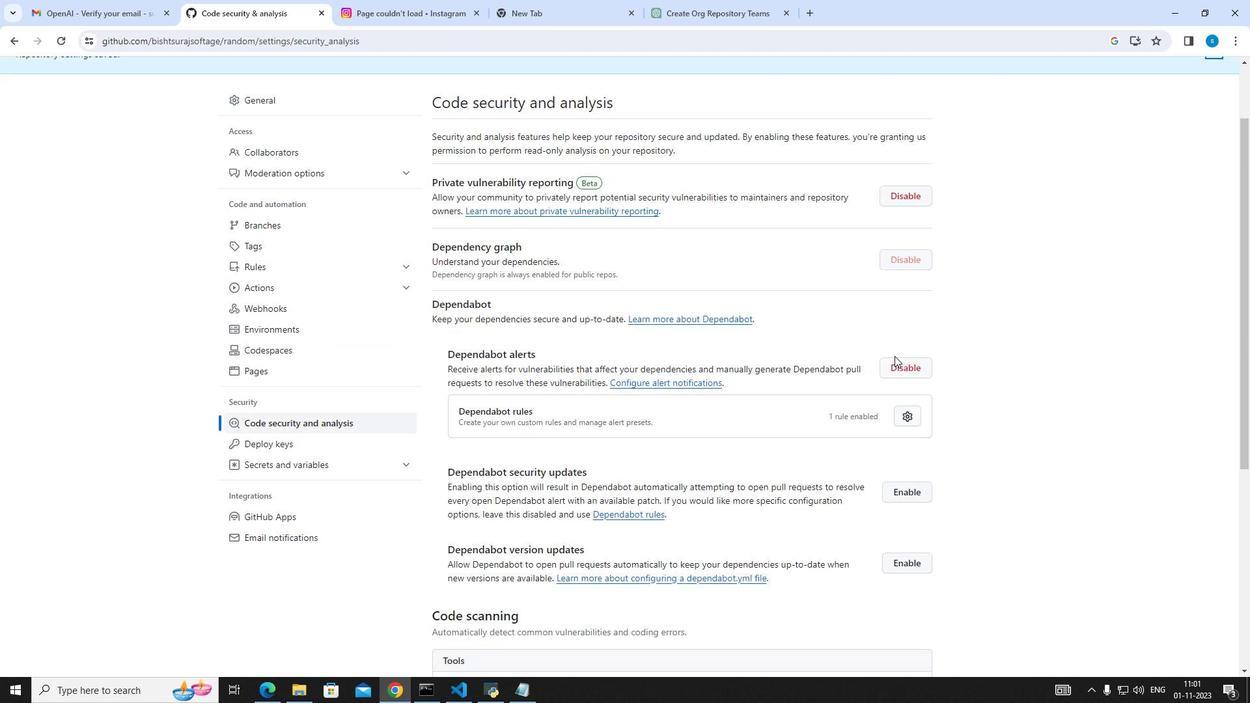 
Action: Mouse moved to (895, 354)
Screenshot: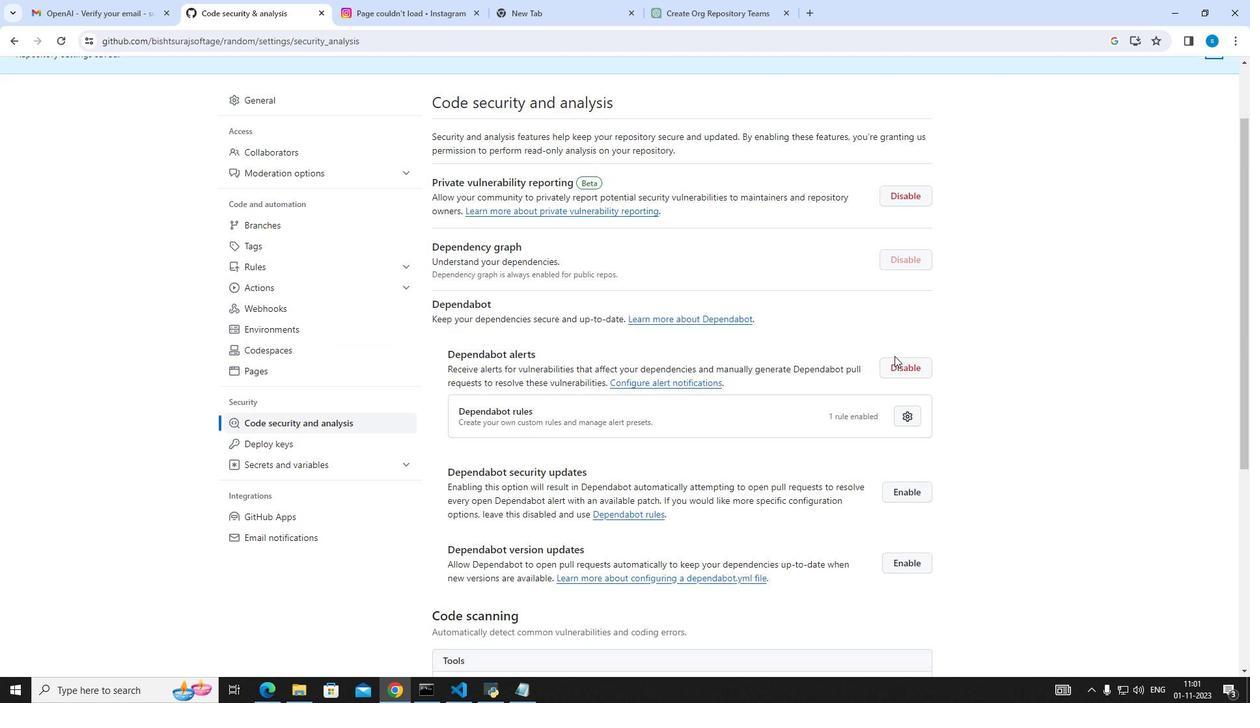 
Action: Mouse scrolled (895, 354) with delta (0, 0)
Screenshot: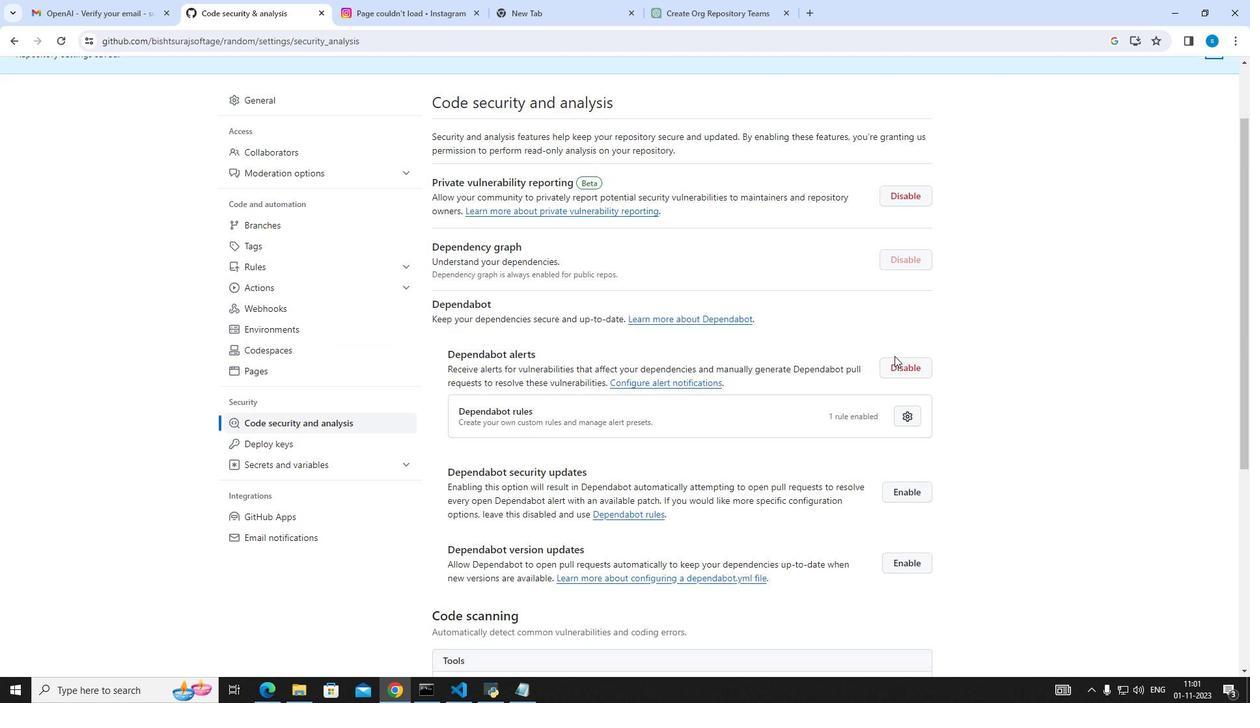 
Action: Mouse moved to (891, 358)
Screenshot: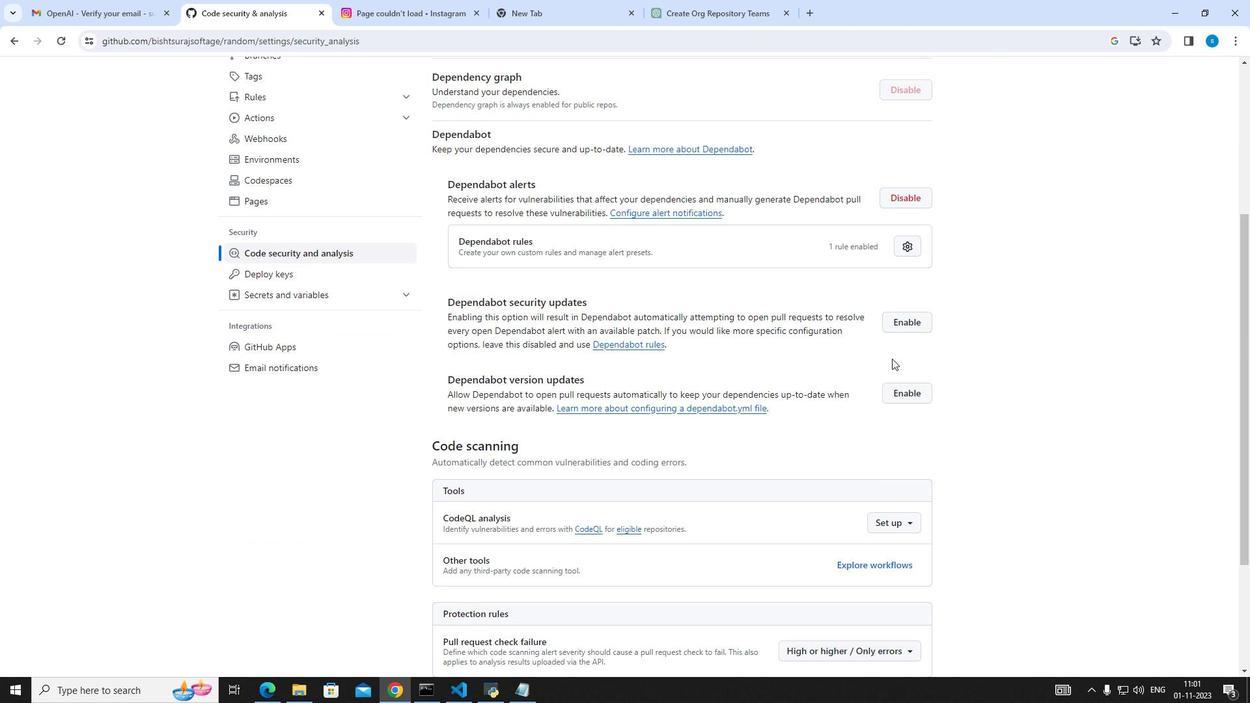
Action: Mouse scrolled (891, 358) with delta (0, 0)
Screenshot: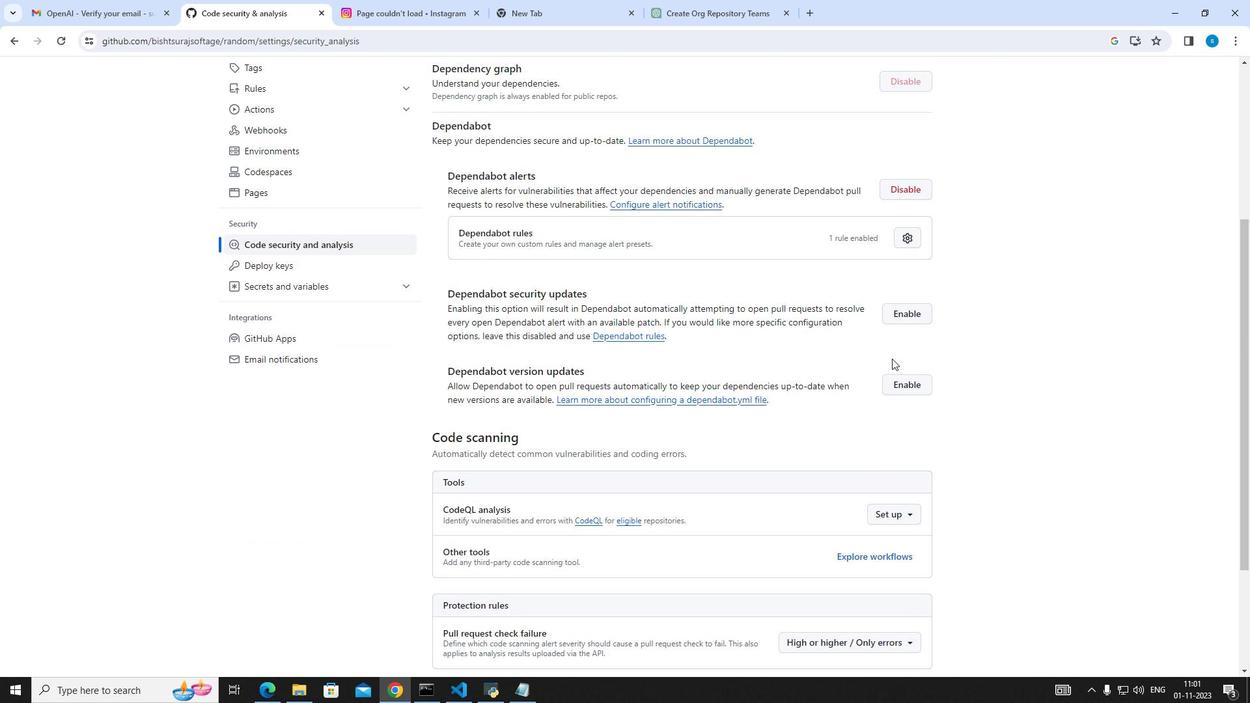 
Action: Mouse scrolled (891, 358) with delta (0, 0)
Screenshot: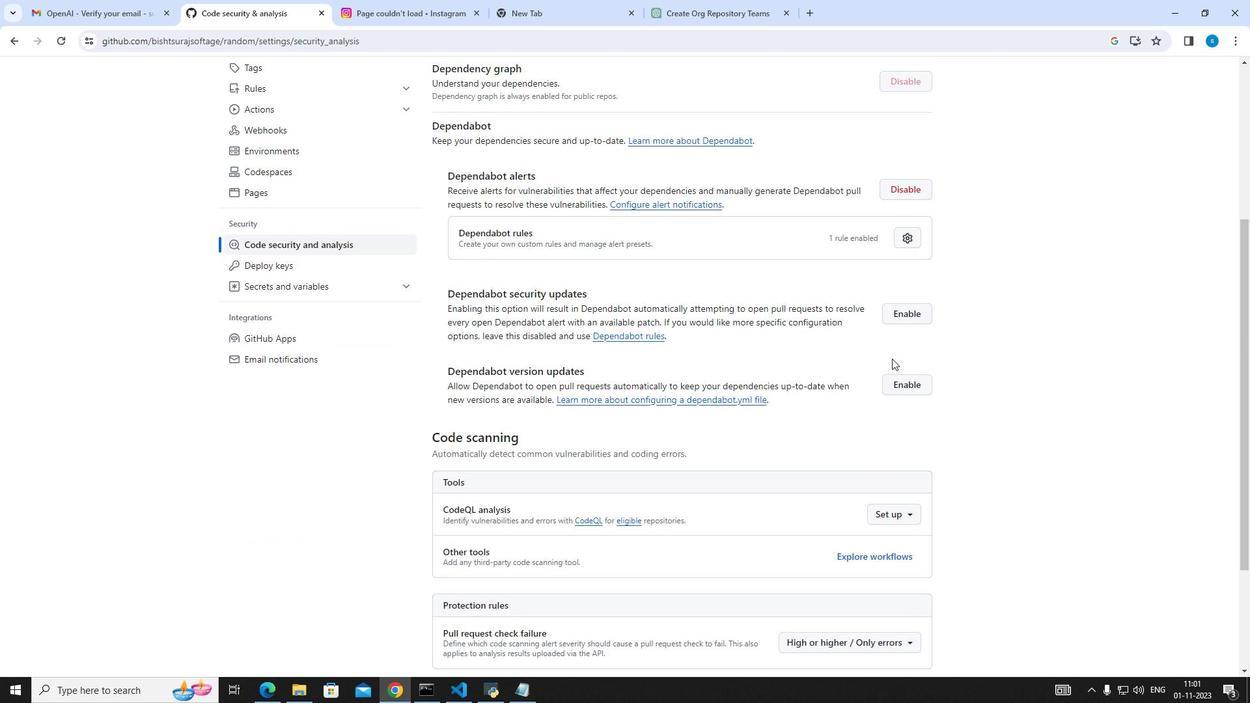 
Action: Mouse scrolled (891, 358) with delta (0, 0)
Screenshot: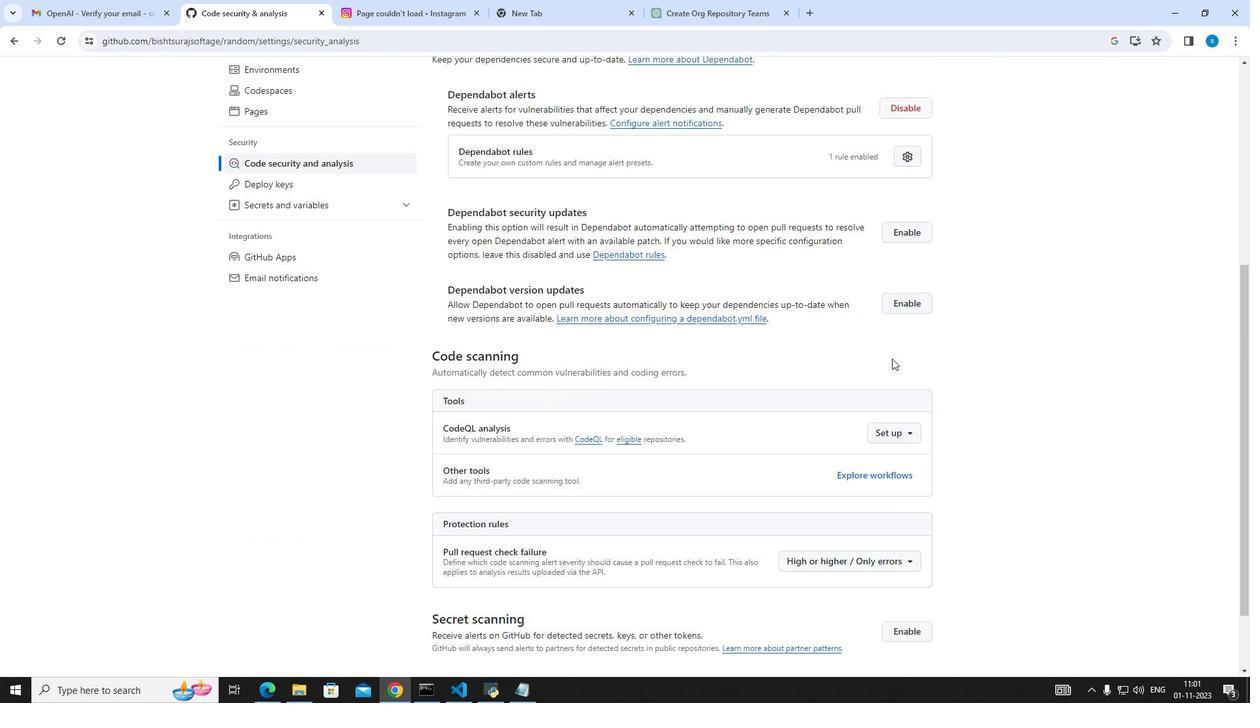 
Action: Mouse scrolled (891, 358) with delta (0, 0)
Screenshot: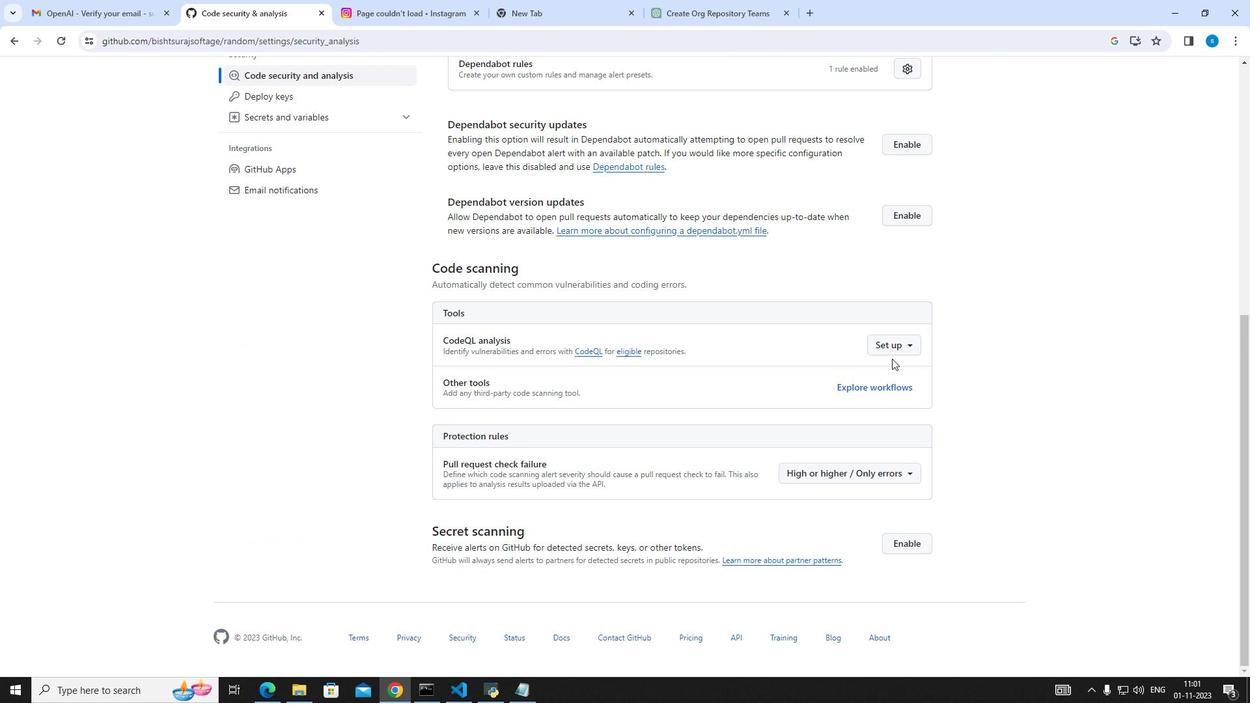 
Action: Mouse scrolled (891, 358) with delta (0, 0)
Screenshot: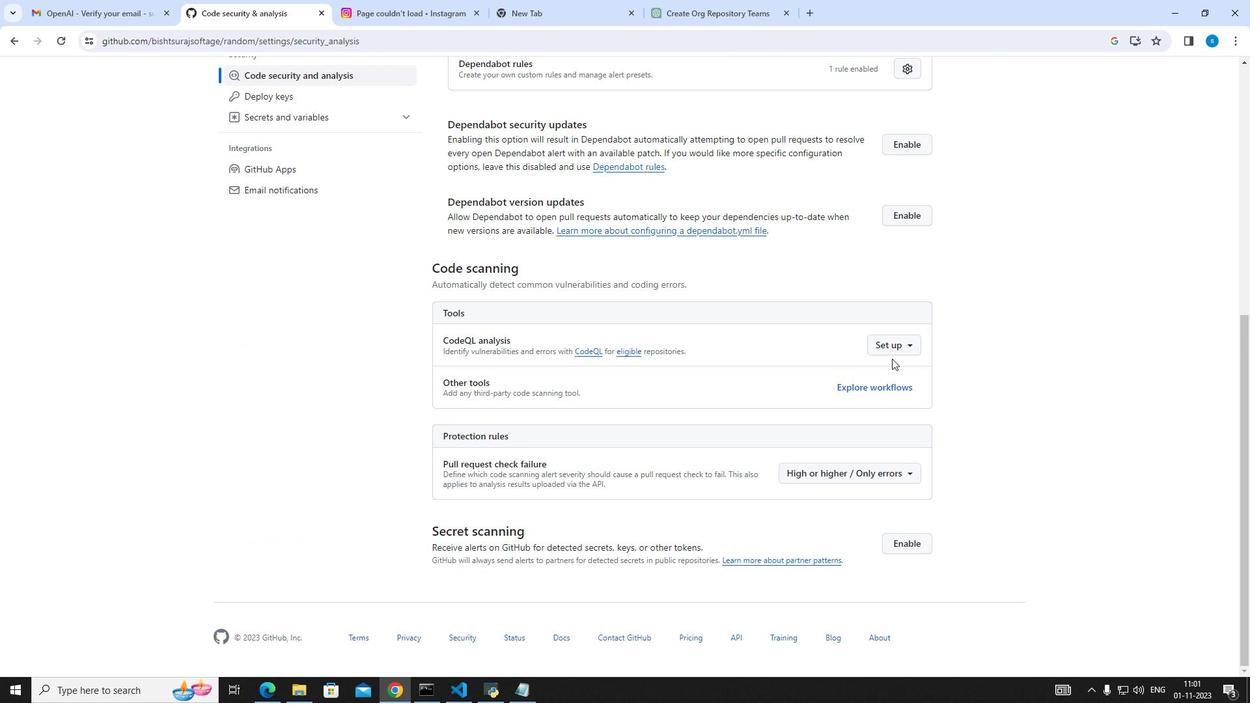 
Action: Mouse moved to (901, 546)
Screenshot: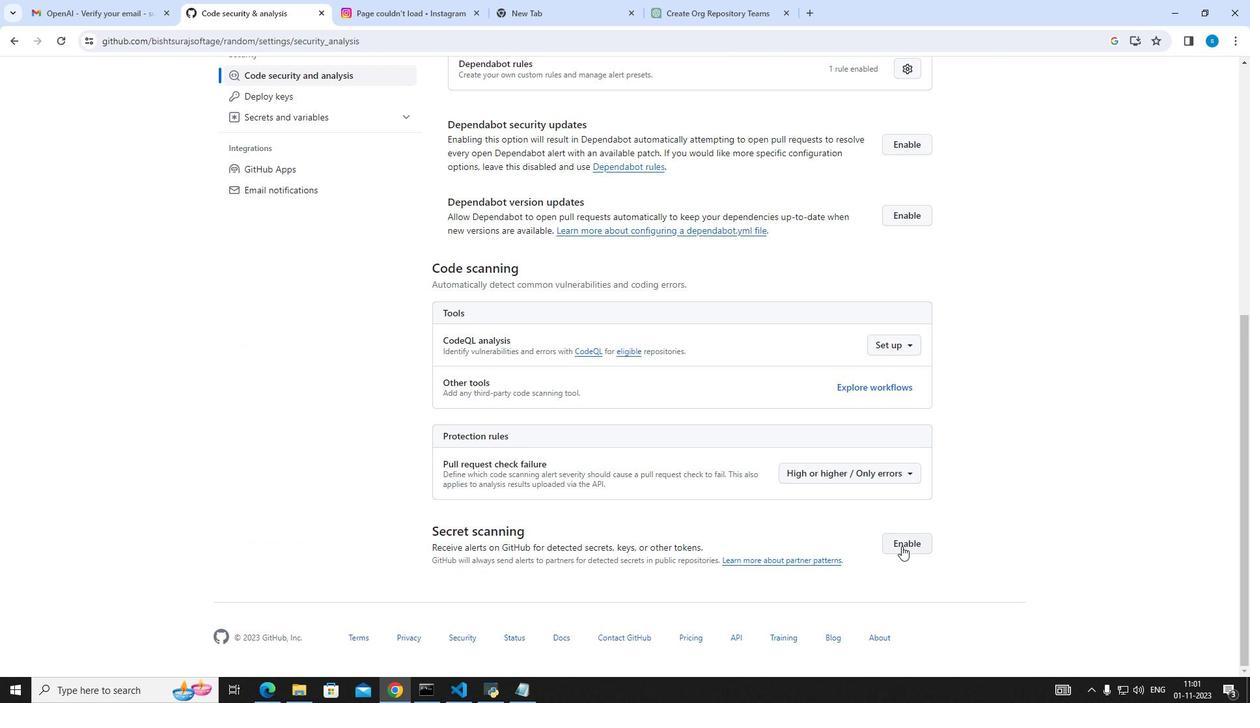 
Action: Mouse pressed left at (901, 546)
Screenshot: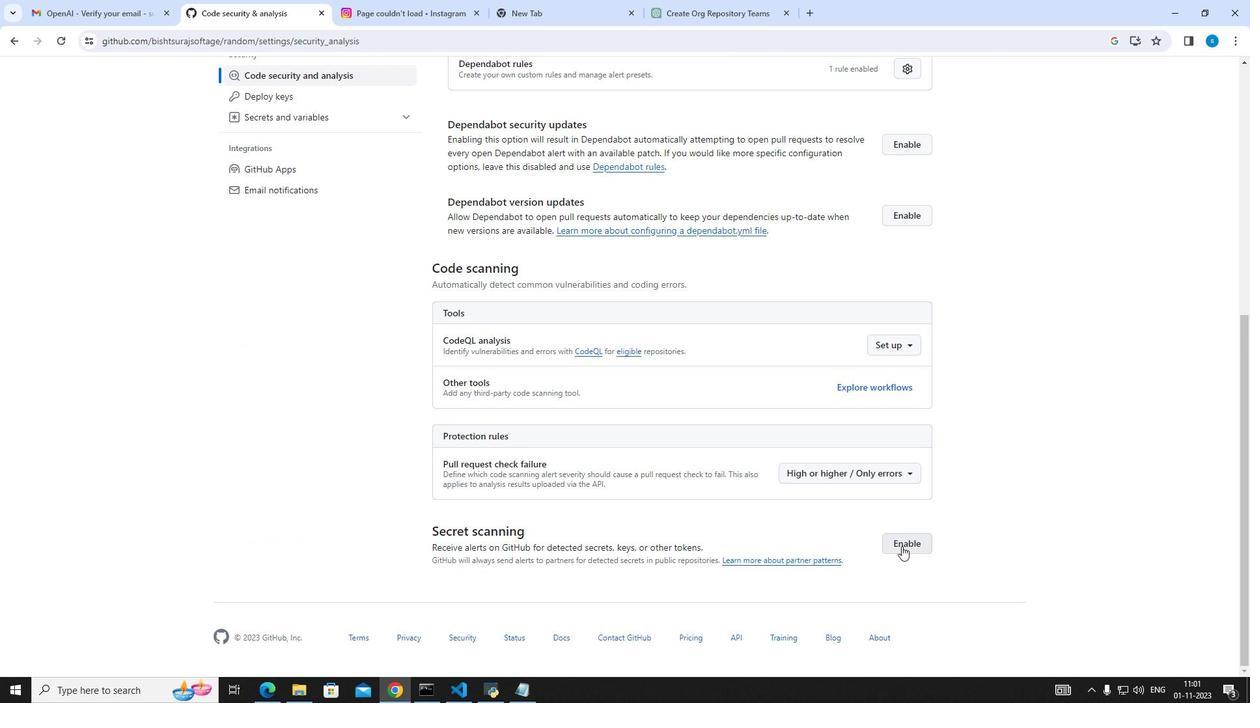 
Action: Mouse moved to (379, 549)
Screenshot: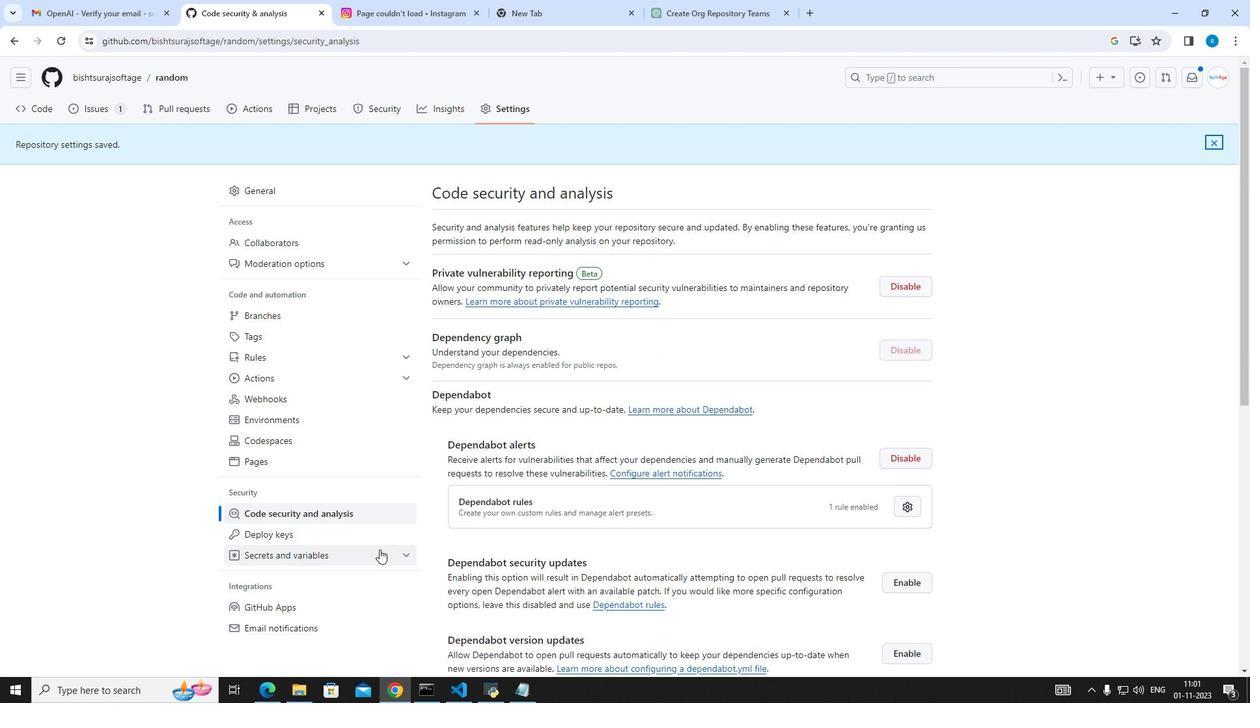 
